 Task: Create a new job position for 'Retail Operations Manager' in Salesforce with the specified details.
Action: Mouse pressed left at (189, 102)
Screenshot: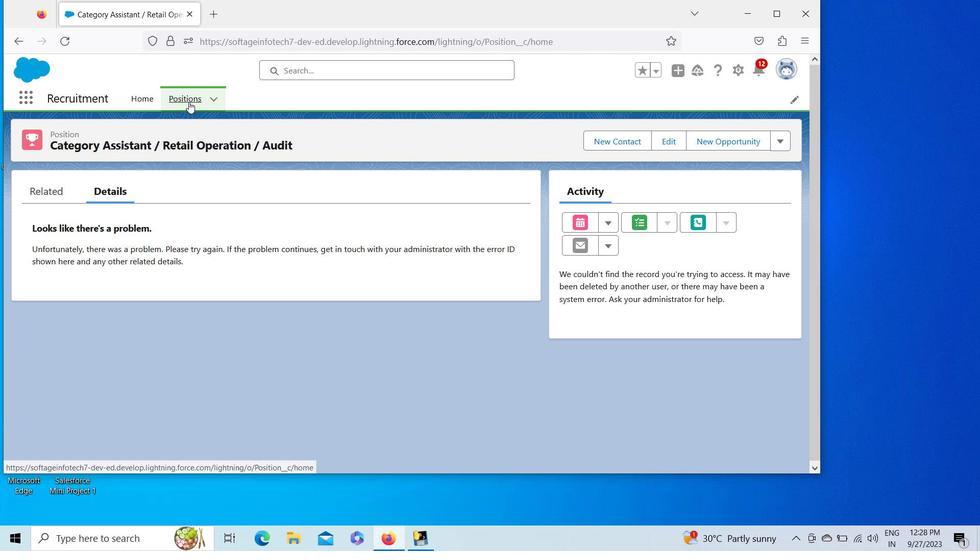
Action: Mouse pressed left at (189, 102)
Screenshot: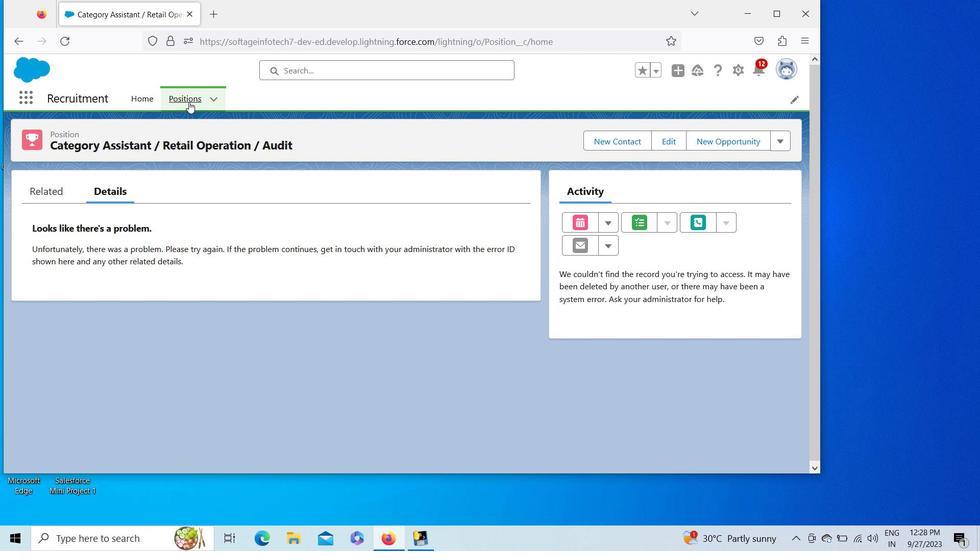 
Action: Mouse moved to (776, 20)
Screenshot: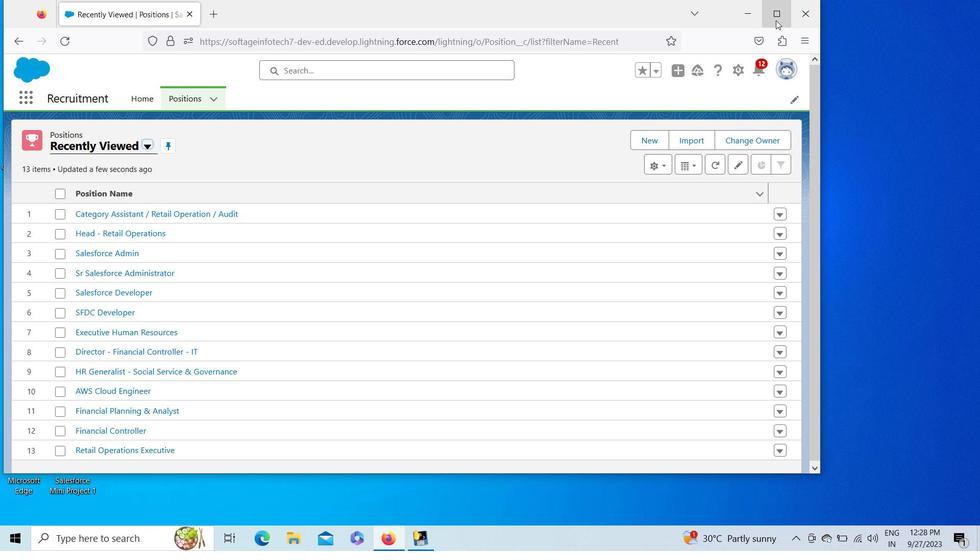 
Action: Mouse pressed left at (776, 20)
Screenshot: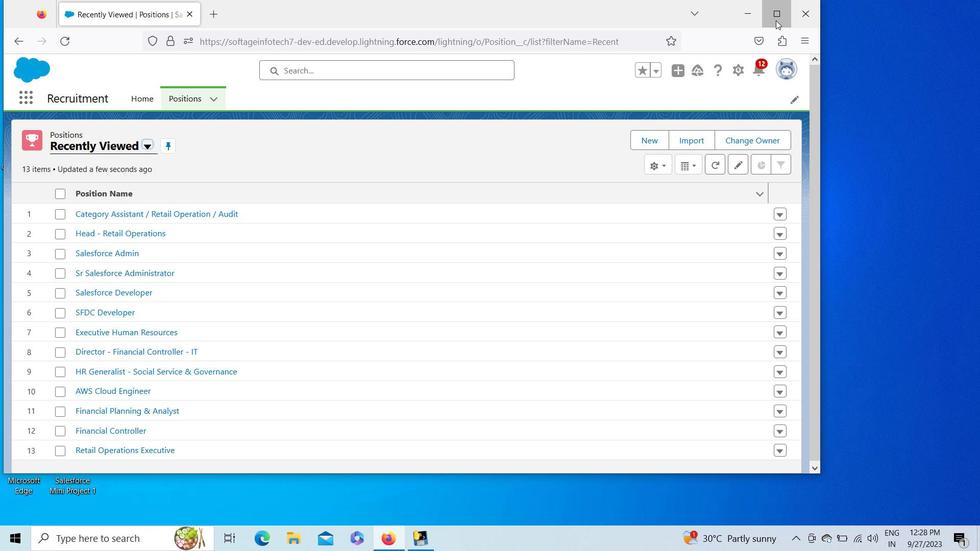 
Action: Mouse moved to (201, 211)
Screenshot: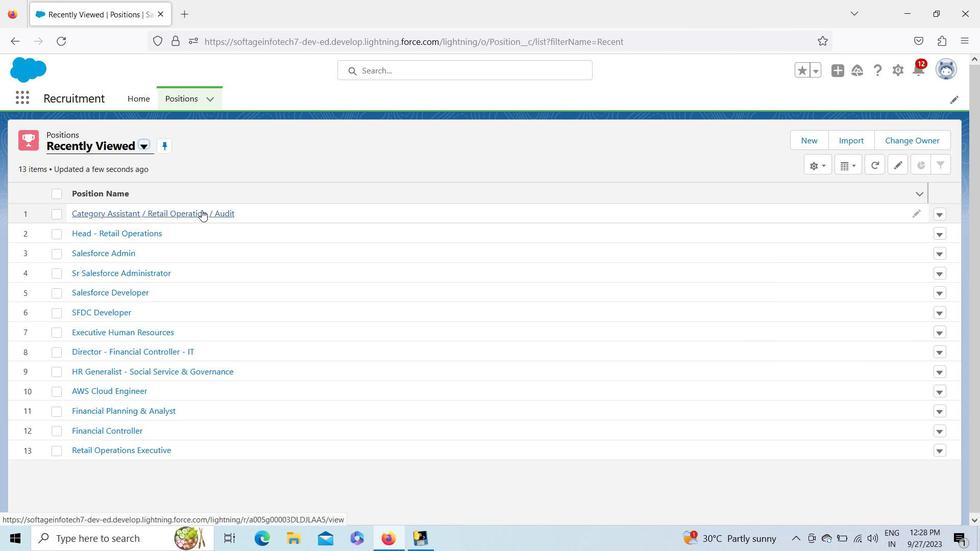 
Action: Mouse pressed left at (201, 211)
Screenshot: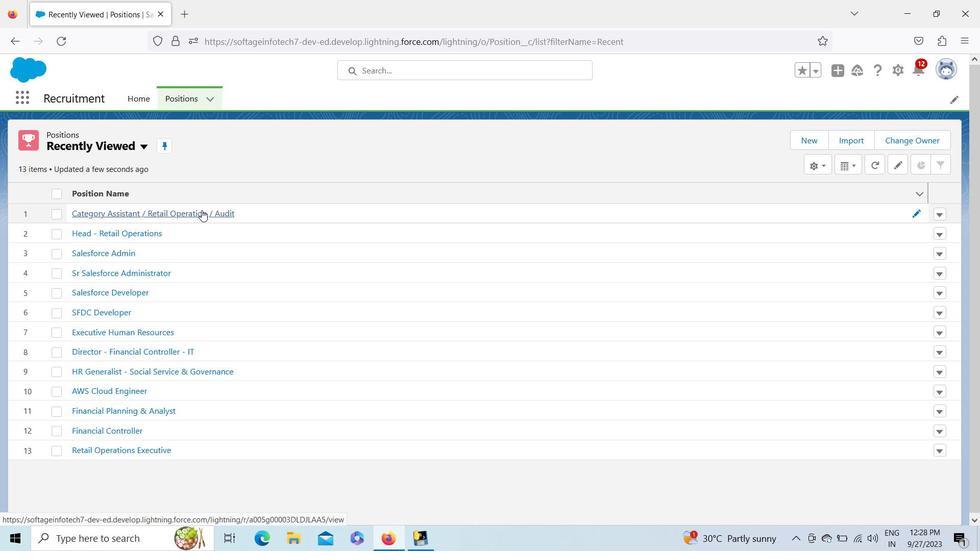 
Action: Mouse moved to (980, 131)
Screenshot: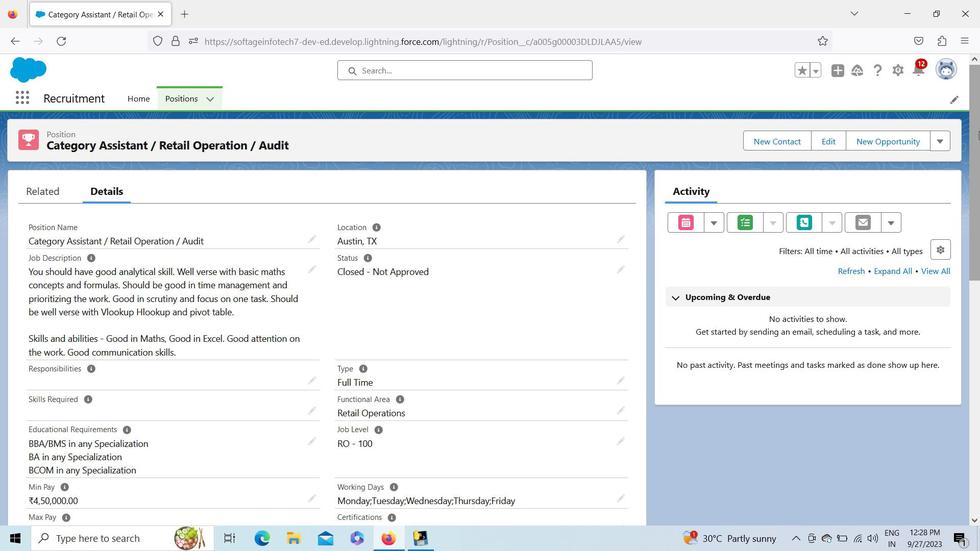 
Action: Mouse pressed left at (980, 131)
Screenshot: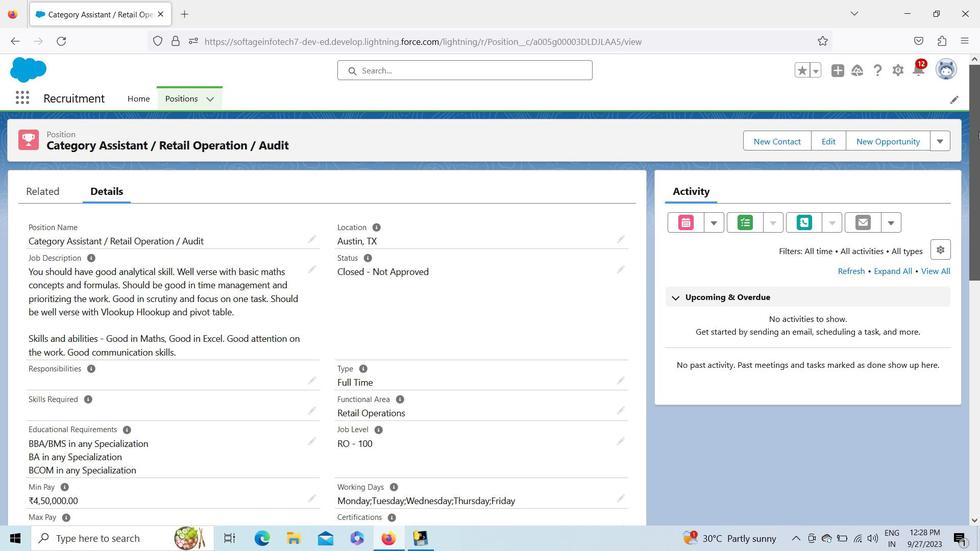 
Action: Mouse moved to (830, 127)
Screenshot: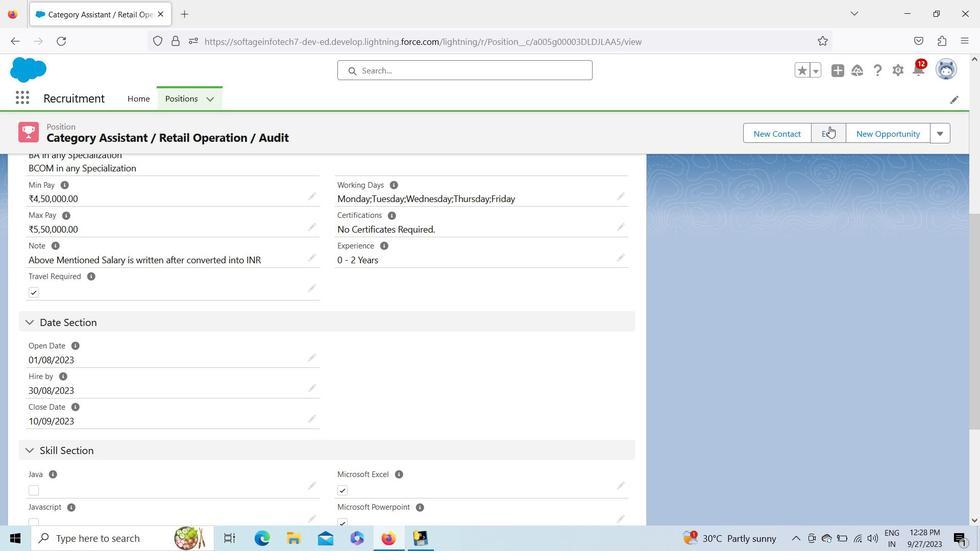
Action: Mouse pressed left at (830, 127)
Screenshot: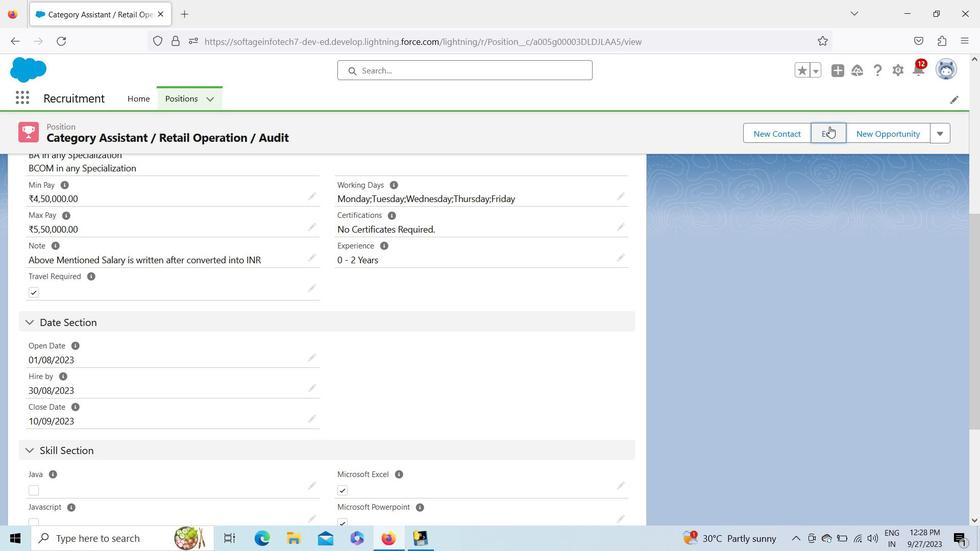 
Action: Mouse moved to (752, 168)
Screenshot: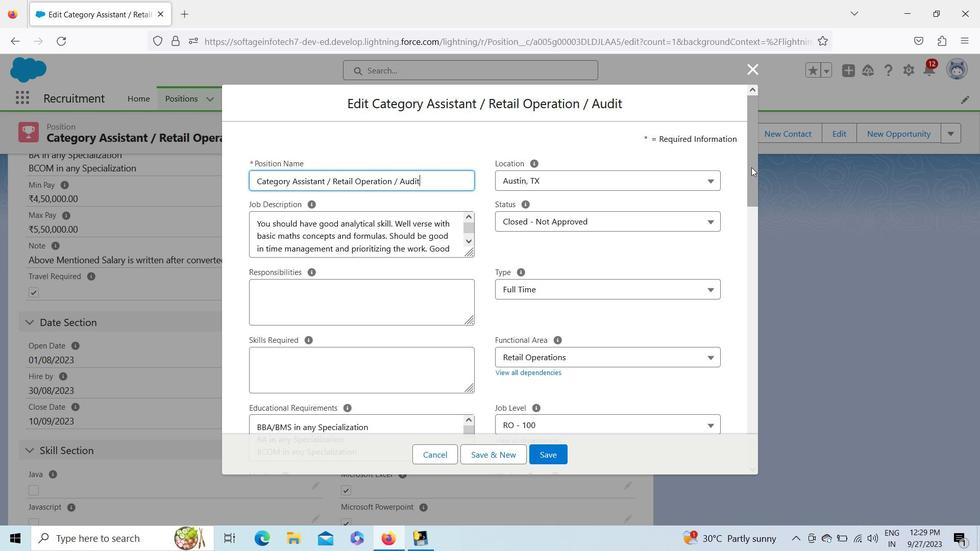
Action: Mouse pressed left at (752, 168)
Screenshot: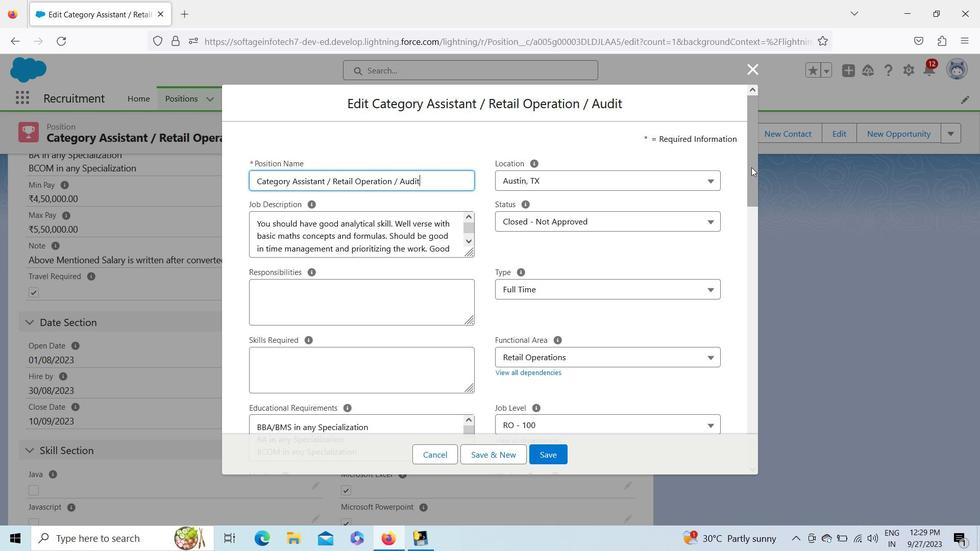 
Action: Mouse moved to (345, 218)
Screenshot: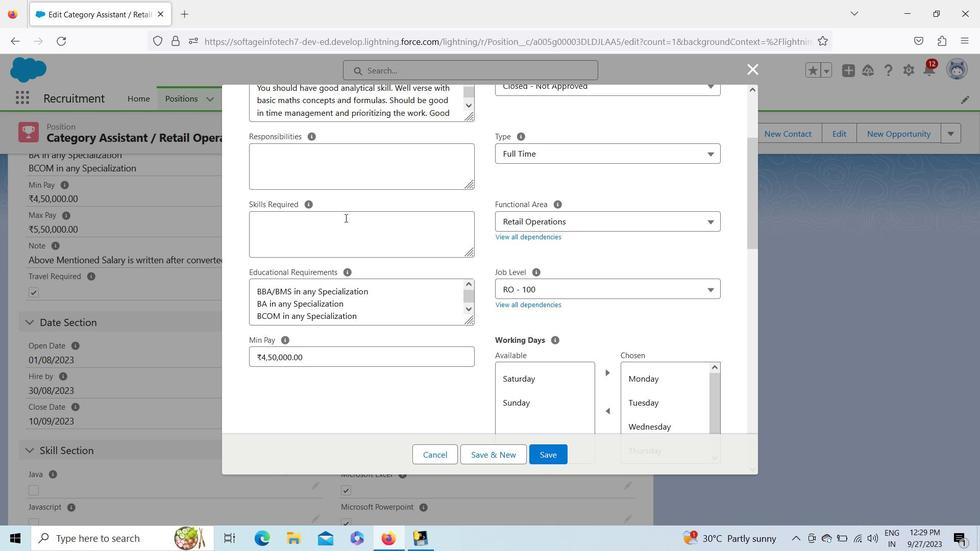 
Action: Mouse pressed left at (345, 218)
Screenshot: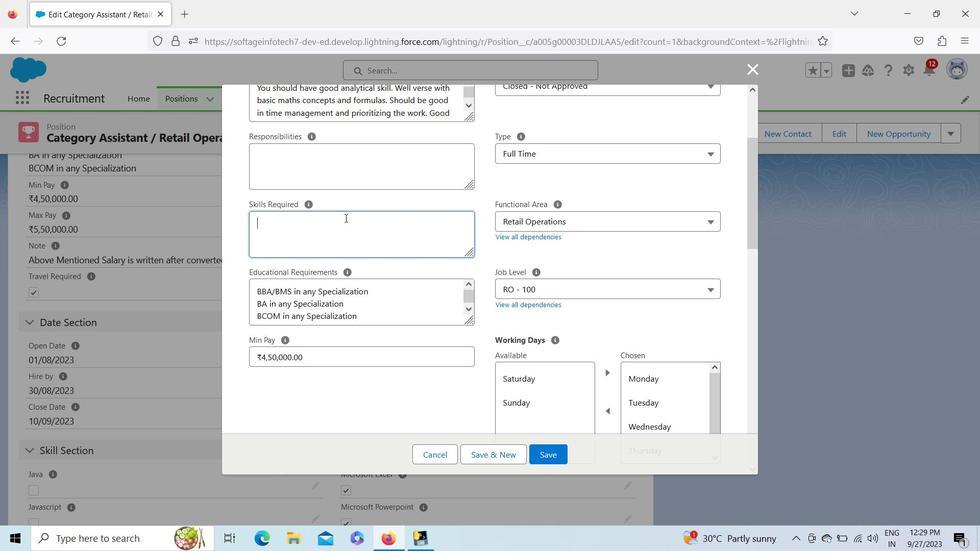 
Action: Key pressed <Key.shift><Key.shift><Key.shift>Pivot<Key.space><Key.shift><Key.shift><Key.shift><Key.shift><Key.shift>Tav<Key.backspace>ble<Key.enter><Key.shift>Excel<Key.enter><Key.shift><Key.shift><Key.shift><Key.shift><Key.shift><Key.shift><Key.shift><Key.shift><Key.shift>V<Key.shift>LOOKU<Key.shift>P
Screenshot: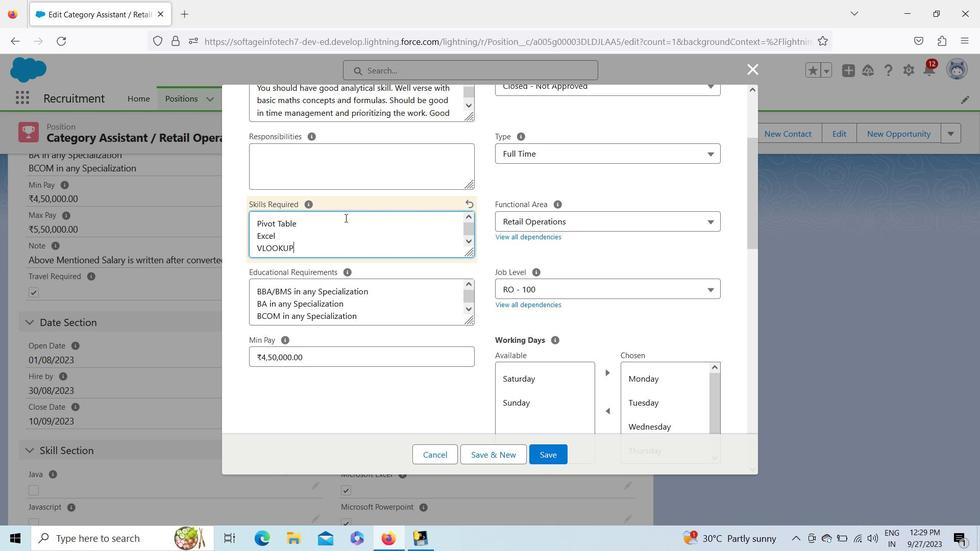 
Action: Mouse moved to (385, 227)
Screenshot: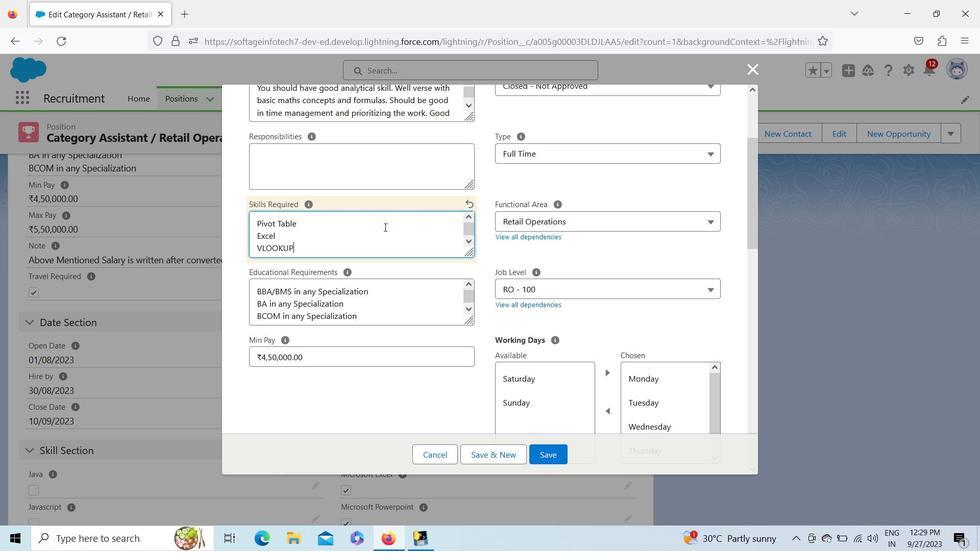 
Action: Key pressed <Key.enter>
Screenshot: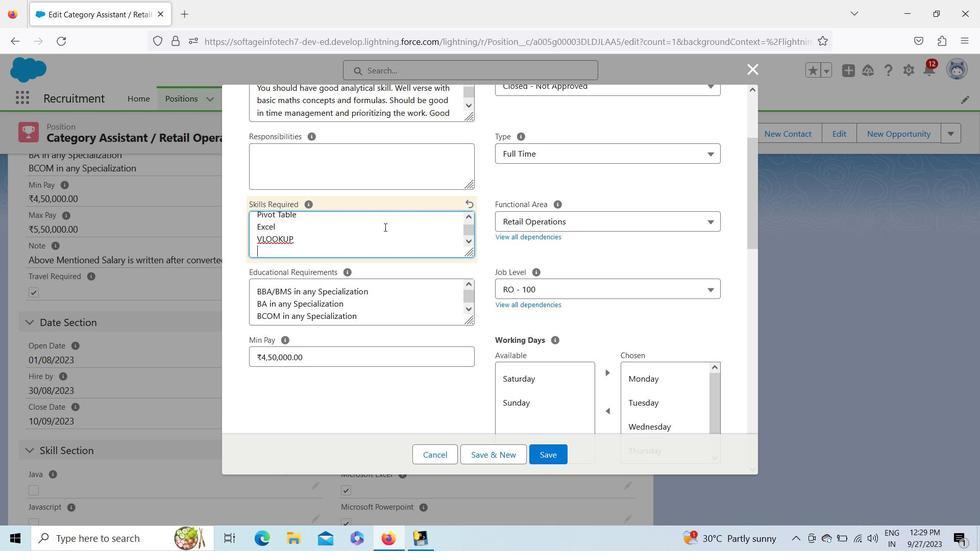 
Action: Mouse moved to (410, 238)
Screenshot: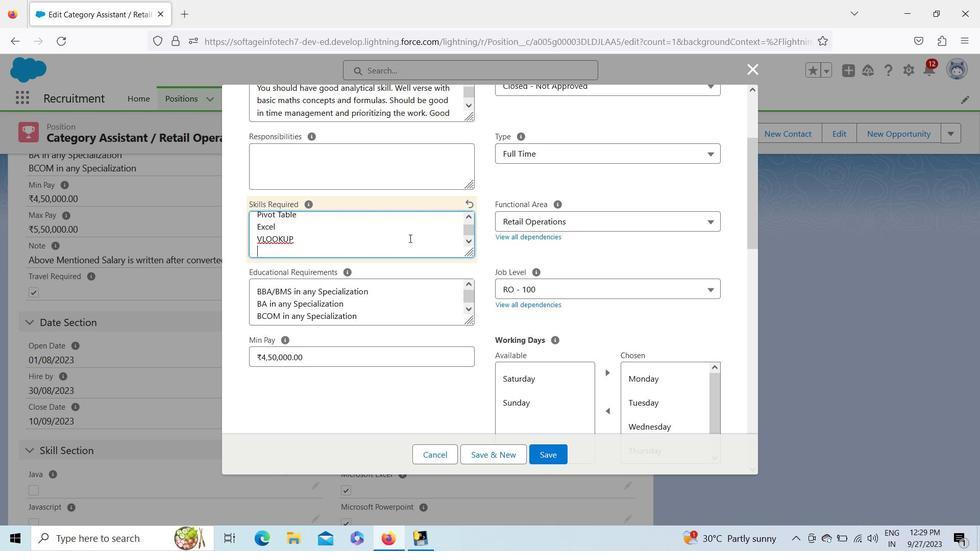 
Action: Key pressed <Key.shift>Mathematics
Screenshot: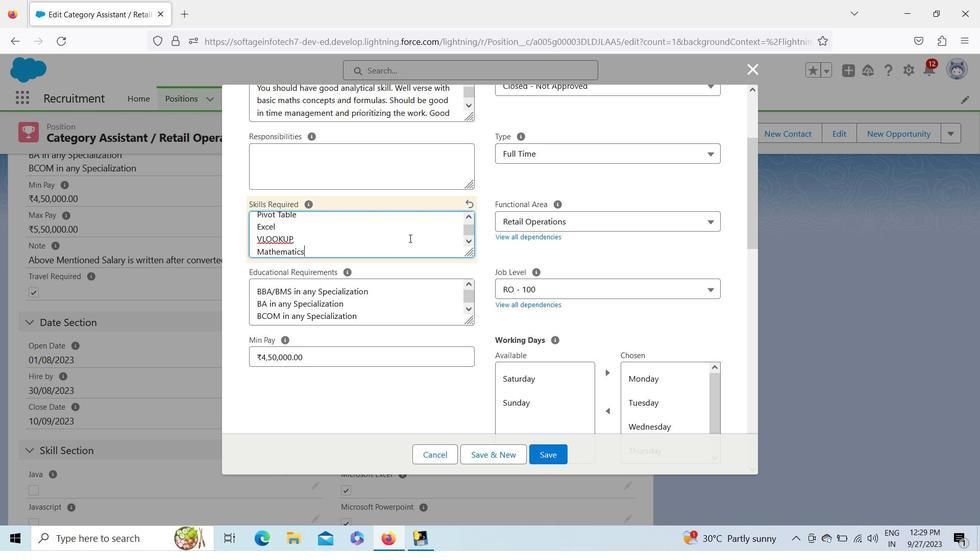 
Action: Mouse moved to (470, 242)
Screenshot: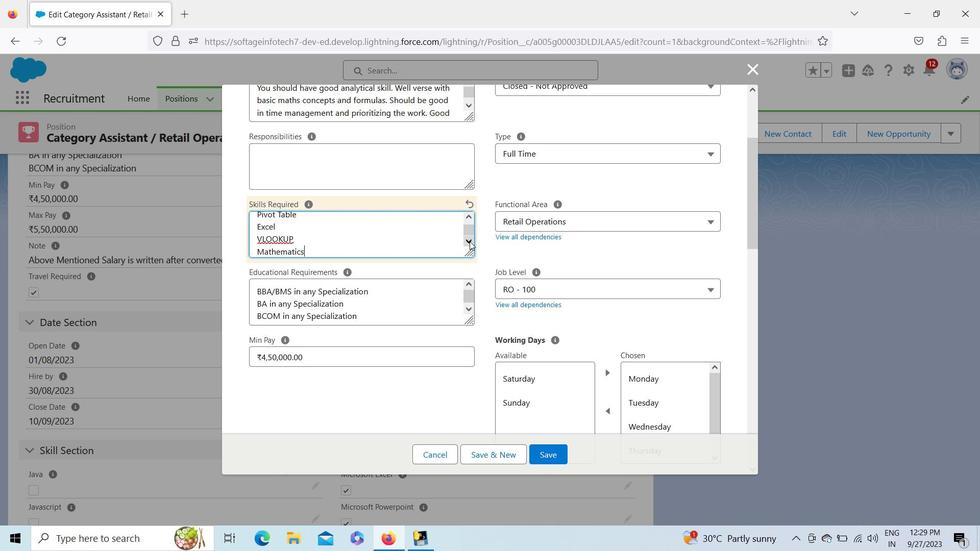 
Action: Mouse pressed left at (470, 242)
Screenshot: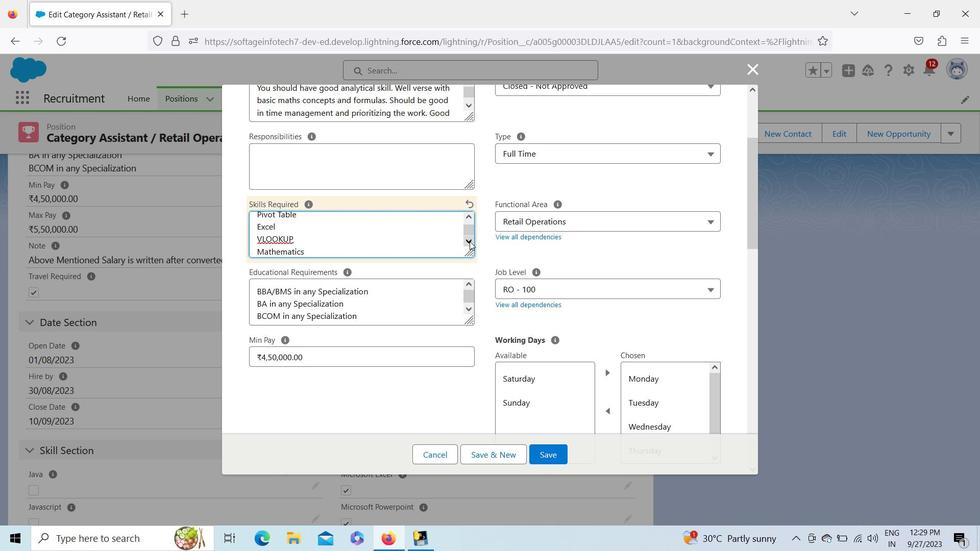 
Action: Mouse pressed left at (470, 242)
Screenshot: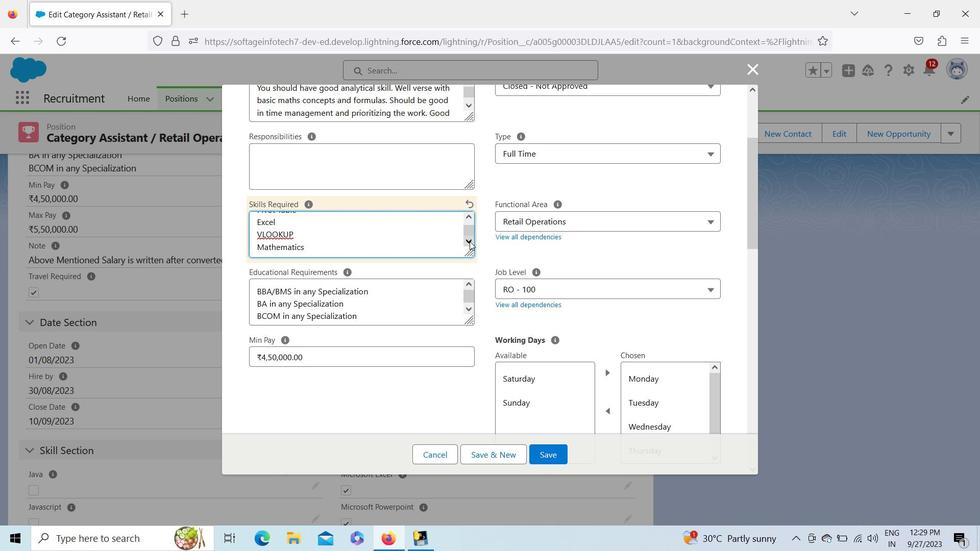 
Action: Mouse pressed left at (470, 242)
Screenshot: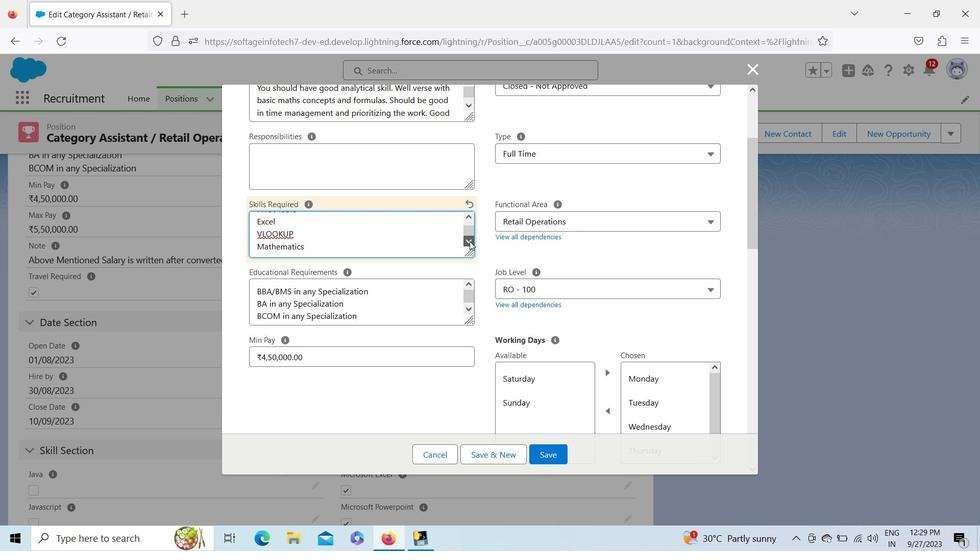 
Action: Mouse pressed left at (470, 242)
Screenshot: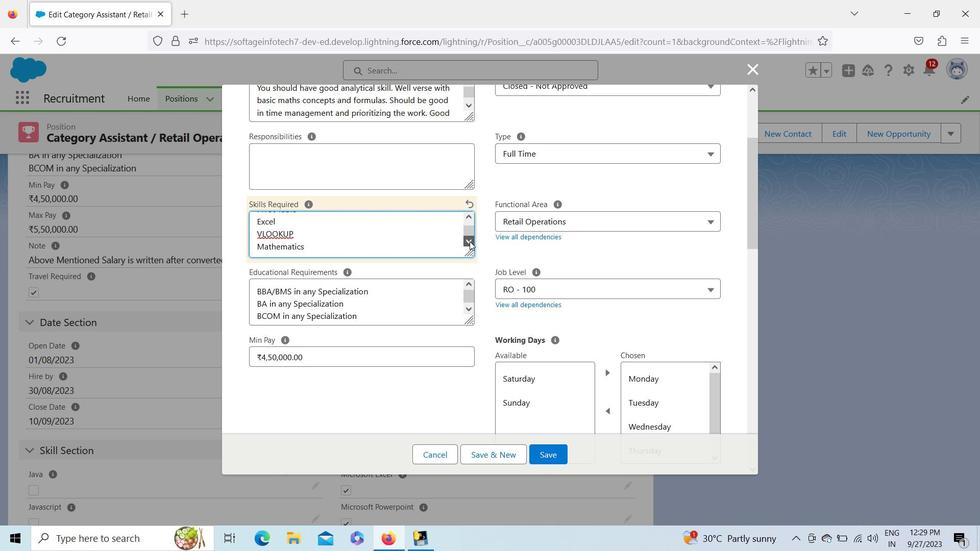 
Action: Mouse pressed left at (470, 242)
Screenshot: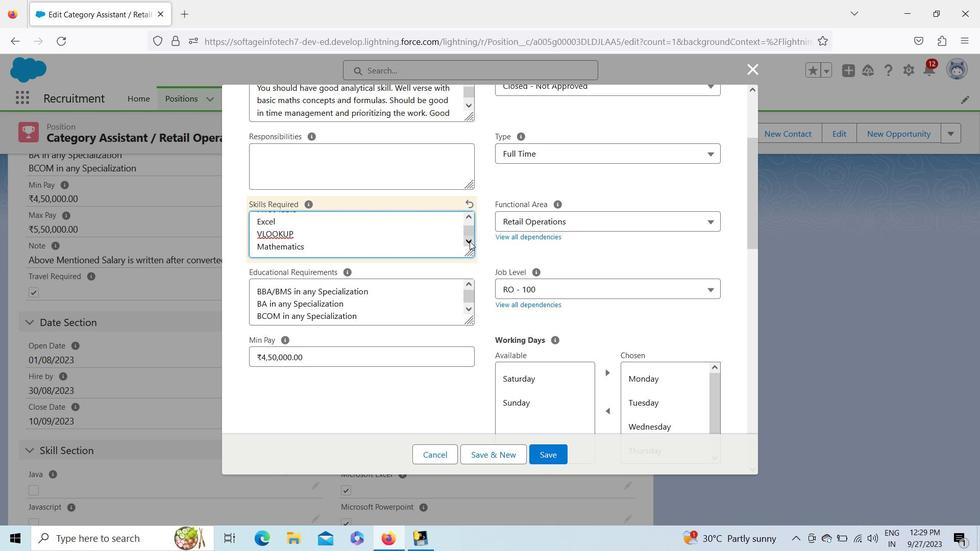 
Action: Mouse moved to (449, 167)
Screenshot: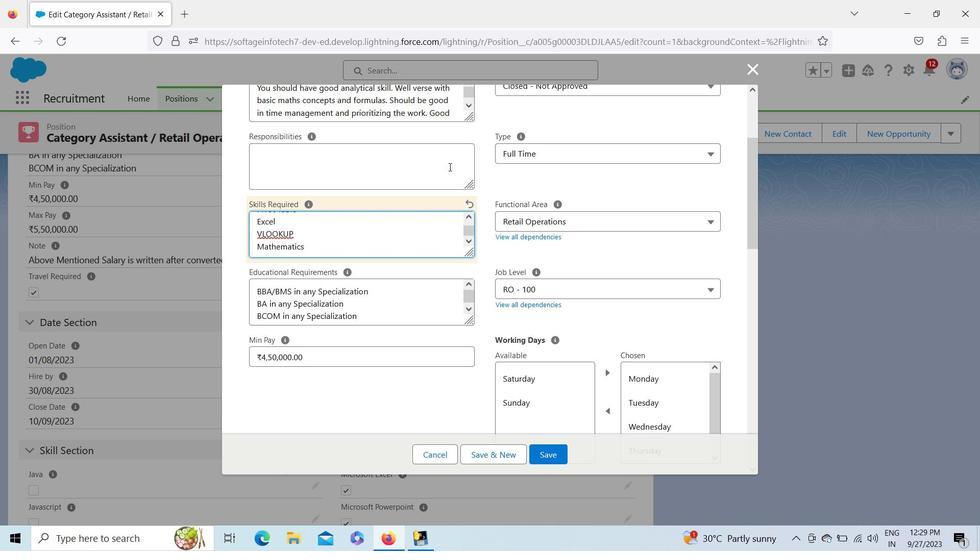 
Action: Mouse pressed left at (449, 167)
Screenshot: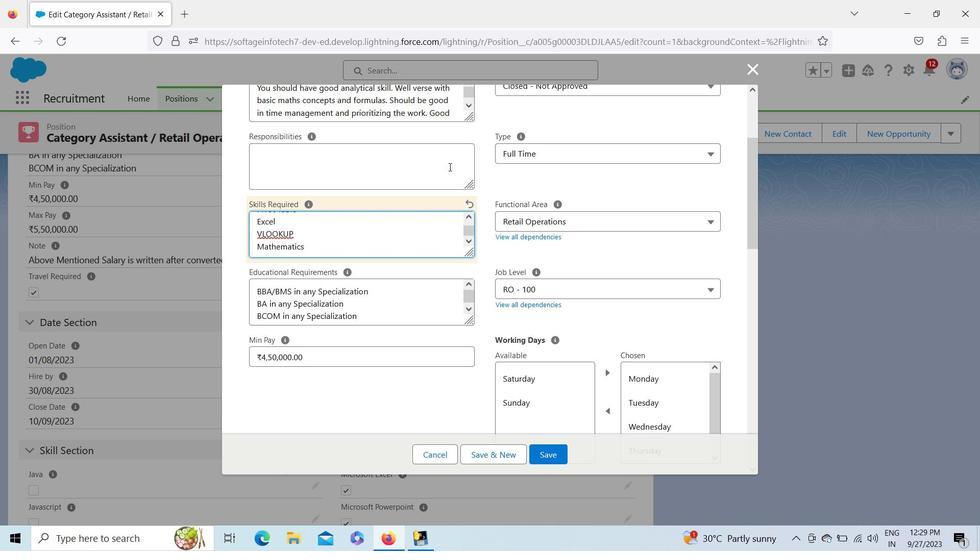 
Action: Mouse moved to (358, 167)
Screenshot: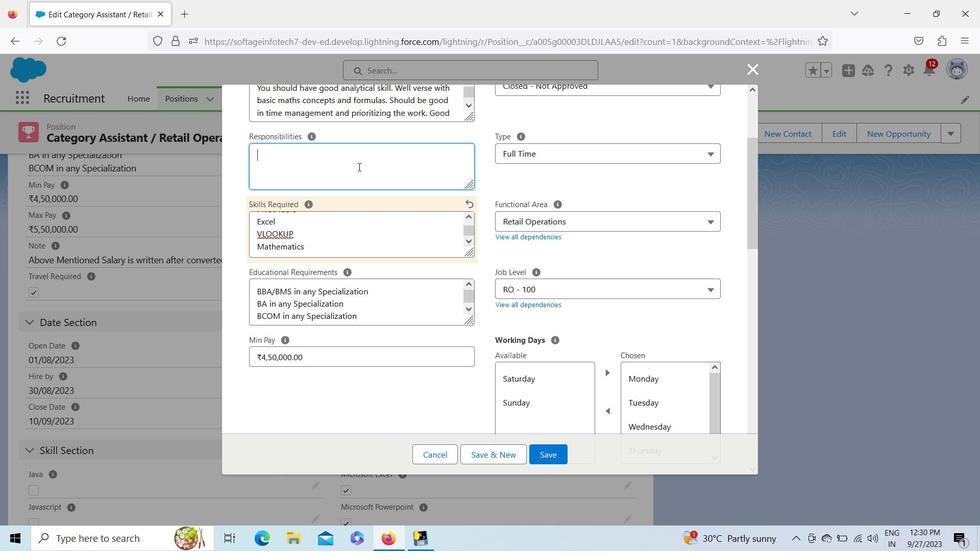 
Action: Key pressed <Key.shift>You<Key.space>are<Key.space>an<Key.space>innovative<Key.space>problen<Key.backspace>m<Key.space>solver
Screenshot: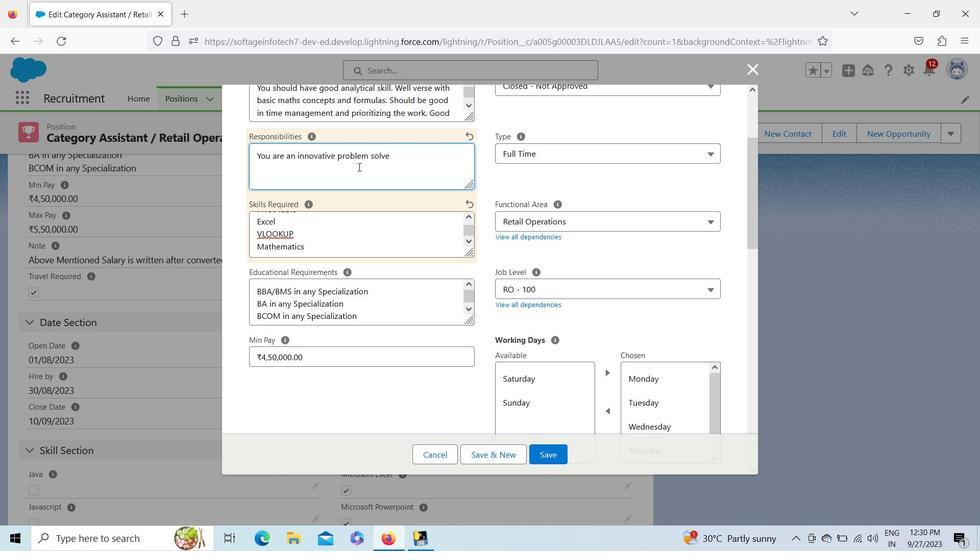 
Action: Mouse moved to (436, 181)
Screenshot: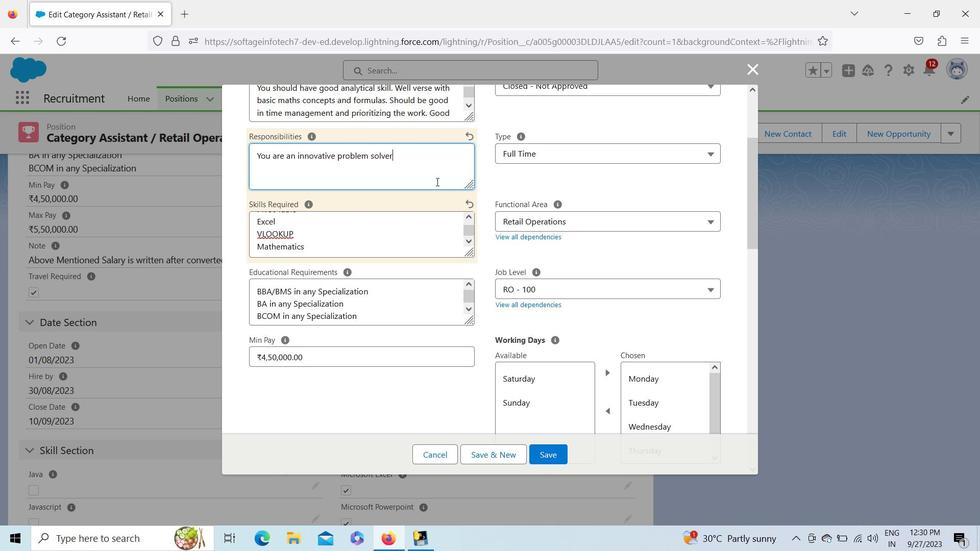 
Action: Key pressed <Key.enter><Key.enter><Key.shift><Key.shift><Key.shift><Key.shift><Key.shift><Key.shift><Key.shift><Key.shift><Key.shift><Key.shift><Key.shift><Key.shift><Key.shift><Key.shift><Key.shift><Key.shift><Key.shift><Key.shift><Key.shift><Key.shift><Key.shift><Key.shift><Key.shift><Key.shift><Key.shift><Key.shift><Key.shift><Key.shift><Key.shift><Key.shift><Key.shift><Key.shift><Key.shift><Key.shift><Key.shift><Key.shift><Key.shift><Key.shift><Key.shift>You<Key.space>should<Key.space>have<Key.space>good<Key.space>analyr<Key.backspace>tical<Key.space>skill
Screenshot: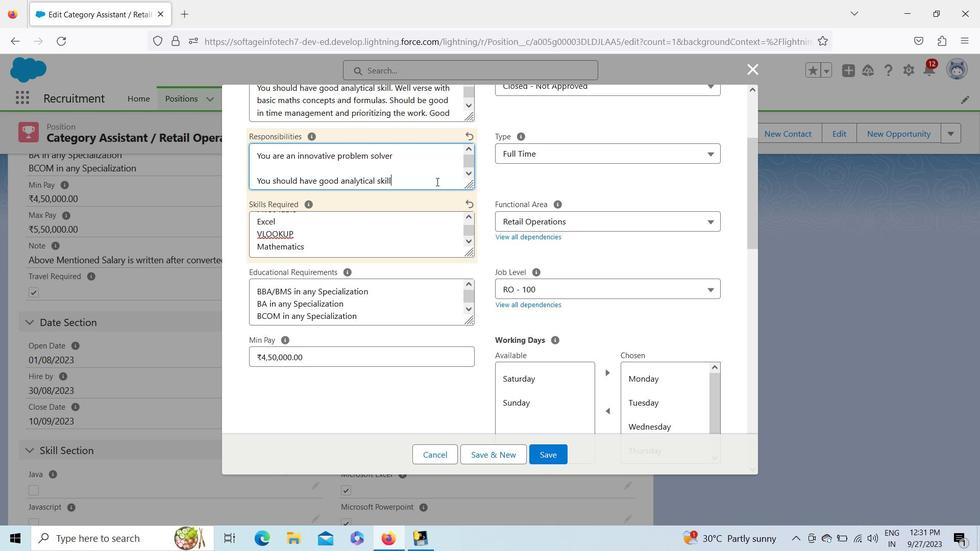 
Action: Mouse moved to (465, 234)
Screenshot: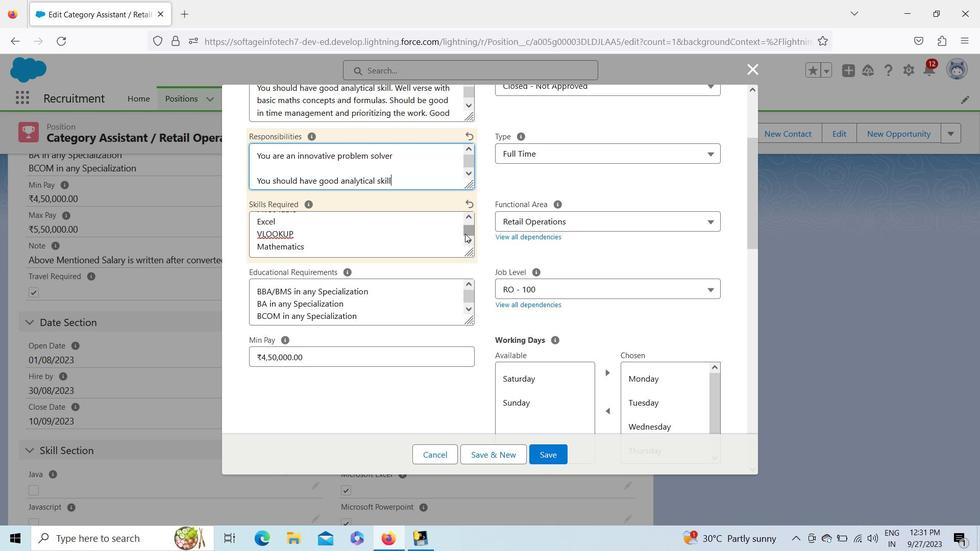 
Action: Key pressed <Key.enter><Key.enter><Key.shift>Wee<Key.backspace>ll<Key.space>verse<Key.space>with<Key.space>basic<Key.space>math;s<Key.backspace><Key.backspace>'s<Key.space>concepts<Key.space>and<Key.space>formulas
Screenshot: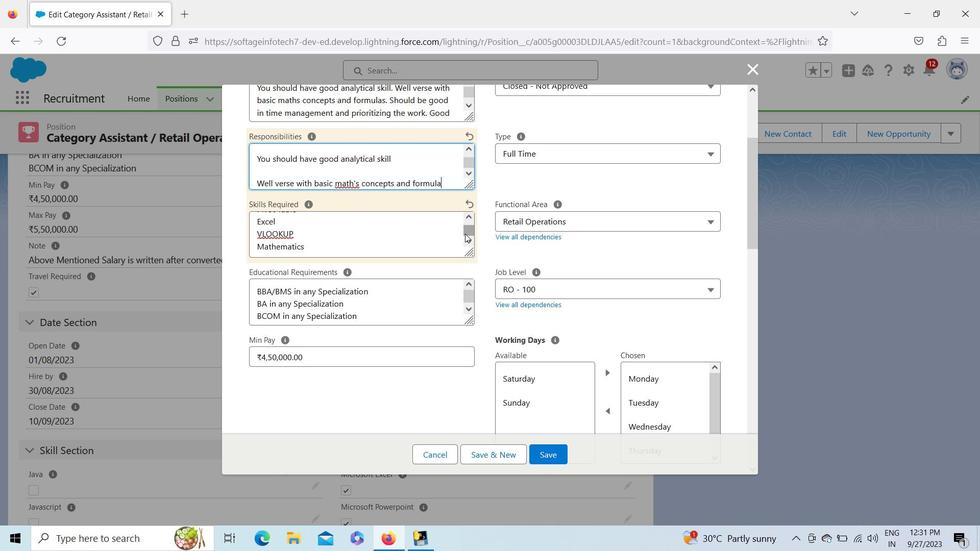 
Action: Mouse moved to (491, 284)
Screenshot: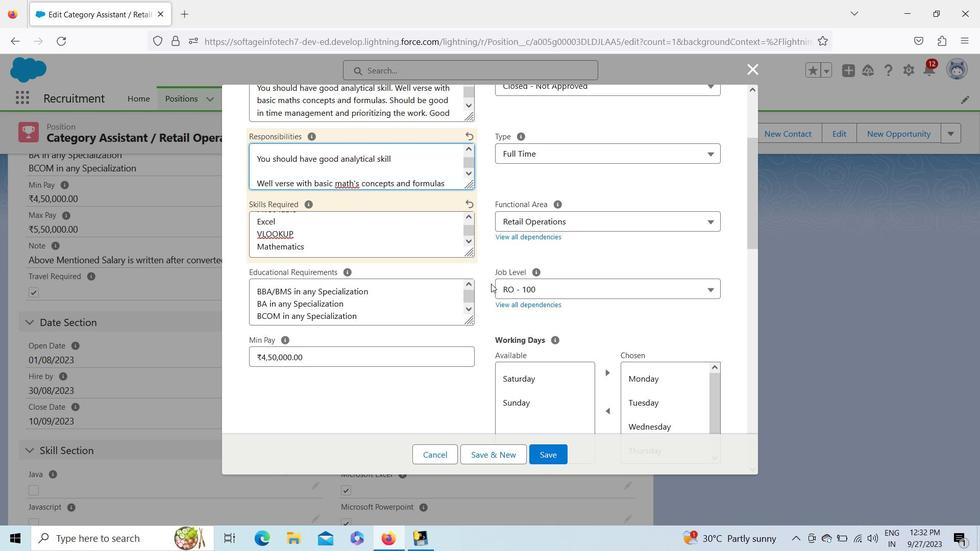 
Action: Key pressed <Key.enter>
Screenshot: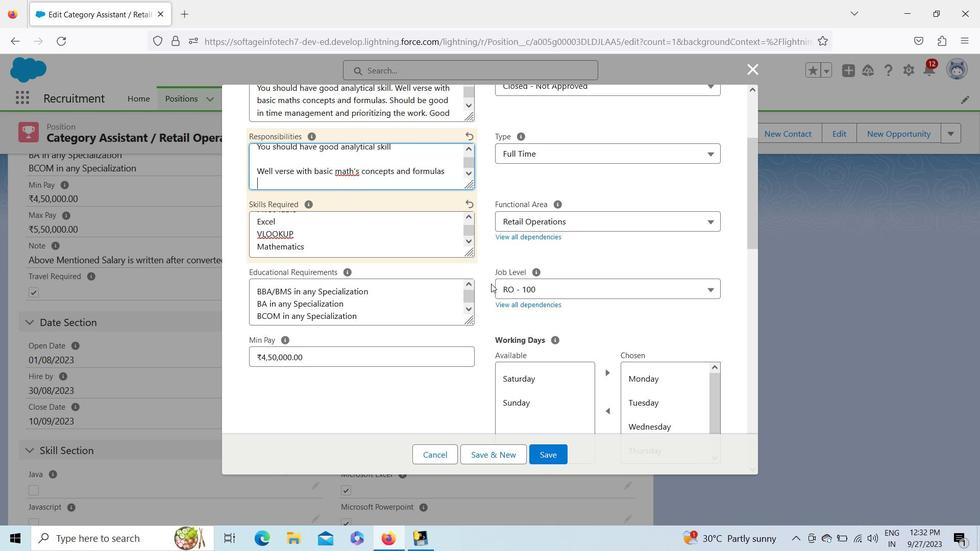 
Action: Mouse moved to (354, 171)
Screenshot: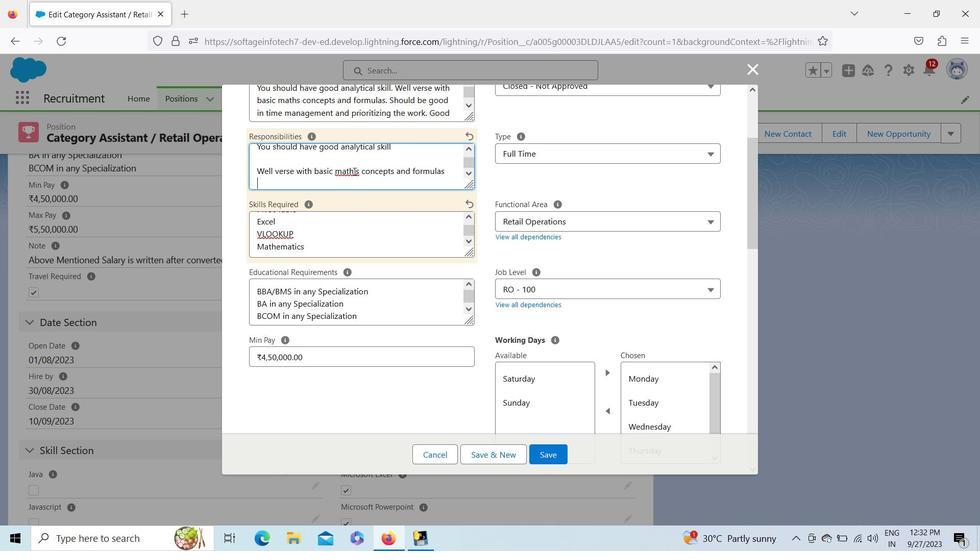 
Action: Mouse pressed left at (354, 171)
Screenshot: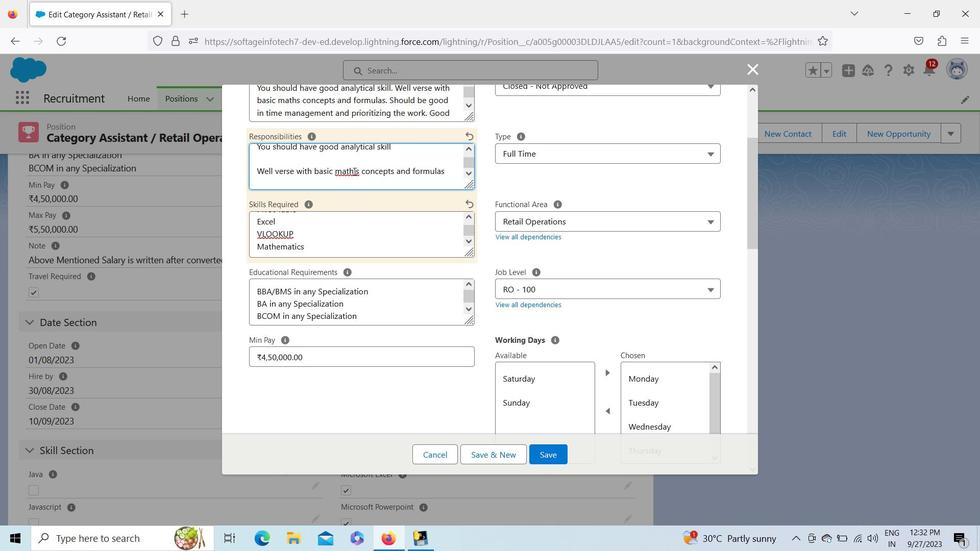 
Action: Mouse pressed left at (354, 171)
Screenshot: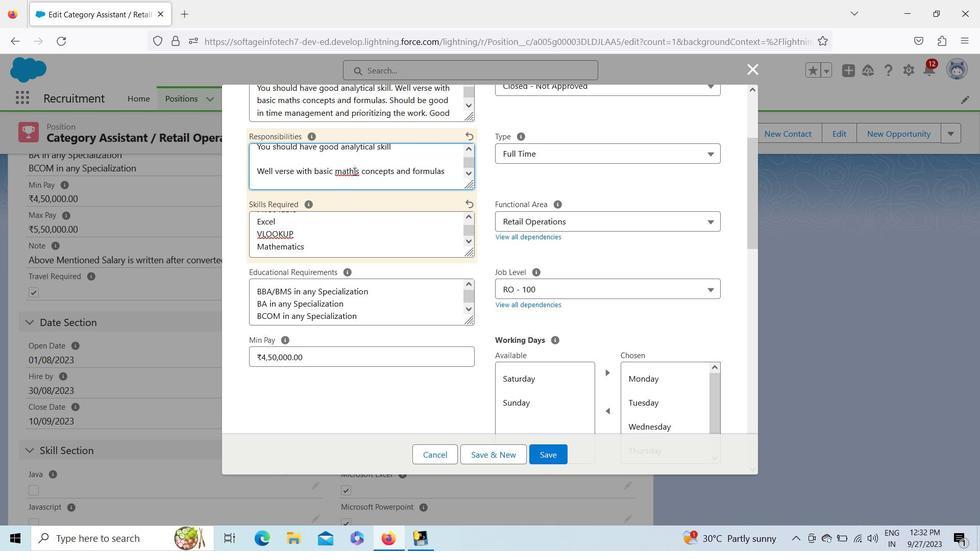 
Action: Mouse moved to (375, 176)
Screenshot: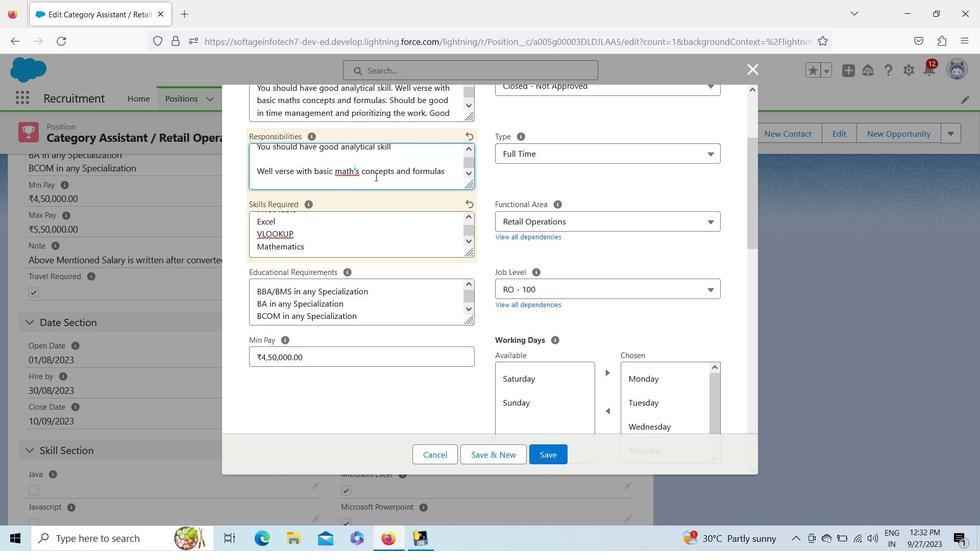 
Action: Key pressed <Key.right><Key.right><Key.right><Key.backspace><Key.backspace><Key.backspace>ematics<Key.space>
Screenshot: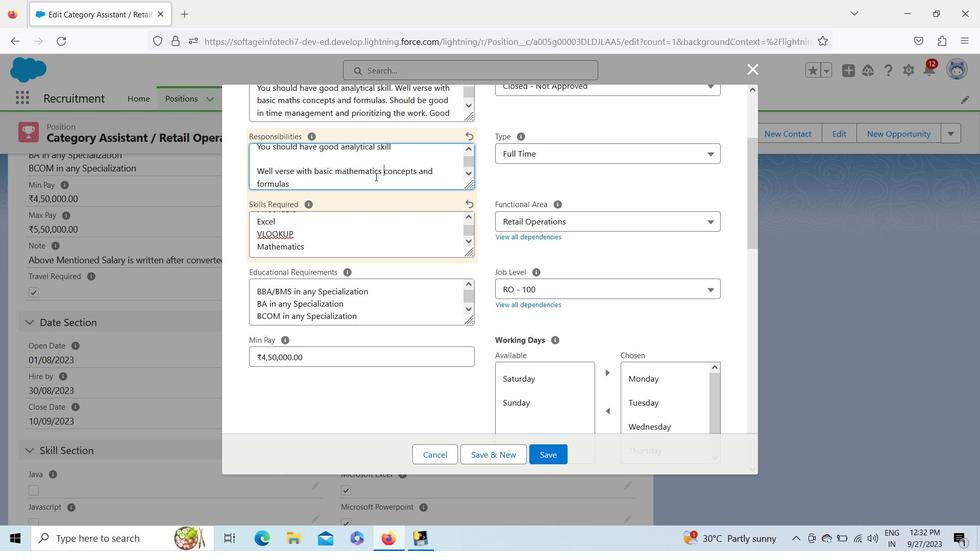 
Action: Mouse moved to (326, 183)
Screenshot: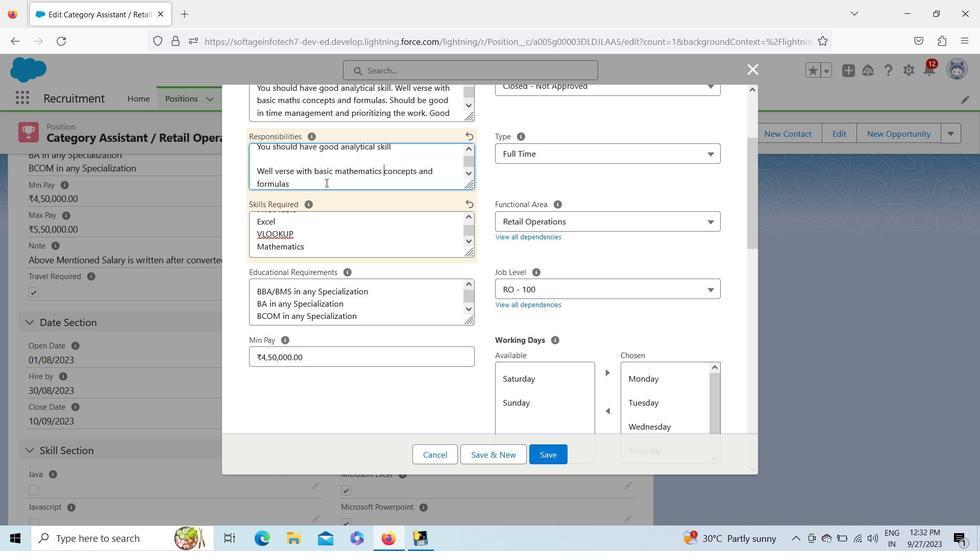 
Action: Mouse pressed left at (326, 183)
Screenshot: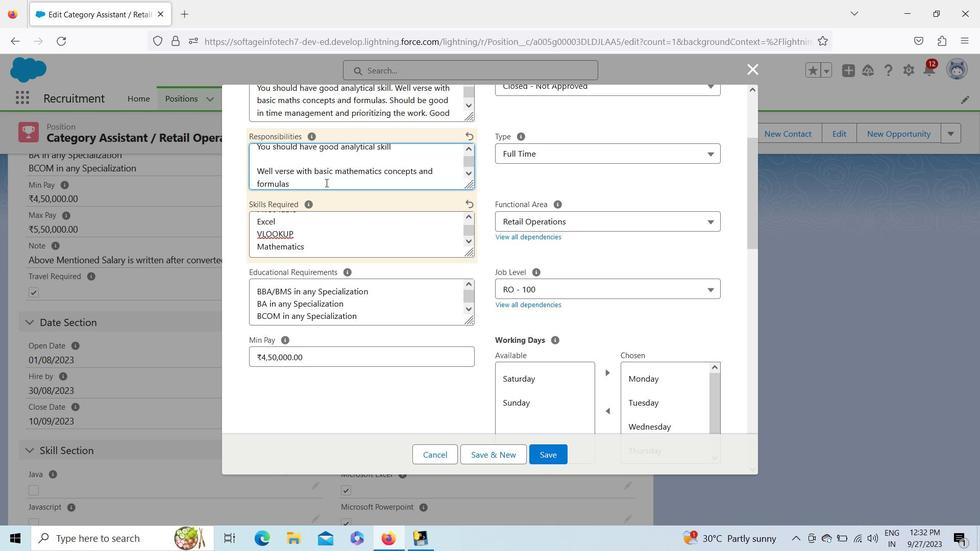 
Action: Key pressed <Key.enter><Key.enter>
Screenshot: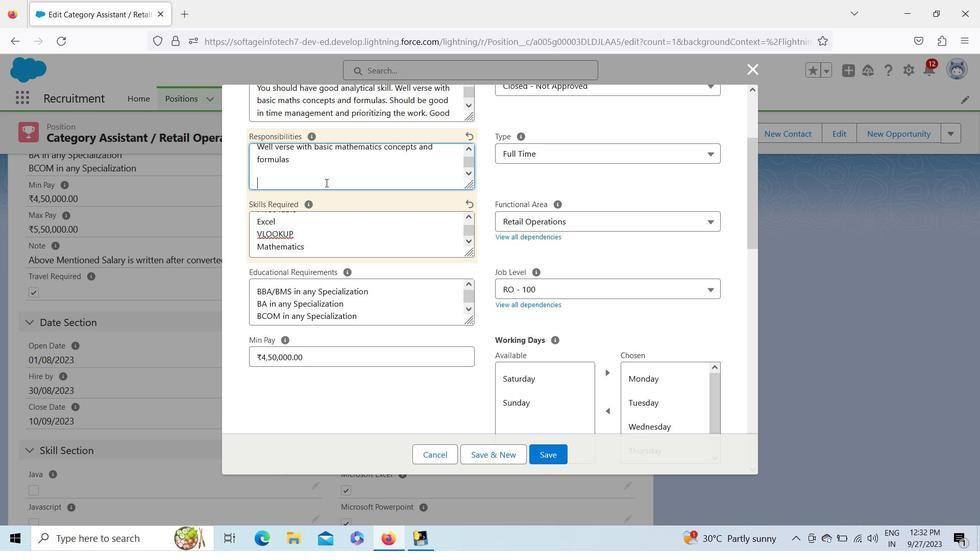 
Action: Mouse moved to (347, 190)
Screenshot: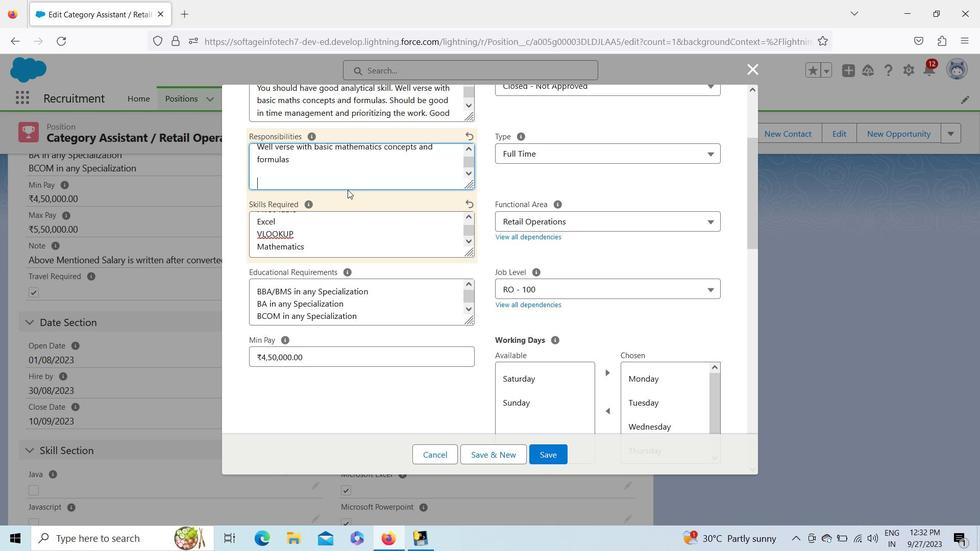 
Action: Key pressed should<Key.space>be<Key.space>good<Key.space>in<Key.space>time<Key.space>management<Key.space>and<Key.space>prioritizing
Screenshot: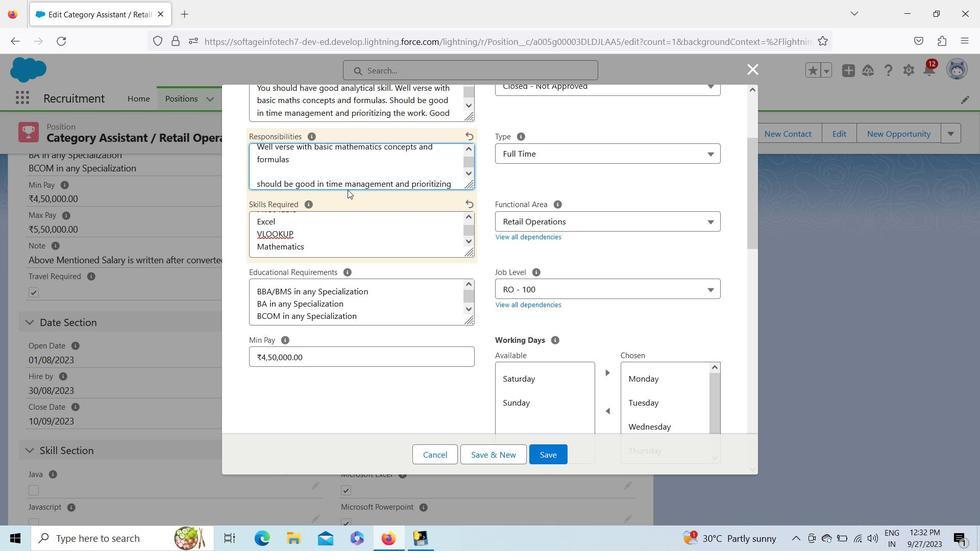 
Action: Mouse moved to (368, 200)
Screenshot: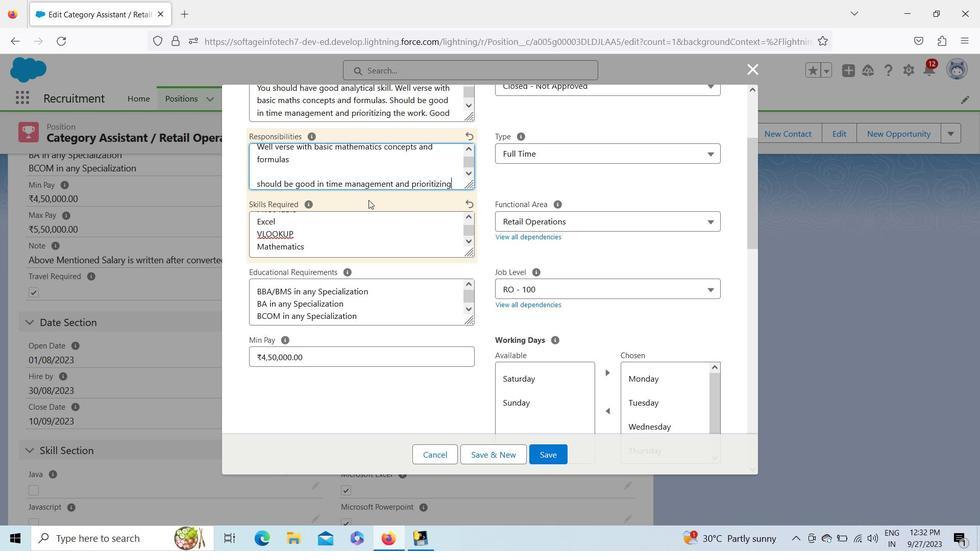 
Action: Key pressed <Key.space>the<Key.space>work<Key.enter><Key.enter><Key.shift><Key.shift><Key.shift><Key.shift>Good<Key.space>in<Key.space>scrutiny<Key.space>and<Key.space>focus<Key.space>on<Key.space>the<Key.space>one<Key.space>task<Key.enter><Key.enter>should<Key.space>be<Key.space>well<Key.space>verse<Key.space>with<Key.space><Key.shift><Key.shift><Key.shift><Key.shift><Key.shift><Key.shift><Key.shift><Key.shift><Key.shift><Key.shift><Key.shift><Key.shift><Key.shift><Key.shift><Key.shift><Key.shift><Key.shift><Key.shift><Key.shift><Key.shift><Key.shift><Key.shift><Key.shift>V<Key.shift><Key.shift><Key.shift><Key.shift><Key.shift><Key.shift><Key.shift><Key.shift><Key.shift><Key.shift><Key.shift><Key.shift><Key.shift><Key.shift><Key.shift><Key.shift>lookup<Key.space><Key.shift><Key.shift><Key.shift><Key.shift><Key.shift><Key.shift><Key.shift><Key.shift><Key.shift><Key.shift><Key.shift><Key.shift><Key.shift><Key.shift><Key.shift><Key.shift><Key.shift><Key.shift><Key.shift><Key.shift><Key.shift><Key.shift><Key.shift><Key.shift><Key.shift><Key.shift><Key.shift><Key.shift><Key.shift><Key.shift><Key.shift><Key.shift>Hlookup<Key.space>and
Screenshot: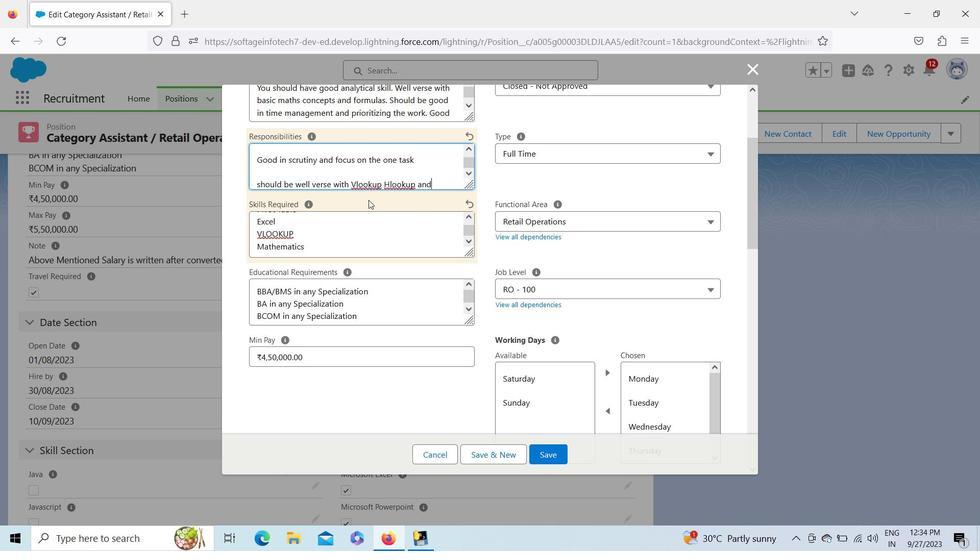 
Action: Mouse moved to (450, 197)
Screenshot: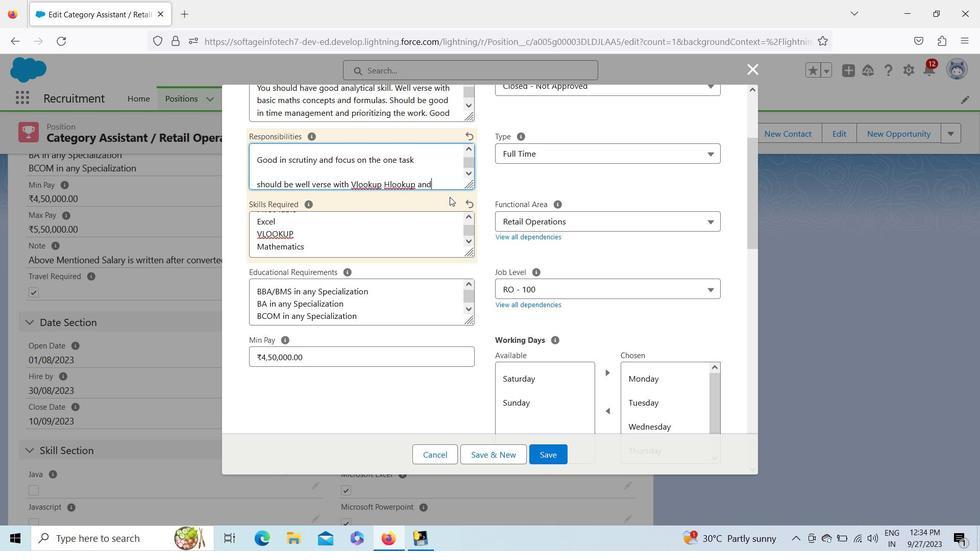 
Action: Key pressed <Key.space>pivot<Key.space>table
Screenshot: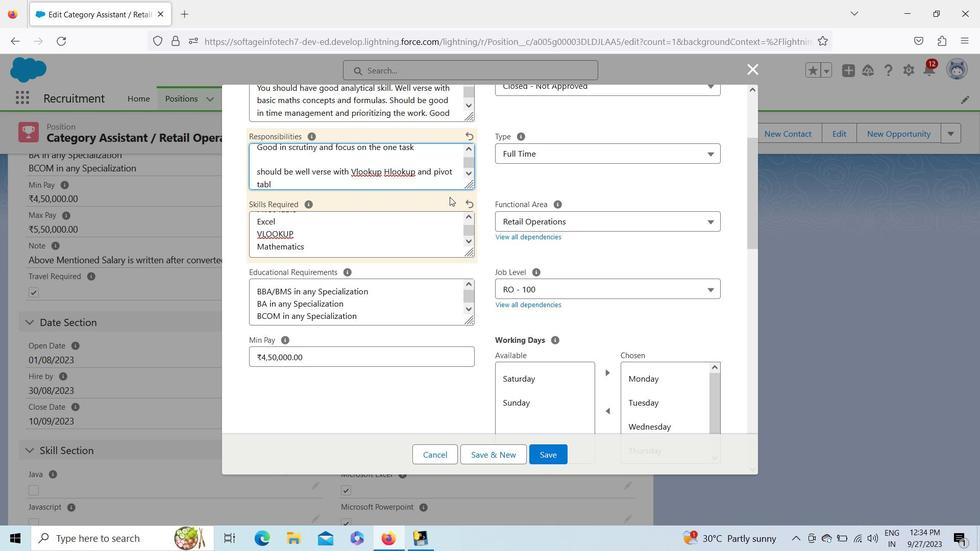 
Action: Mouse moved to (456, 206)
Screenshot: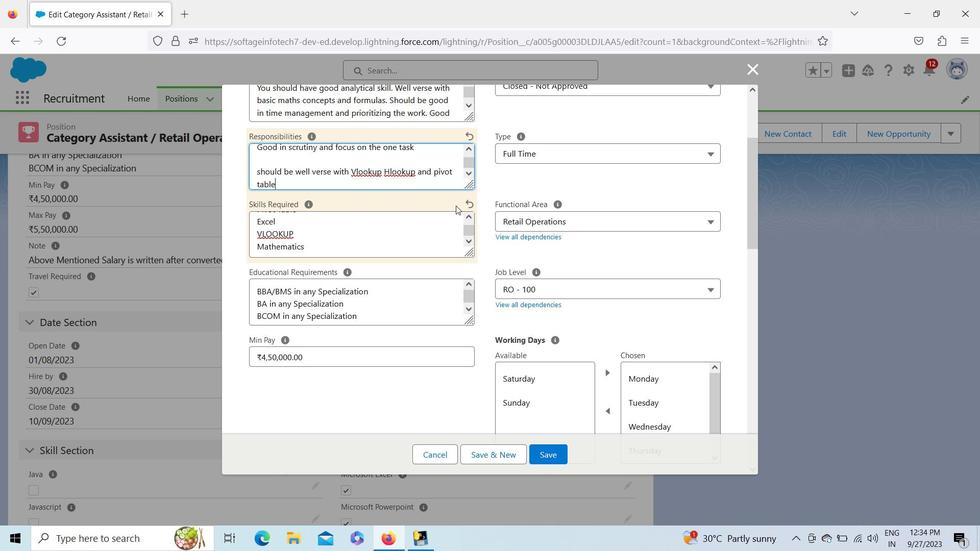 
Action: Key pressed .<Key.enter><Key.enter><Key.shift><Key.shift><Key.shift><Key.shift><Key.shift>Vendor<Key.space>management<Key.space>and<Key.space>vendor<Key.space>coordination
Screenshot: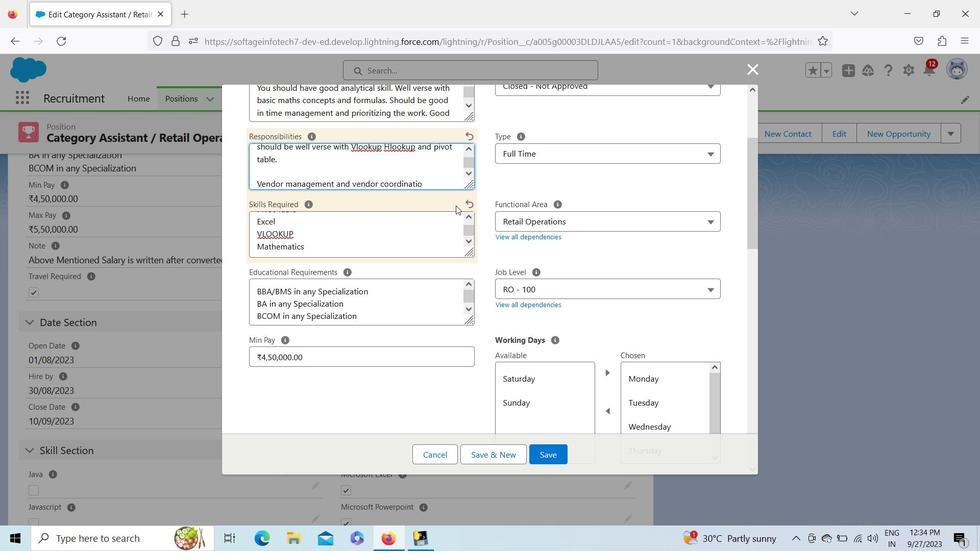 
Action: Mouse moved to (403, 247)
Screenshot: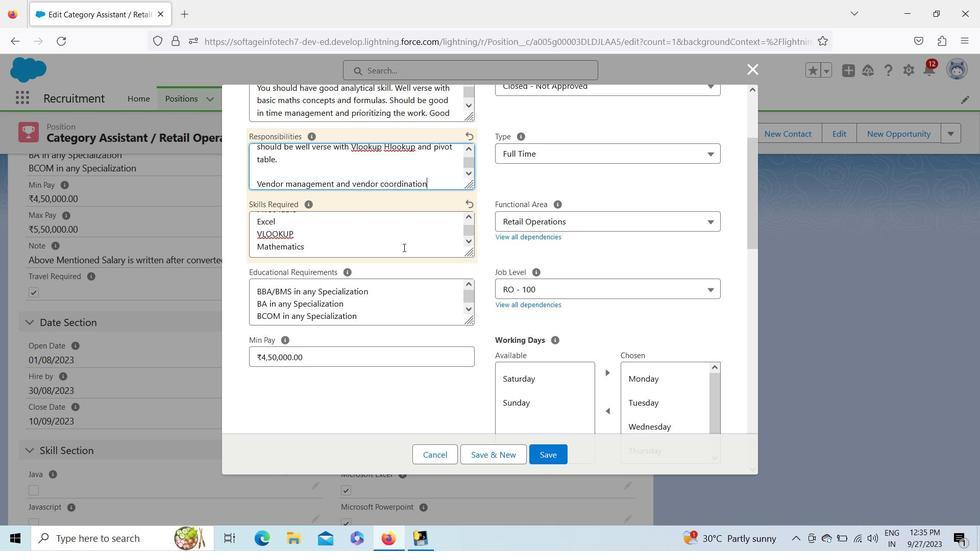 
Action: Mouse pressed left at (403, 247)
Screenshot: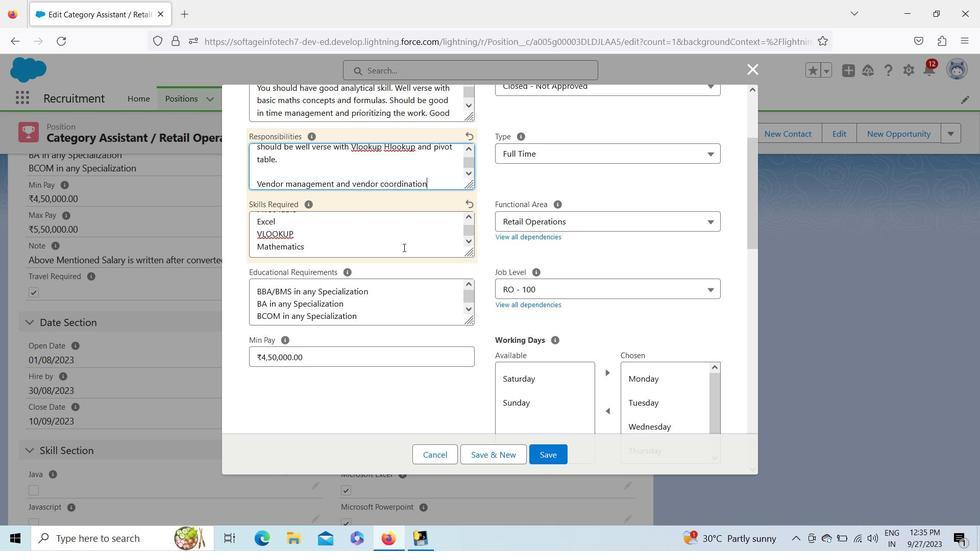 
Action: Key pressed <Key.down><Key.enter><Key.shift>Good<Key.space>attention<Key.space>on<Key.space>the<Key.space>work<Key.enter><Key.shift>Gi<Key.backspace>ood<Key.space><Key.shift><Key.shift><Key.shift><Key.shift><Key.shift>Communication
Screenshot: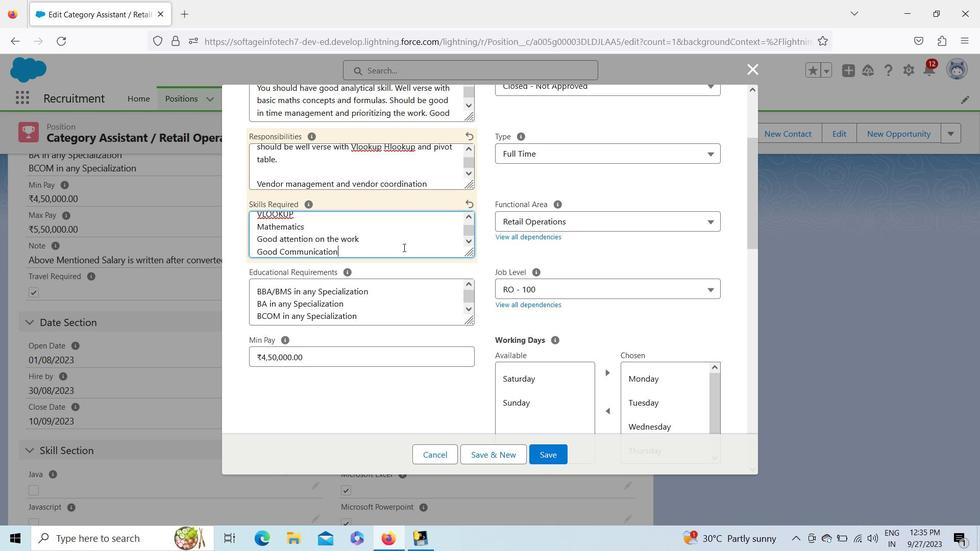 
Action: Mouse moved to (465, 242)
Screenshot: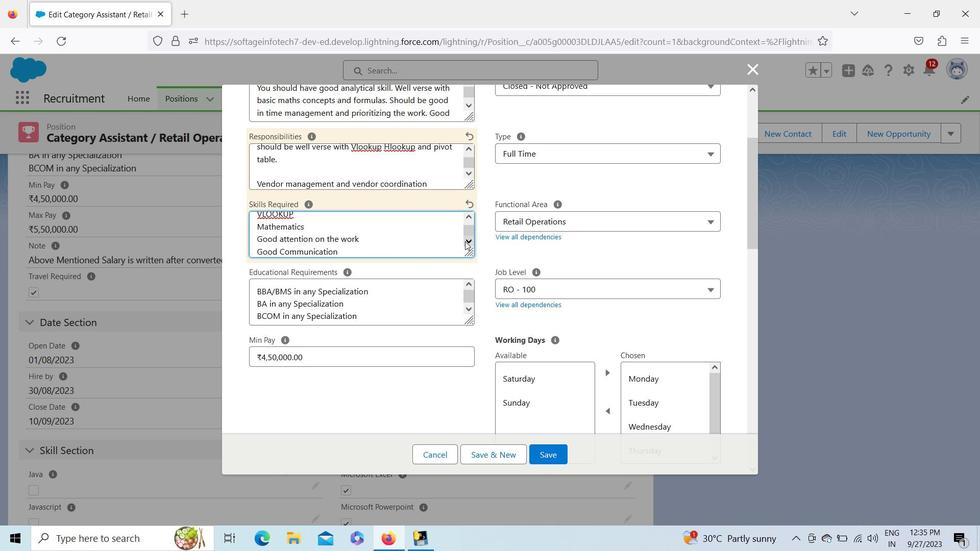
Action: Mouse pressed left at (465, 242)
Screenshot: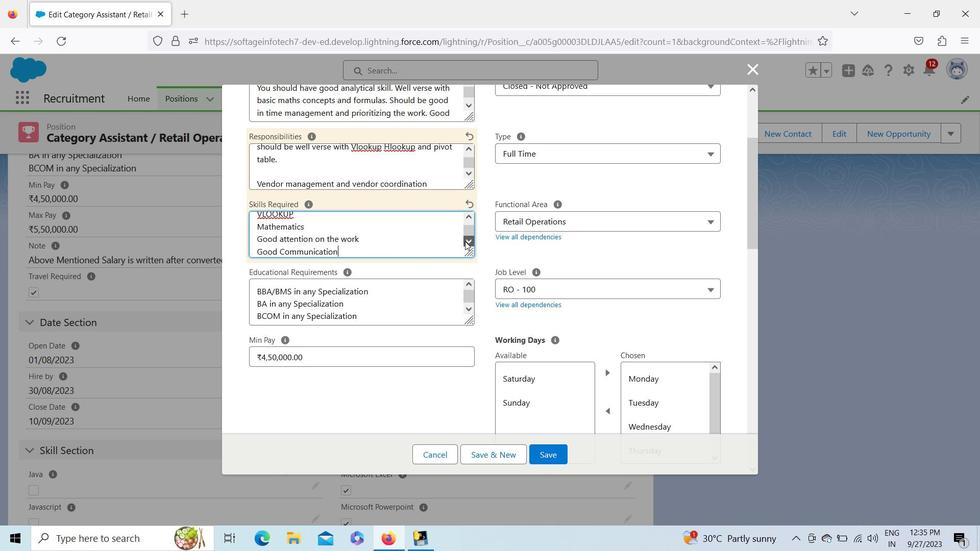 
Action: Mouse pressed left at (465, 242)
Screenshot: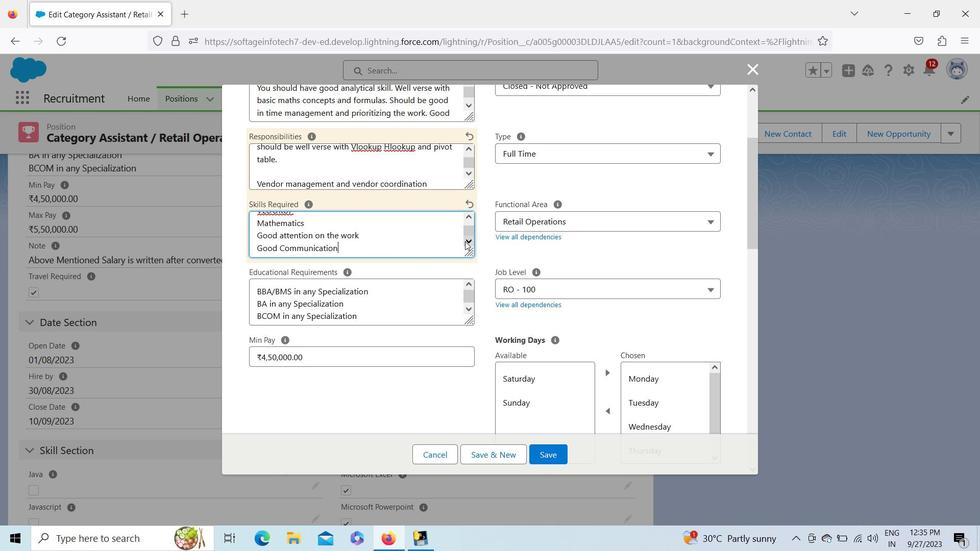
Action: Mouse pressed left at (465, 242)
Screenshot: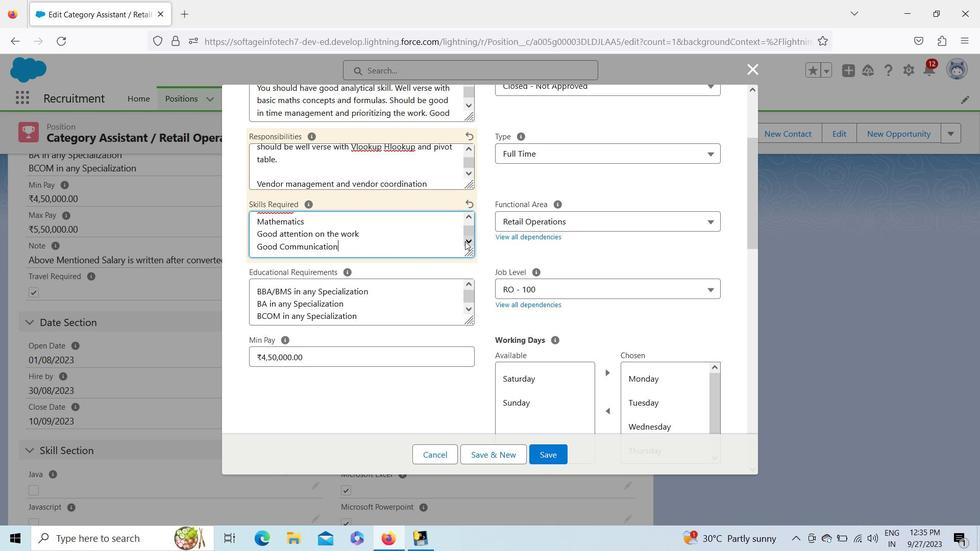 
Action: Mouse pressed left at (465, 242)
Screenshot: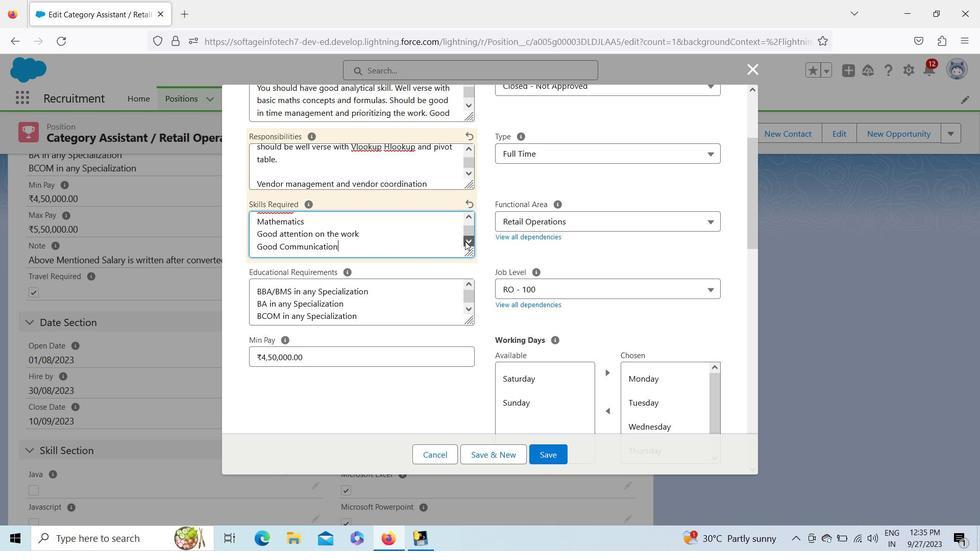 
Action: Mouse moved to (754, 194)
Screenshot: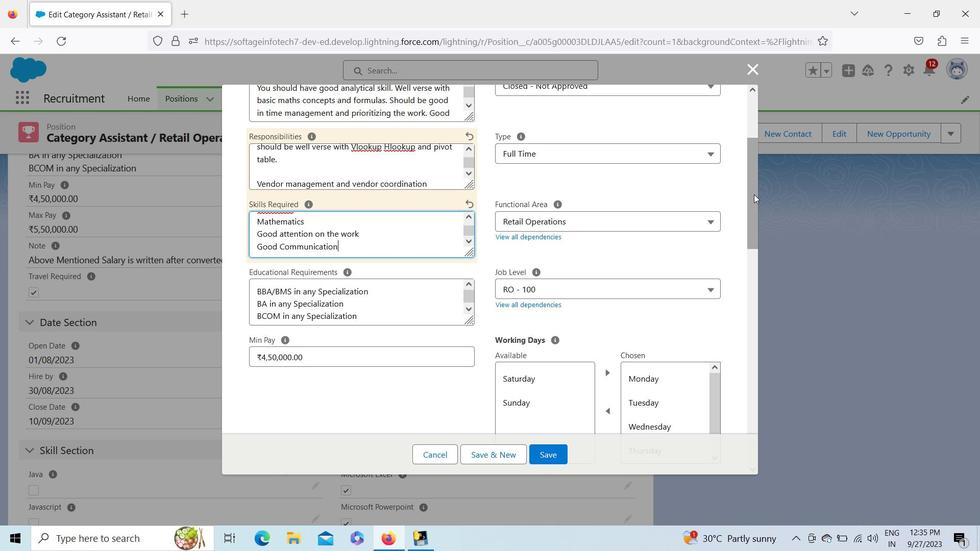 
Action: Mouse pressed left at (754, 194)
Screenshot: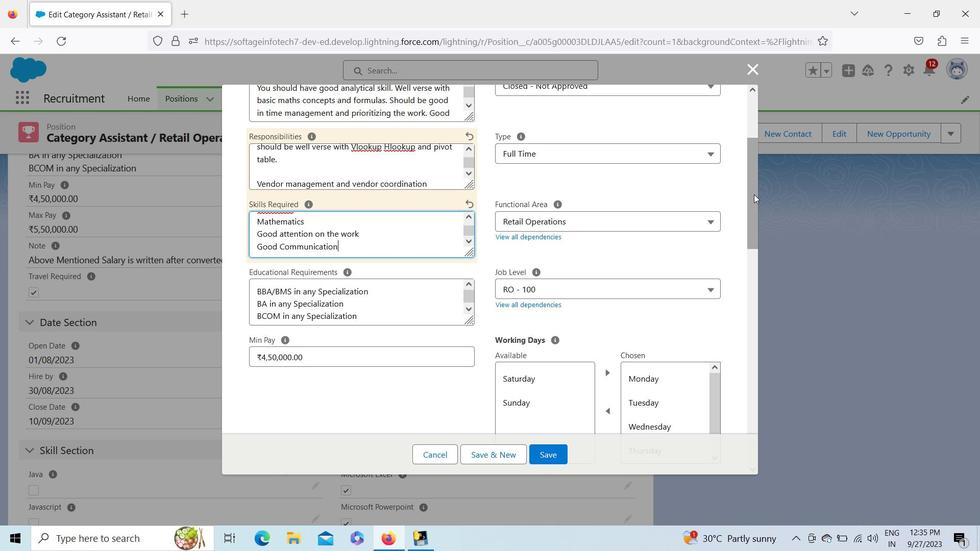 
Action: Mouse moved to (382, 286)
Screenshot: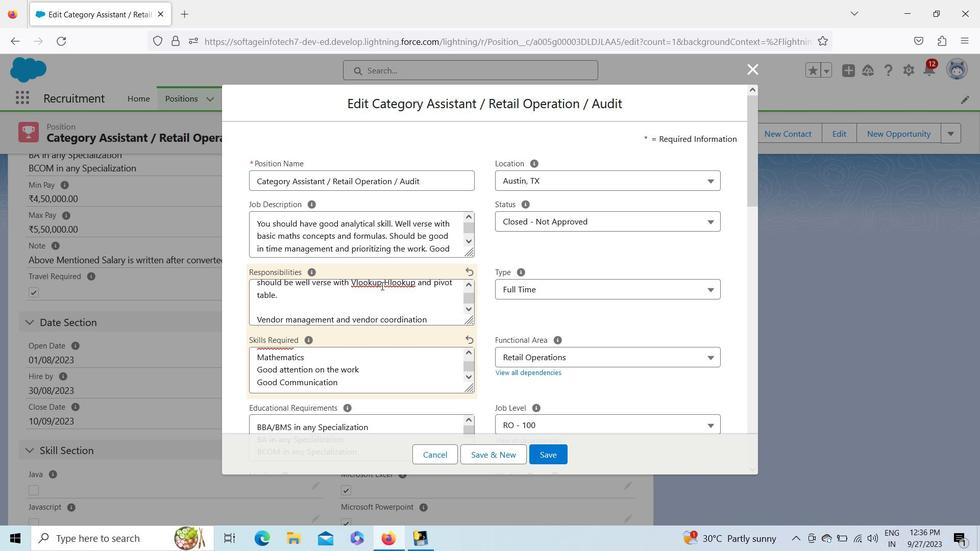 
Action: Mouse pressed left at (382, 286)
Screenshot: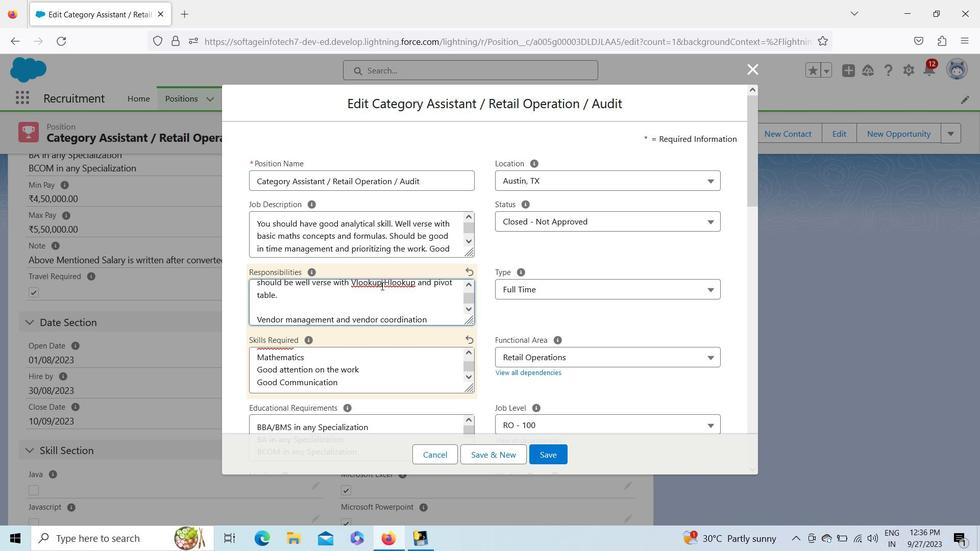 
Action: Key pressed ,
Screenshot: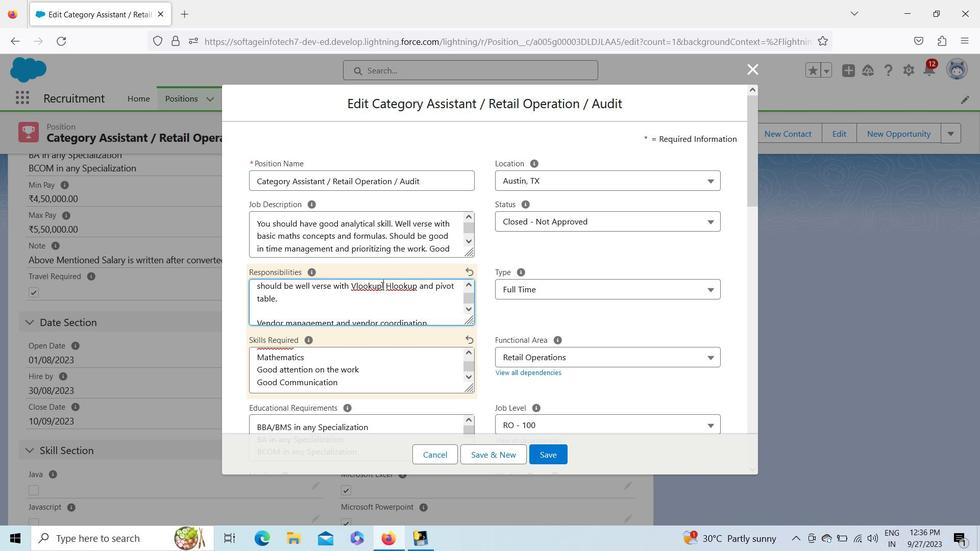 
Action: Mouse moved to (552, 451)
Screenshot: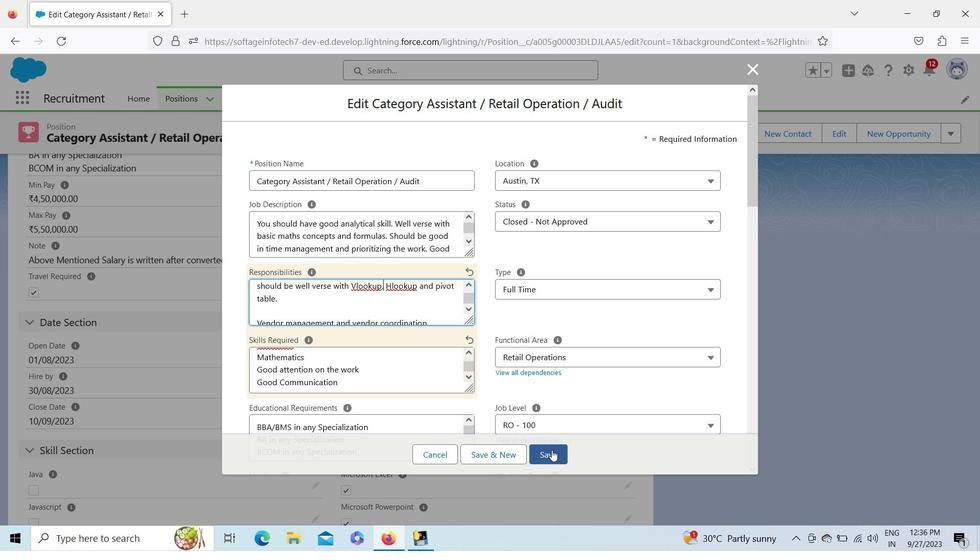 
Action: Mouse pressed left at (552, 451)
Screenshot: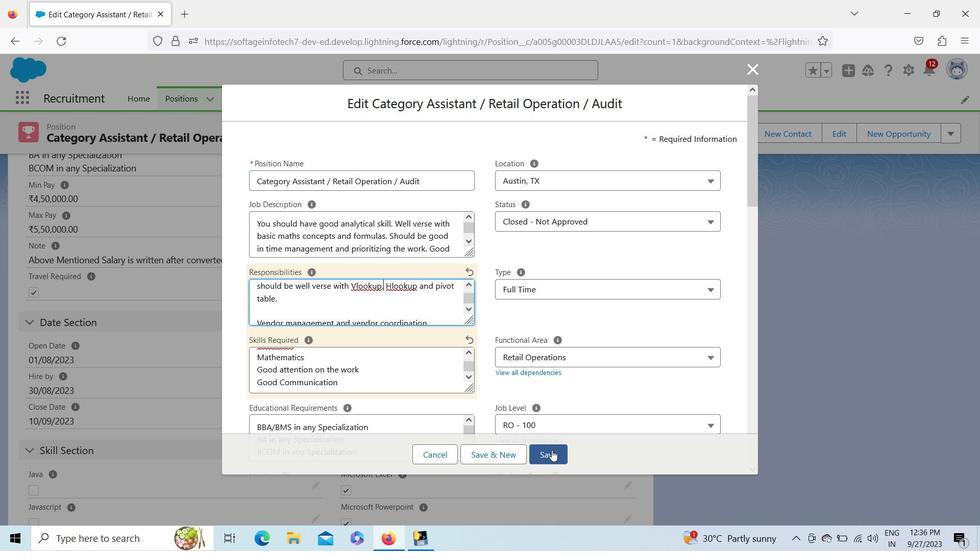 
Action: Mouse moved to (976, 59)
Screenshot: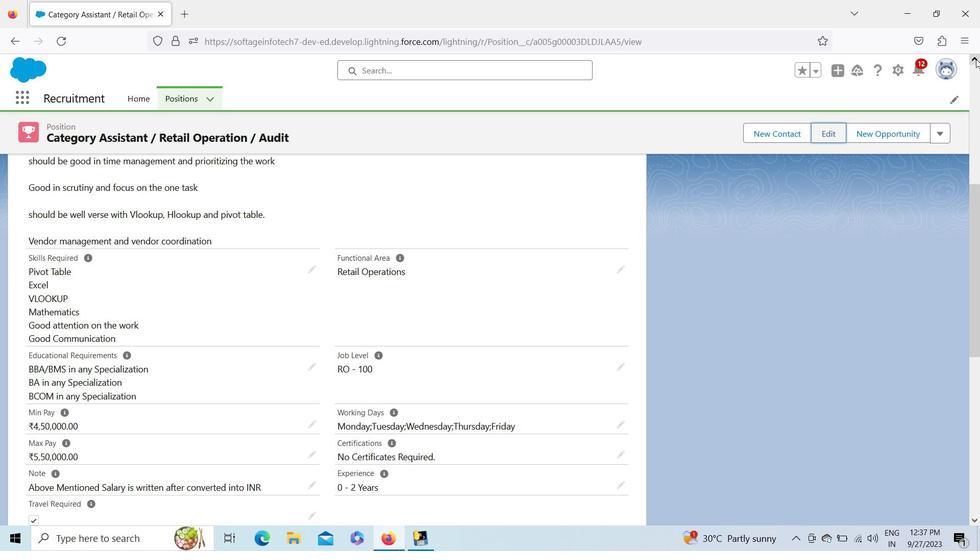 
Action: Mouse pressed left at (976, 59)
Screenshot: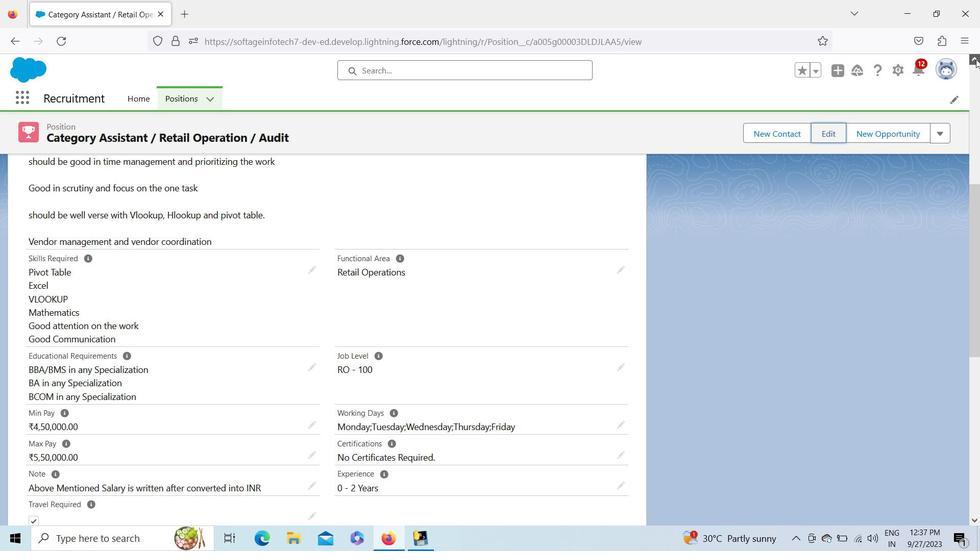 
Action: Mouse pressed left at (976, 59)
Screenshot: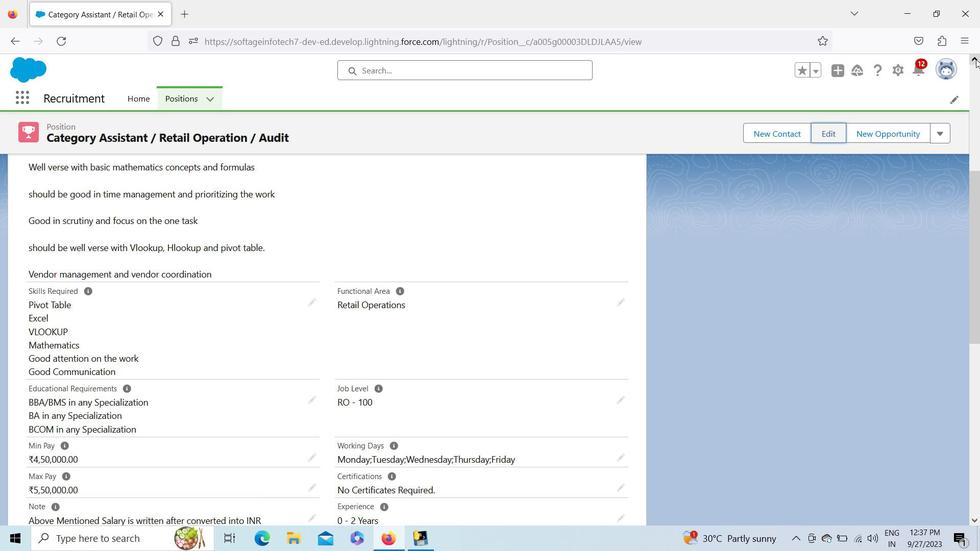 
Action: Mouse pressed left at (976, 59)
Screenshot: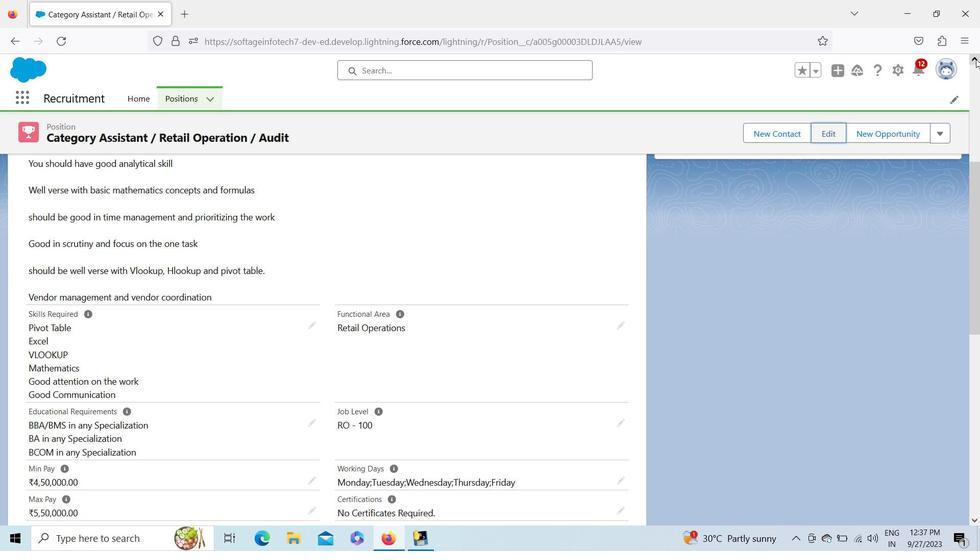 
Action: Mouse pressed left at (976, 59)
Screenshot: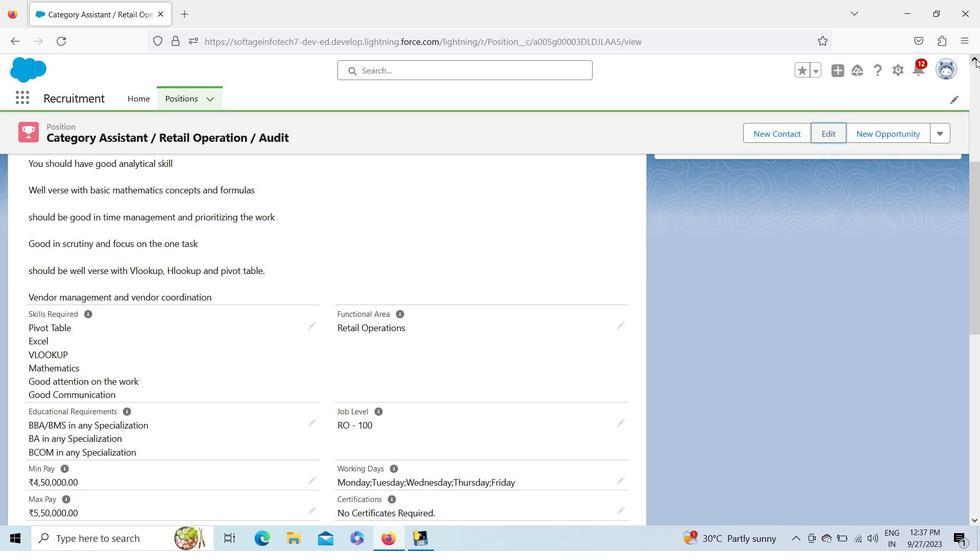
Action: Mouse pressed left at (976, 59)
Screenshot: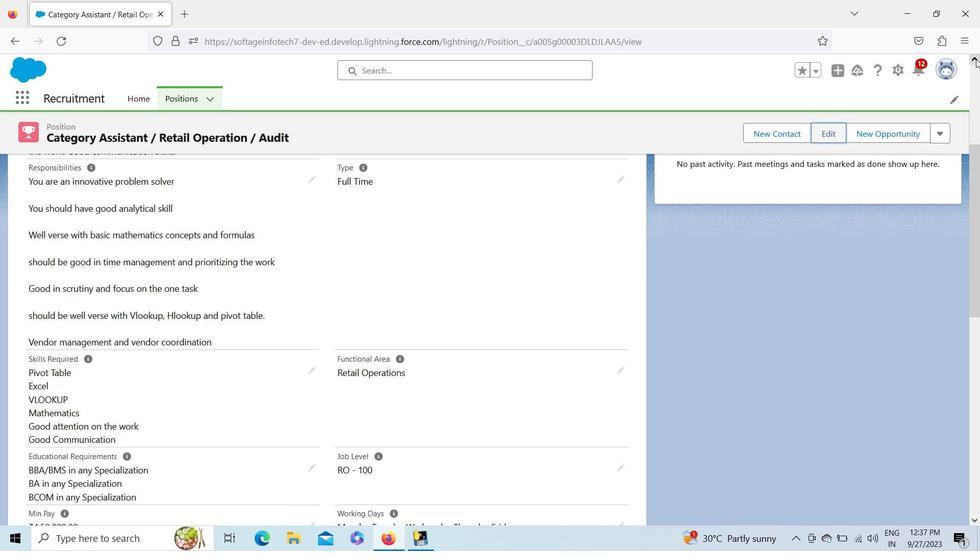 
Action: Mouse pressed left at (976, 59)
Screenshot: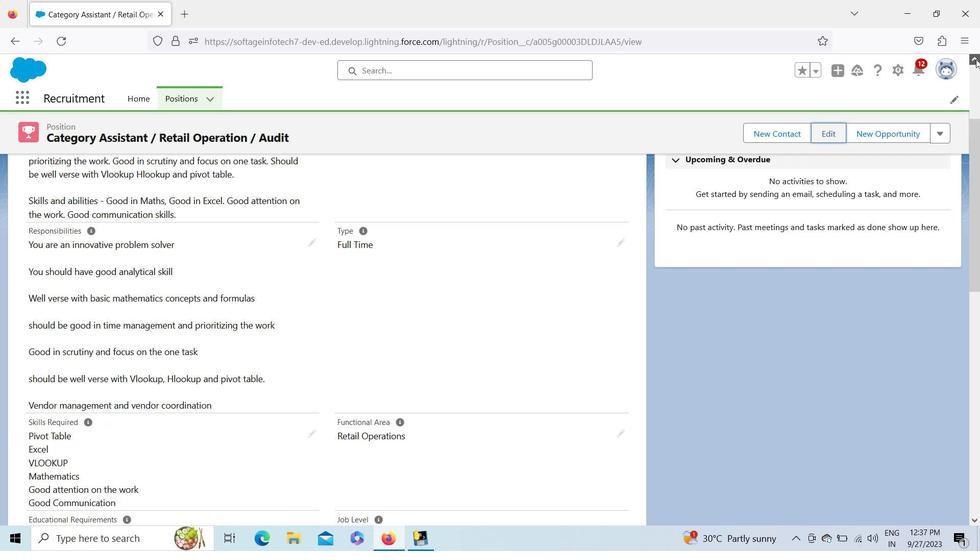 
Action: Mouse pressed left at (976, 59)
Screenshot: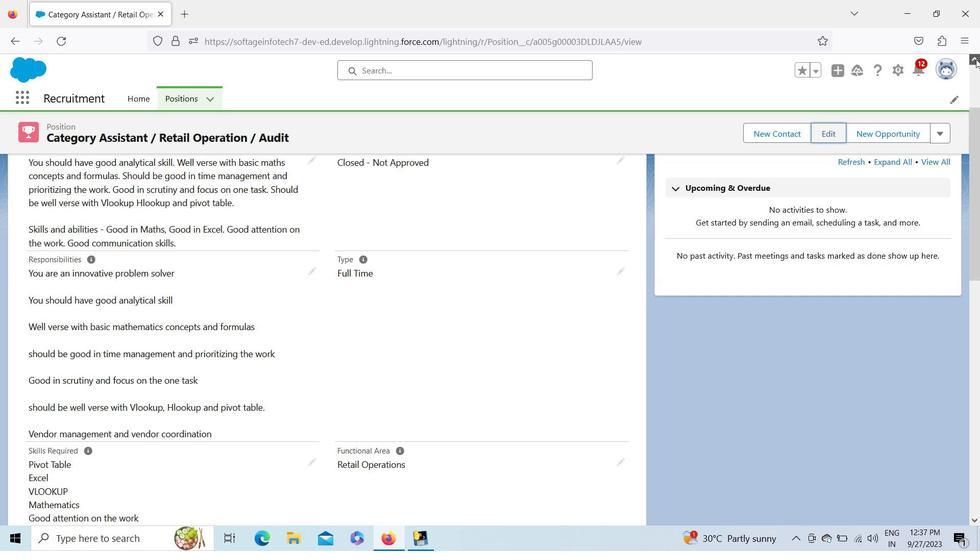 
Action: Mouse pressed left at (976, 59)
Screenshot: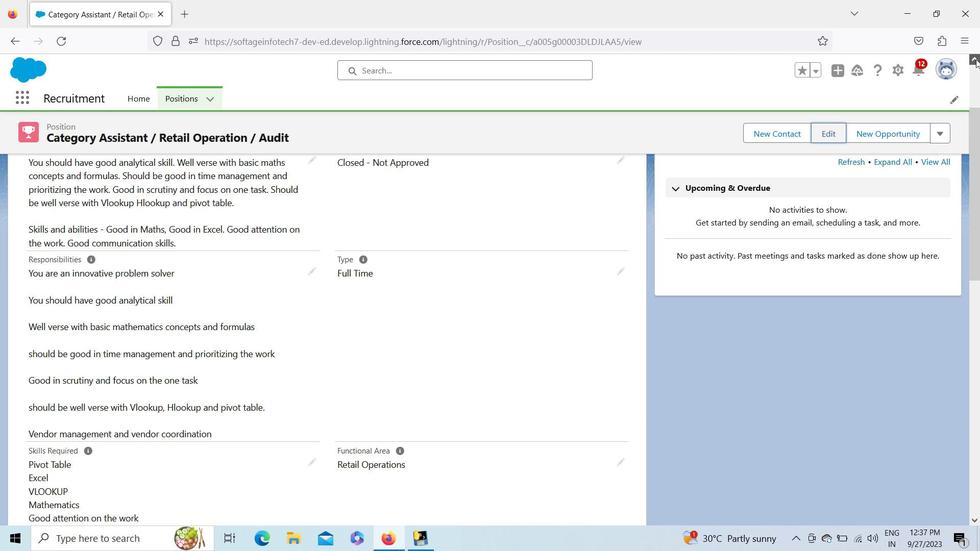
Action: Mouse moved to (193, 93)
Screenshot: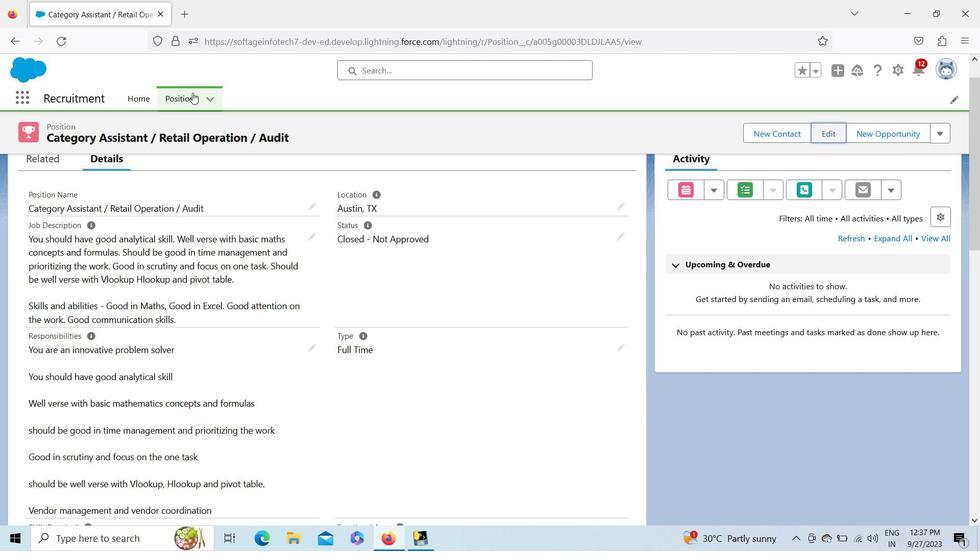 
Action: Mouse pressed left at (193, 93)
Screenshot: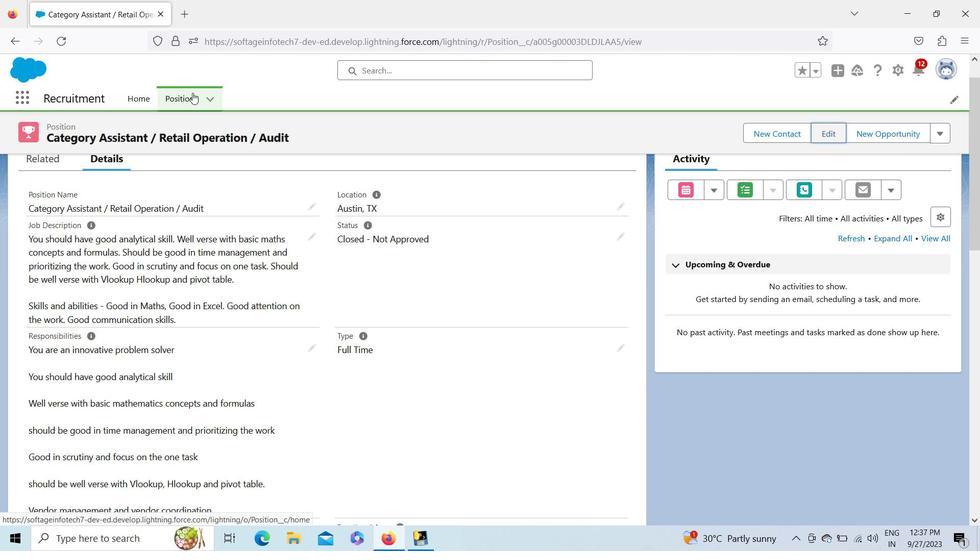 
Action: Mouse moved to (802, 137)
Screenshot: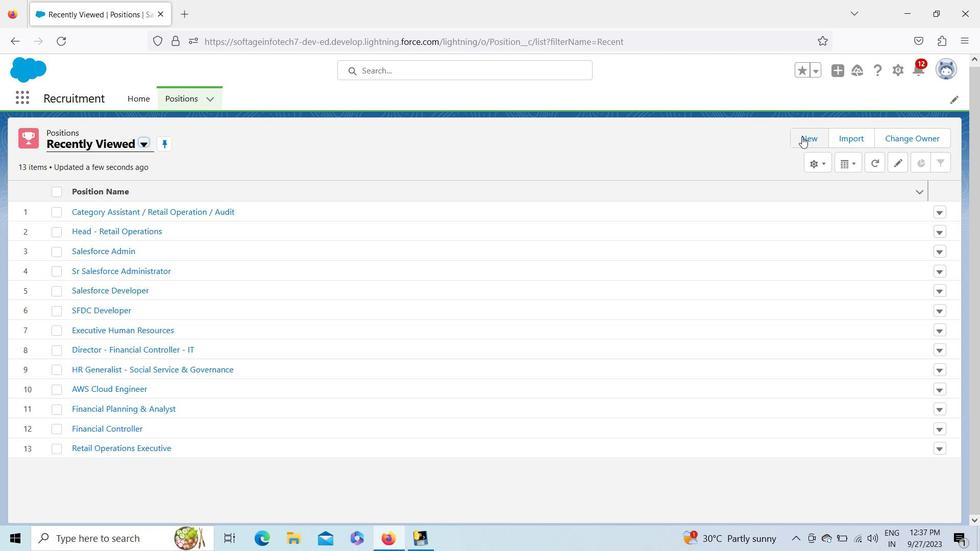 
Action: Mouse pressed left at (802, 137)
Screenshot: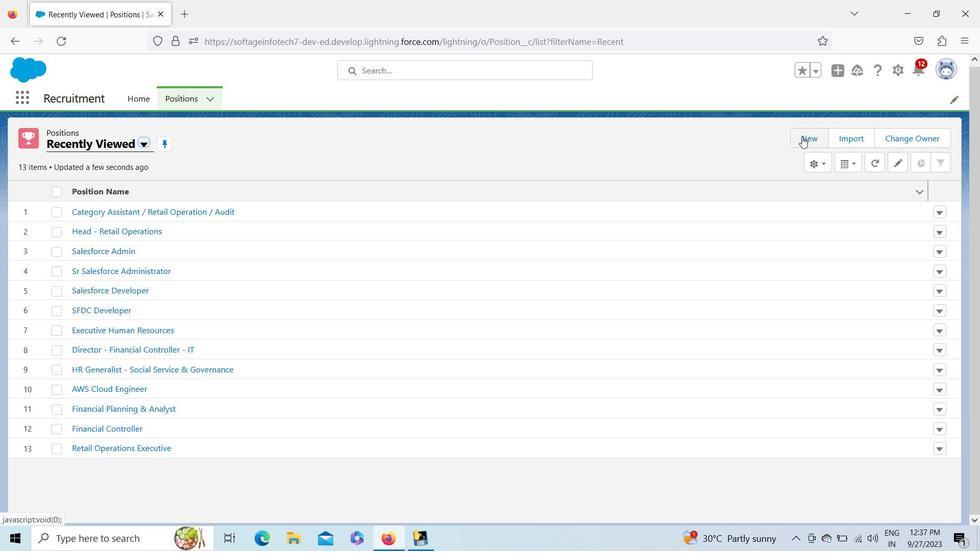 
Action: Mouse moved to (402, 198)
Screenshot: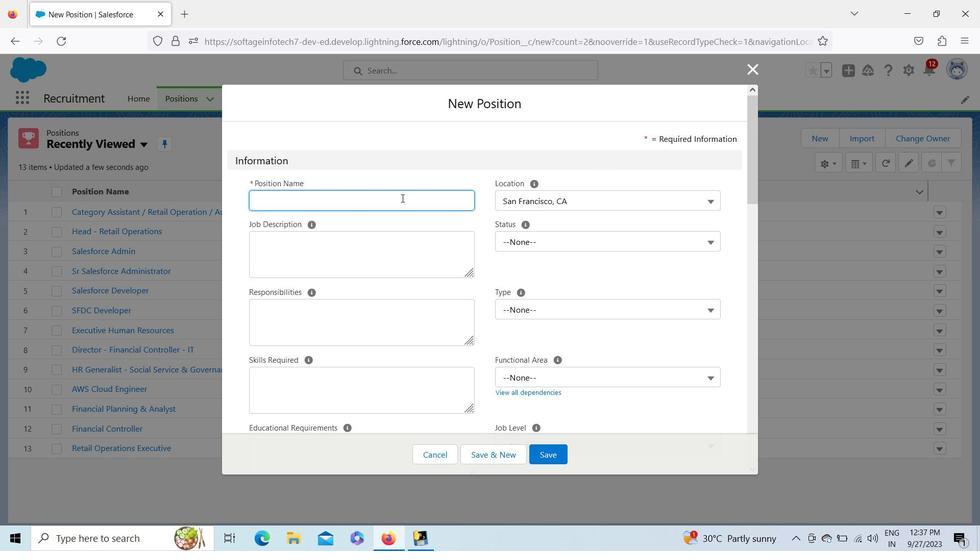 
Action: Key pressed <Key.shift>Retail<Key.space><Key.shift>Operations<Key.space><Key.shift>Manager
Screenshot: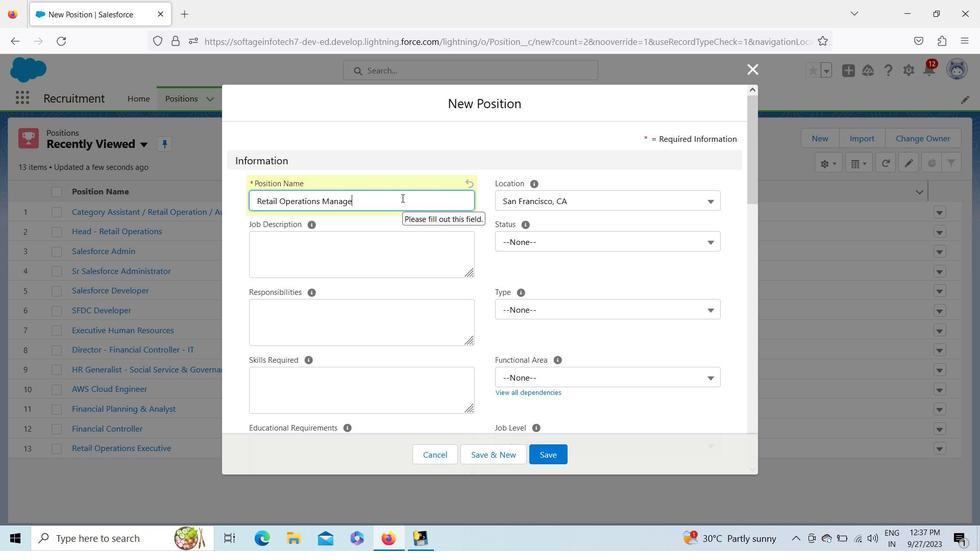 
Action: Mouse moved to (536, 200)
Screenshot: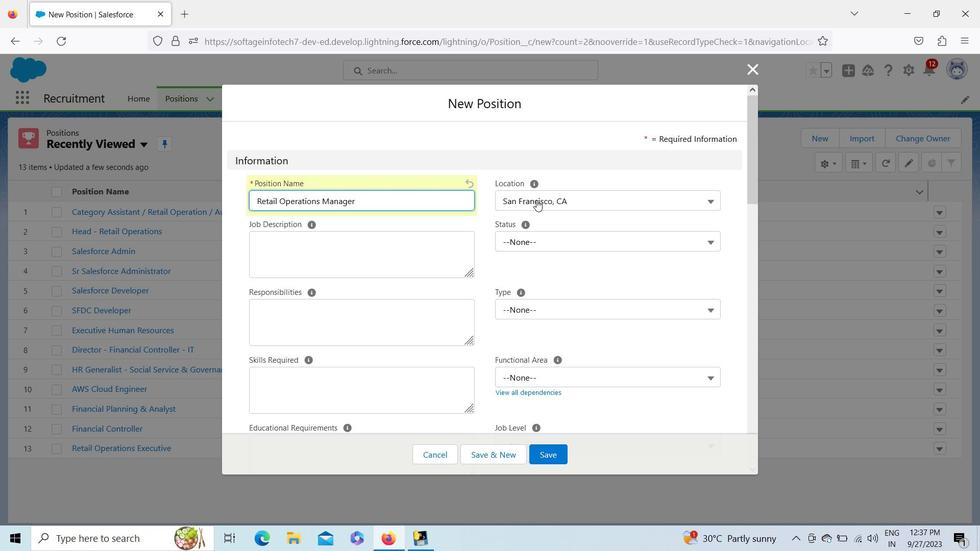 
Action: Mouse pressed left at (536, 200)
Screenshot: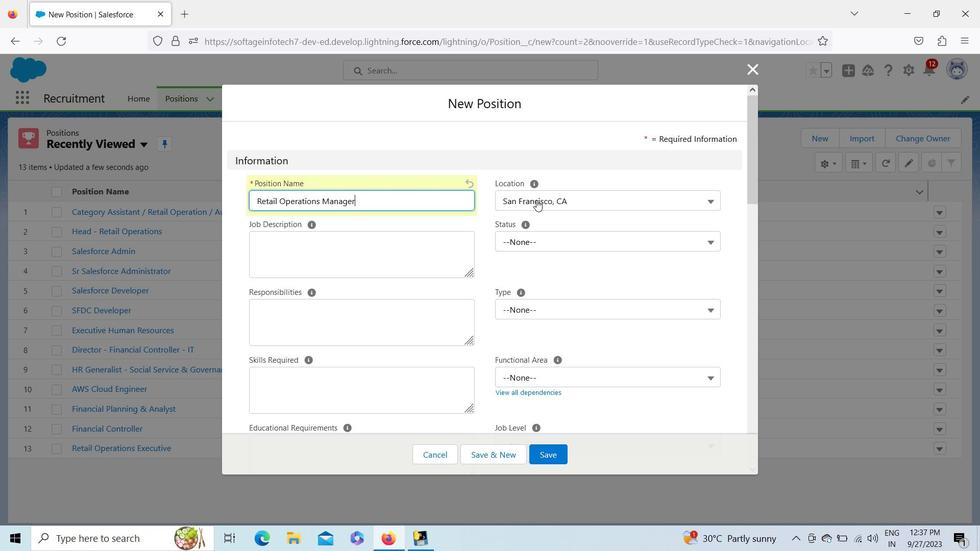 
Action: Mouse moved to (712, 316)
Screenshot: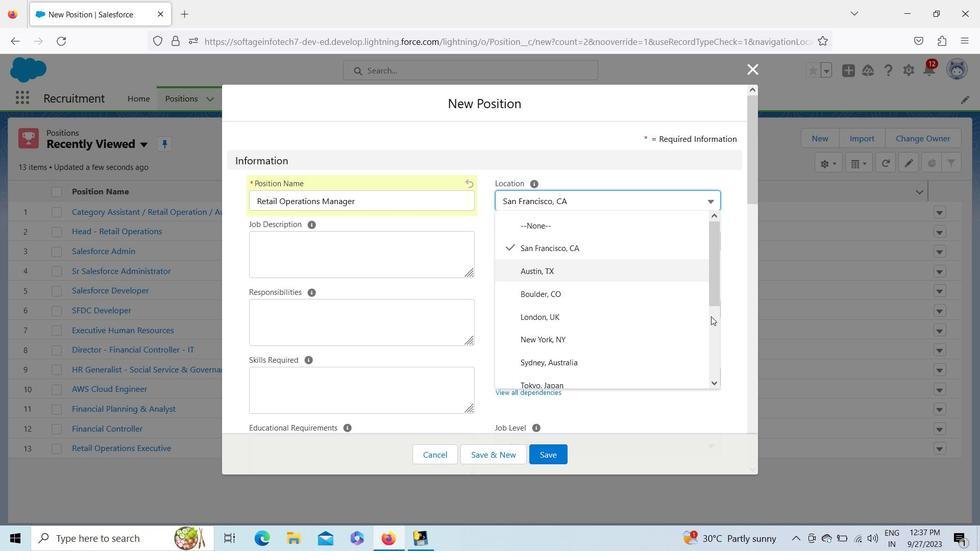 
Action: Mouse pressed left at (712, 316)
Screenshot: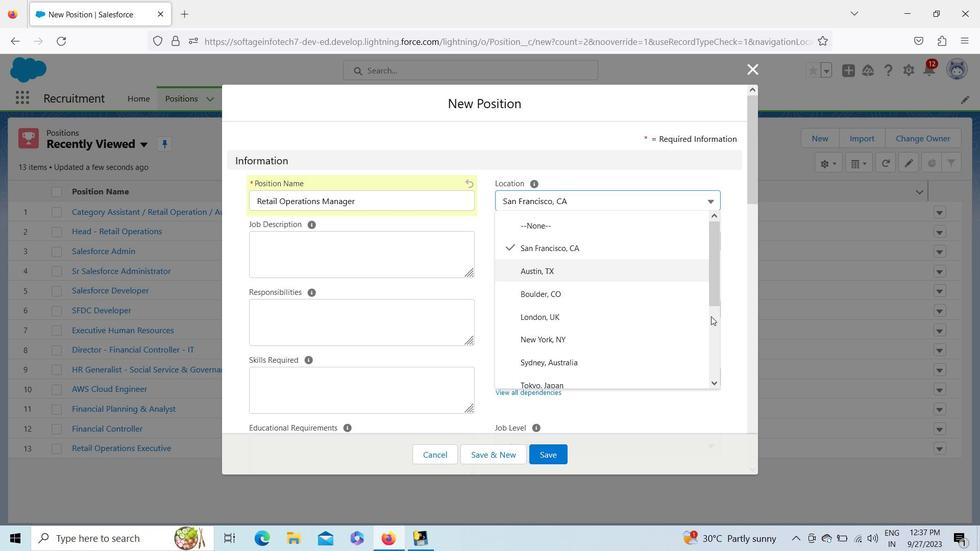 
Action: Mouse moved to (647, 199)
Screenshot: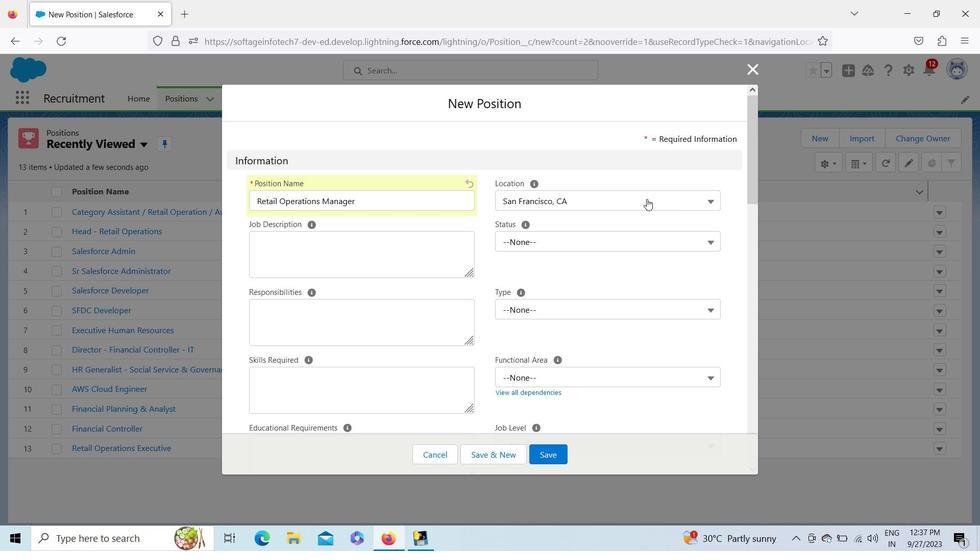 
Action: Mouse pressed left at (647, 199)
Screenshot: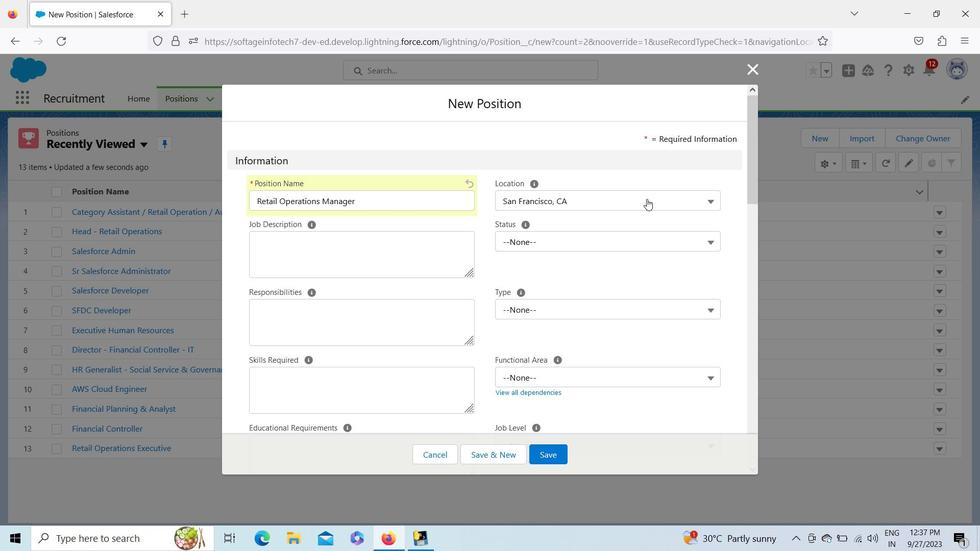 
Action: Mouse moved to (718, 212)
Screenshot: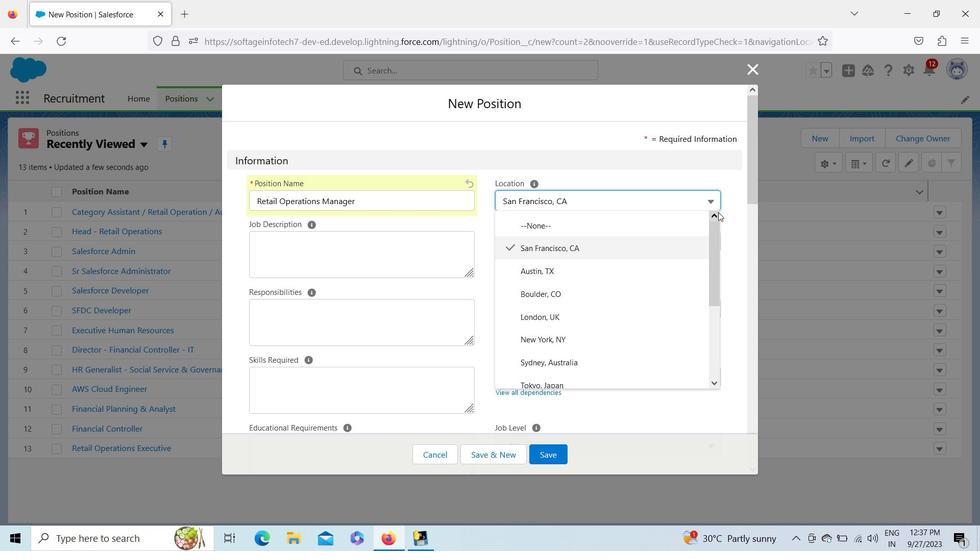
Action: Mouse pressed left at (718, 212)
Screenshot: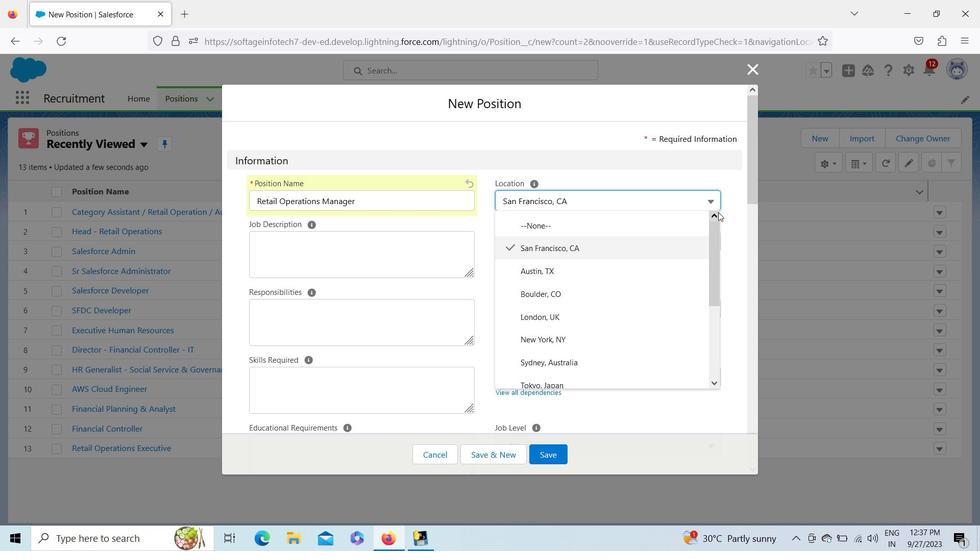 
Action: Mouse pressed left at (718, 212)
Screenshot: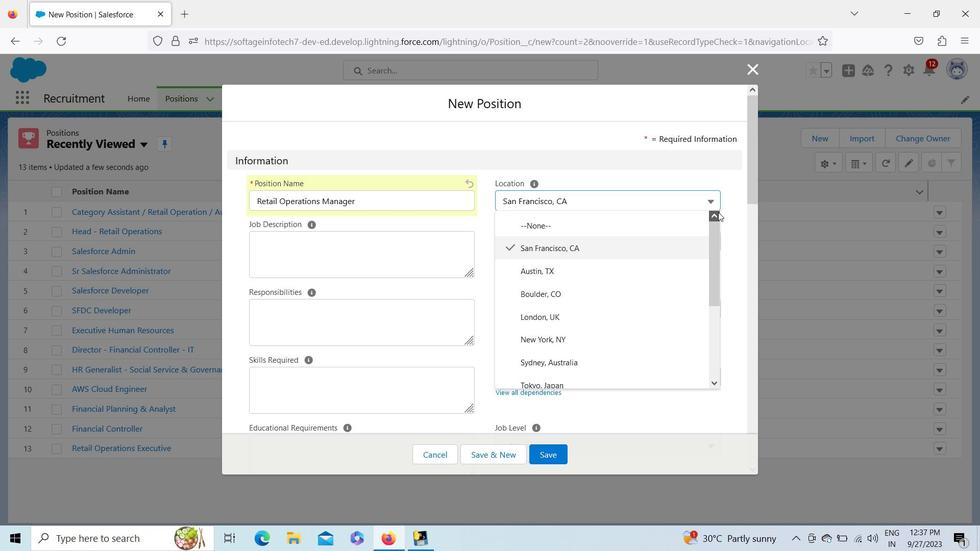 
Action: Mouse pressed left at (718, 212)
Screenshot: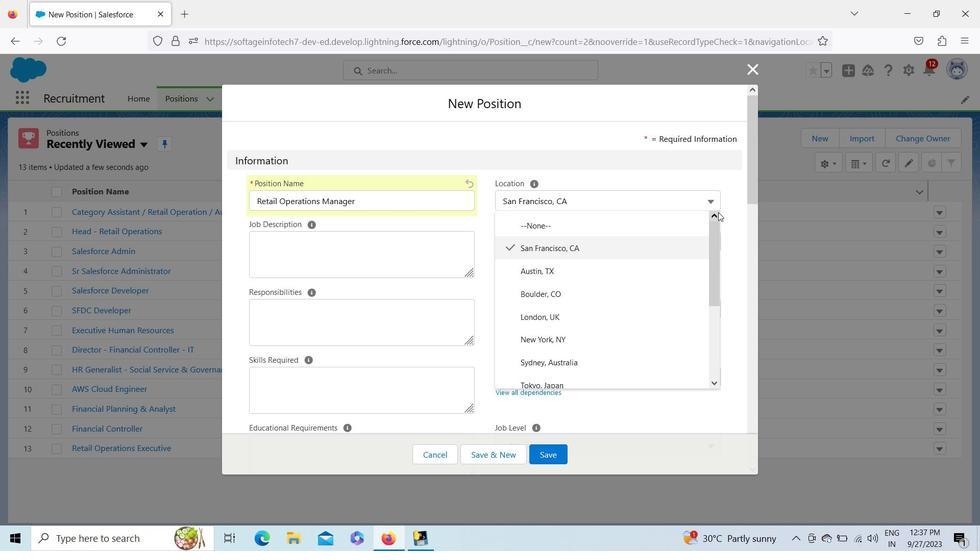 
Action: Mouse moved to (661, 306)
Screenshot: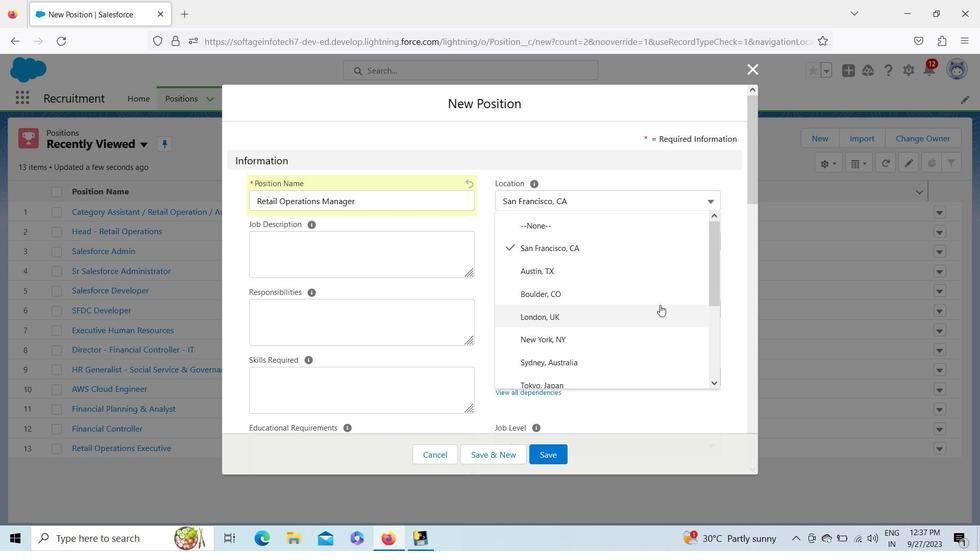 
Action: Mouse pressed left at (661, 306)
Screenshot: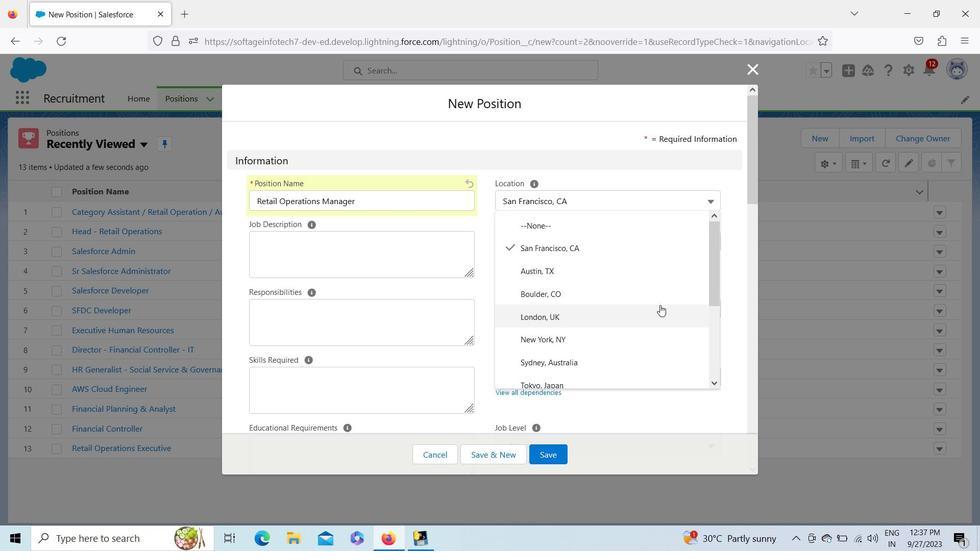 
Action: Mouse moved to (590, 236)
Screenshot: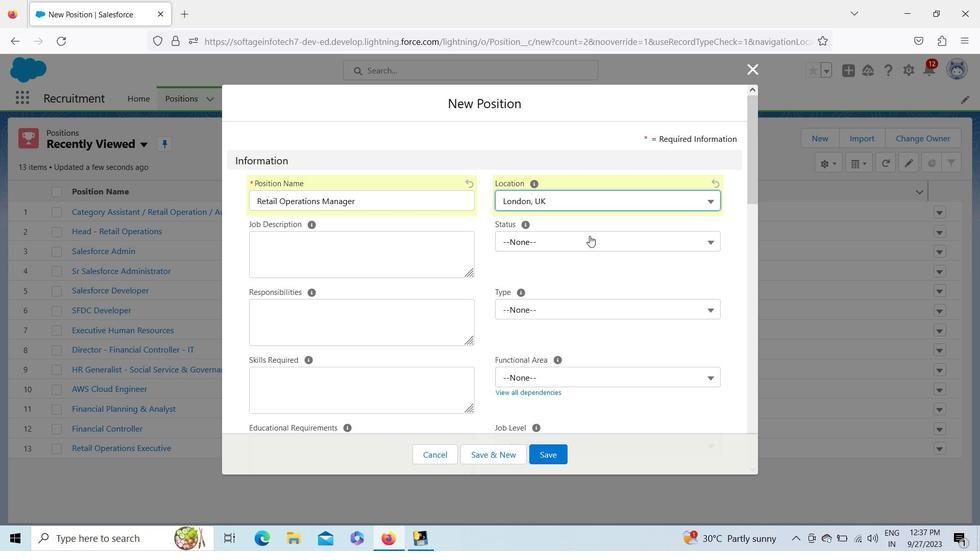 
Action: Mouse pressed left at (590, 236)
Screenshot: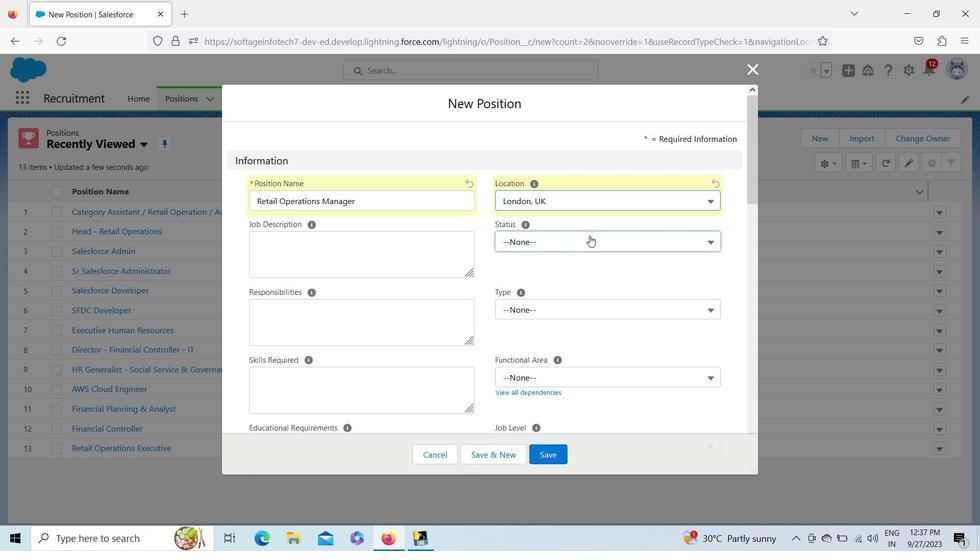 
Action: Mouse moved to (581, 361)
Screenshot: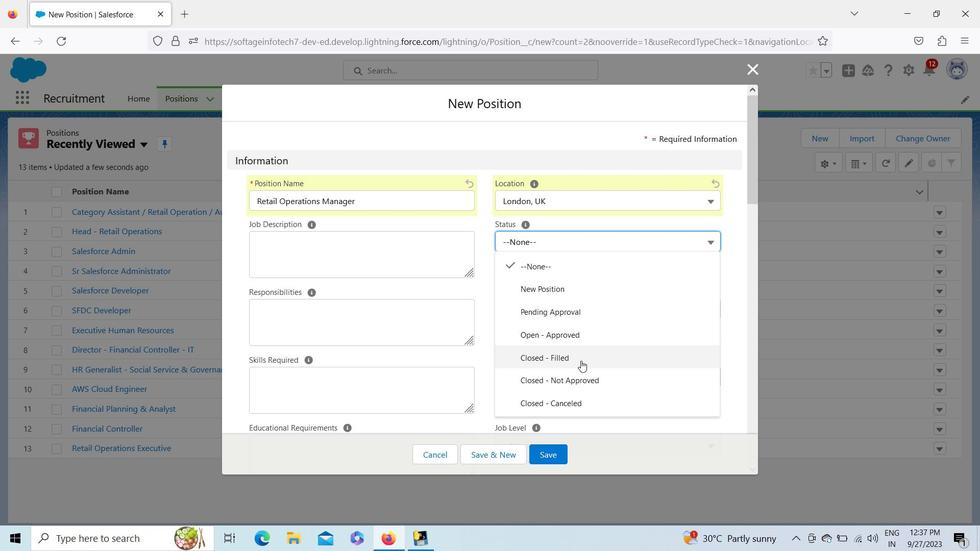 
Action: Mouse pressed left at (581, 361)
Screenshot: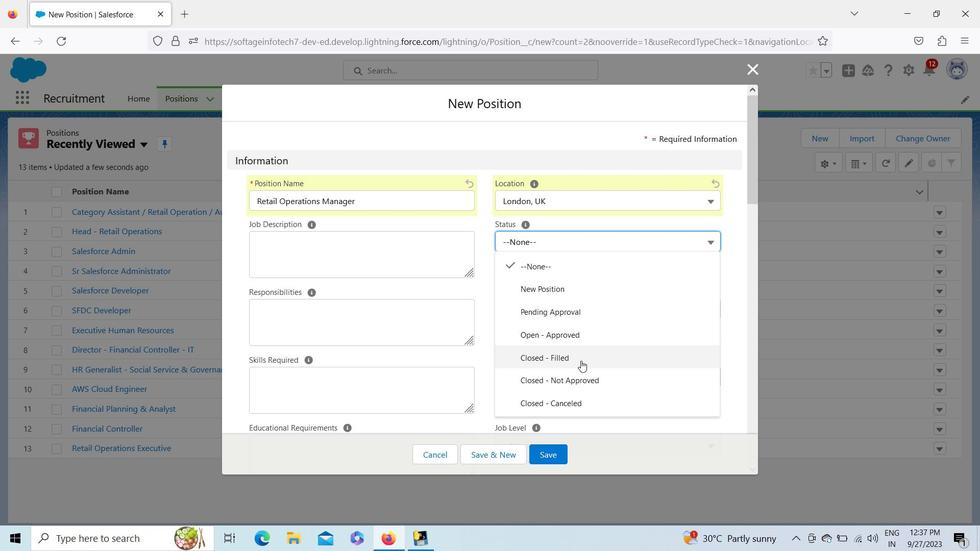 
Action: Mouse moved to (580, 312)
Screenshot: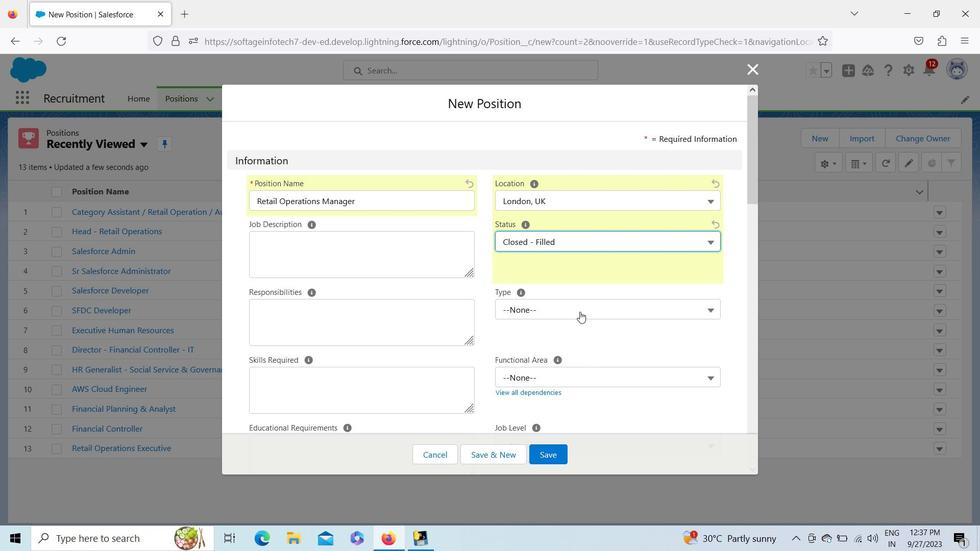
Action: Mouse pressed left at (580, 312)
Screenshot: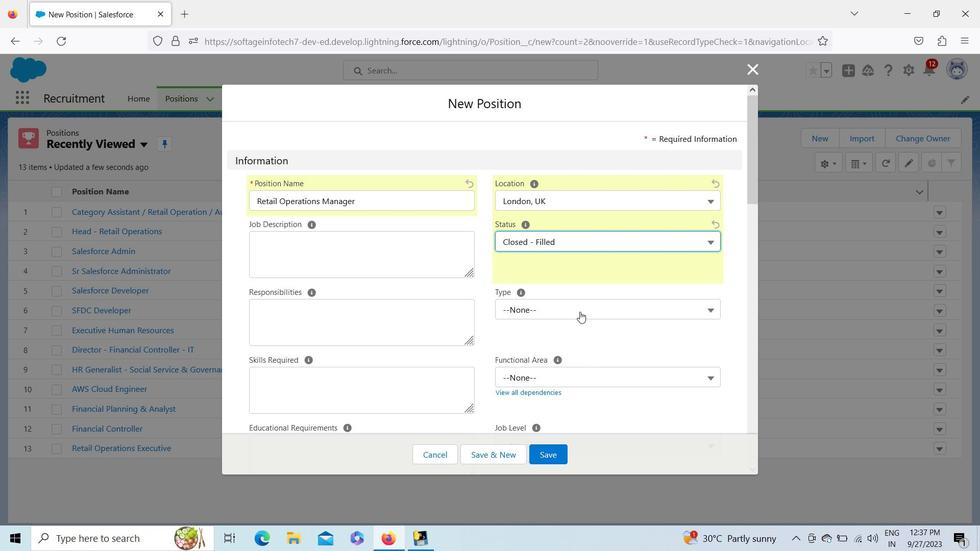
Action: Mouse moved to (550, 399)
Screenshot: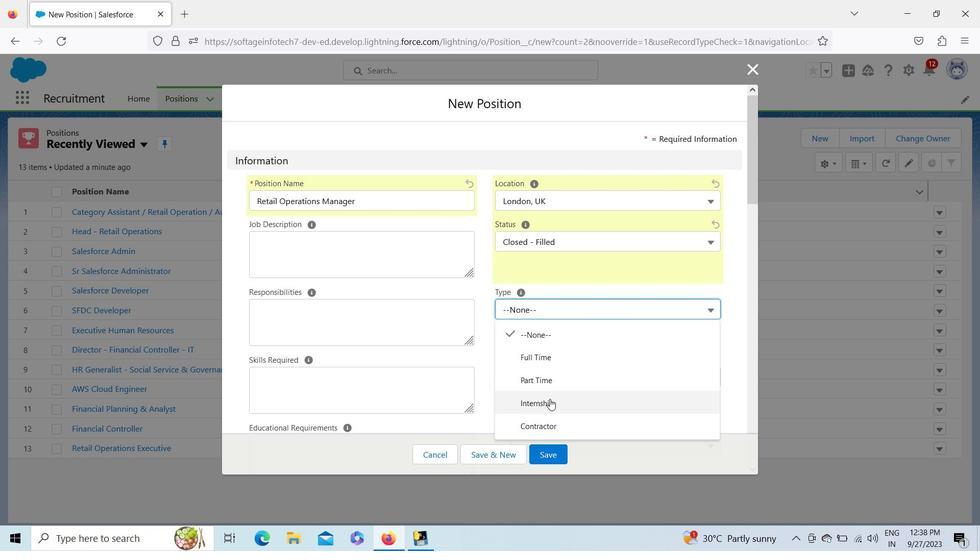 
Action: Mouse pressed left at (550, 399)
Screenshot: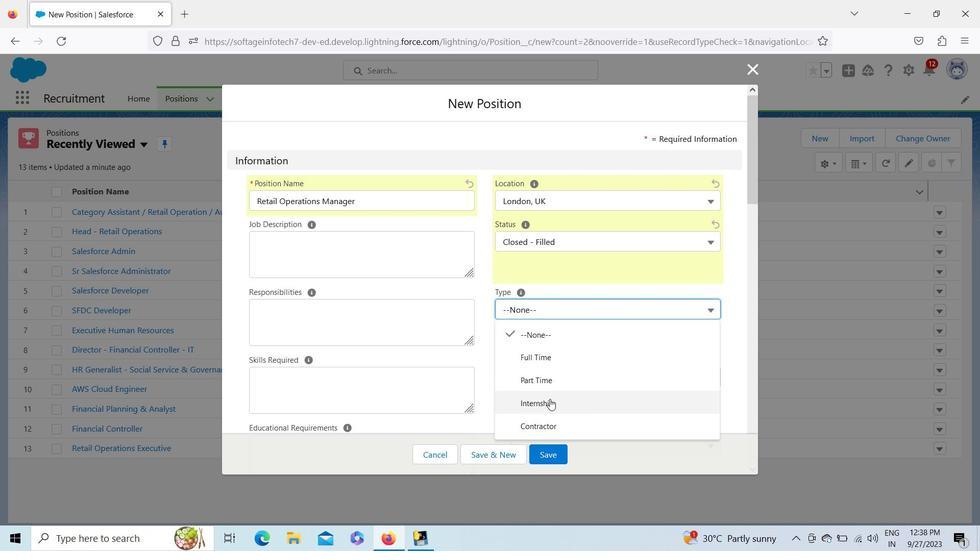 
Action: Mouse moved to (749, 159)
Screenshot: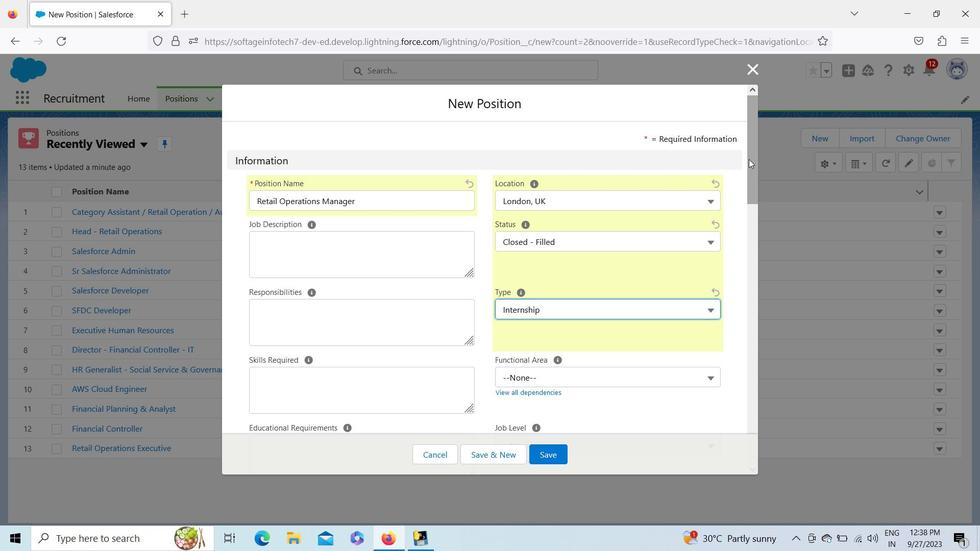 
Action: Mouse pressed left at (749, 159)
Screenshot: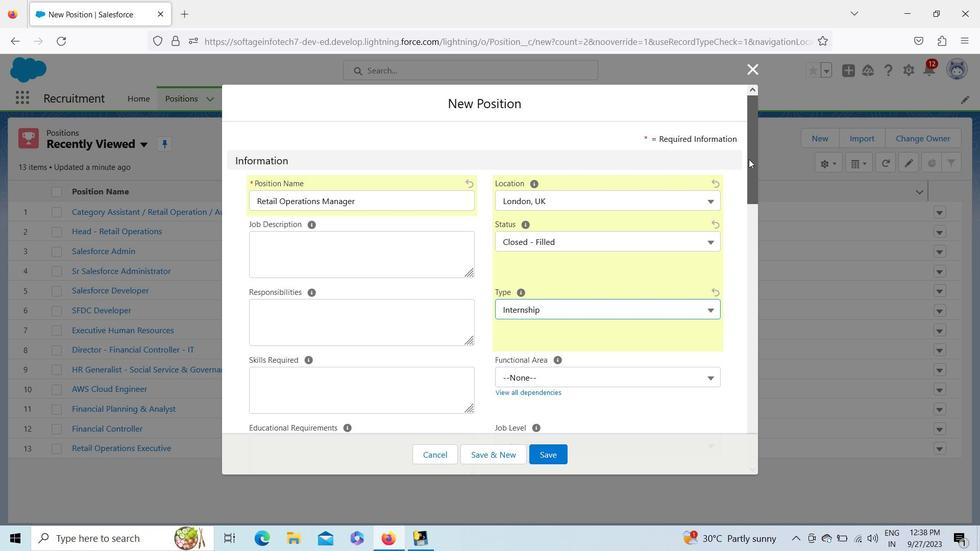 
Action: Mouse moved to (625, 221)
Screenshot: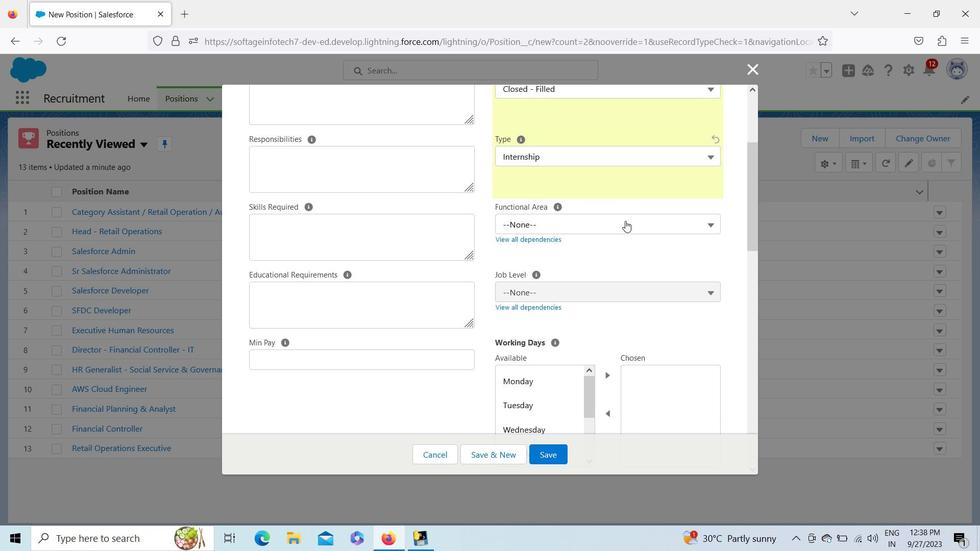 
Action: Mouse pressed left at (625, 221)
Screenshot: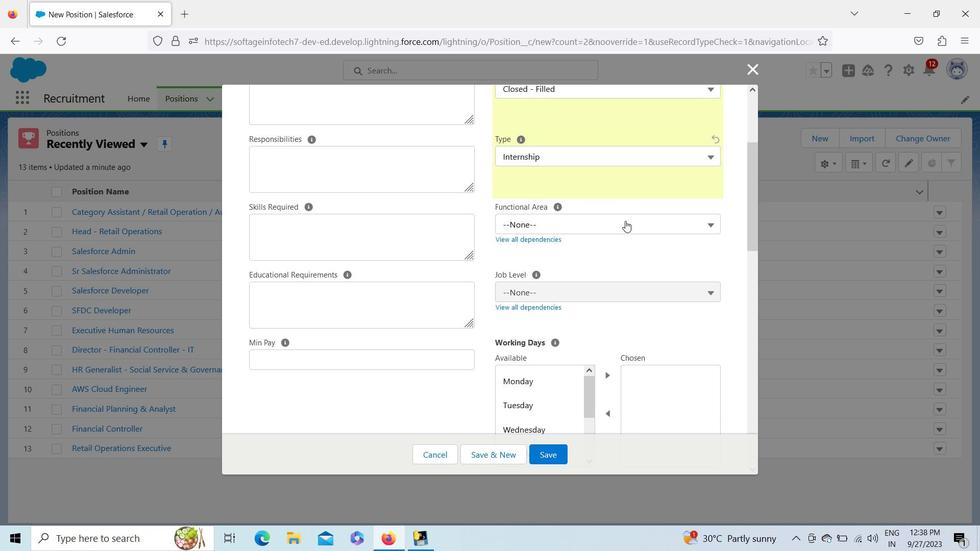 
Action: Mouse moved to (569, 367)
Screenshot: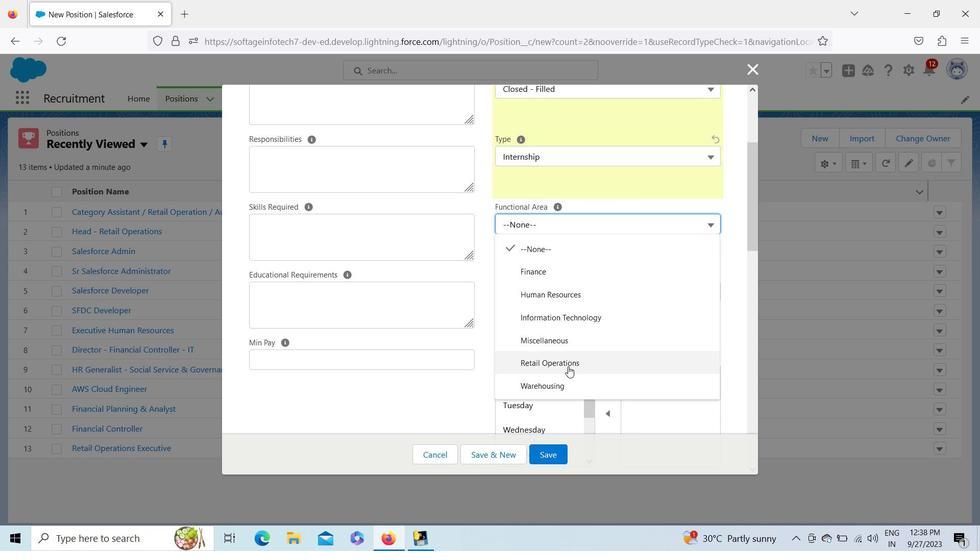 
Action: Mouse pressed left at (569, 367)
Screenshot: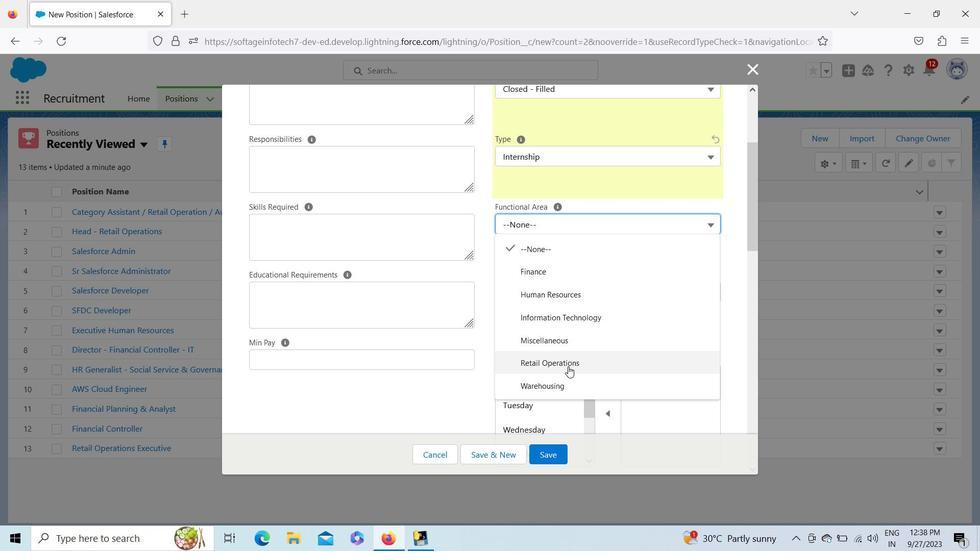 
Action: Mouse moved to (560, 284)
Screenshot: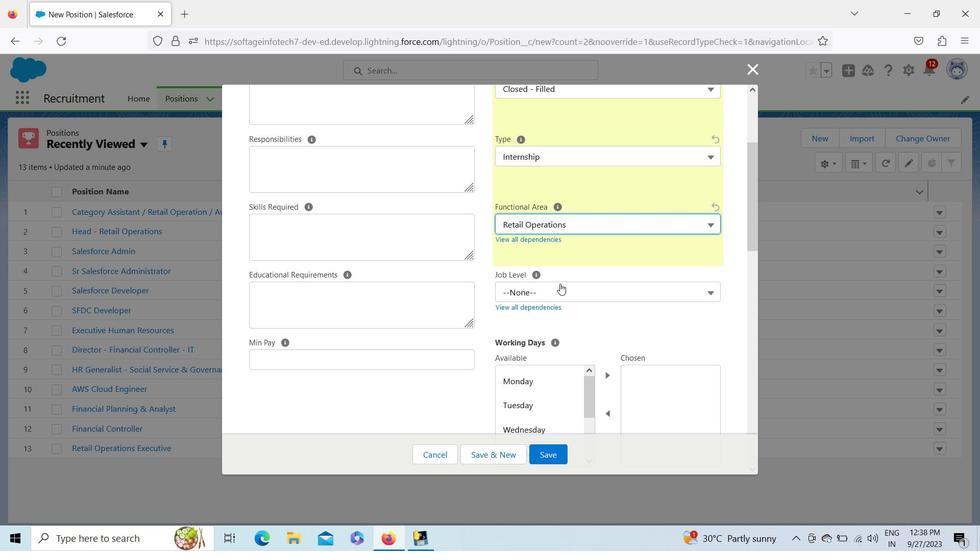
Action: Mouse pressed left at (560, 284)
Screenshot: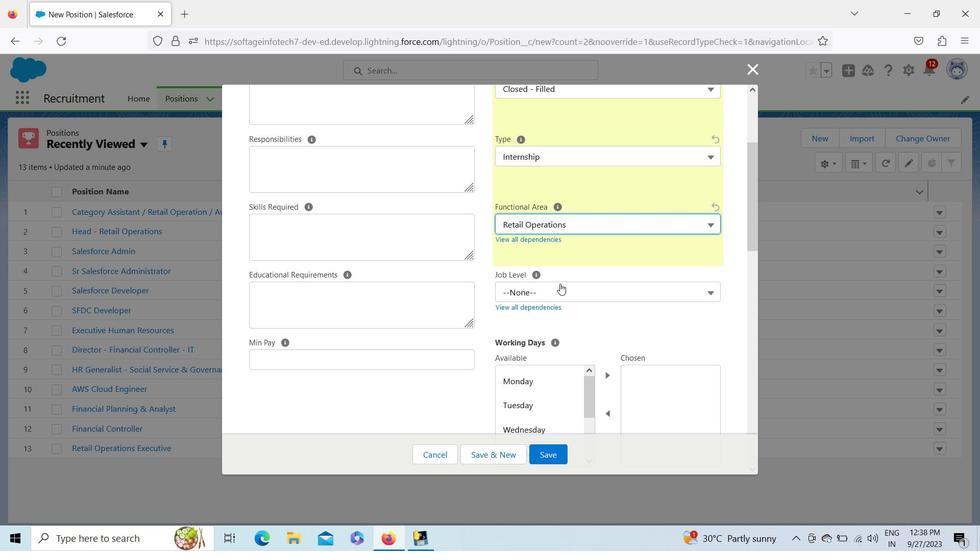
Action: Mouse moved to (561, 340)
Screenshot: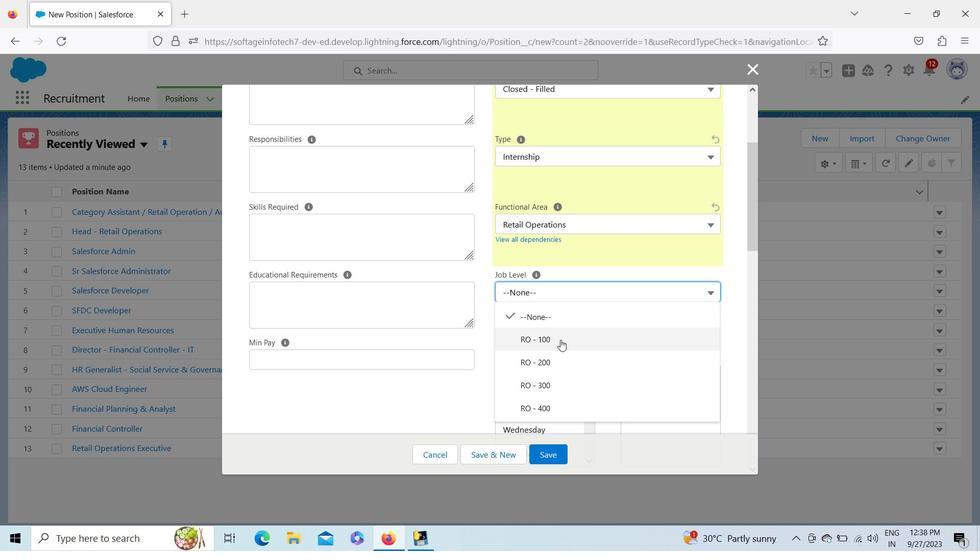 
Action: Mouse pressed left at (561, 340)
Screenshot: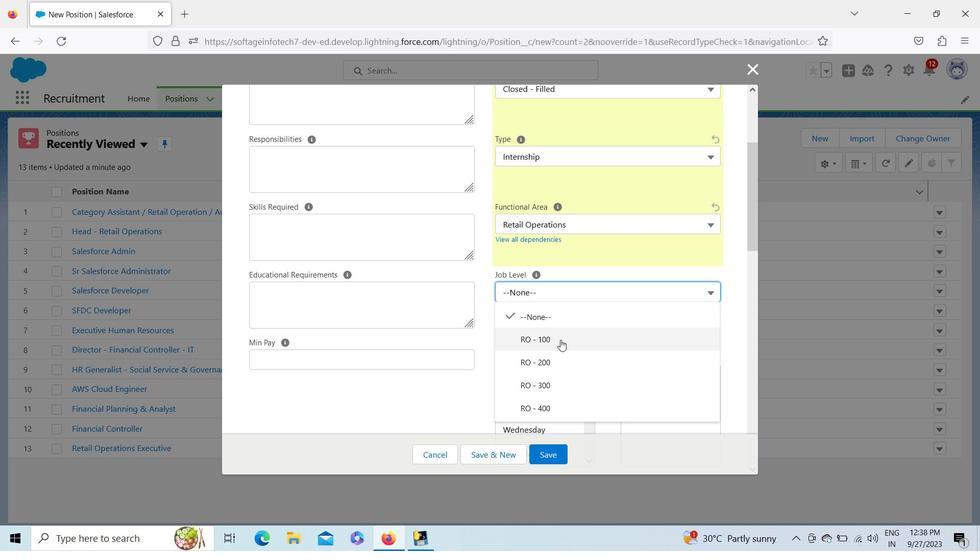 
Action: Mouse moved to (753, 167)
Screenshot: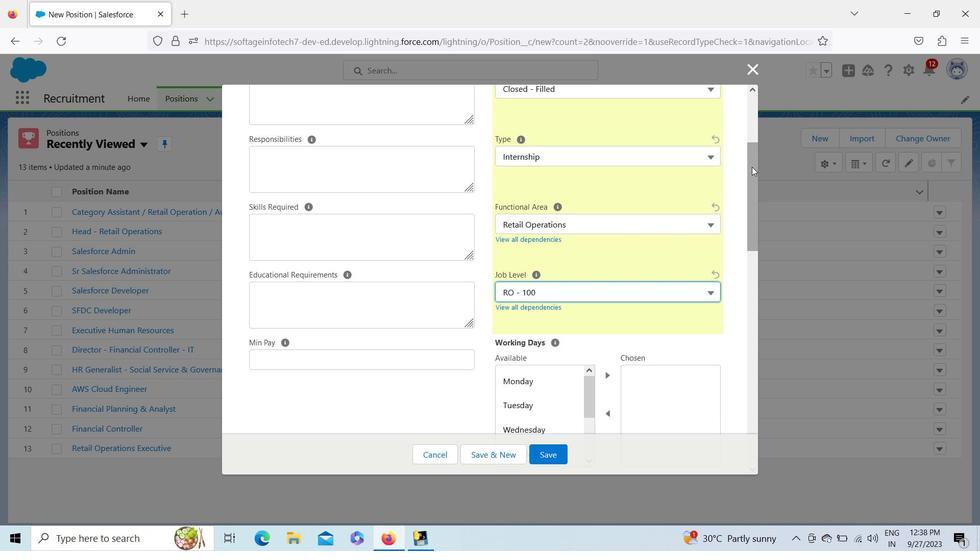 
Action: Mouse pressed left at (753, 167)
Screenshot: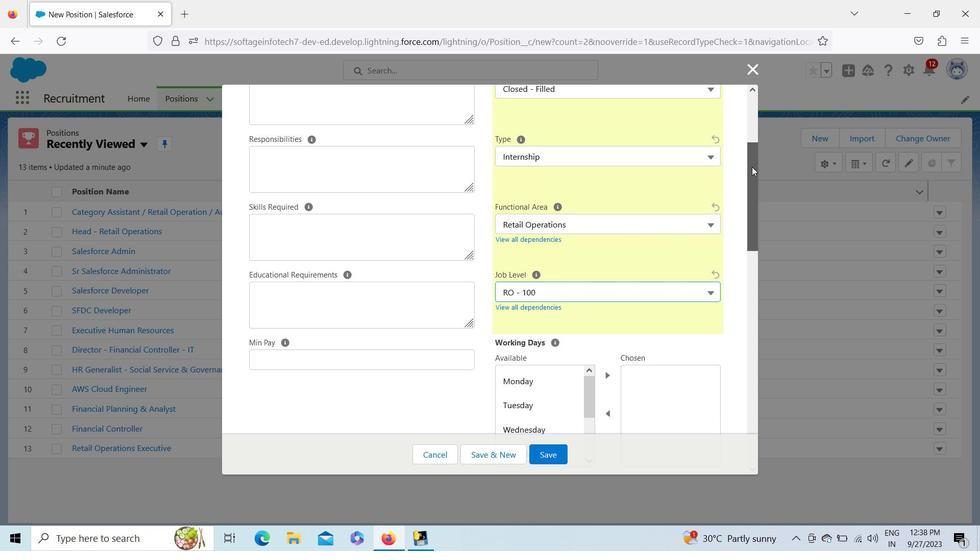 
Action: Mouse moved to (527, 249)
Screenshot: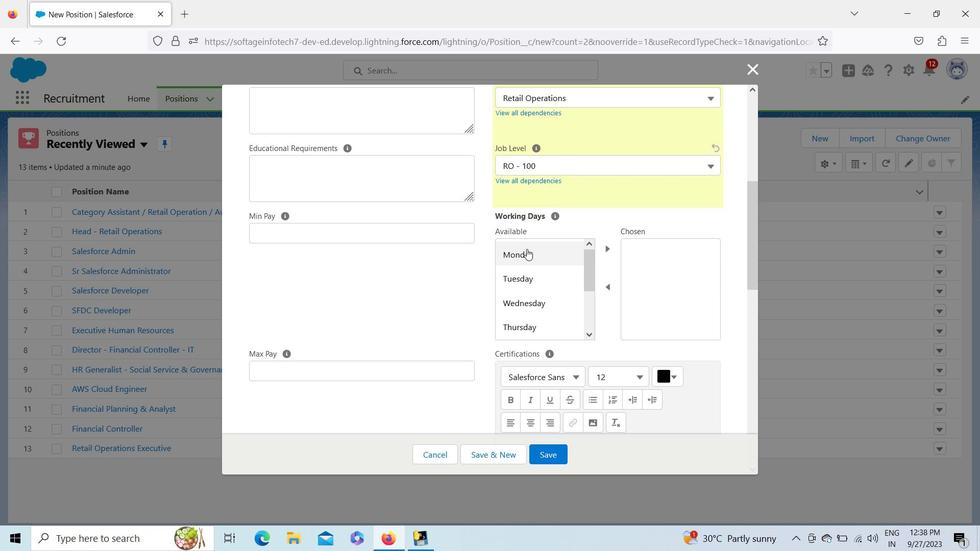 
Action: Mouse pressed left at (527, 249)
Screenshot: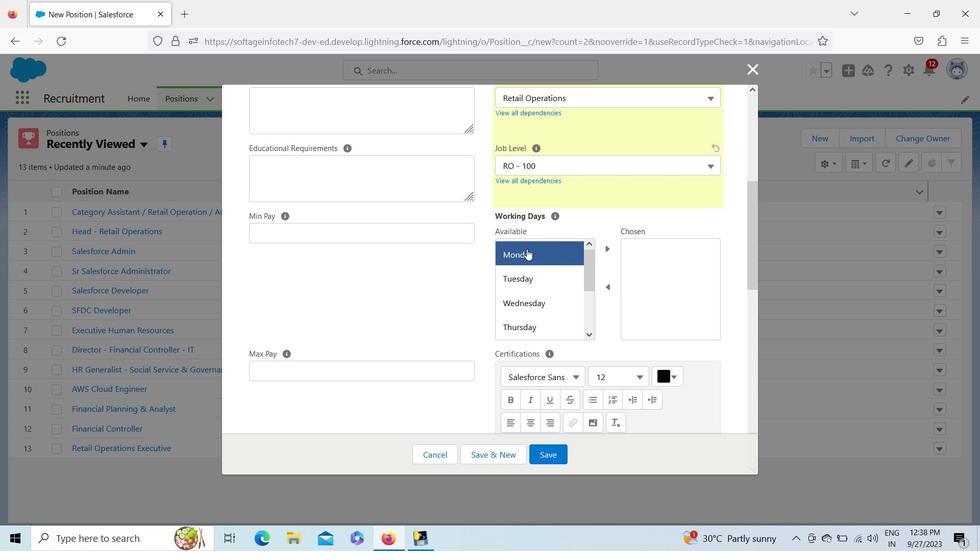 
Action: Key pressed <Key.shift_r><Key.shift_r><Key.shift_r><Key.shift_r><Key.down><Key.down>
Screenshot: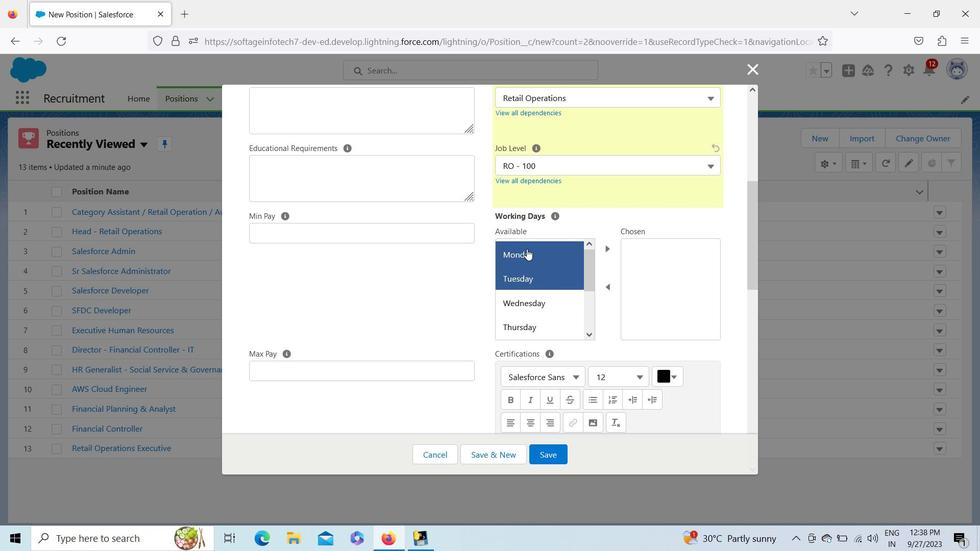 
Action: Mouse moved to (606, 251)
Screenshot: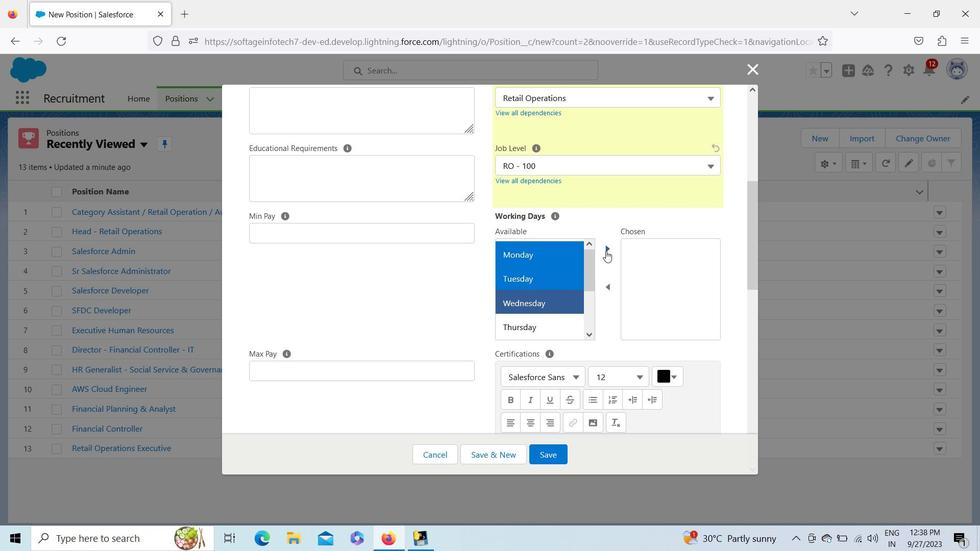
Action: Mouse pressed left at (606, 251)
Screenshot: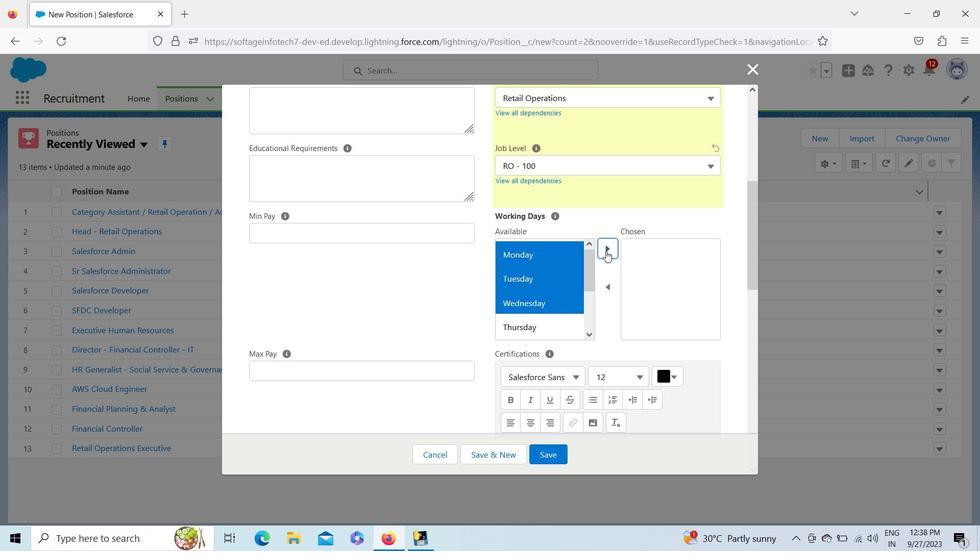 
Action: Mouse moved to (750, 232)
Screenshot: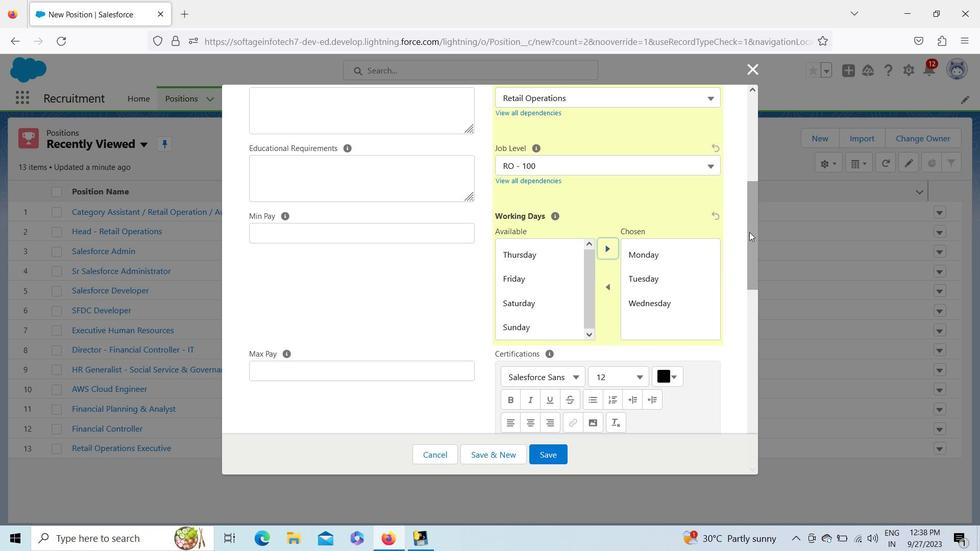 
Action: Mouse pressed left at (750, 232)
Screenshot: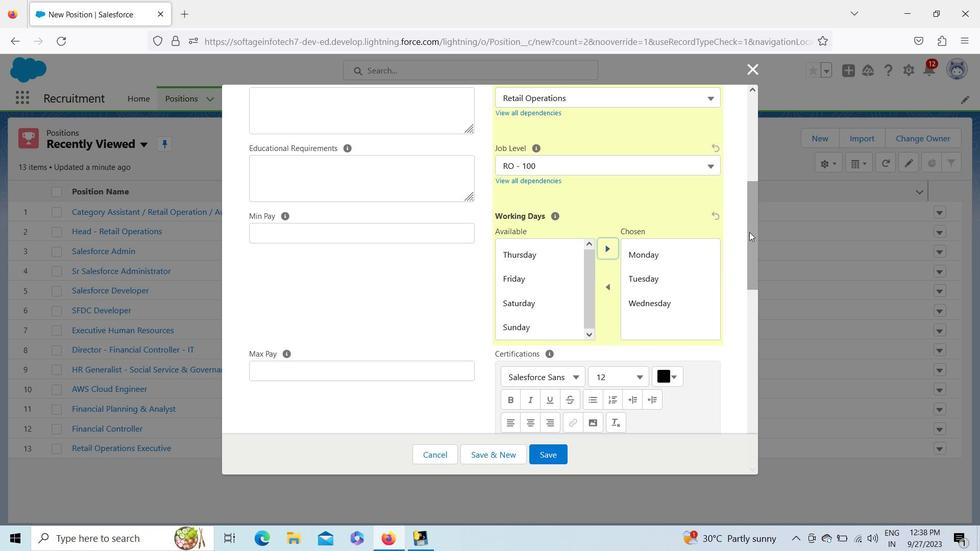 
Action: Mouse moved to (706, 215)
Screenshot: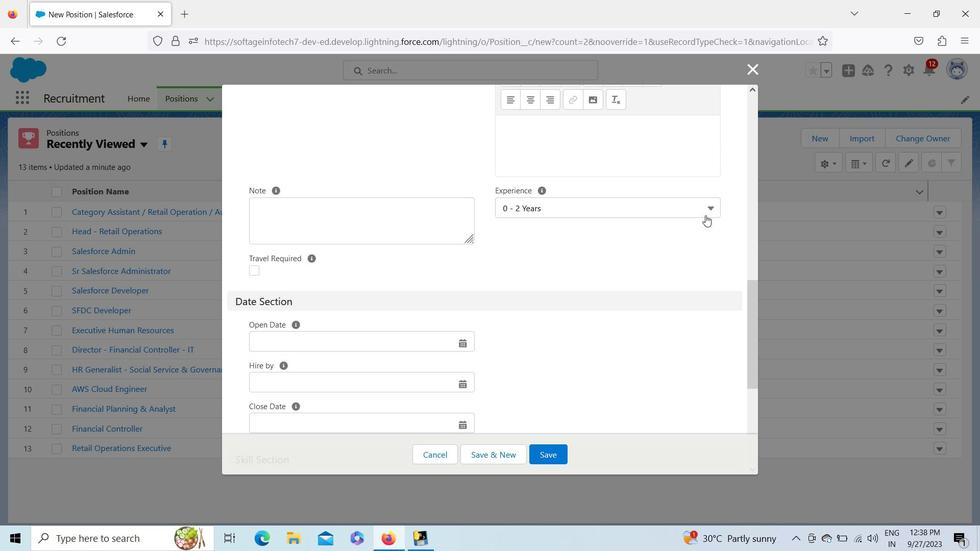 
Action: Mouse pressed left at (706, 215)
Screenshot: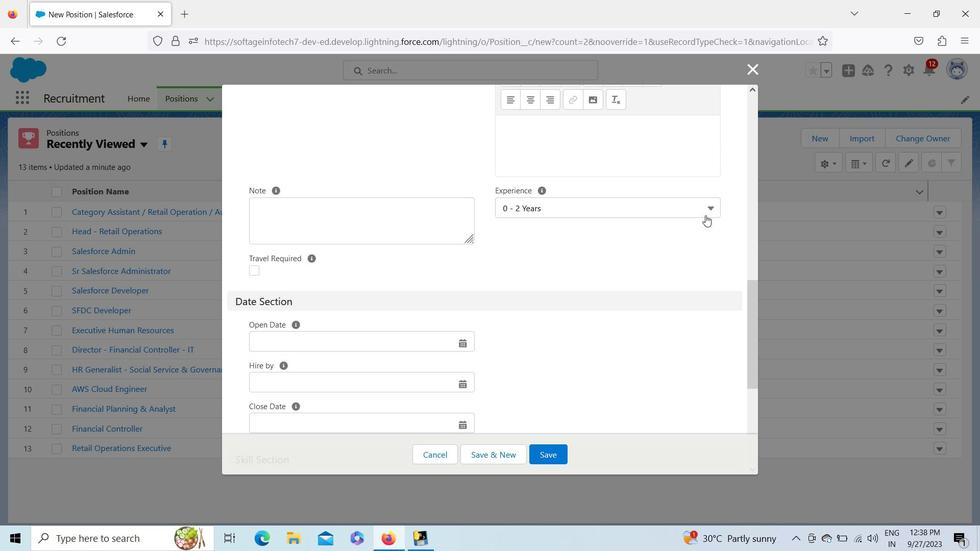 
Action: Mouse moved to (652, 225)
Screenshot: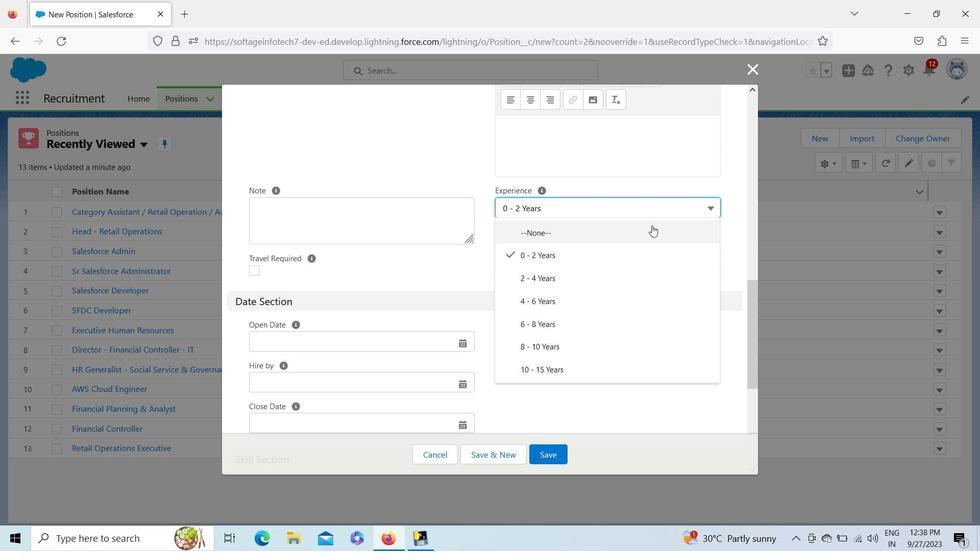 
Action: Mouse pressed left at (652, 225)
Screenshot: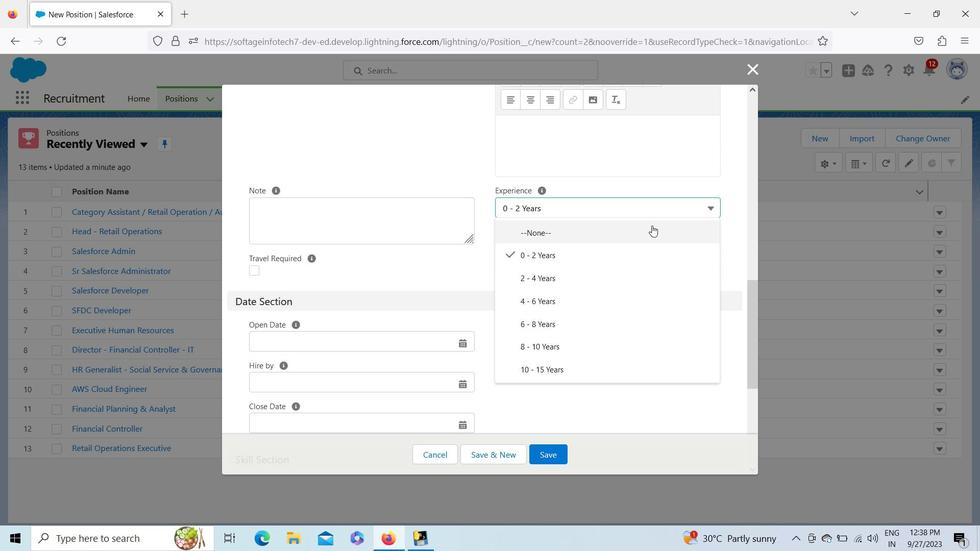 
Action: Mouse moved to (754, 304)
Screenshot: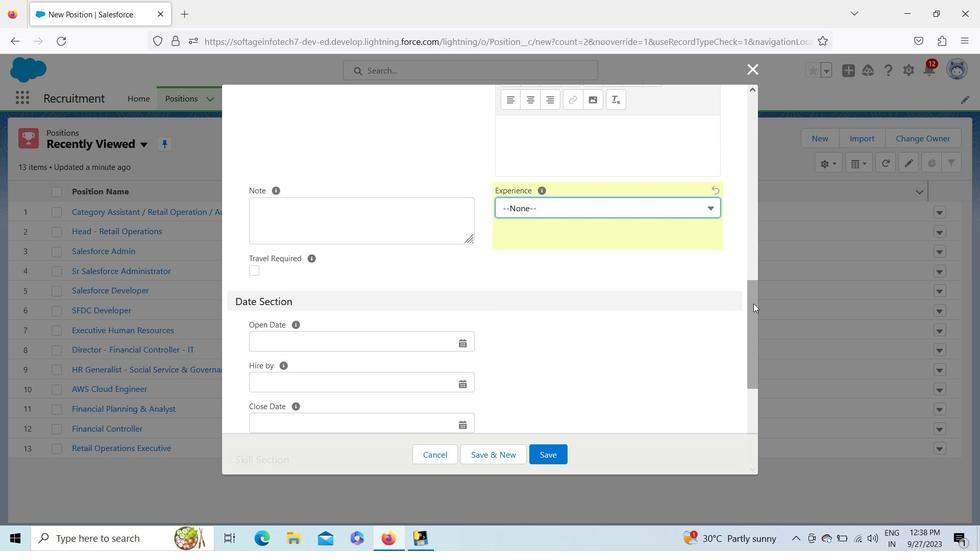 
Action: Mouse pressed left at (754, 304)
Screenshot: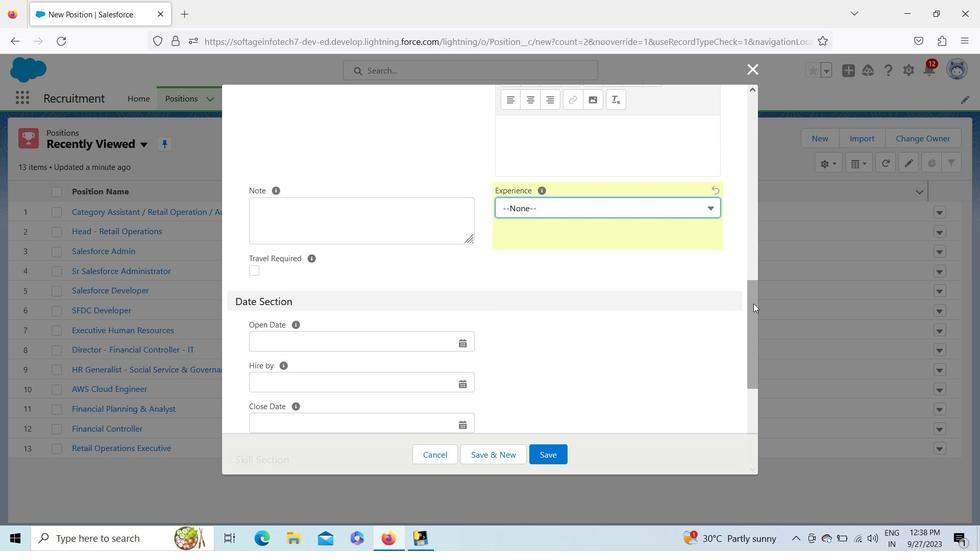 
Action: Mouse moved to (252, 154)
Screenshot: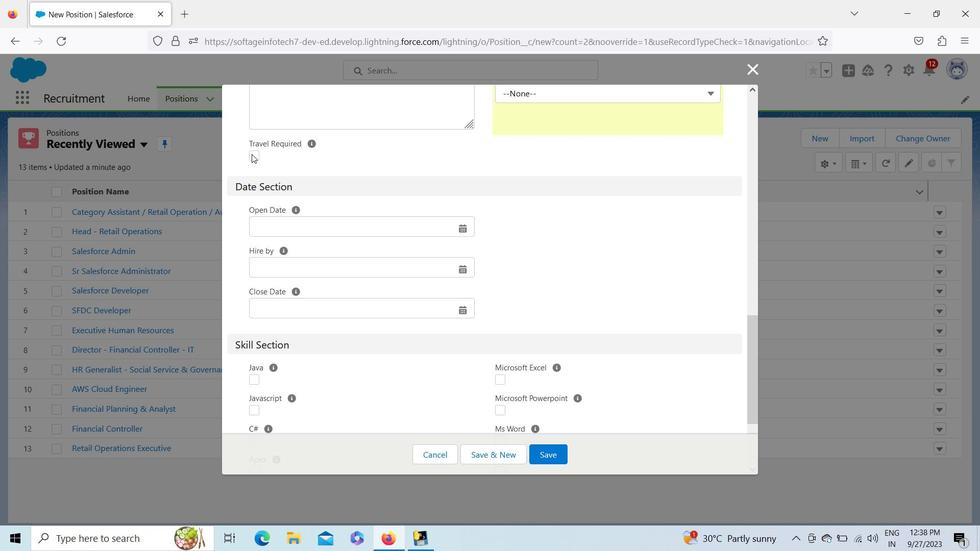 
Action: Mouse pressed left at (252, 154)
Screenshot: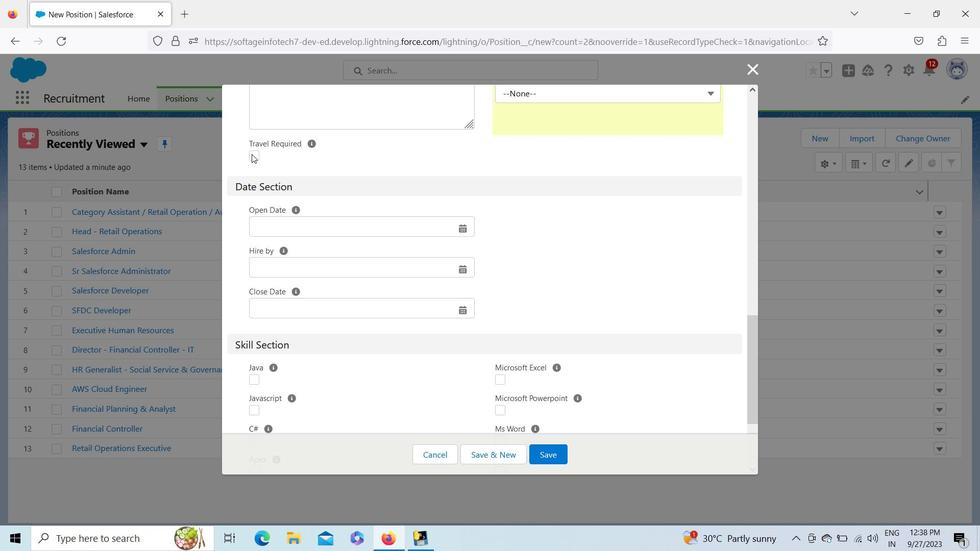 
Action: Mouse moved to (272, 234)
Screenshot: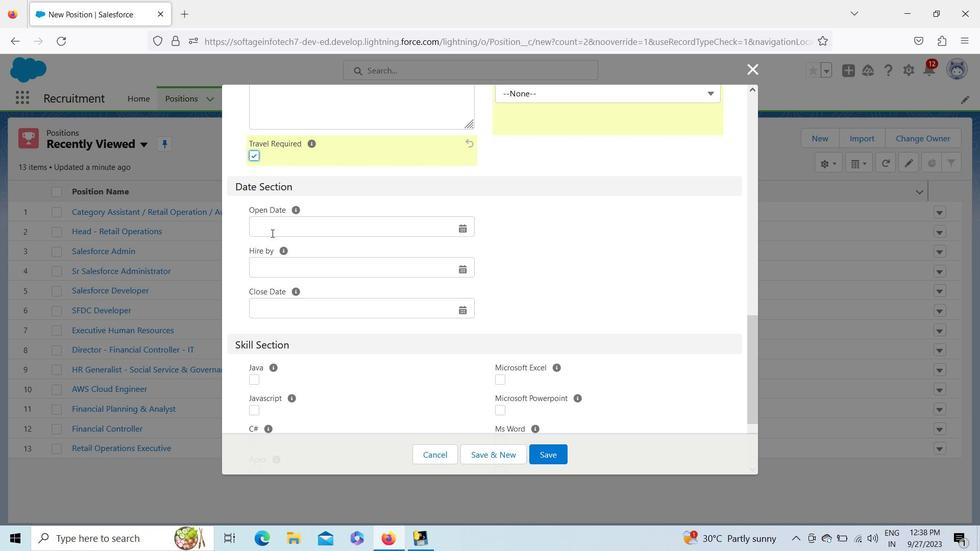 
Action: Mouse pressed left at (272, 234)
Screenshot: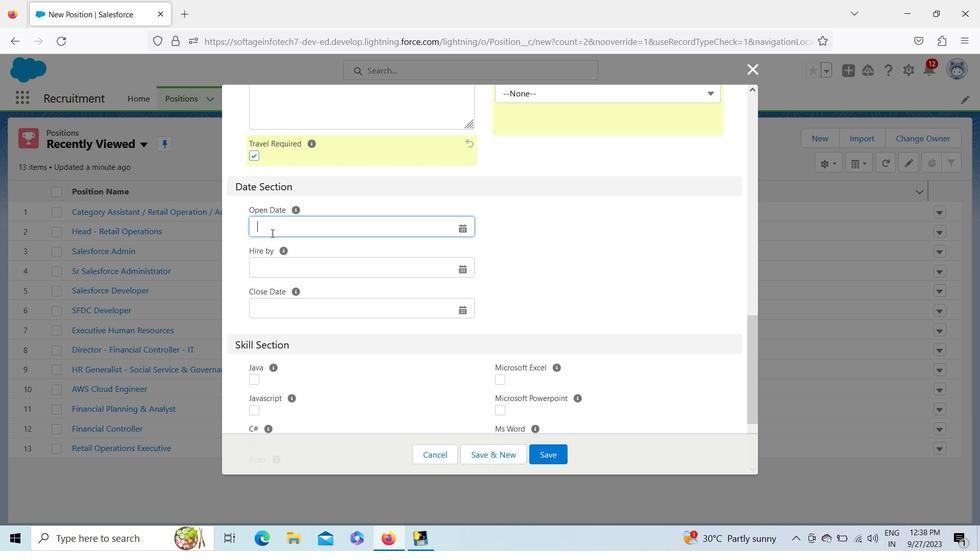
Action: Mouse pressed left at (272, 234)
Screenshot: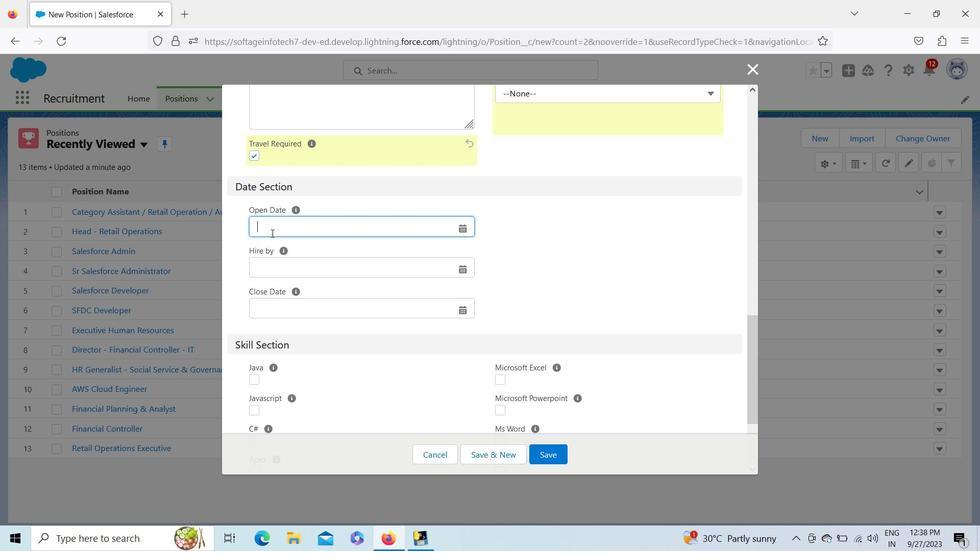
Action: Mouse moved to (307, 249)
Screenshot: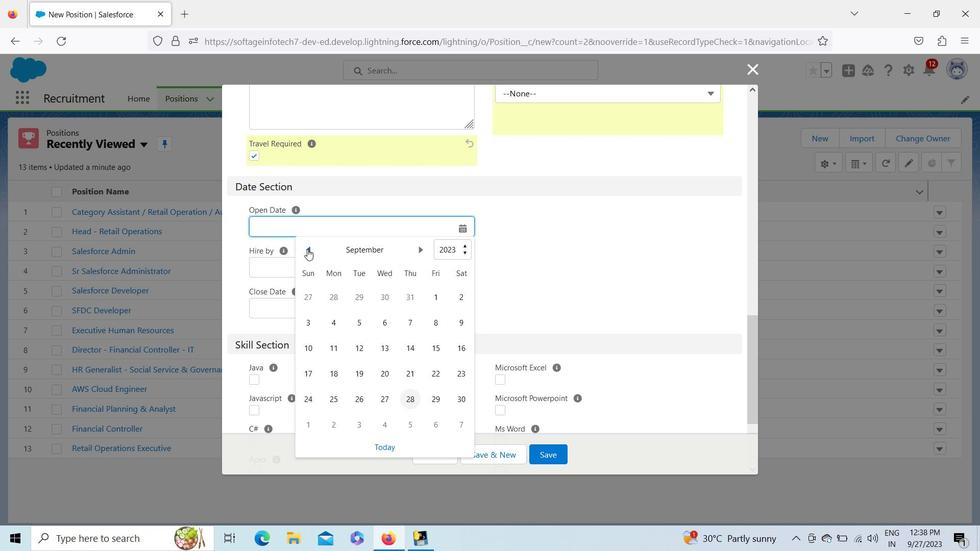 
Action: Mouse pressed left at (307, 249)
Screenshot: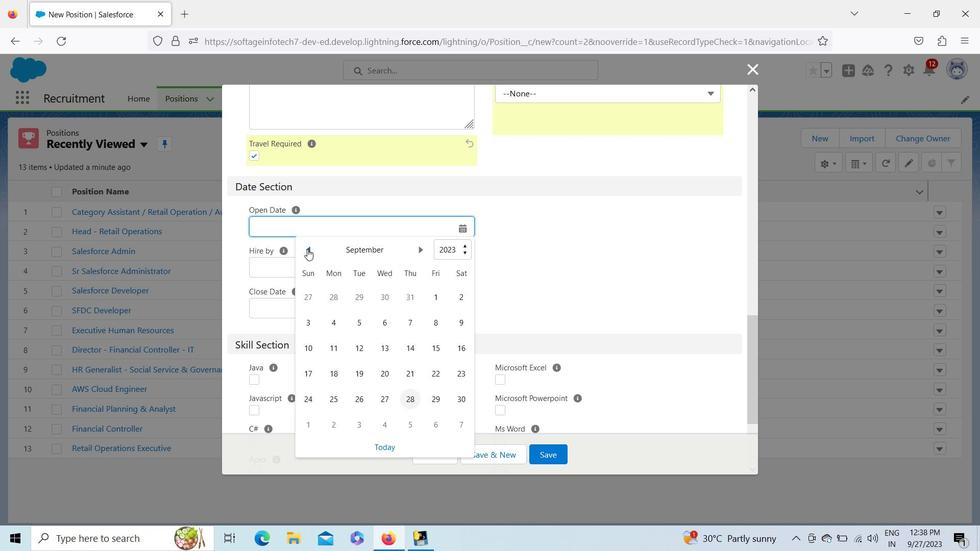 
Action: Mouse moved to (355, 302)
Screenshot: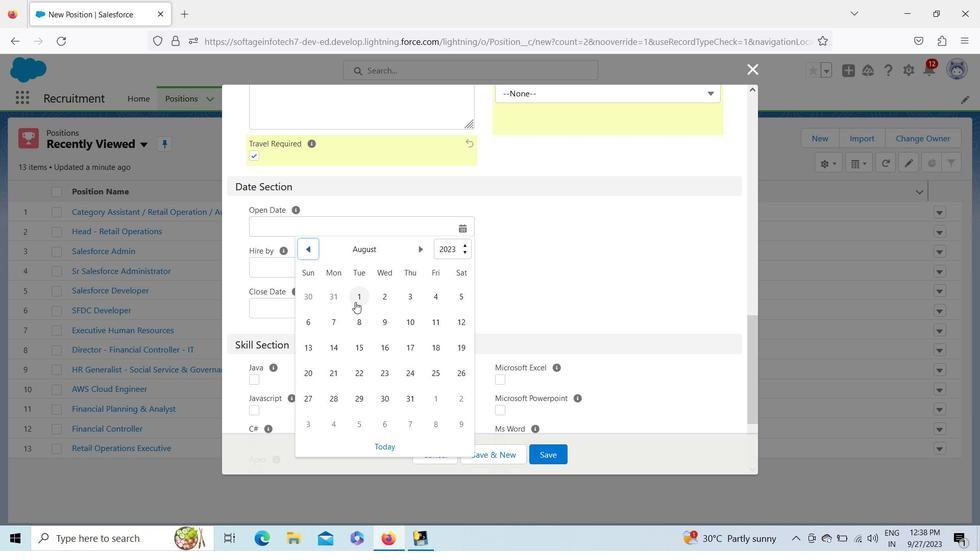 
Action: Mouse pressed left at (355, 302)
Screenshot: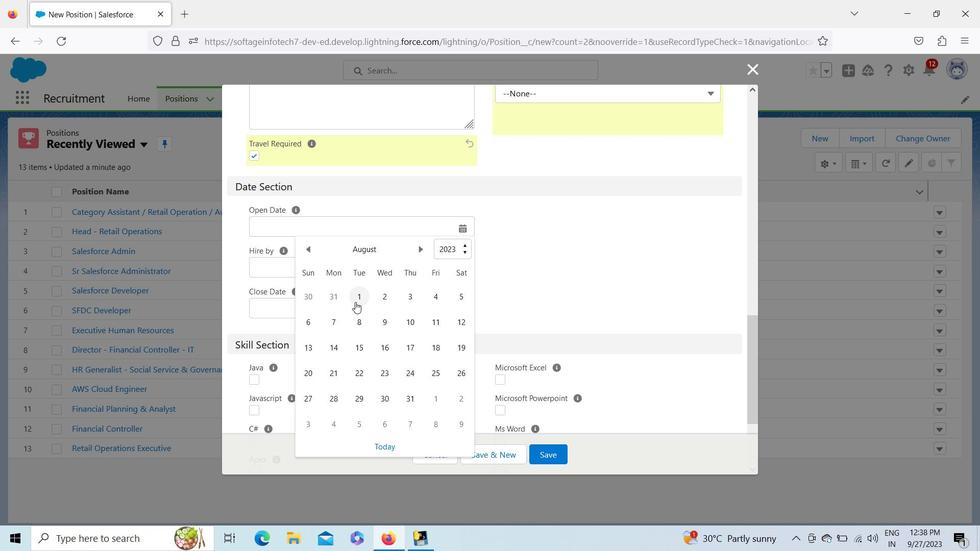 
Action: Mouse moved to (359, 308)
Screenshot: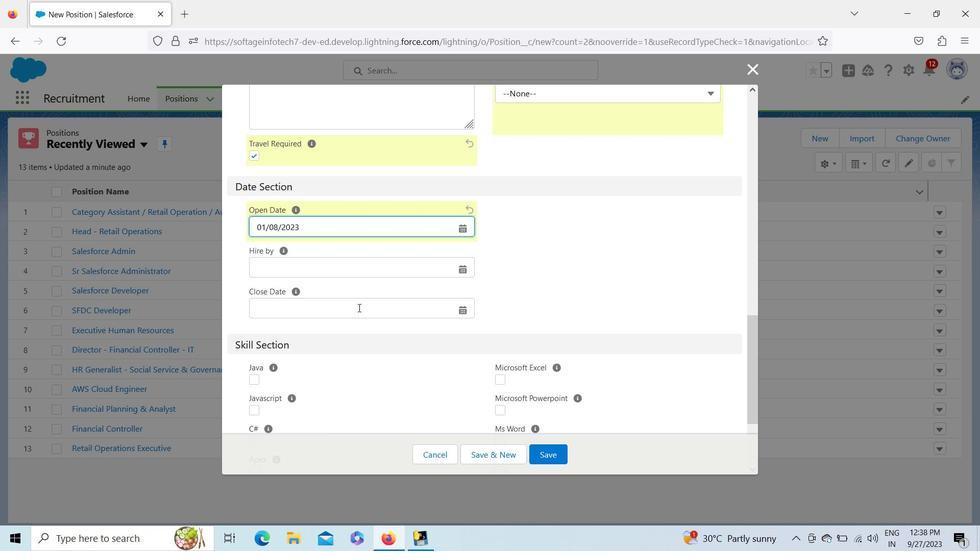 
Action: Mouse pressed left at (359, 308)
Screenshot: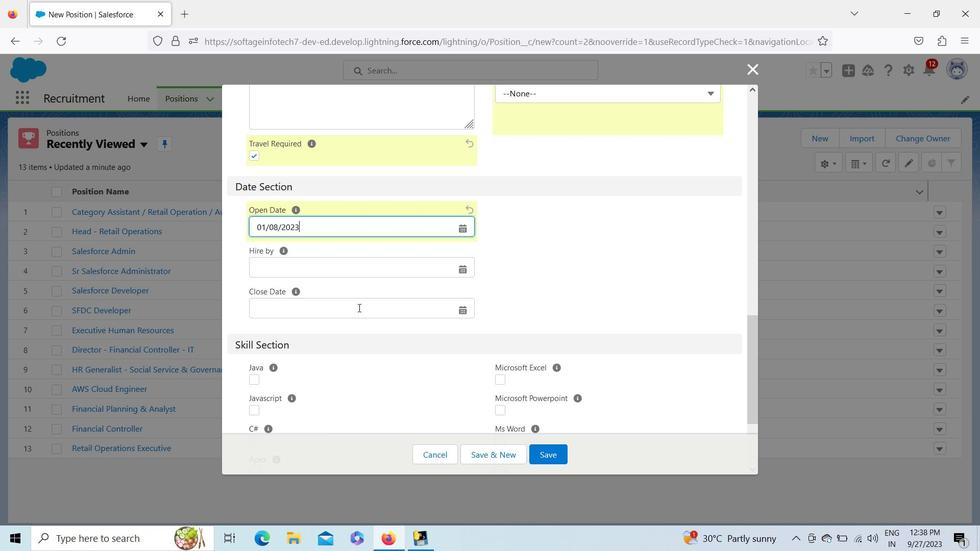 
Action: Mouse moved to (459, 242)
Screenshot: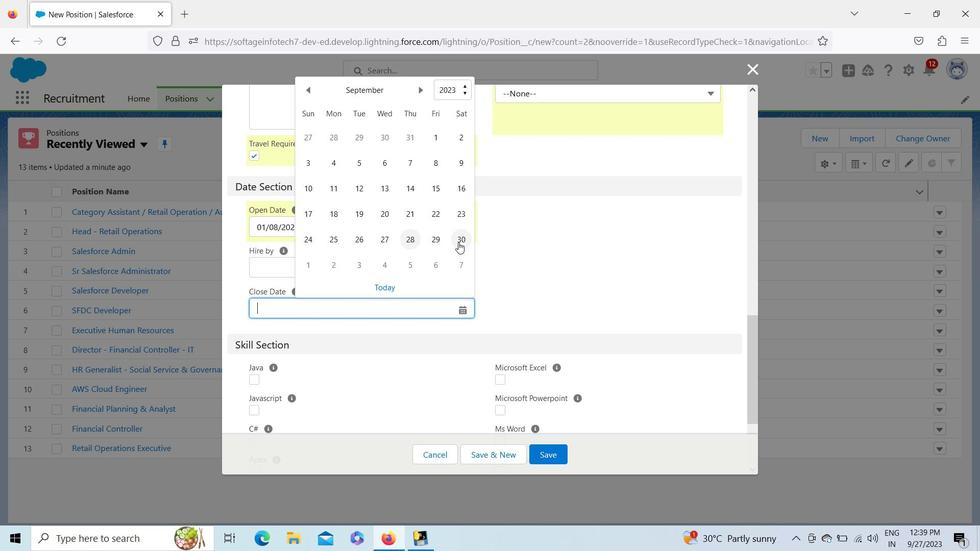
Action: Mouse pressed left at (459, 242)
Screenshot: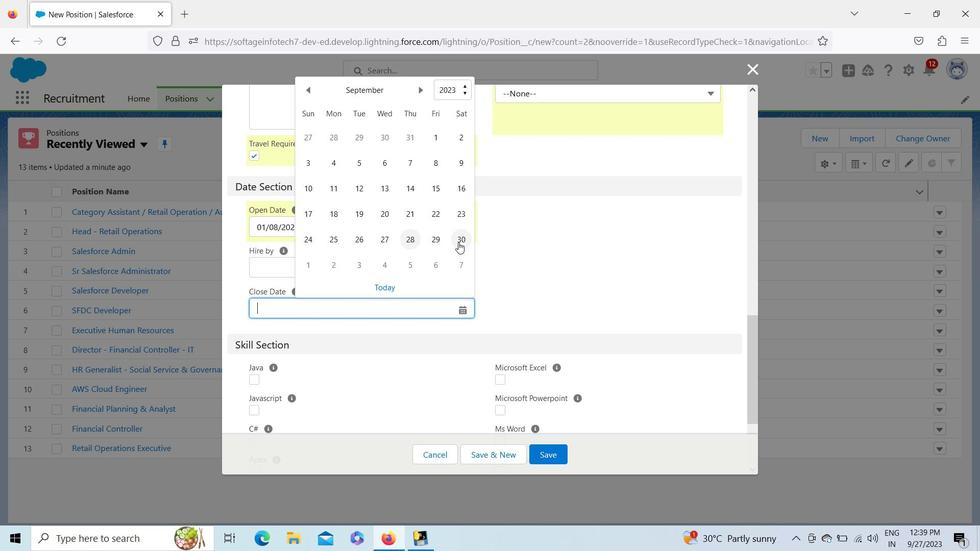
Action: Mouse moved to (453, 262)
Screenshot: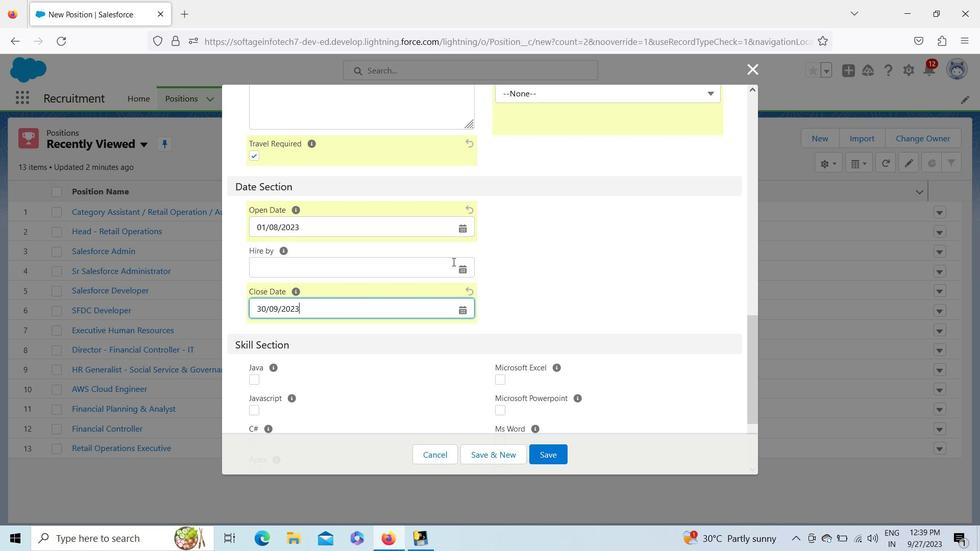 
Action: Mouse pressed left at (453, 262)
Screenshot: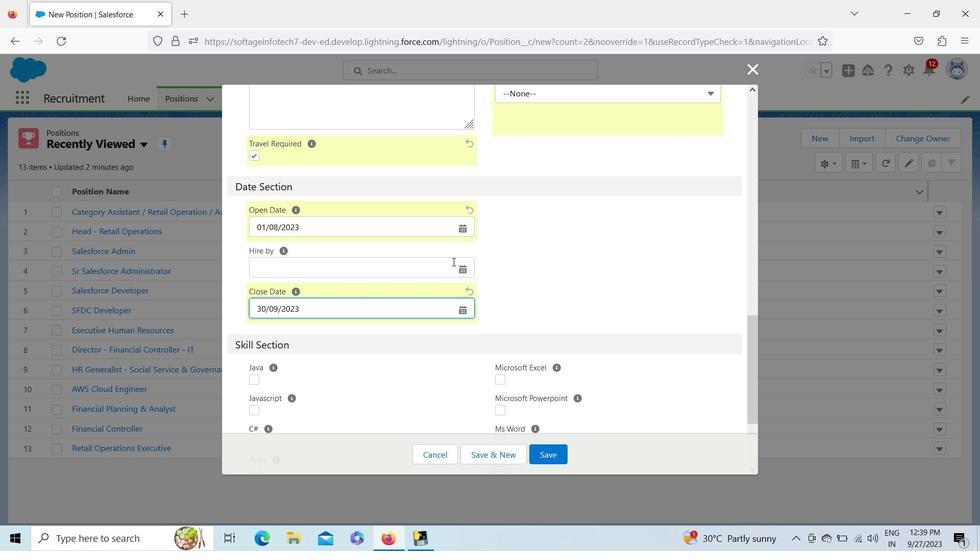 
Action: Mouse moved to (385, 413)
Screenshot: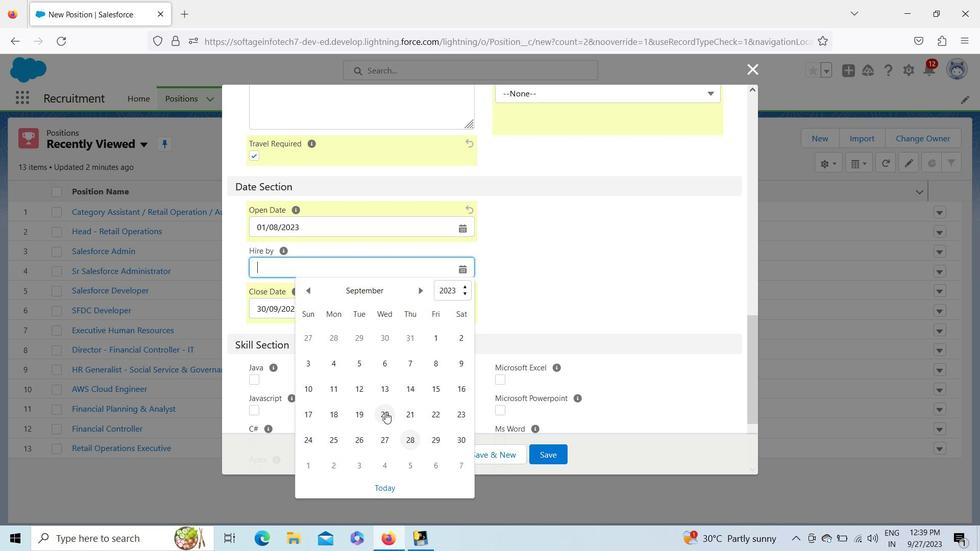 
Action: Mouse pressed left at (385, 413)
Screenshot: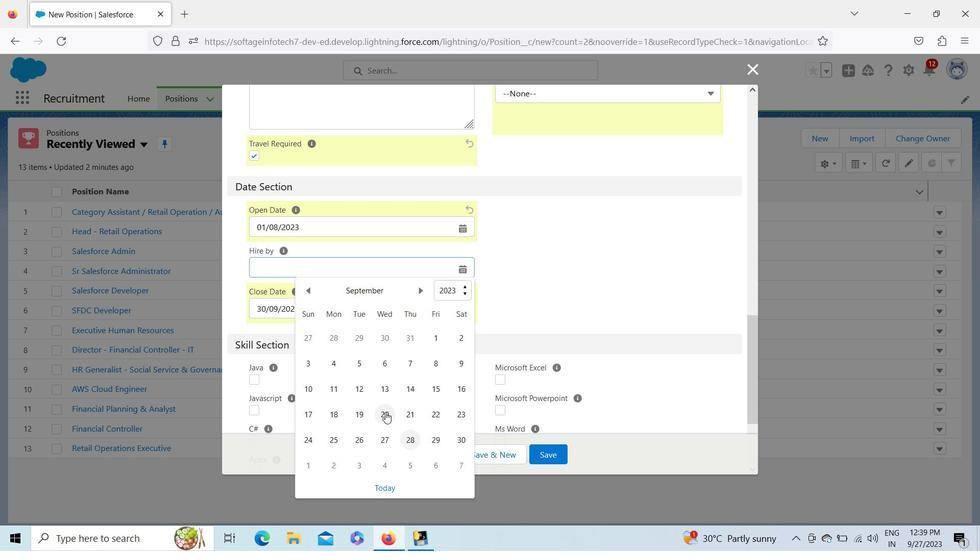 
Action: Mouse moved to (755, 141)
Screenshot: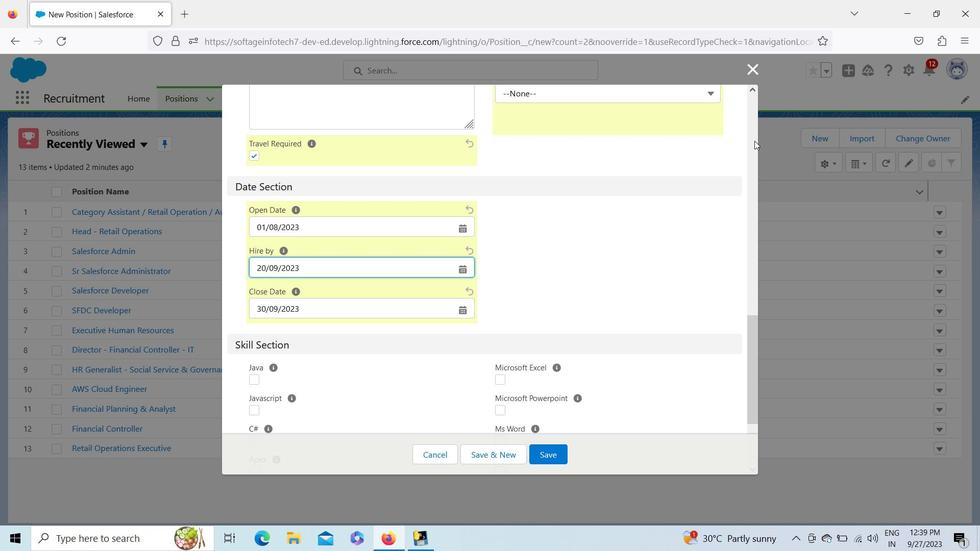 
Action: Mouse pressed left at (755, 141)
Screenshot: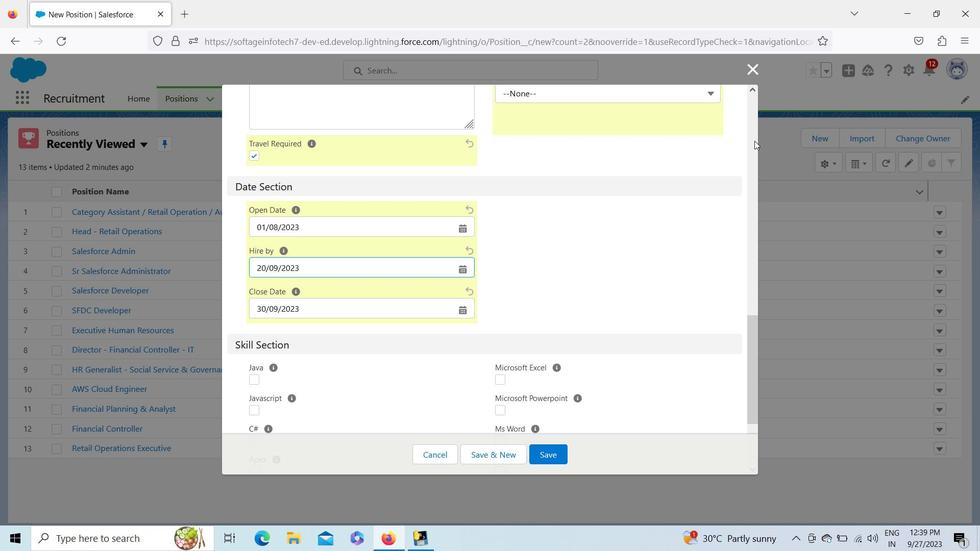 
Action: Mouse pressed left at (755, 141)
Screenshot: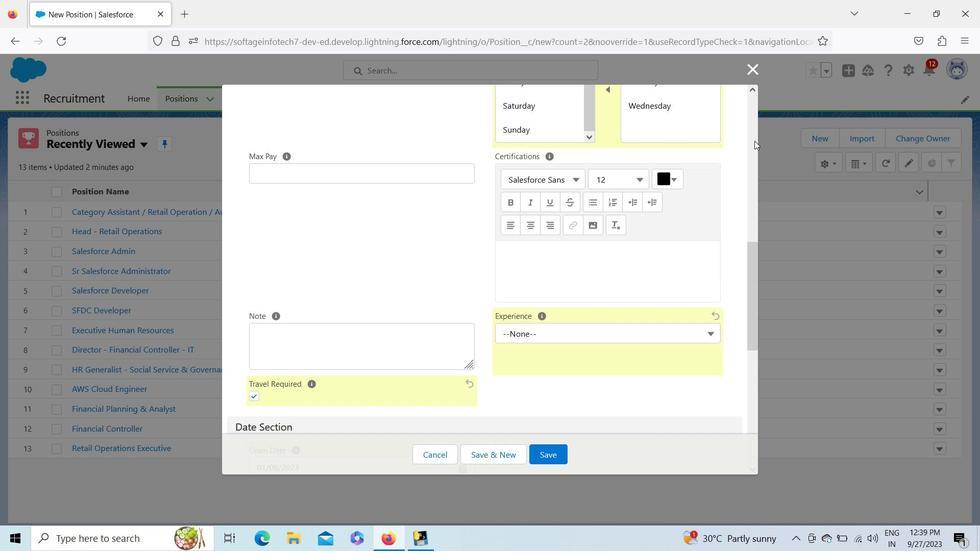 
Action: Mouse pressed left at (755, 141)
Screenshot: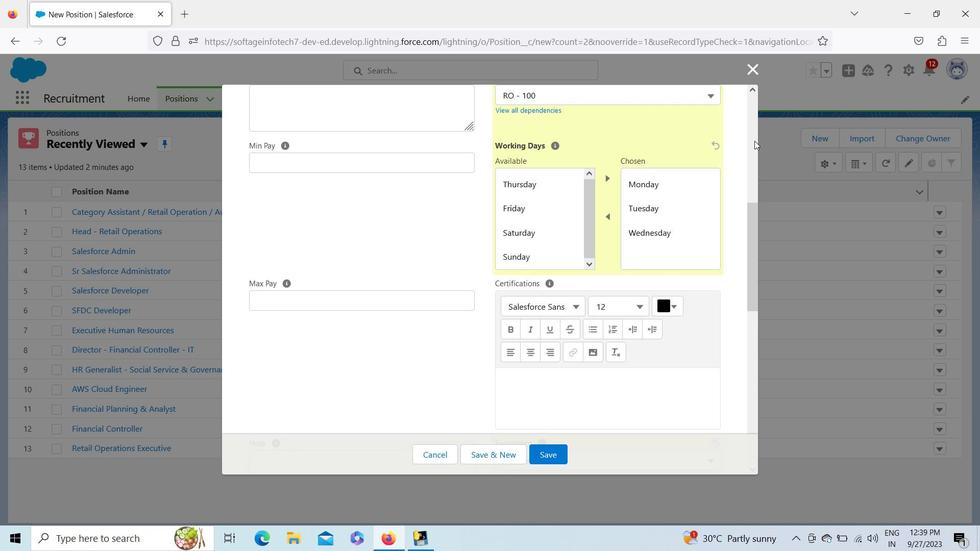
Action: Mouse pressed left at (755, 141)
Screenshot: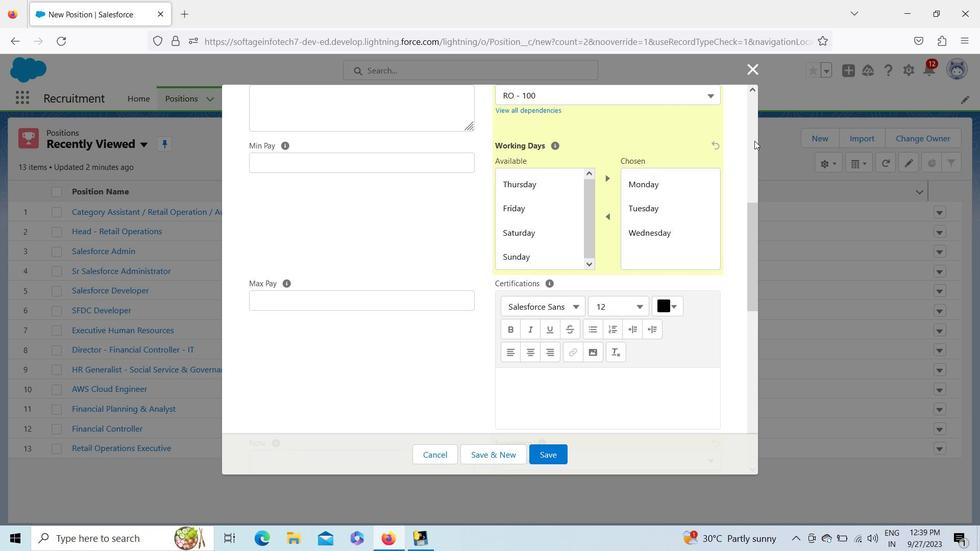
Action: Mouse moved to (755, 408)
Screenshot: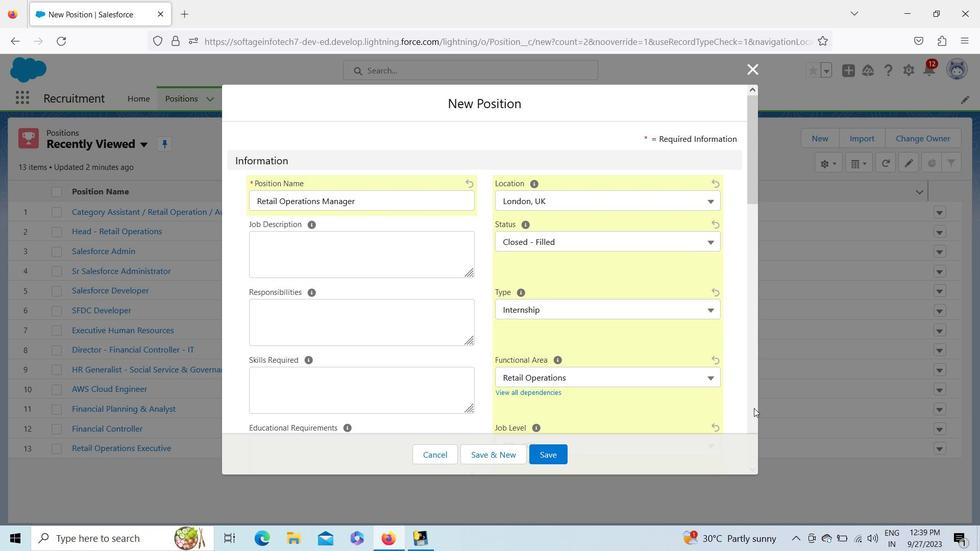 
Action: Mouse pressed left at (755, 408)
Screenshot: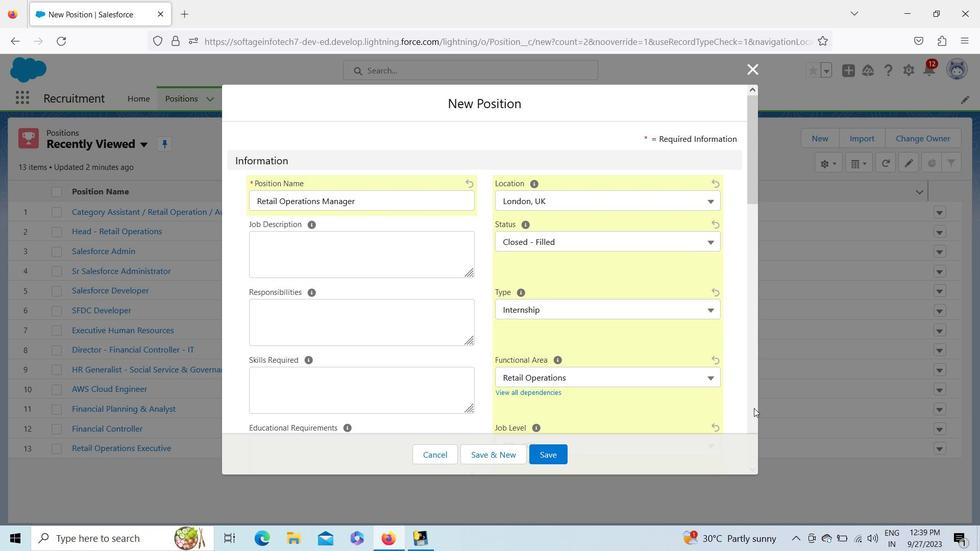 
Action: Mouse pressed left at (755, 408)
Screenshot: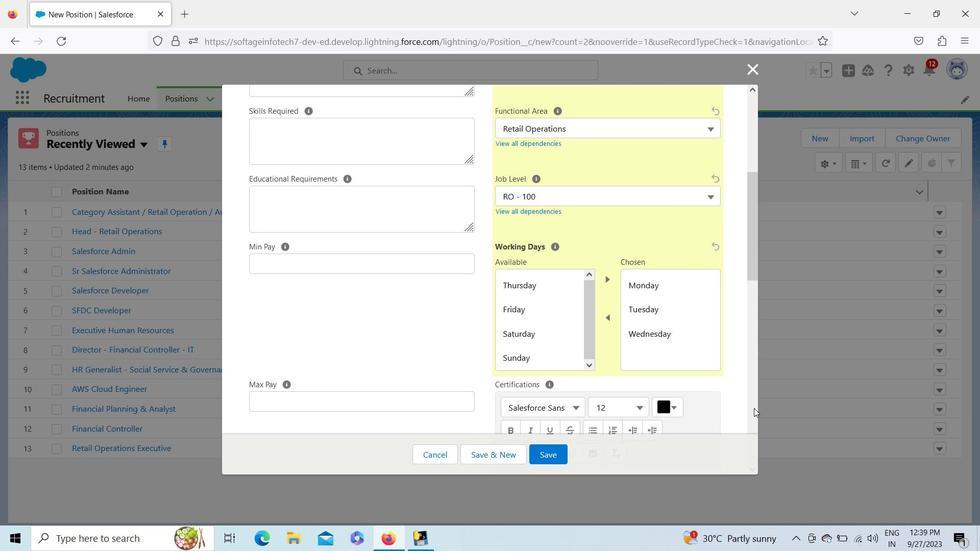 
Action: Mouse pressed left at (755, 408)
Screenshot: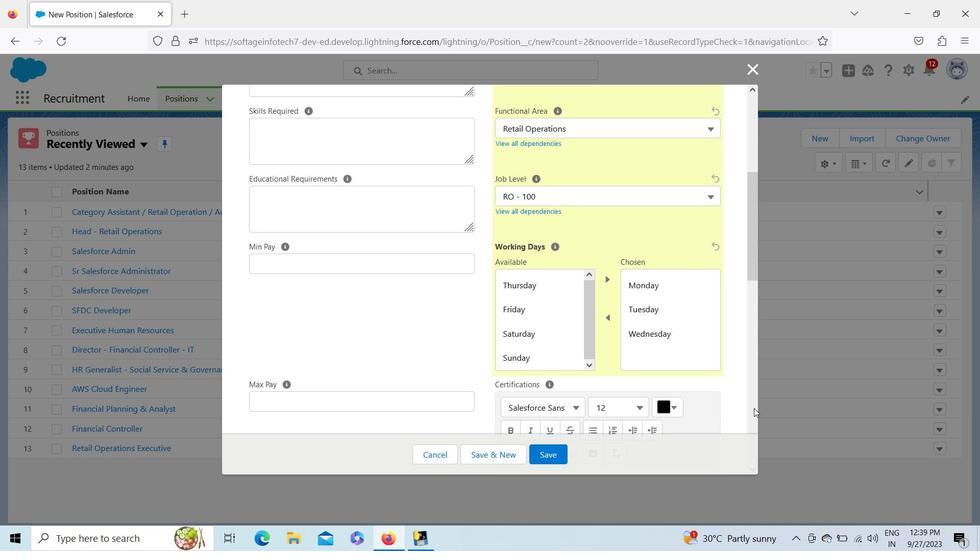 
Action: Mouse pressed left at (755, 408)
Screenshot: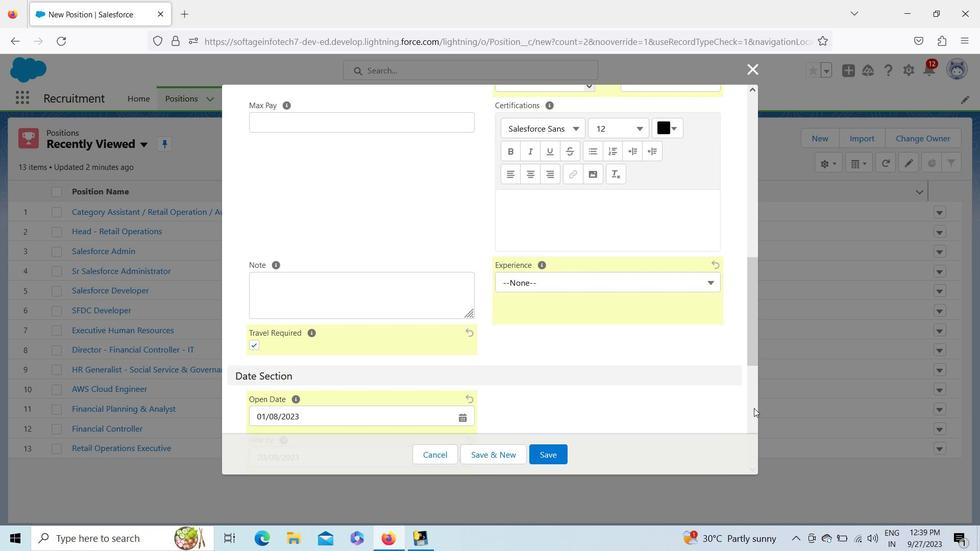 
Action: Mouse moved to (756, 92)
Screenshot: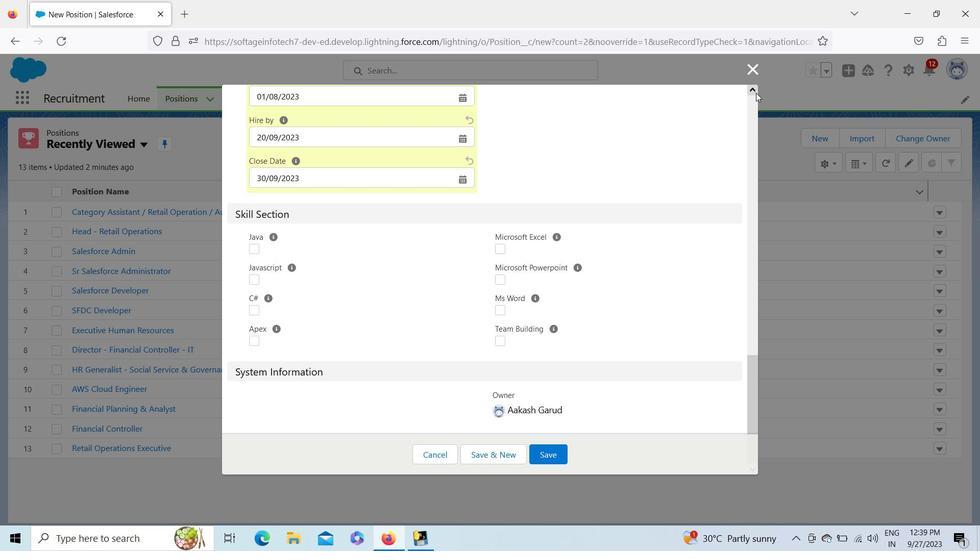 
Action: Mouse pressed left at (756, 92)
Screenshot: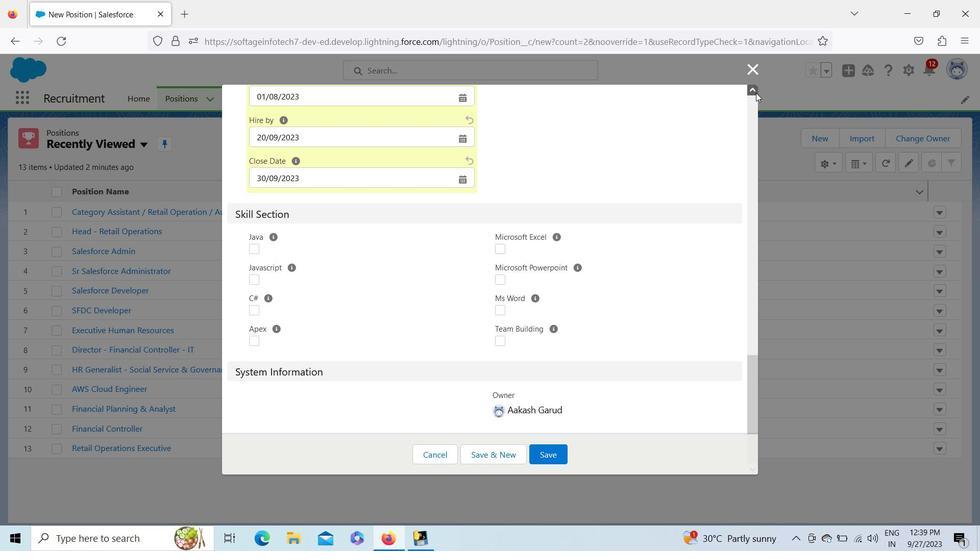 
Action: Mouse pressed left at (756, 92)
Screenshot: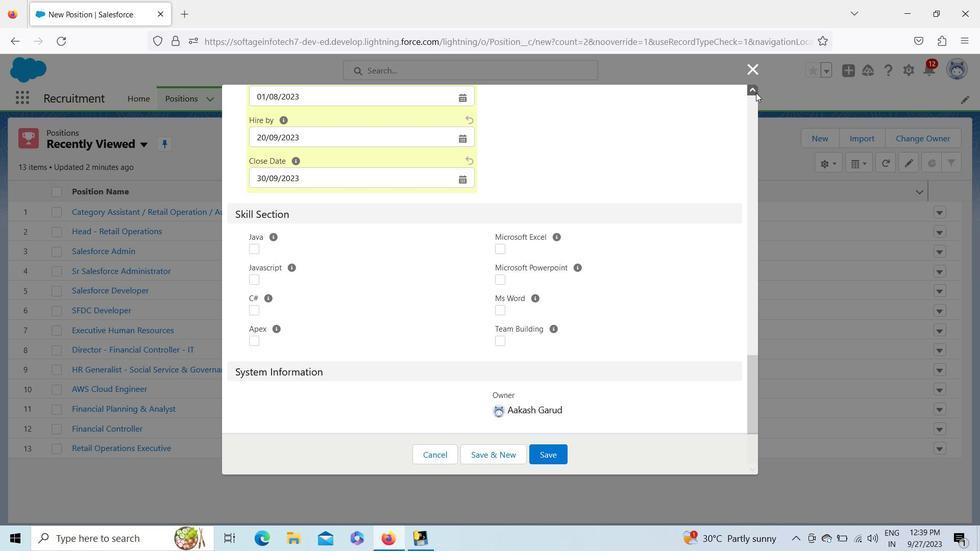 
Action: Mouse pressed left at (756, 92)
Screenshot: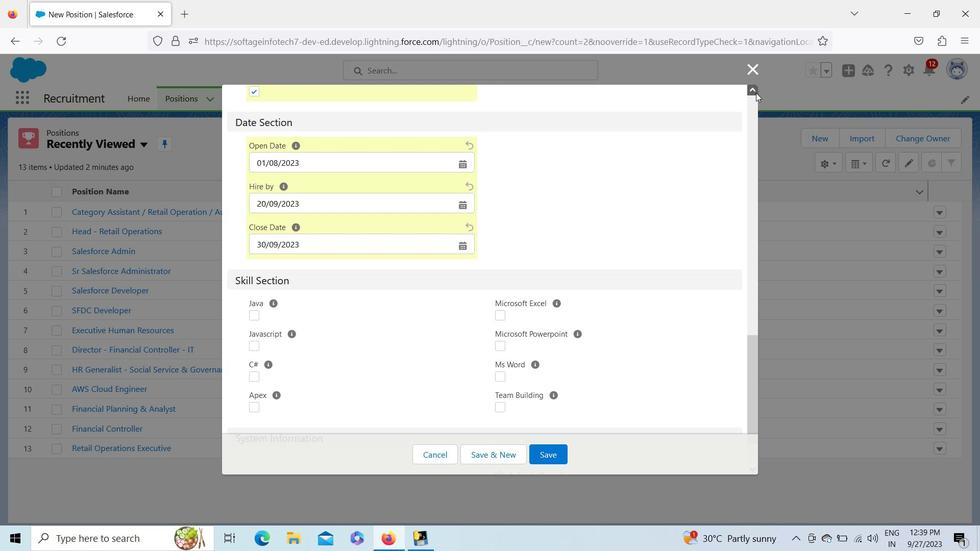 
Action: Mouse pressed left at (756, 92)
Screenshot: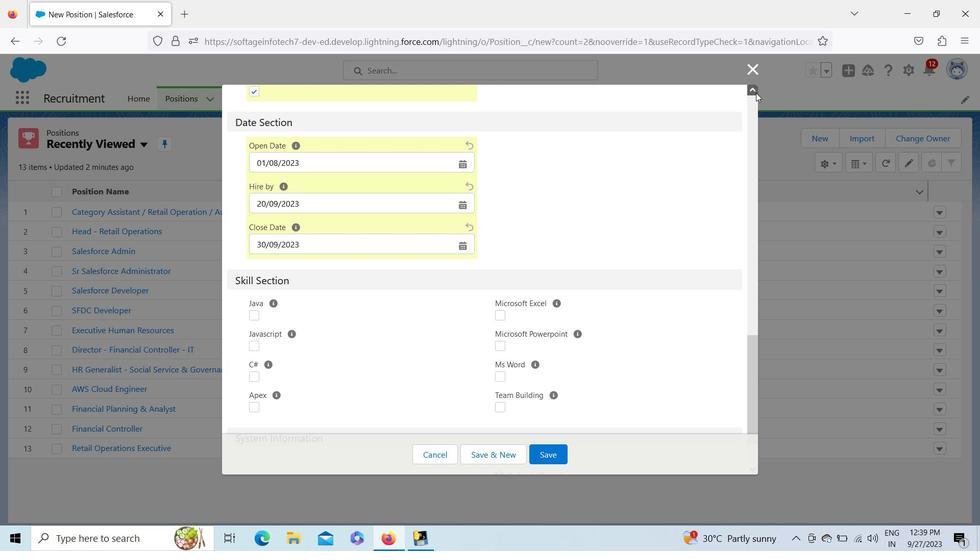 
Action: Mouse moved to (754, 374)
Screenshot: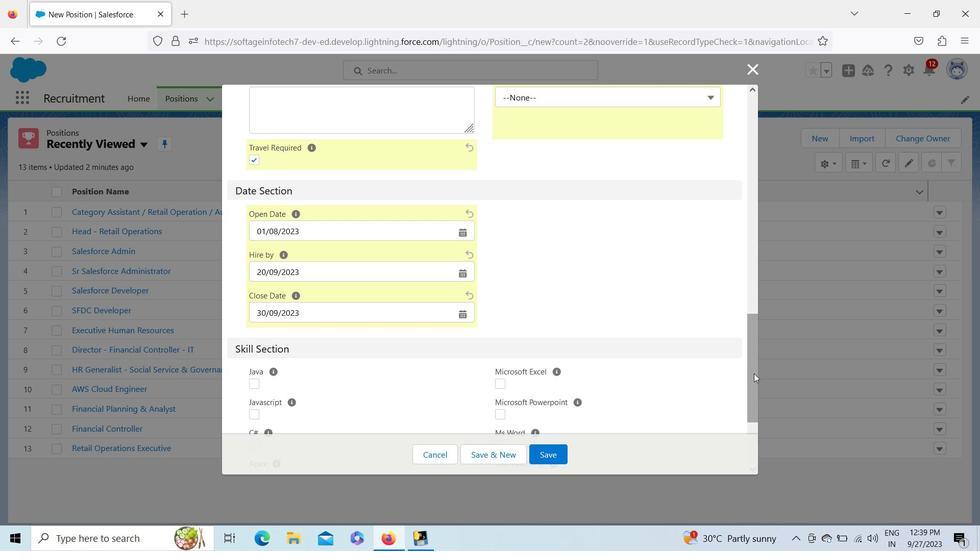 
Action: Mouse pressed left at (754, 374)
Screenshot: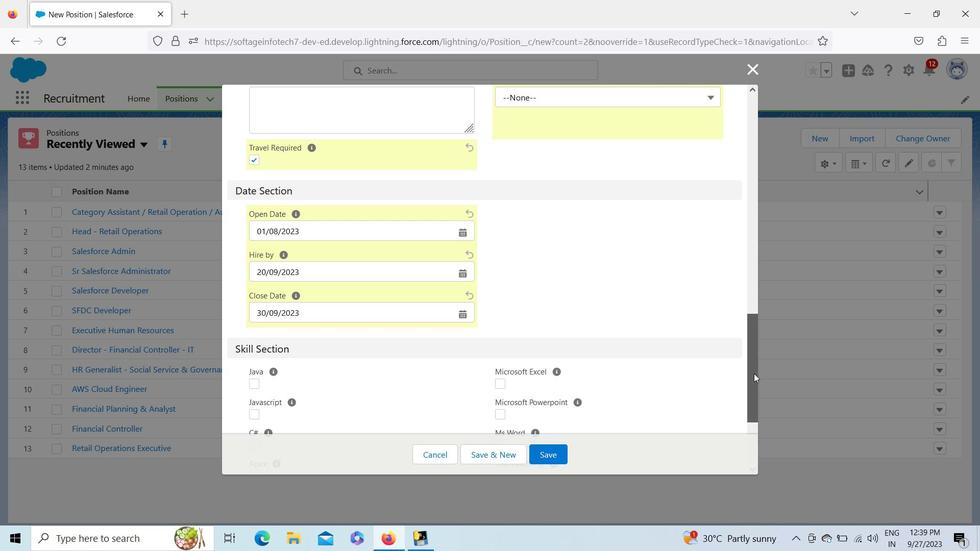 
Action: Mouse moved to (505, 338)
Screenshot: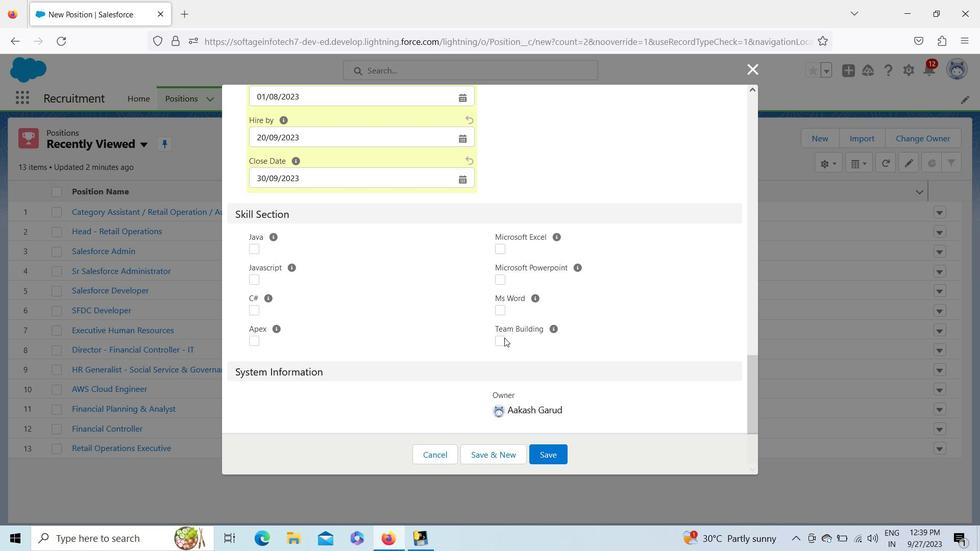 
Action: Mouse pressed left at (505, 338)
Screenshot: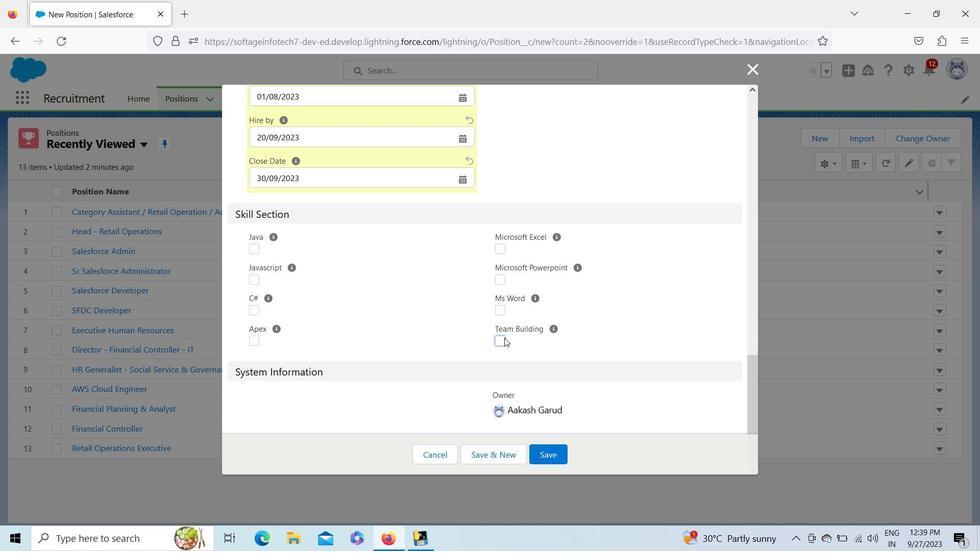 
Action: Mouse moved to (753, 89)
Screenshot: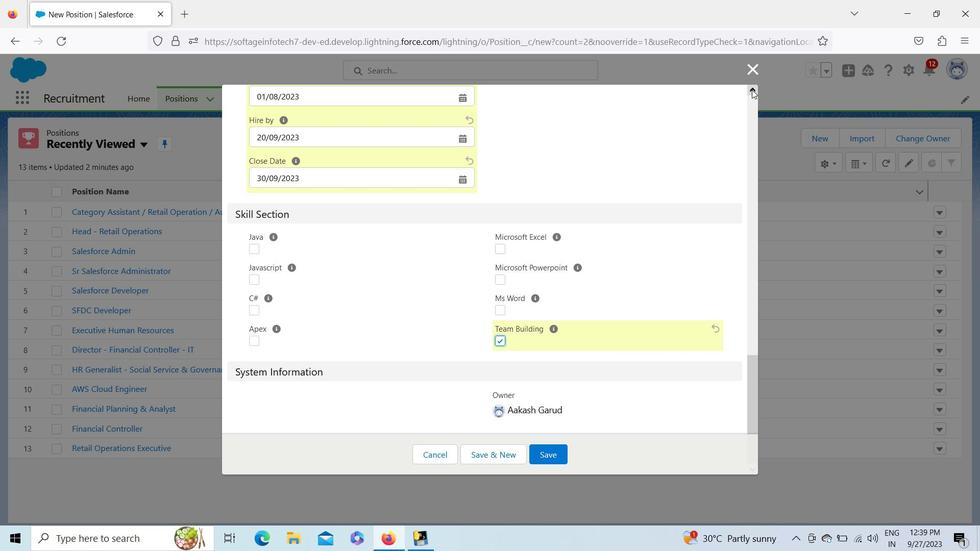 
Action: Mouse pressed left at (753, 89)
Screenshot: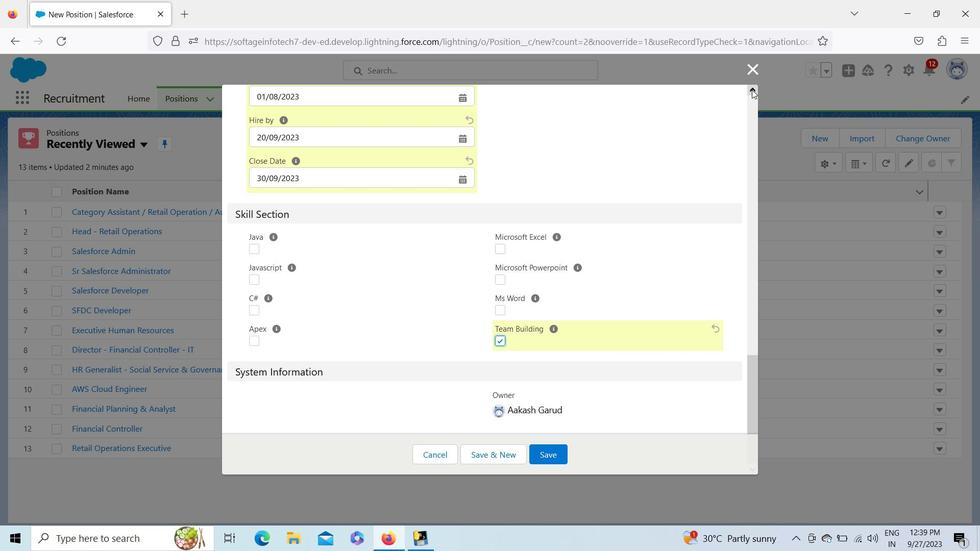 
Action: Mouse pressed left at (753, 89)
Screenshot: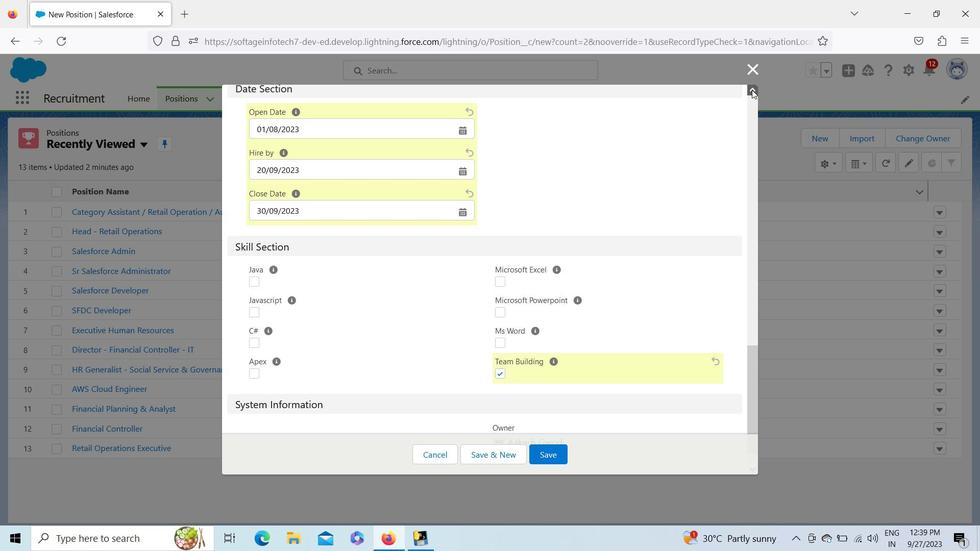 
Action: Mouse pressed left at (753, 89)
Screenshot: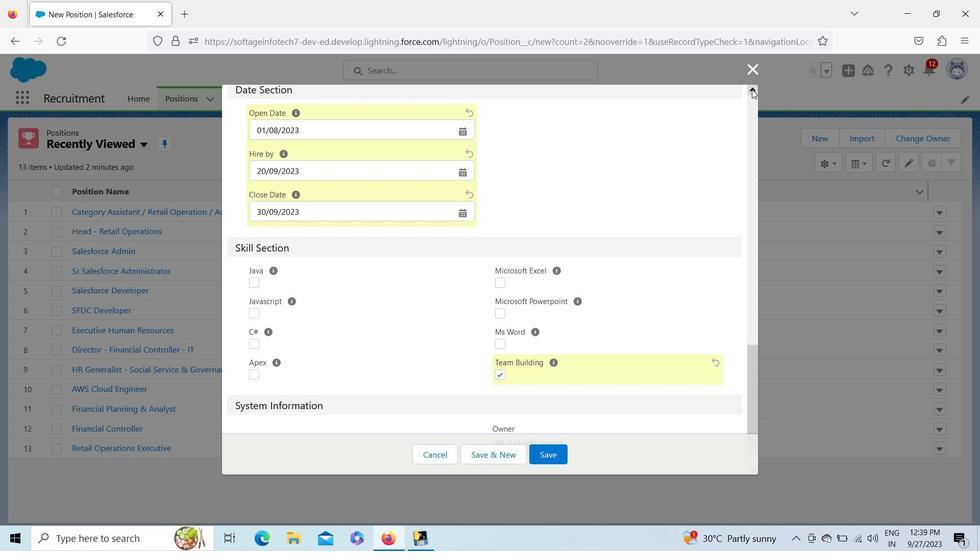 
Action: Mouse pressed left at (753, 89)
Screenshot: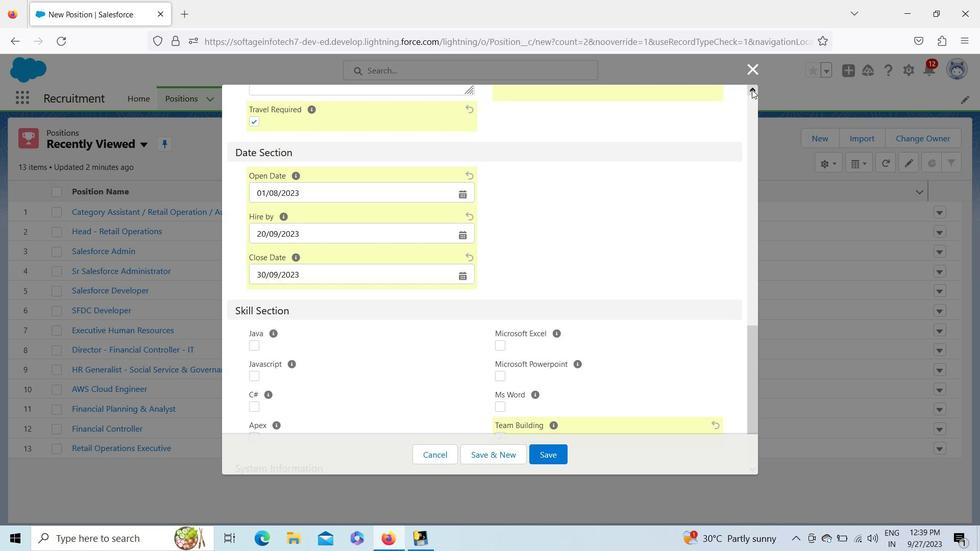 
Action: Mouse pressed left at (753, 89)
Screenshot: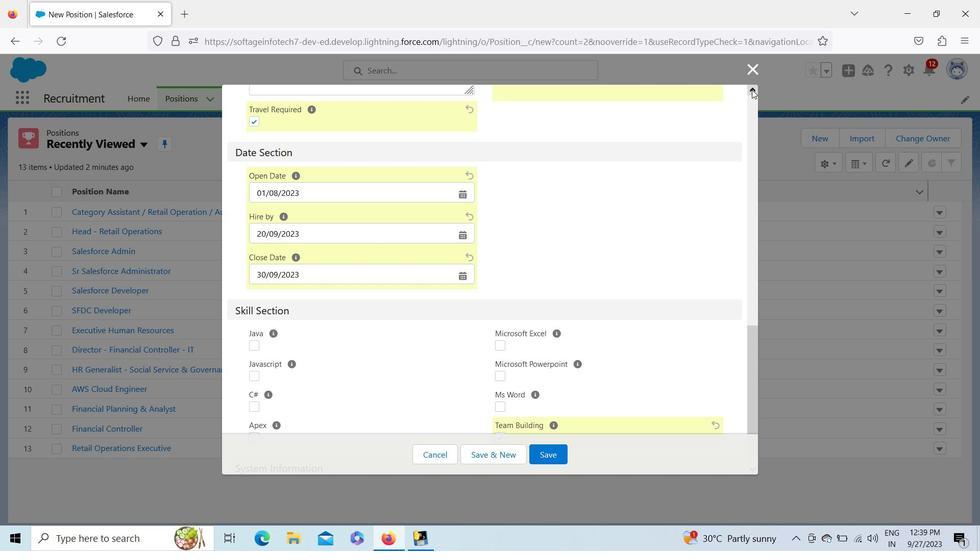 
Action: Mouse pressed left at (753, 89)
Screenshot: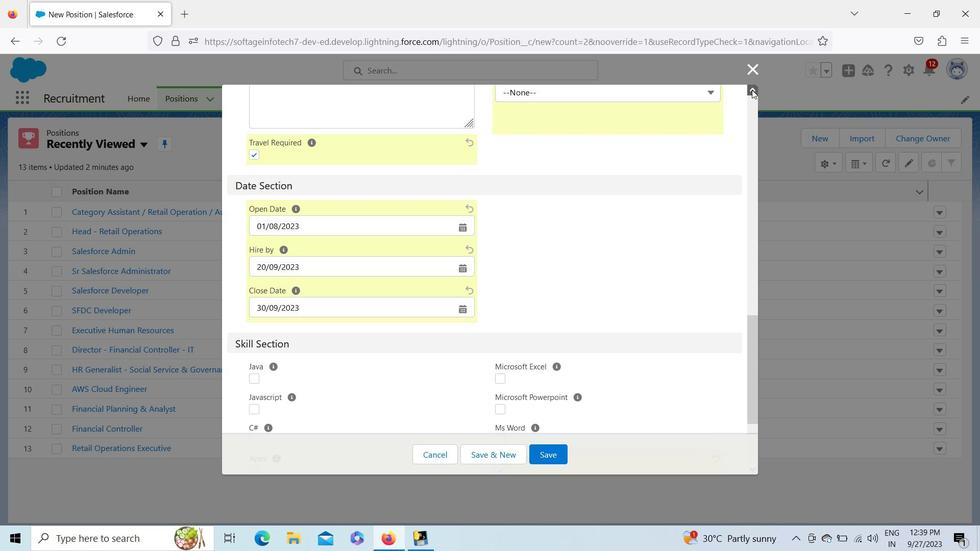 
Action: Mouse pressed left at (753, 89)
Screenshot: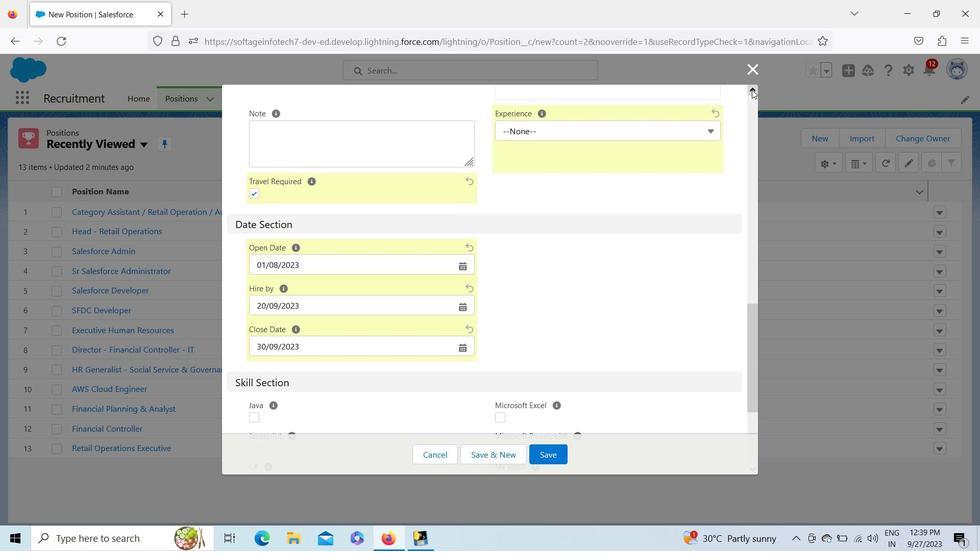 
Action: Mouse pressed left at (753, 89)
Screenshot: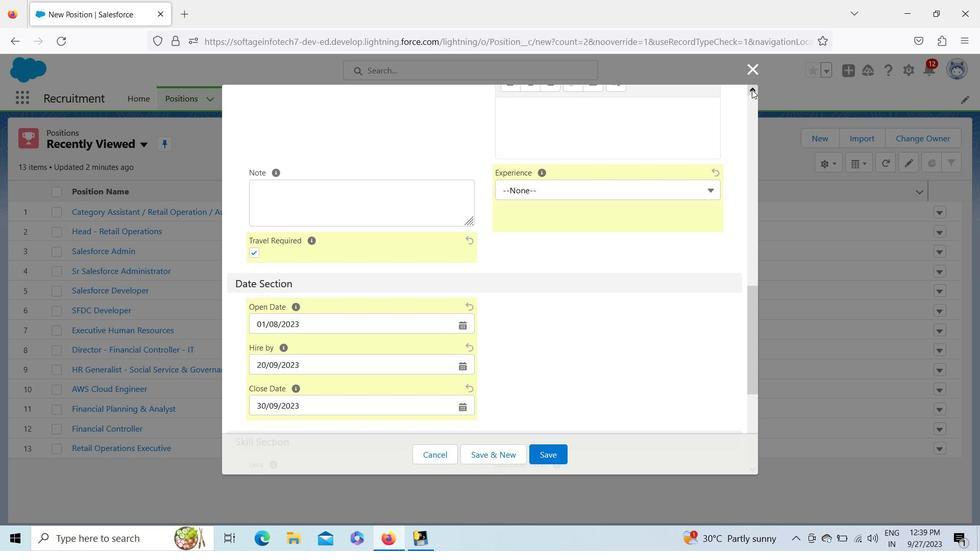 
Action: Mouse pressed left at (753, 89)
Screenshot: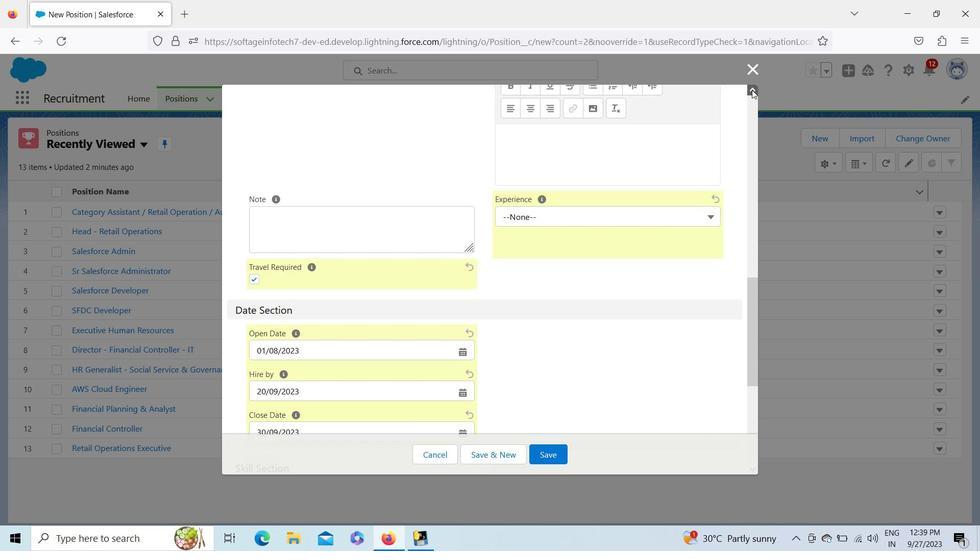 
Action: Mouse moved to (754, 89)
Screenshot: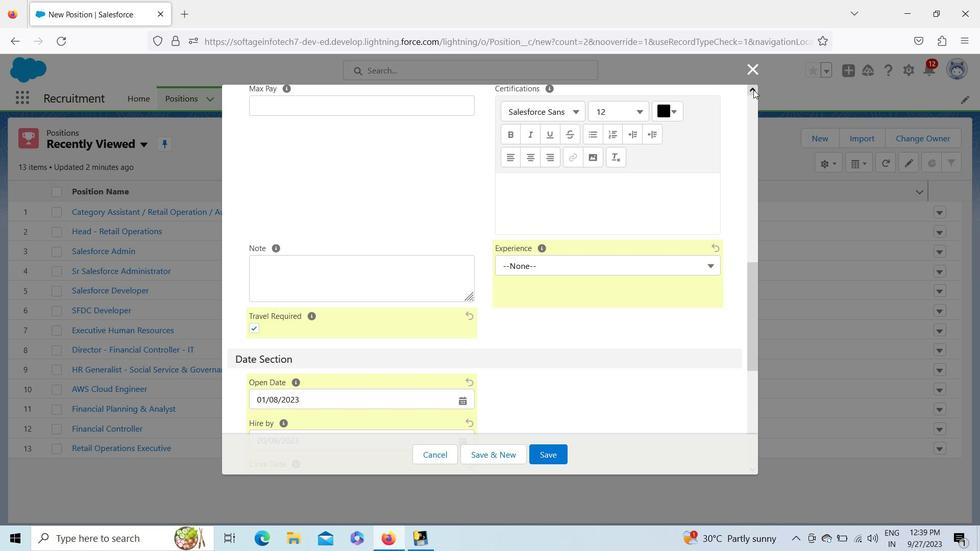 
Action: Mouse pressed left at (754, 89)
Screenshot: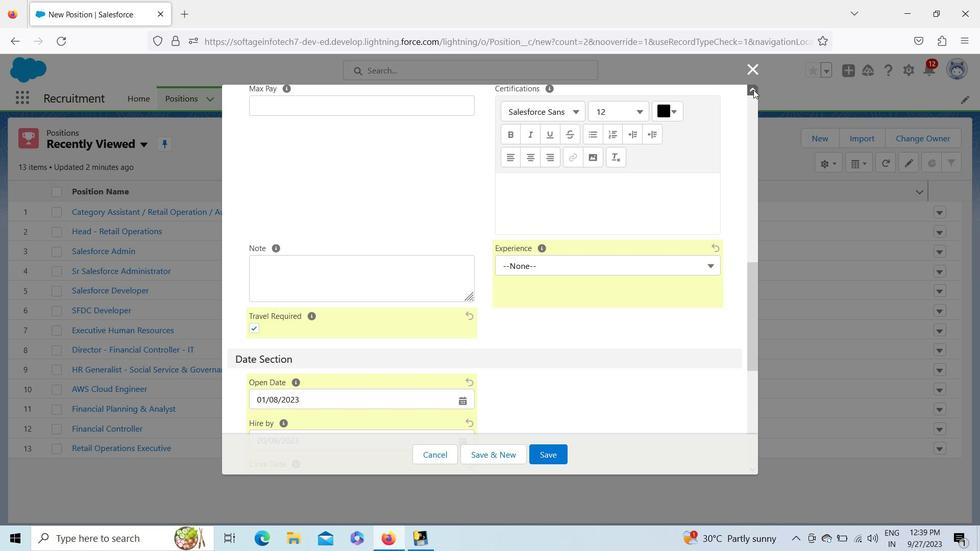 
Action: Mouse pressed left at (754, 89)
Screenshot: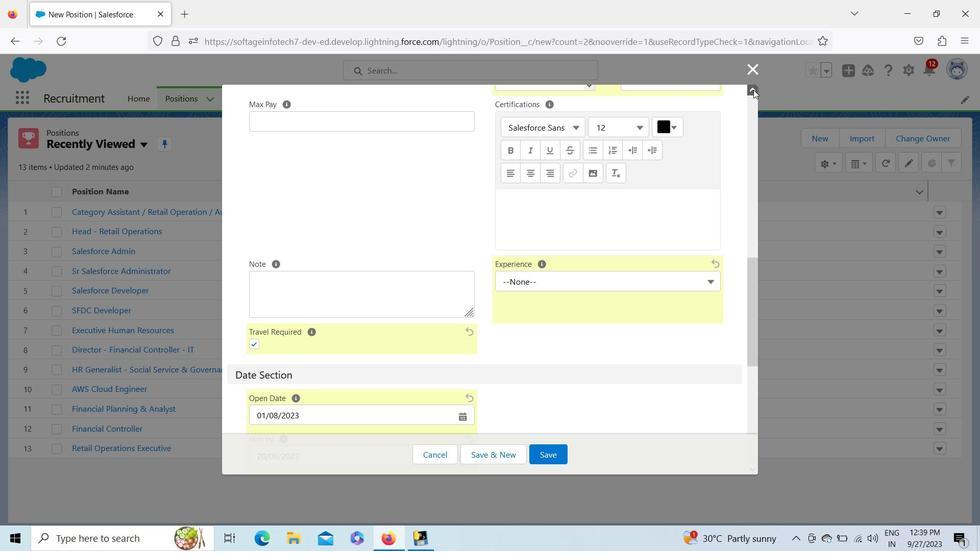 
Action: Mouse pressed left at (754, 89)
Screenshot: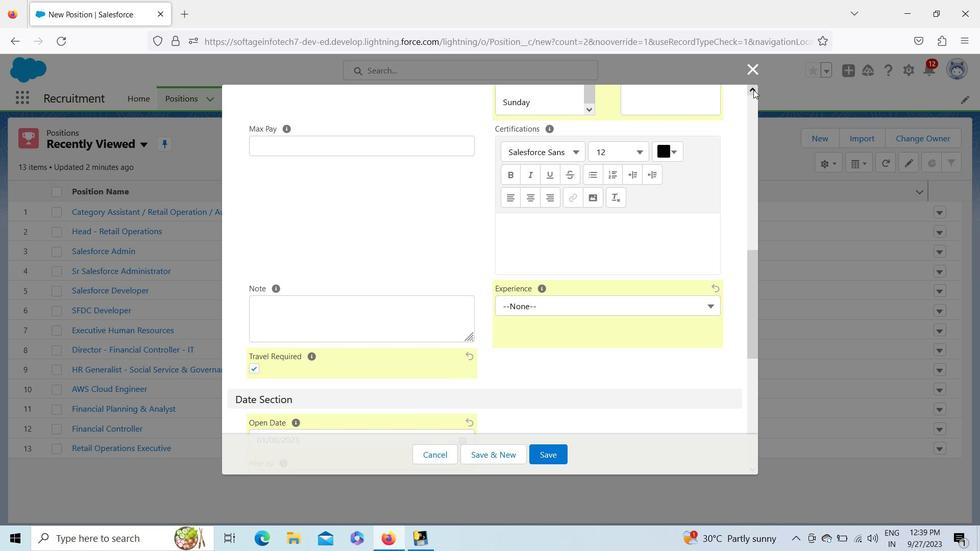 
Action: Mouse pressed left at (754, 89)
Screenshot: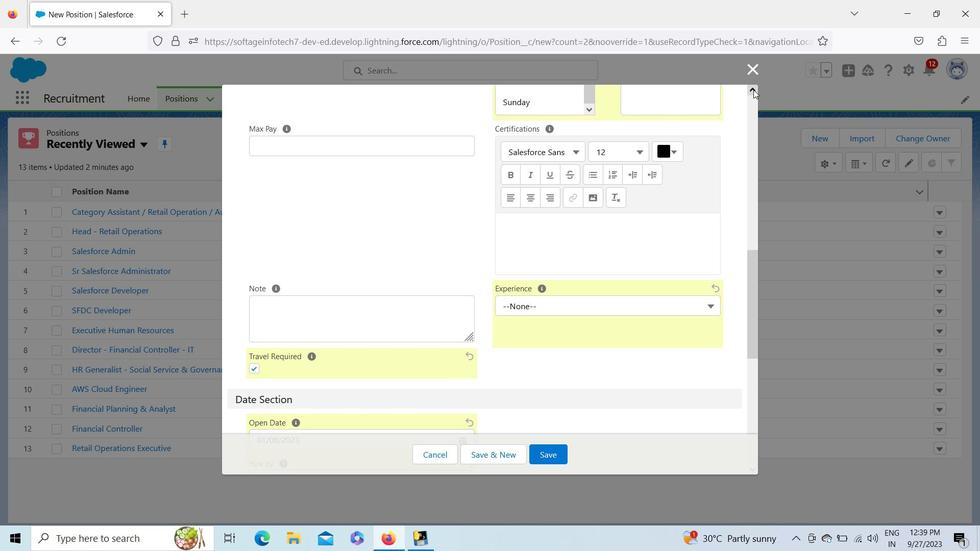 
Action: Mouse pressed left at (754, 89)
Screenshot: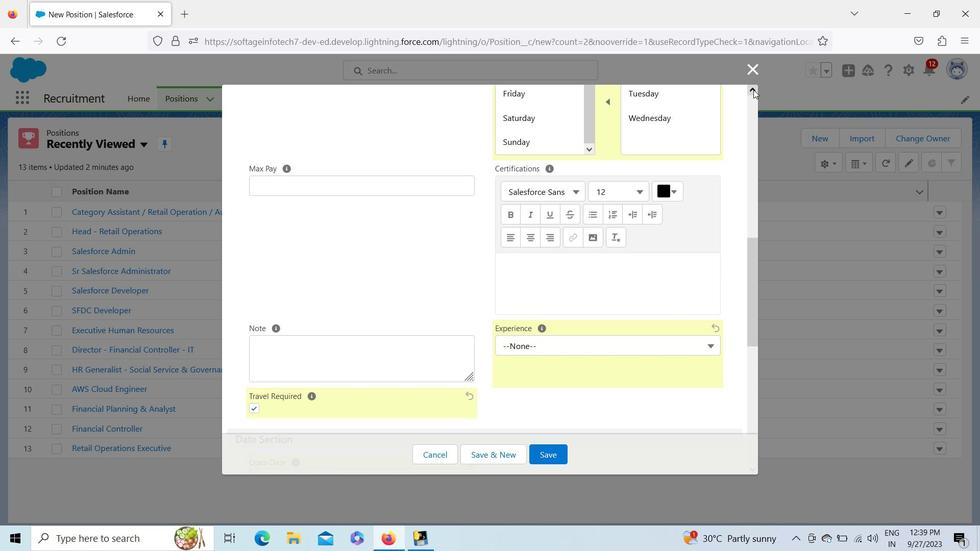 
Action: Mouse pressed left at (754, 89)
Screenshot: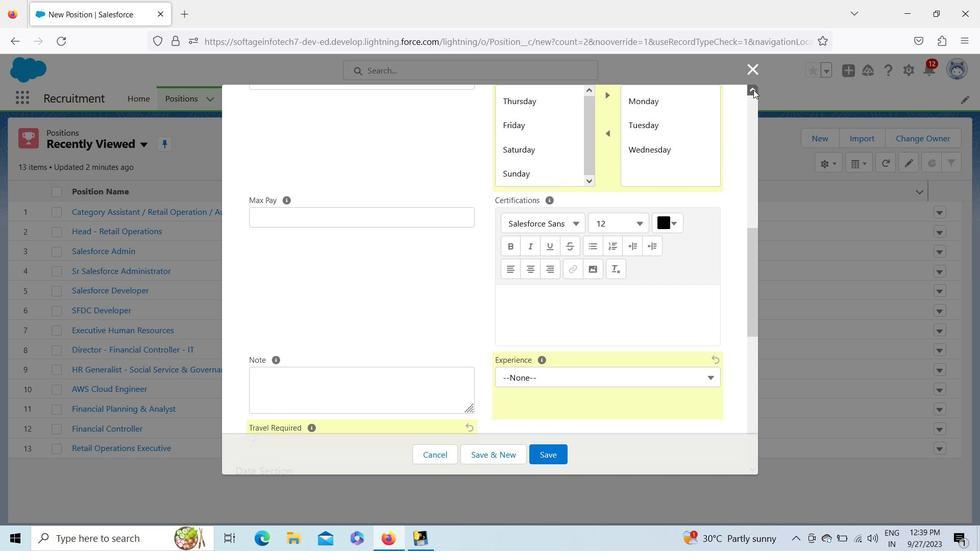 
Action: Mouse pressed left at (754, 89)
Screenshot: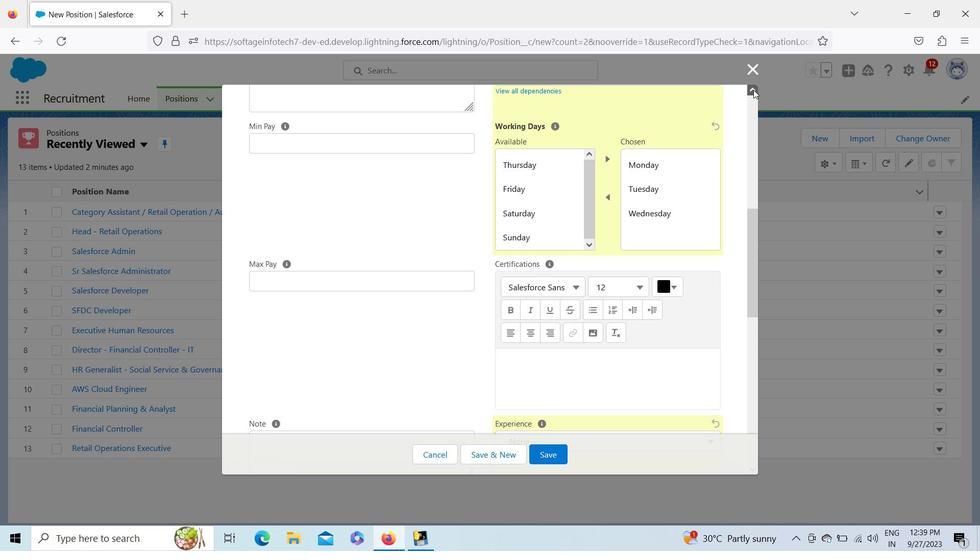 
Action: Mouse pressed left at (754, 89)
Screenshot: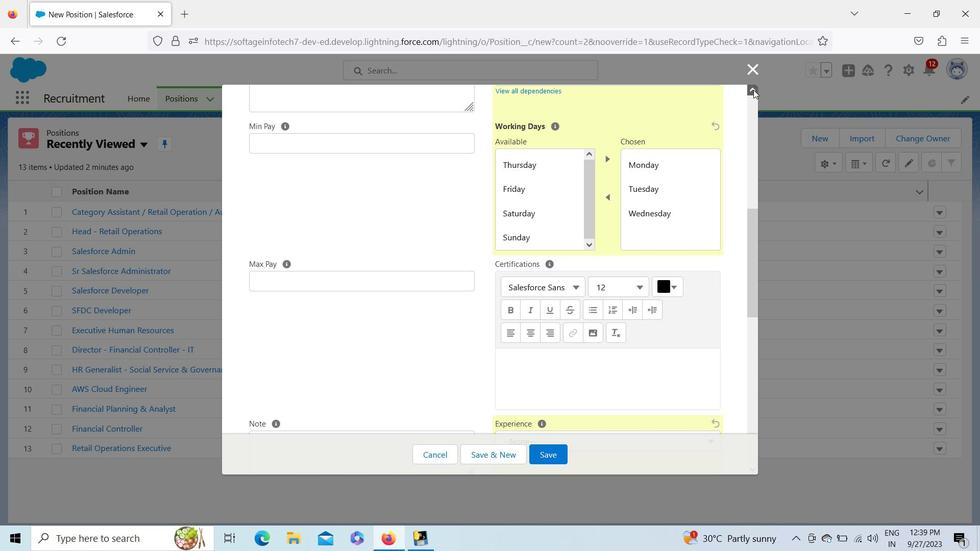
Action: Mouse pressed left at (754, 89)
Screenshot: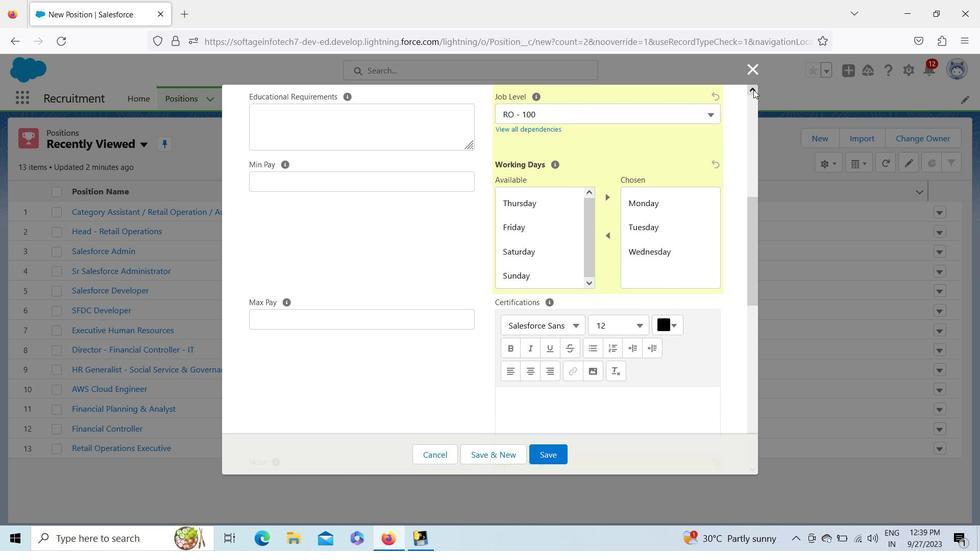 
Action: Mouse pressed left at (754, 89)
Screenshot: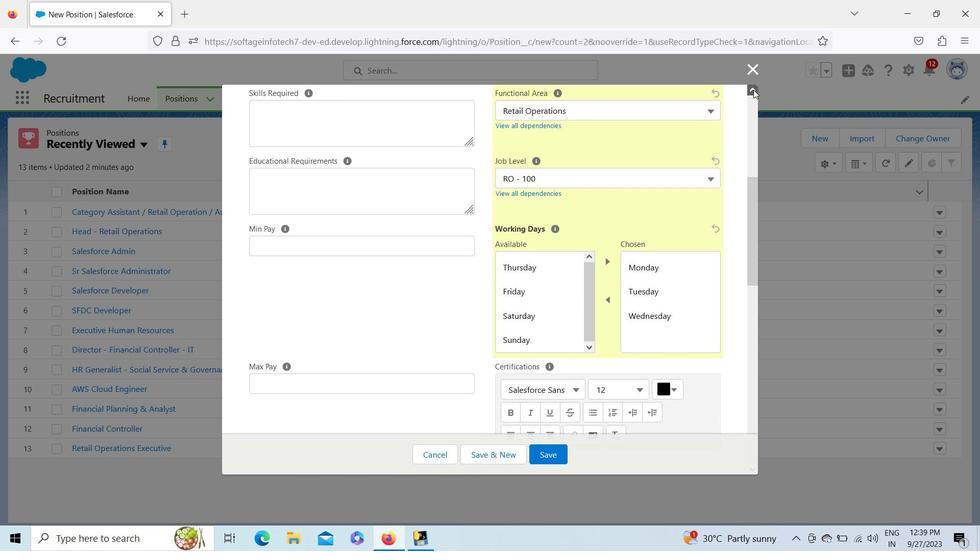 
Action: Mouse moved to (320, 174)
Screenshot: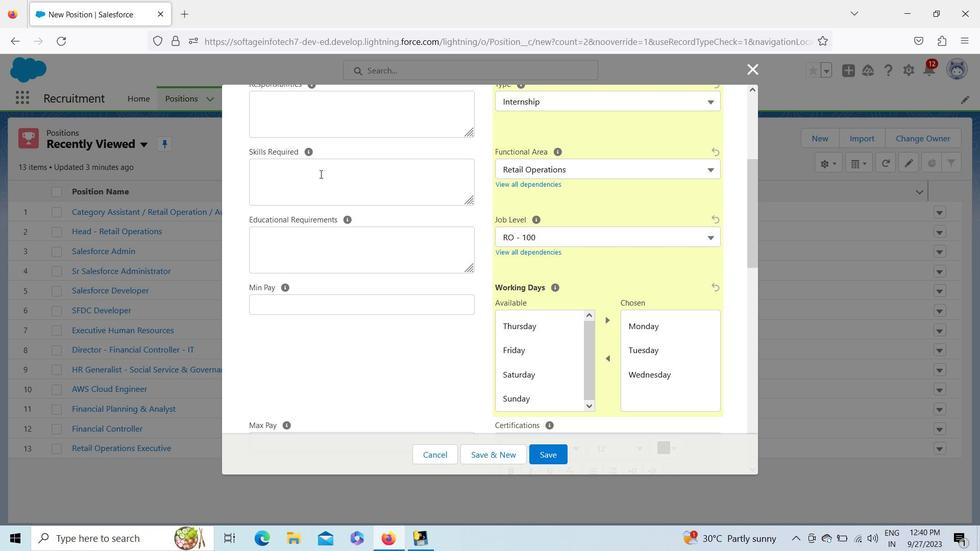 
Action: Mouse pressed left at (320, 174)
Screenshot: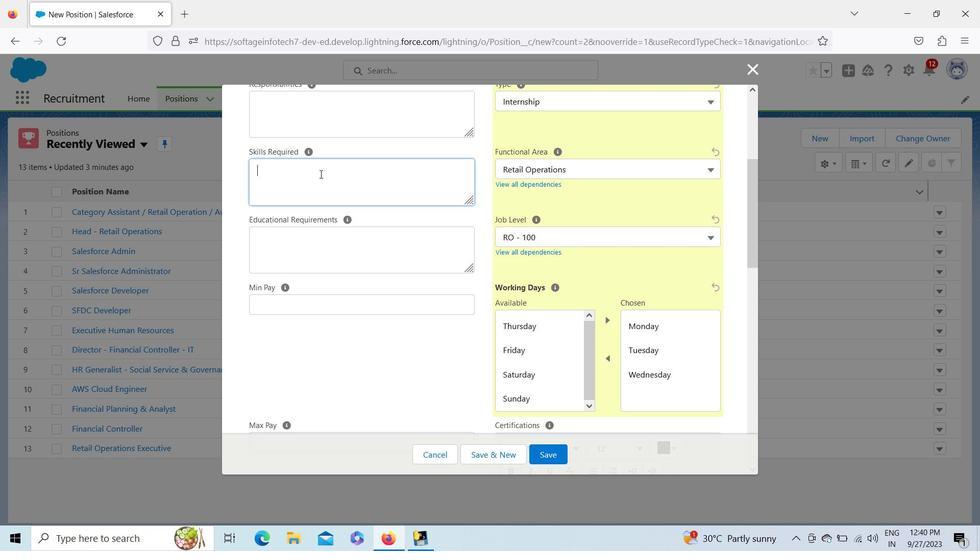 
Action: Key pressed <Key.shift>Retail<Key.space><Key.shift>Operations<Key.enter><Key.shift>Inventory<Key.space><Key.shift>Management<Key.enter><Key.shift>Staff<Key.space><Key.shift>Management<Key.enter><Key.shift><Key.shift><Key.shift><Key.shift><Key.shift><Key.shift><Key.shift><Key.shift><Key.shift><Key.shift>Planning<Key.space>a<Key.backspace><Key.shift><Key.shift><Key.shift><Key.shift><Key.shift><Key.shift><Key.shift><Key.shift><Key.shift><Key.shift><Key.shift><Key.shift><Key.shift><Key.shift><Key.shift><Key.shift><Key.shift>&<Key.space><Key.shift>Coordination
Screenshot: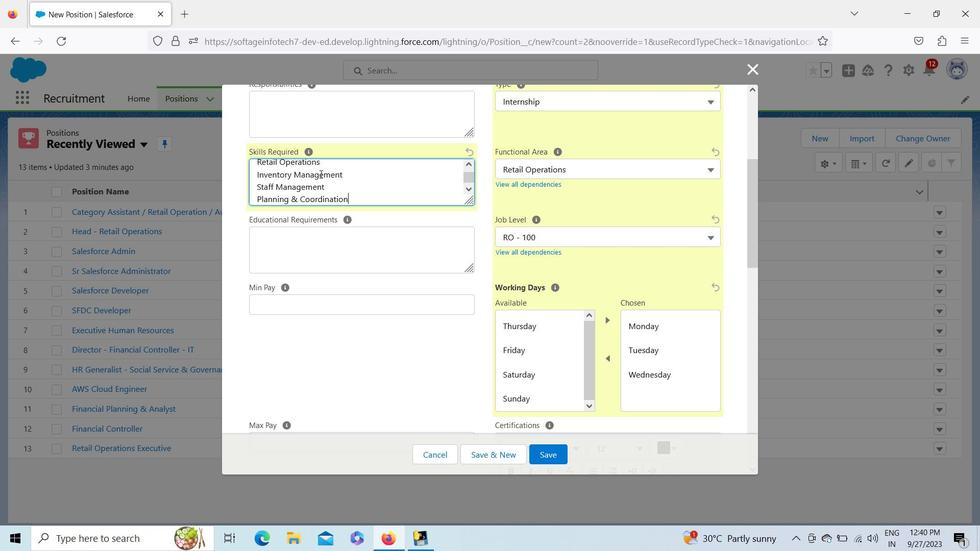 
Action: Mouse moved to (391, 180)
Screenshot: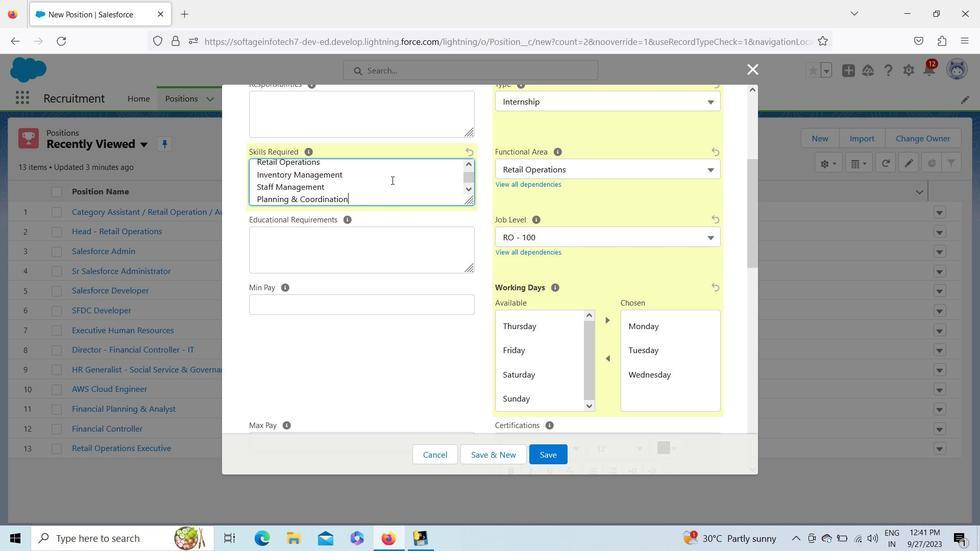
Action: Key pressed <Key.space><Key.shift>Skills<Key.enter><Key.shift>Retail<Key.space><Key.shift><Key.shift><Key.shift><Key.shift><Key.shift><Key.shift><Key.shift><Key.shift><Key.shift><Key.shift><Key.shift><Key.shift><Key.shift><Key.shift><Key.shift><Key.shift><Key.shift><Key.shift><Key.shift><Key.shift><Key.shift><Key.shift><Key.shift>Operations<Key.space>management
Screenshot: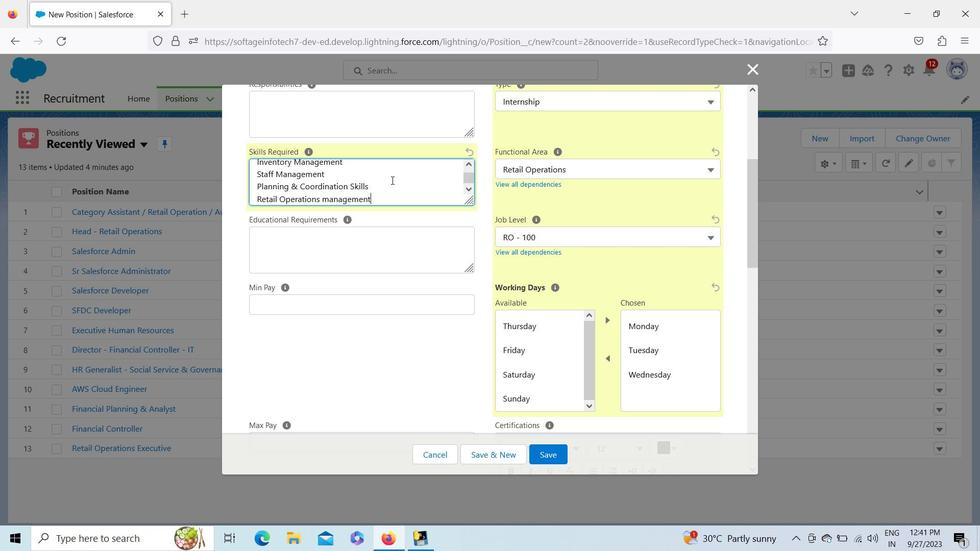
Action: Mouse moved to (413, 190)
Screenshot: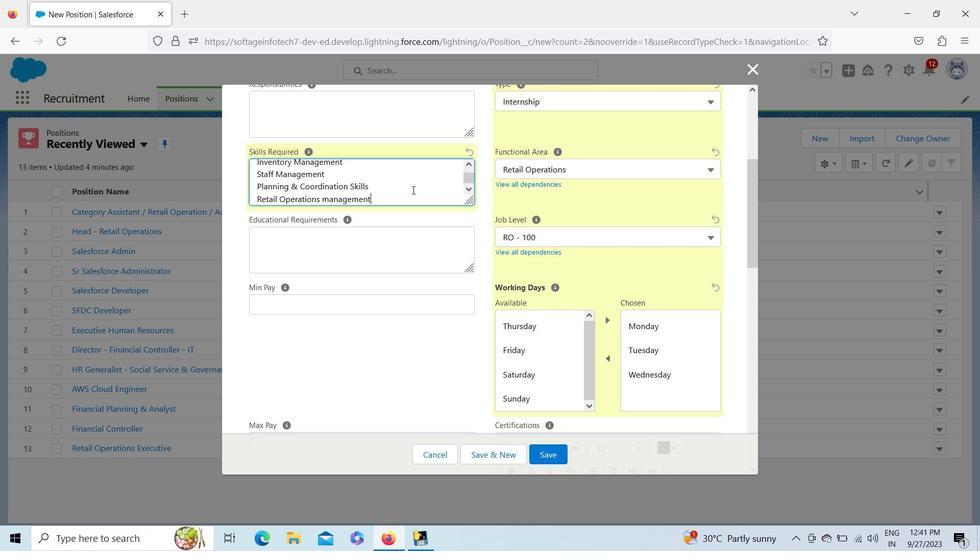 
Action: Key pressed <Key.enter><Key.shift>Stakr<Key.backspace>eholder<Key.space><Key.shift>Management
Screenshot: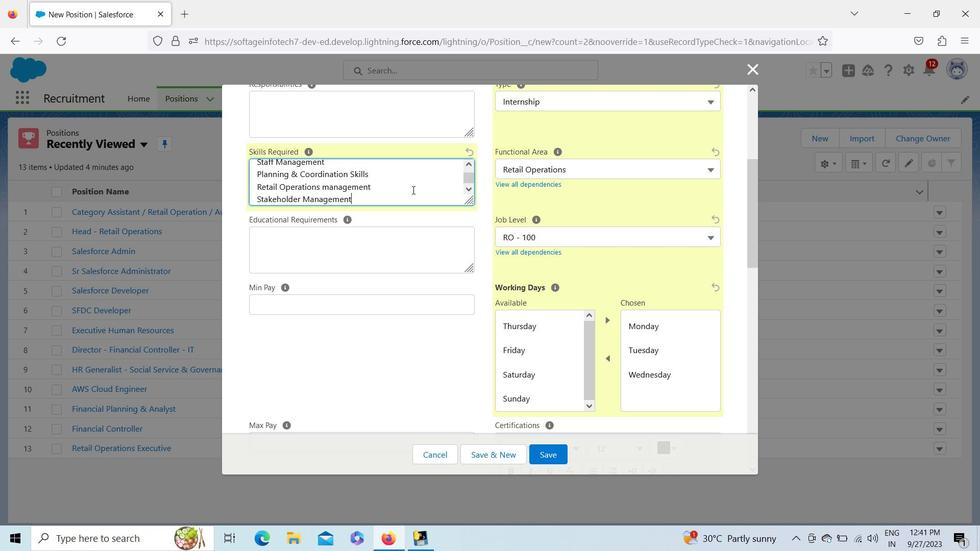 
Action: Mouse moved to (470, 190)
Screenshot: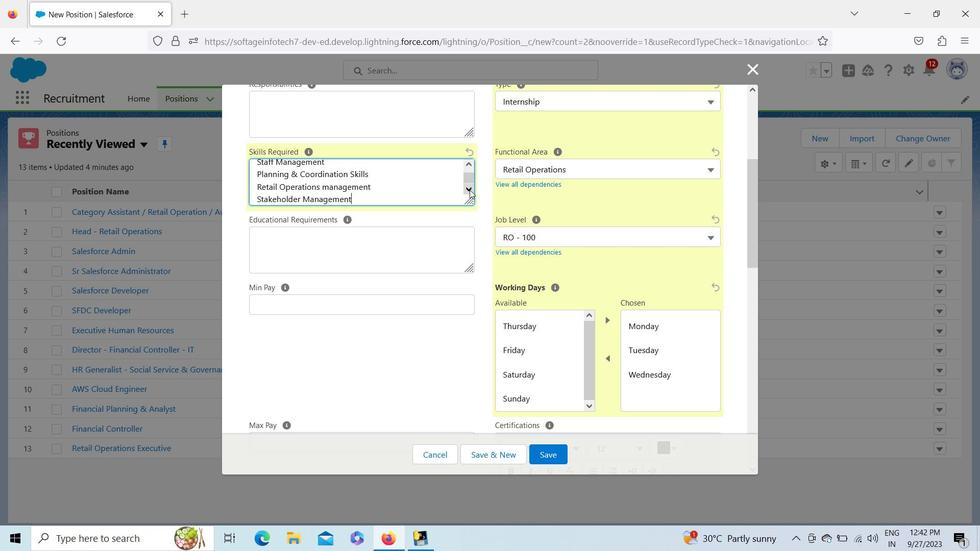 
Action: Mouse pressed left at (470, 190)
Screenshot: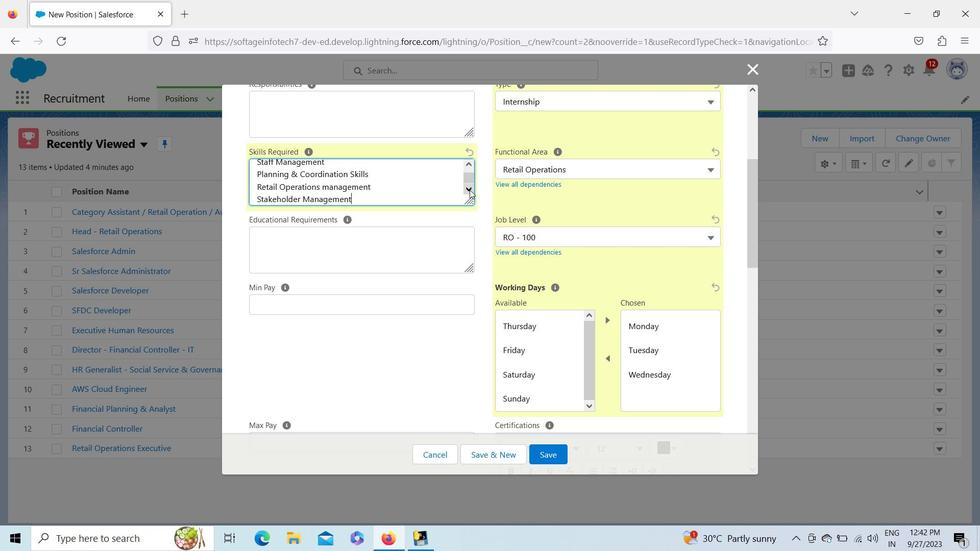 
Action: Mouse pressed left at (470, 190)
Screenshot: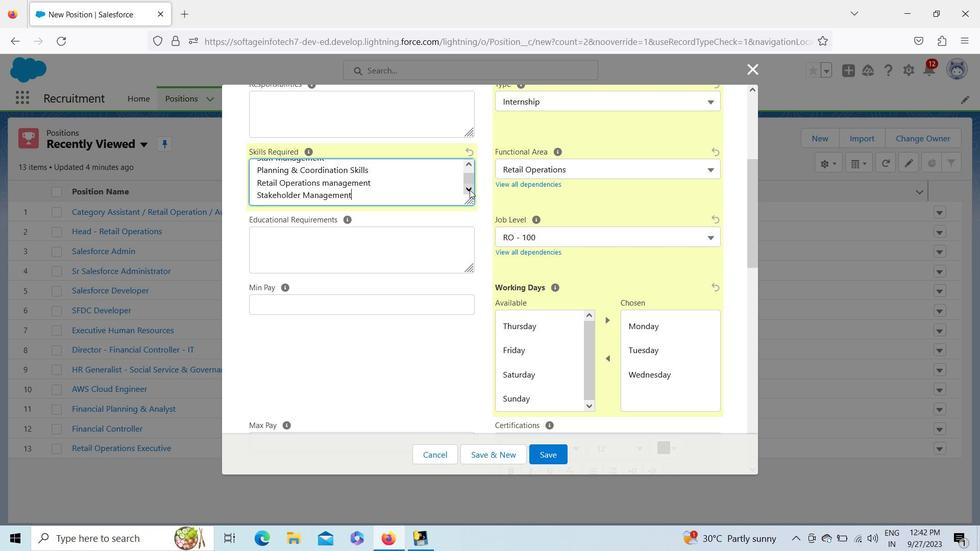
Action: Mouse pressed left at (470, 190)
Screenshot: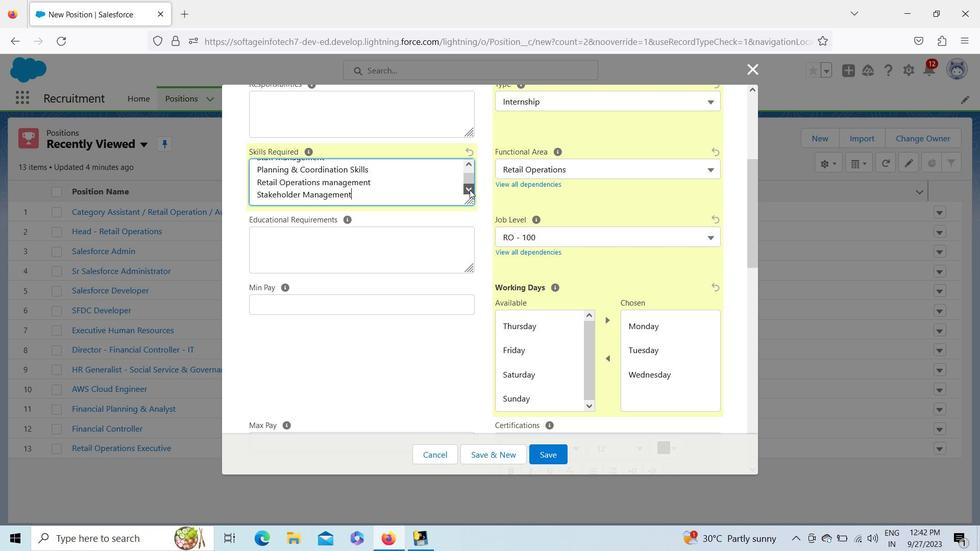 
Action: Mouse pressed left at (470, 190)
Screenshot: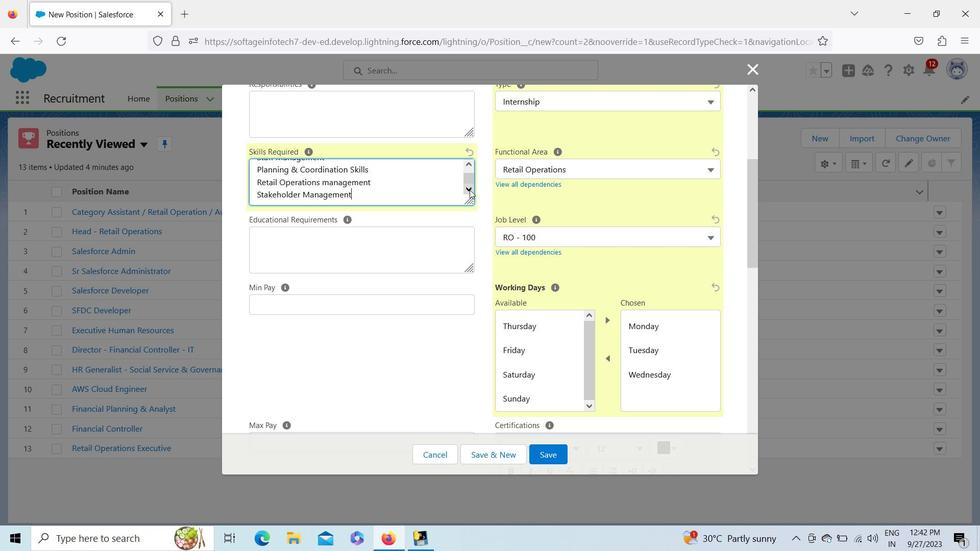 
Action: Mouse moved to (754, 136)
Screenshot: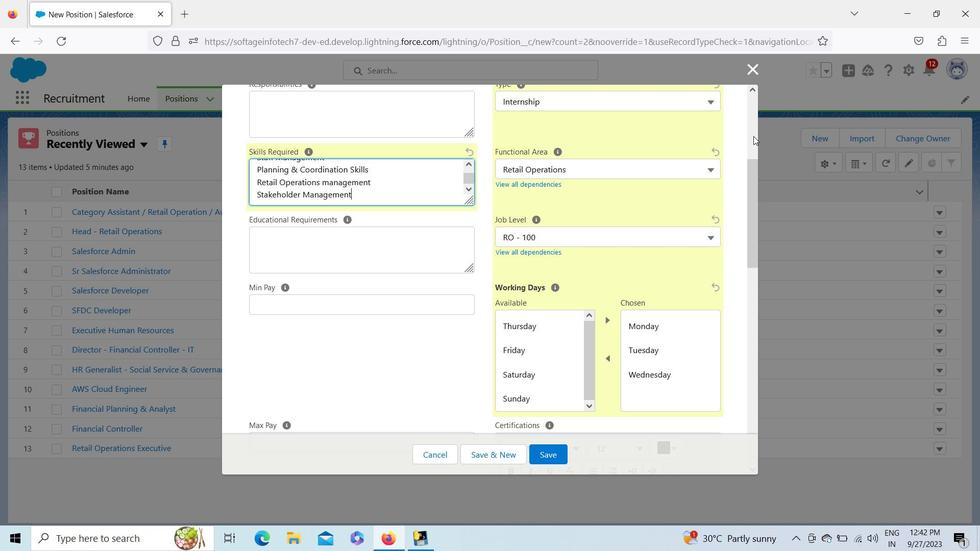 
Action: Mouse pressed left at (754, 136)
Screenshot: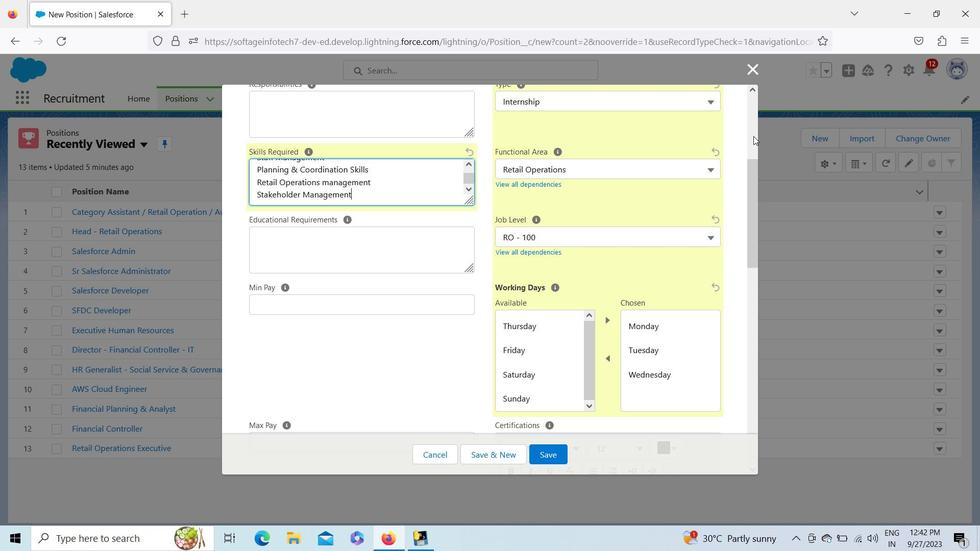 
Action: Mouse moved to (374, 246)
Screenshot: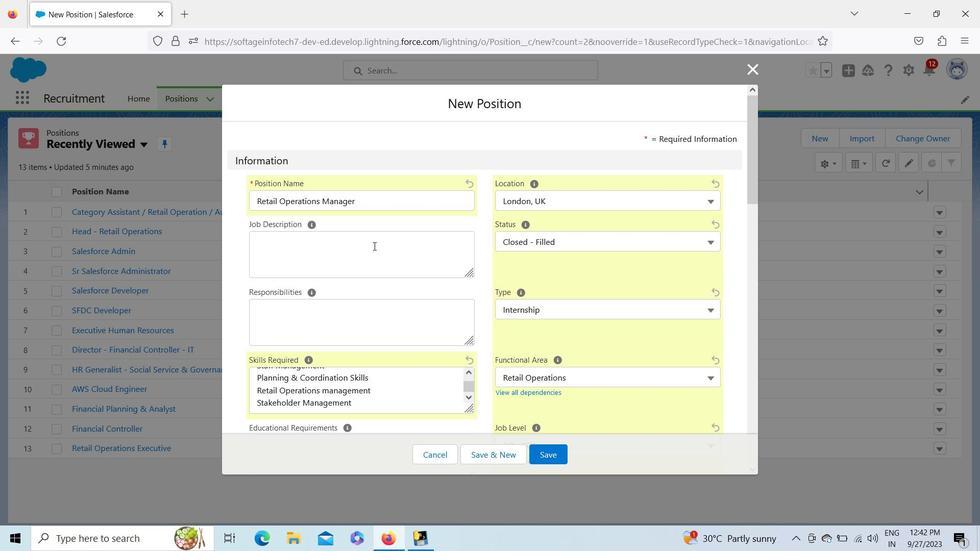
Action: Mouse pressed left at (374, 246)
Screenshot: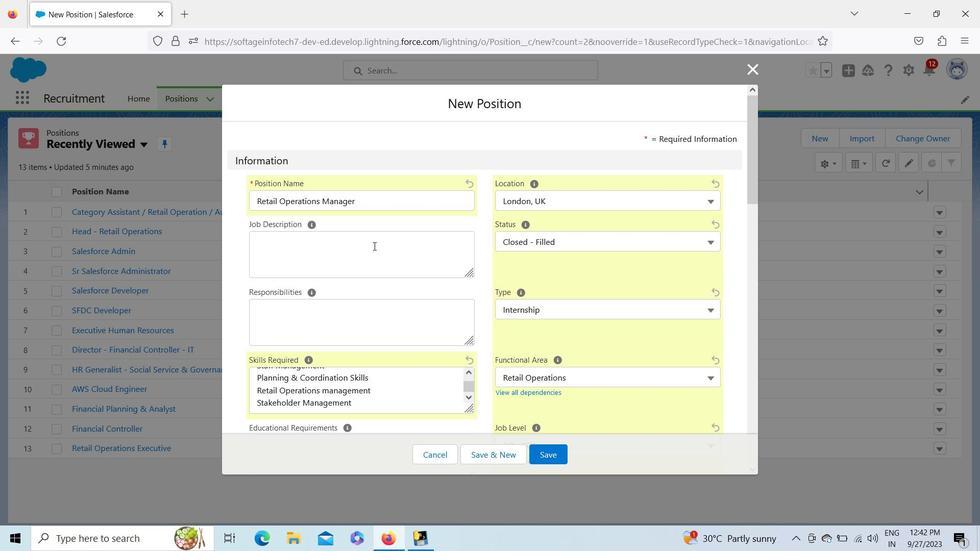 
Action: Key pressed <Key.shift>To<Key.space>contribute<Key.space>to<Key.space>the<Key.space>development,<Key.space>implementation,<Key.space>monitoring<Key.space>and<Key.space>reviewing
Screenshot: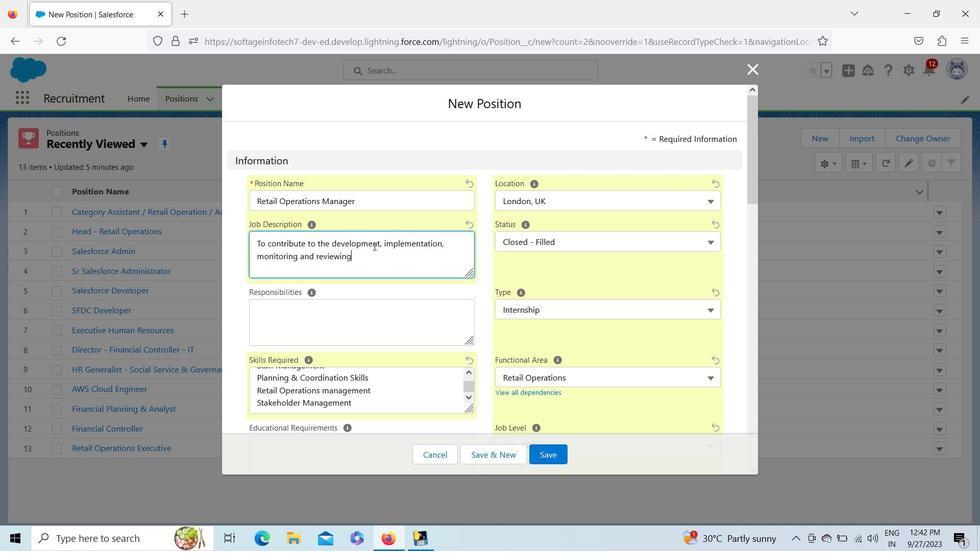 
Action: Mouse moved to (385, 219)
Screenshot: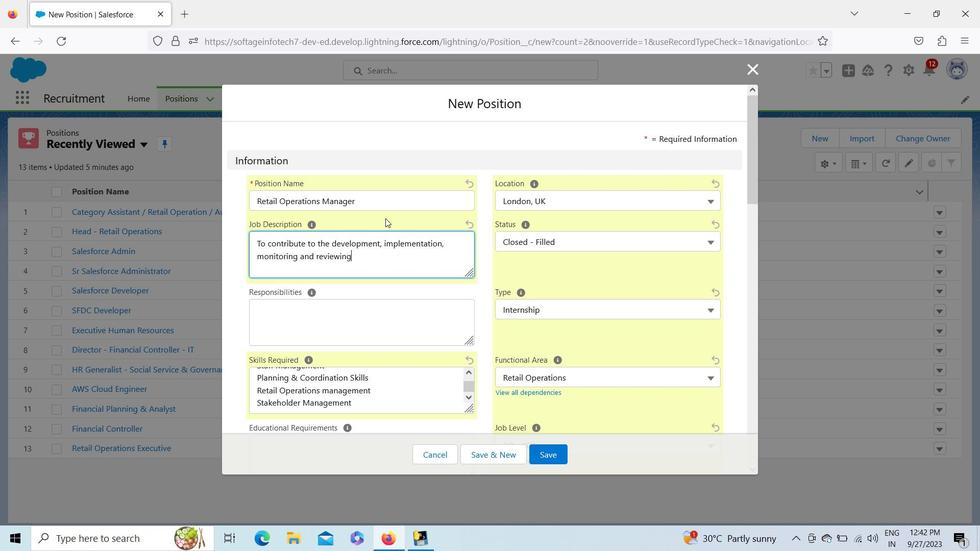 
Action: Key pressed <Key.space>of<Key.space>busimess
Screenshot: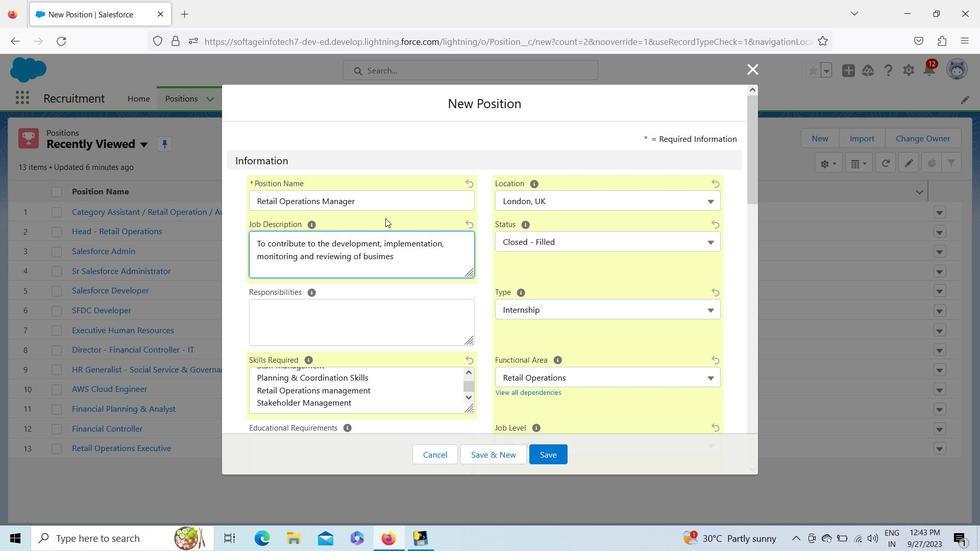 
Action: Mouse moved to (387, 262)
Screenshot: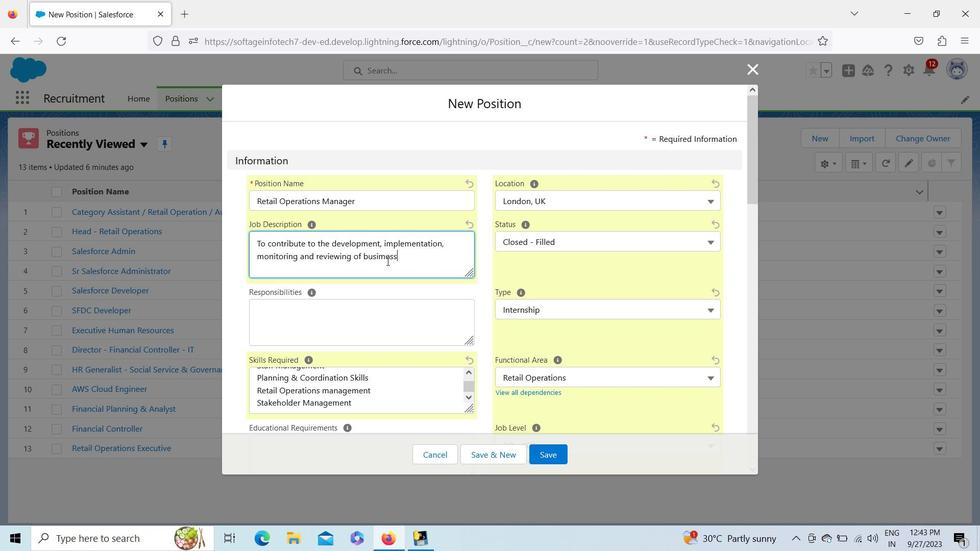 
Action: Mouse pressed left at (387, 262)
Screenshot: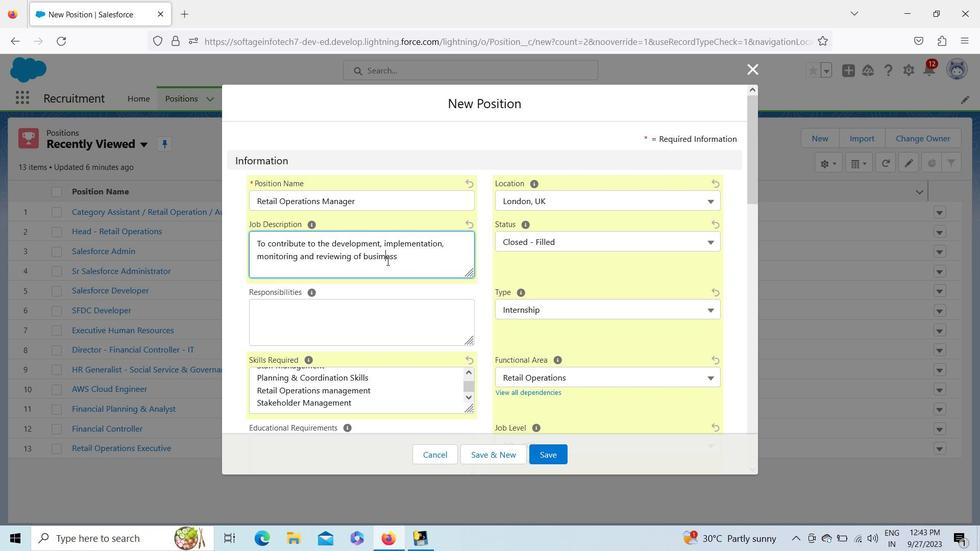 
Action: Key pressed <Key.backspace>n
Screenshot: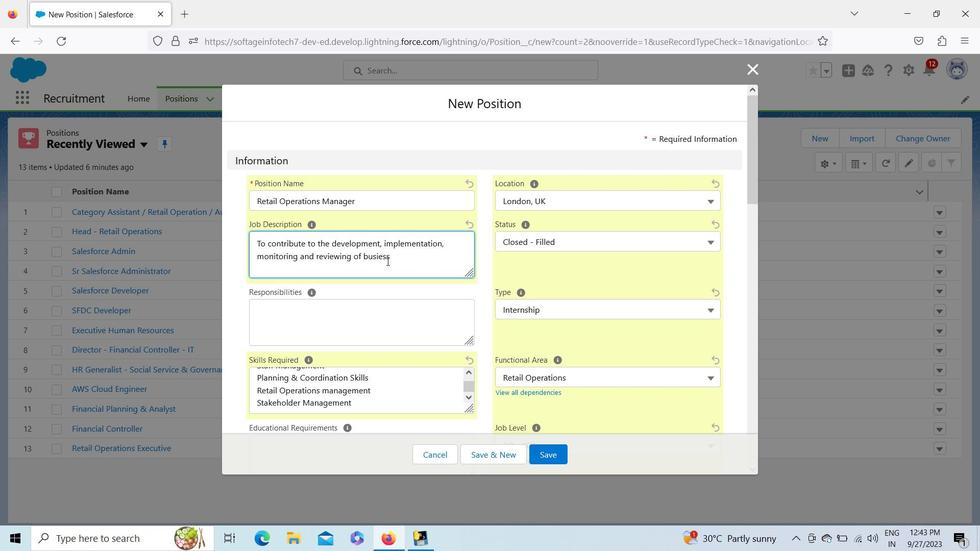 
Action: Mouse moved to (399, 261)
Screenshot: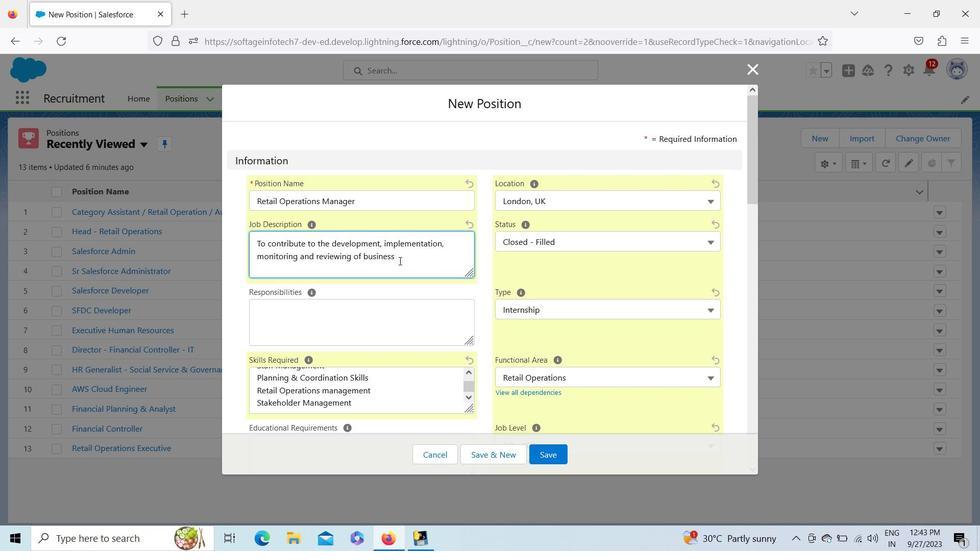 
Action: Mouse pressed left at (399, 261)
Screenshot: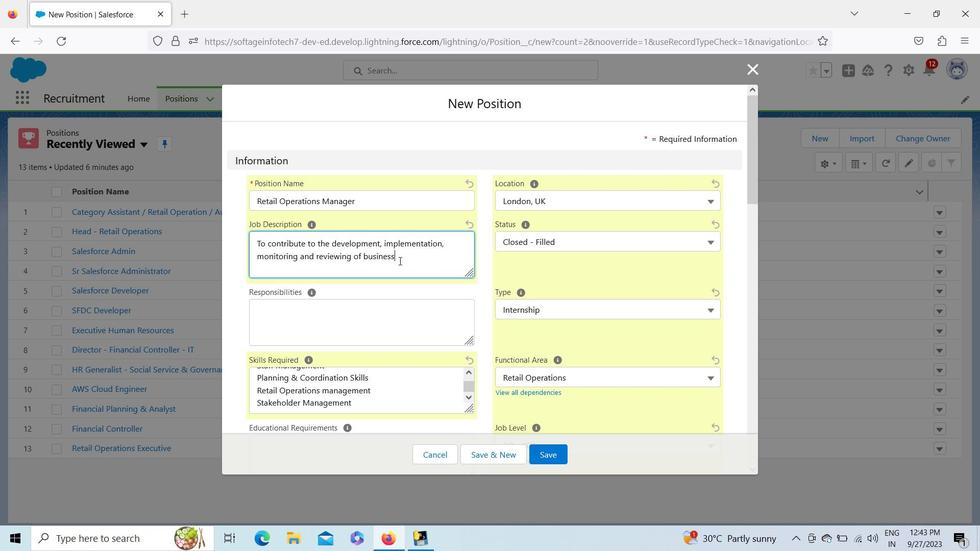 
Action: Key pressed <Key.left><Key.right><Key.left><Key.left><Key.left><Key.left><Key.right><Key.right><Key.right><Key.right><Key.space>
Screenshot: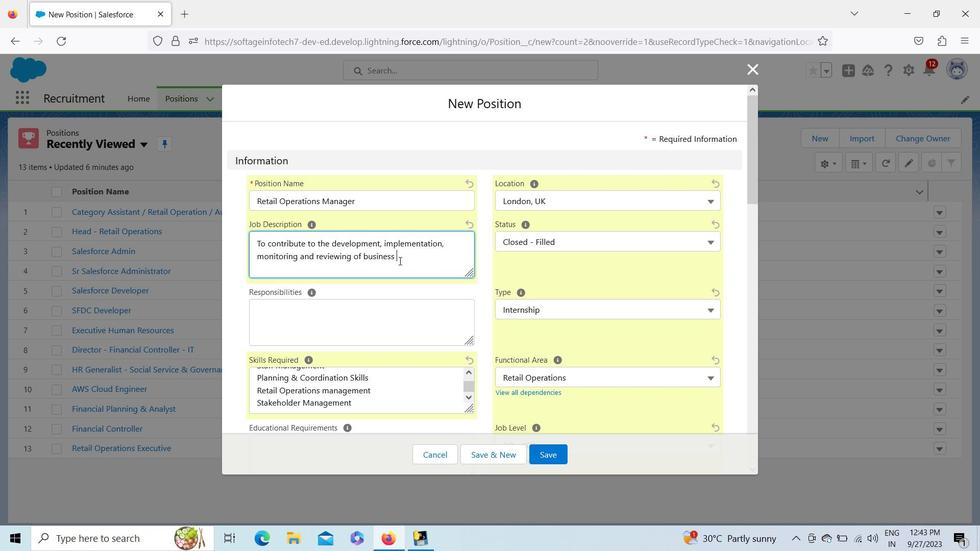 
Action: Mouse moved to (515, 284)
Screenshot: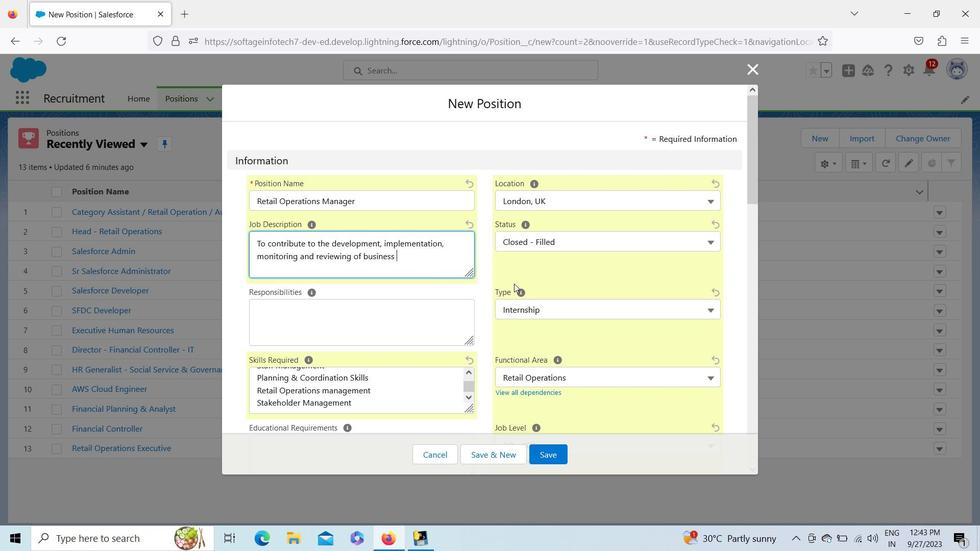 
Action: Key pressed strategies<Key.space>that<Key.space>maximizes<Key.space>the<Key.space>retail<Key.space>net<Key.space>profit
Screenshot: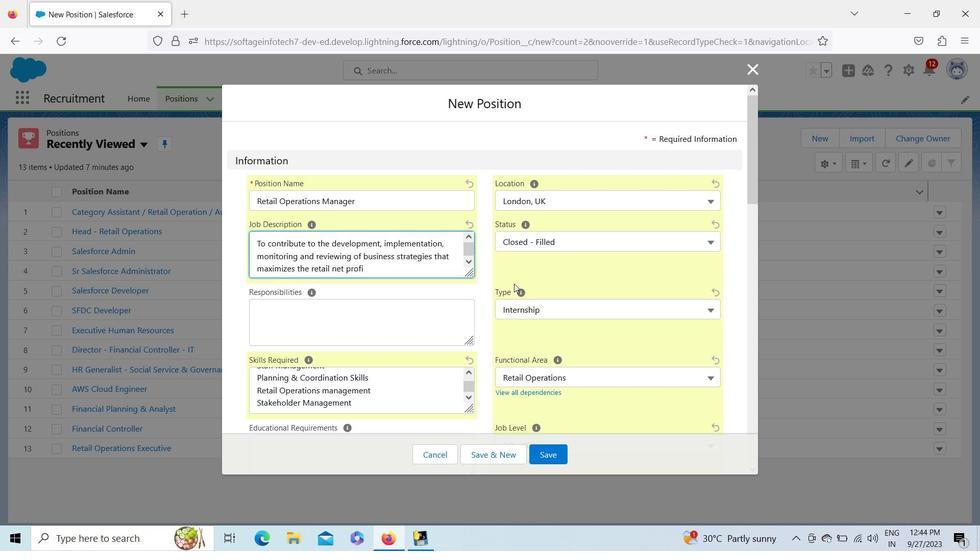 
Action: Mouse moved to (414, 287)
Screenshot: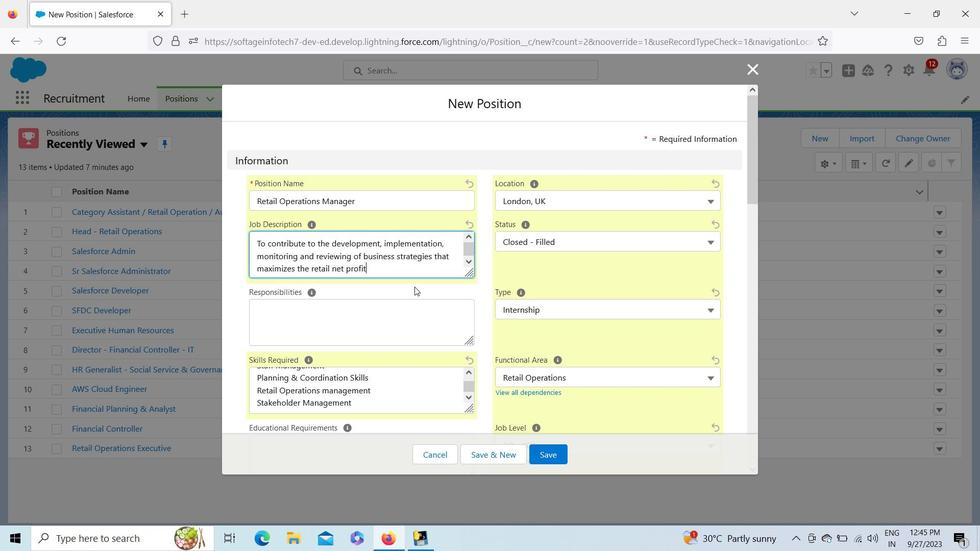 
Action: Key pressed <Key.space>by<Key.space>budgert<Key.backspace><Key.backspace>t
Screenshot: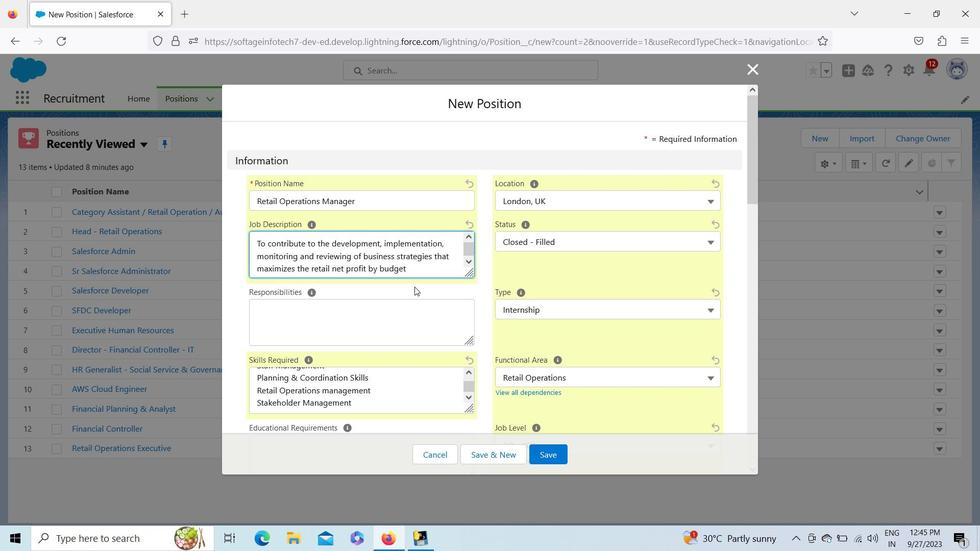 
Action: Mouse moved to (394, 293)
Screenshot: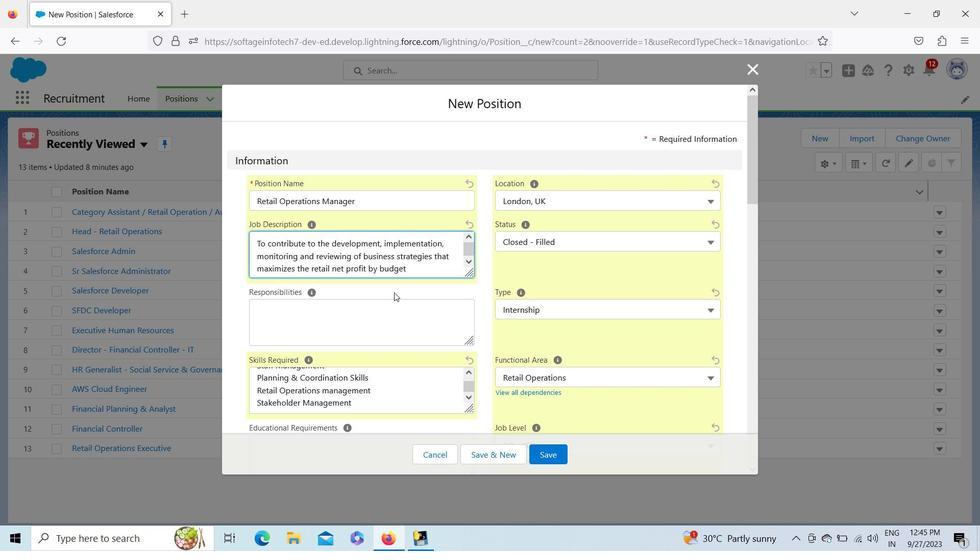 
Action: Key pressed <Key.space>planning<Key.space><Key.shift><Key.shift><Key.shift><Key.shift><Key.shift><Key.shift><Key.shift><Key.shift><Key.shift><Key.shift><Key.shift><Key.shift><Key.shift><Key.shift>&<Key.space>controlling<Key.space>costs.
Screenshot: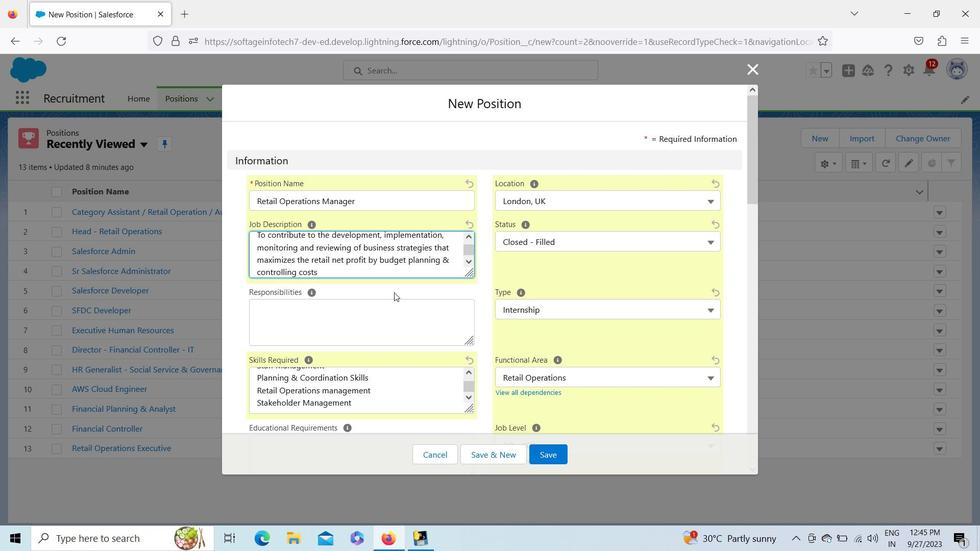 
Action: Mouse moved to (418, 266)
Screenshot: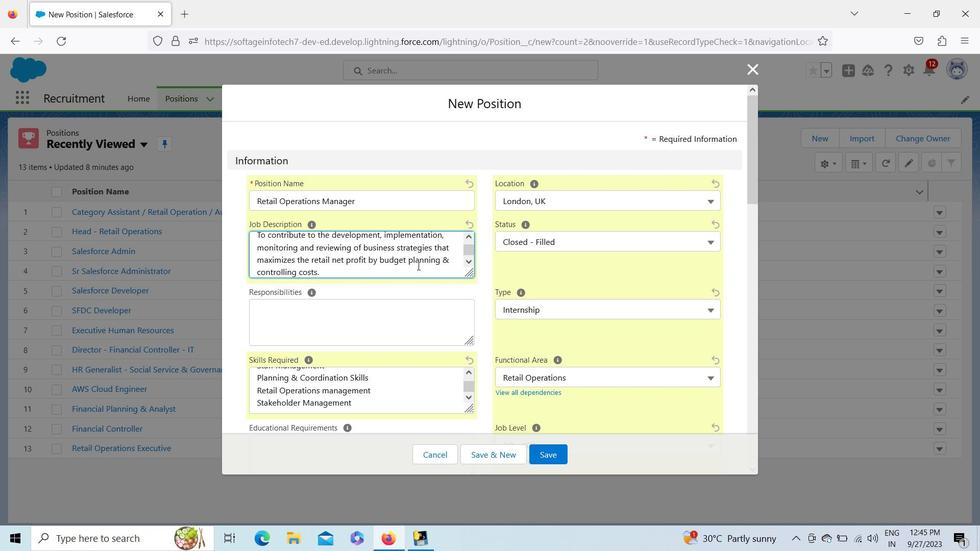 
Action: Key pressed <Key.enter><Key.enter><Key.shift>To<Key.space>lead<Key.space>all<Key.space>retail
Screenshot: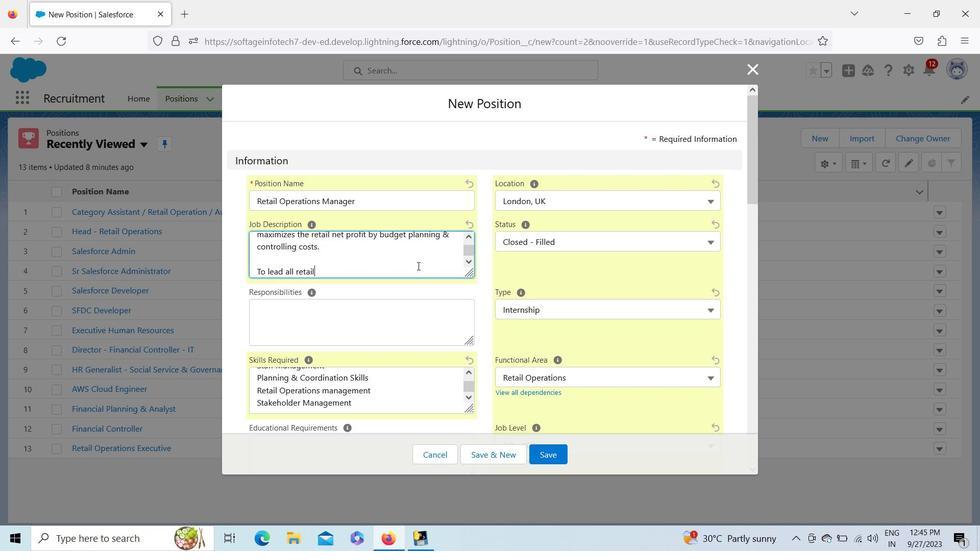 
Action: Mouse moved to (386, 243)
Screenshot: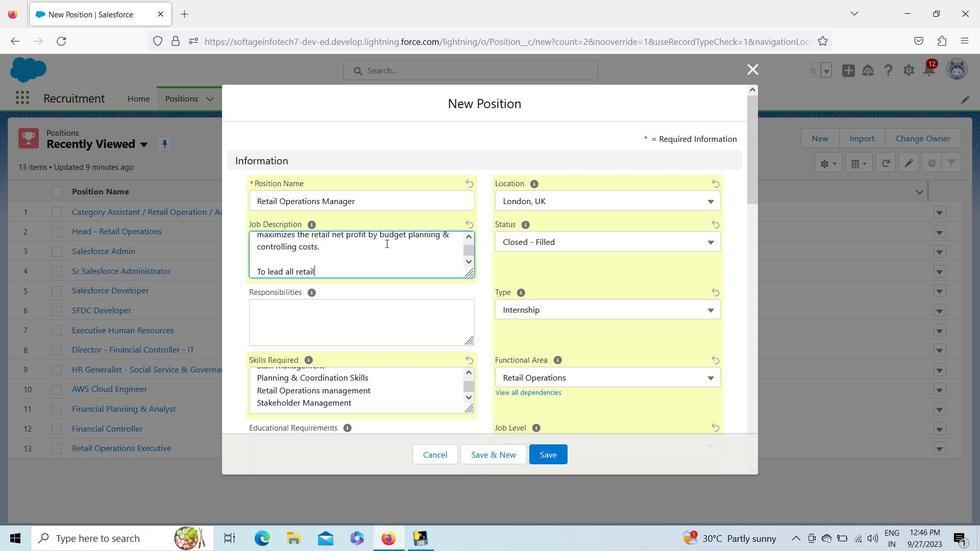 
Action: Key pressed <Key.space>operations<Key.space>tasks<Key.space>of<Key.space><Key.shift>LFS,<Key.space><Key.shift>RLFS<Key.space><Key.shift><Key.shift><Key.shift><Key.shift><Key.shift><Key.shift><Key.shift><Key.shift><Key.shift><Key.shift><Key.shift><Key.shift><Key.shift><Key.shift><Key.shift><Key.shift><Key.shift><Key.shift><Key.shift><Key.shift><Key.shift><Key.shift><Key.shift><Key.shift><Key.shift><Key.shift><Key.shift><Key.shift><Key.shift><Key.shift><Key.shift><Key.shift><Key.shift><Key.shift><Key.shift><Key.shift><Key.shift><Key.shift><Key.shift><Key.shift><Key.shift><Key.shift><Key.shift><Key.shift><Key.shift><Key.shift><Key.shift><Key.shift><Key.shift><Key.shift><Key.shift><Key.shift><Key.shift><Key.shift><Key.shift><Key.shift><Key.shift><Key.shift><Key.shift><Key.shift><Key.shift><Key.shift><Key.shift><Key.shift><Key.shift><Key.shift><Key.shift><Key.shift><Key.shift><Key.shift><Key.shift><Key.shift><Key.shift><Key.shift><Key.shift><Key.shift><Key.shift><Key.shift><Key.shift><Key.shift><Key.shift><Key.shift><Key.shift><Key.shift><Key.shift><Key.shift><Key.shift><Key.shift><Key.shift>&<Key.space><Key.shift><Key.shift><Key.shift><Key.shift><Key.shift><Key.shift><Key.shift><Key.shift><Key.shift><Key.shift><Key.shift><Key.shift><Key.shift><Key.shift><Key.shift><Key.shift><Key.shift><Key.shift><Key.shift><Key.shift><Key.shift><Key.shift><Key.shift><Key.shift><Key.shift><Key.shift><Key.shift><Key.shift><Key.shift><Key.shift><Key.shift><Key.shift><Key.shift><Key.shift><Key.shift><Key.shift><Key.shift><Key.shift><Key.shift><Key.shift><Key.shift><Key.shift>EBO<Key.space><Key.shift><Key.shift><Key.shift><Key.shift><Key.shift><Key.shift><Key.shift><Key.shift><Key.shift><Key.shift><Key.shift><Key.shift><Key.shift><Key.shift><Key.shift><Key.shift><Key.shift><Key.shift><Key.shift><Key.shift><Key.shift><Key.shift><Key.shift><Key.shift><Key.shift><Key.shift><Key.shift><Key.shift><Key.shift><Key.shift><Key.shift><Key.shift><Key.shift><Key.shift><Key.shift><Key.shift><Key.shift><Key.shift><Key.shift><Key.shift><Key.shift><Key.shift><Key.shift><Key.shift><Key.shift><Key.shift><Key.shift><Key.shift><Key.shift><Key.shift><Key.shift><Key.shift><Key.shift><Key.shift><Key.shift><Key.shift><Key.shift><Key.shift><Key.shift><Key.shift><Key.shift><Key.shift><Key.shift><Key.shift><Key.shift><Key.shift><Key.shift><Key.shift><Key.shift><Key.shift><Key.shift><Key.shift><Key.shift><Key.shift><Key.shift><Key.shift><Key.shift>of<Key.space>the<Key.space>company.<Key.space><Key.shift><Key.shift><Key.shift><Key.shift><Key.shift><Key.shift><Key.shift><Key.shift><Key.shift><Key.shift><Key.shift><Key.shift><Key.shift><Key.shift><Key.shift><Key.shift><Key.shift>Accountable<Key.space>for<Key.space>the<Key.space>complete<Key.space><Key.shift>LFS,<Key.space><Key.shift><Key.shift><Key.shift><Key.shift><Key.shift><Key.shift><Key.shift>RLFS,<Key.space><Key.shift><Key.shift><Key.shift><Key.shift><Key.shift><Key.shift><Key.shift><Key.shift><Key.shift><Key.shift><Key.shift><Key.shift><Key.shift><Key.shift><Key.shift><Key.shift><Key.shift><Key.shift><Key.shift><Key.shift><Key.shift><Key.shift><Key.shift><Key.shift><Key.shift><Key.shift><Key.shift><Key.shift><Key.shift><Key.shift><Key.shift><Key.shift><Key.shift><Key.shift><Key.shift><Key.shift><Key.shift><Key.shift><Key.shift><Key.shift><Key.shift><Key.shift><Key.shift><Key.shift><Key.shift><Key.shift><Key.shift><Key.shift><Key.shift><Key.shift><Key.shift><Key.shift><Key.shift><Key.shift><Key.shift><Key.shift><Key.shift><Key.shift><Key.shift><Key.shift><Key.shift><Key.shift><Key.shift><Key.shift><Key.shift><Key.shift><Key.shift><Key.shift><Key.shift><Key.shift><Key.shift><Key.shift><Key.shift><Key.shift><Key.shift><Key.shift>Distribution<Key.space>sales<Key.space>acrossthe<Key.left><Key.left><Key.left><Key.space><Key.right><Key.right><Key.right><Key.right><Key.space>
Screenshot: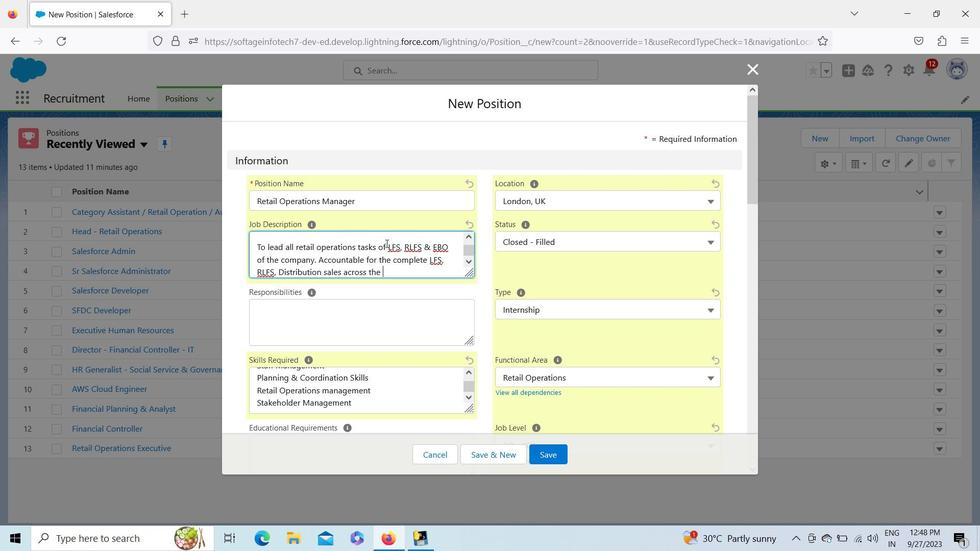
Action: Mouse moved to (430, 340)
Screenshot: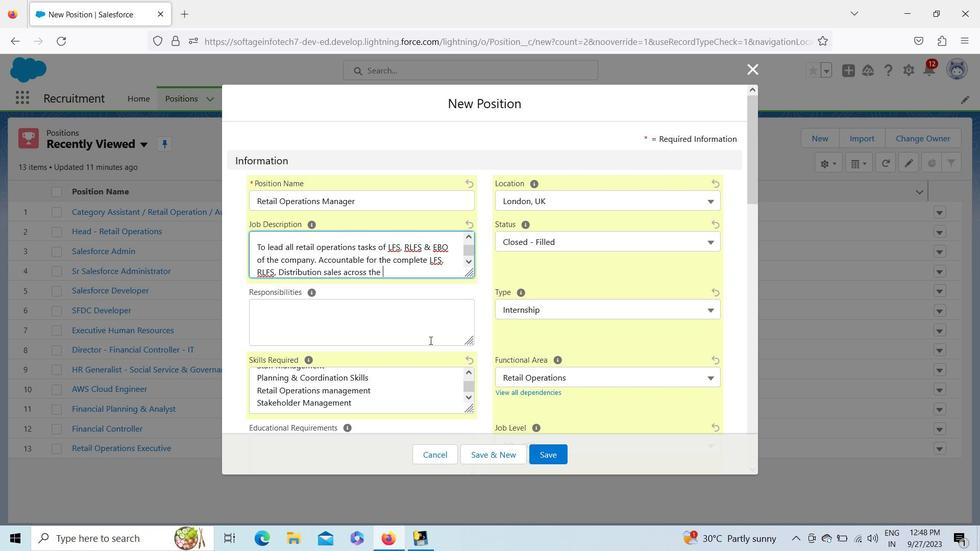 
Action: Key pressed country.
Screenshot: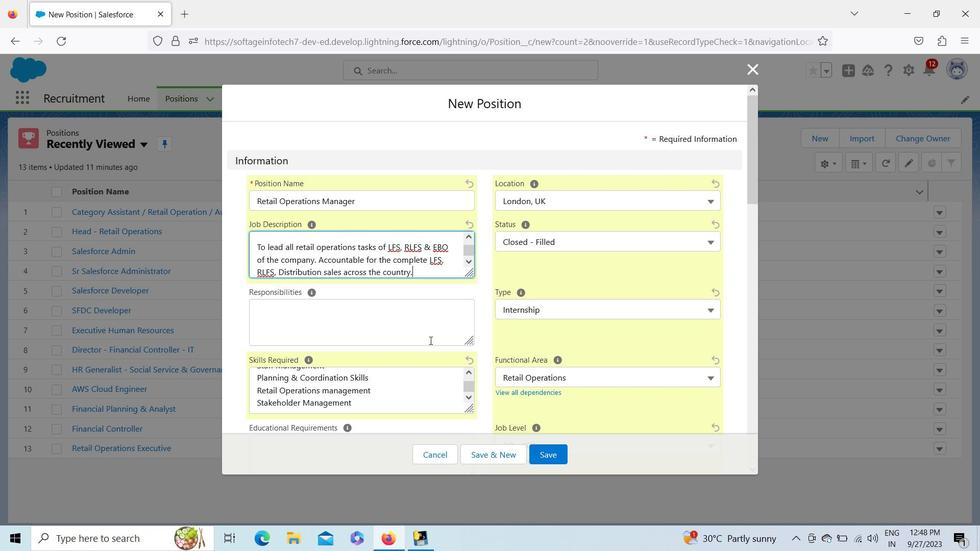 
Action: Mouse moved to (397, 314)
Screenshot: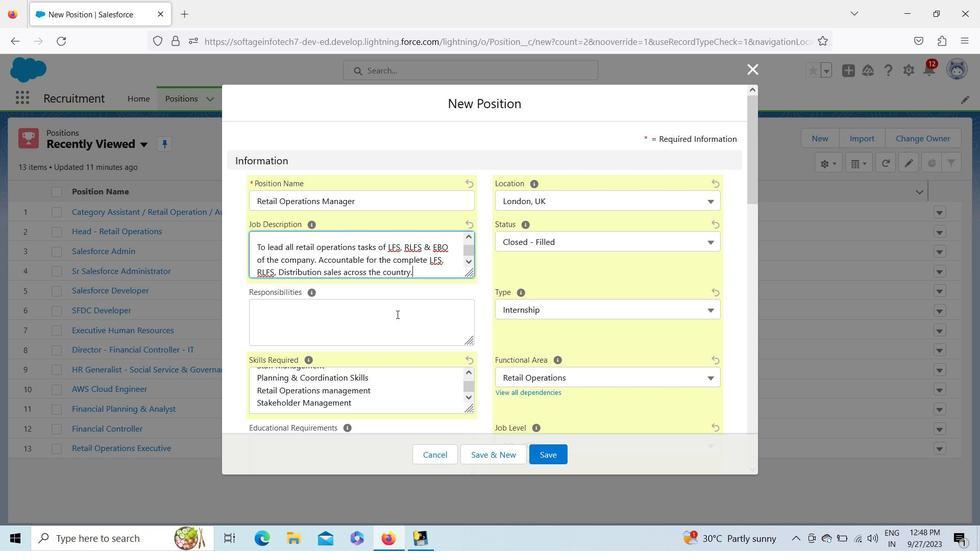 
Action: Mouse pressed left at (397, 314)
Screenshot: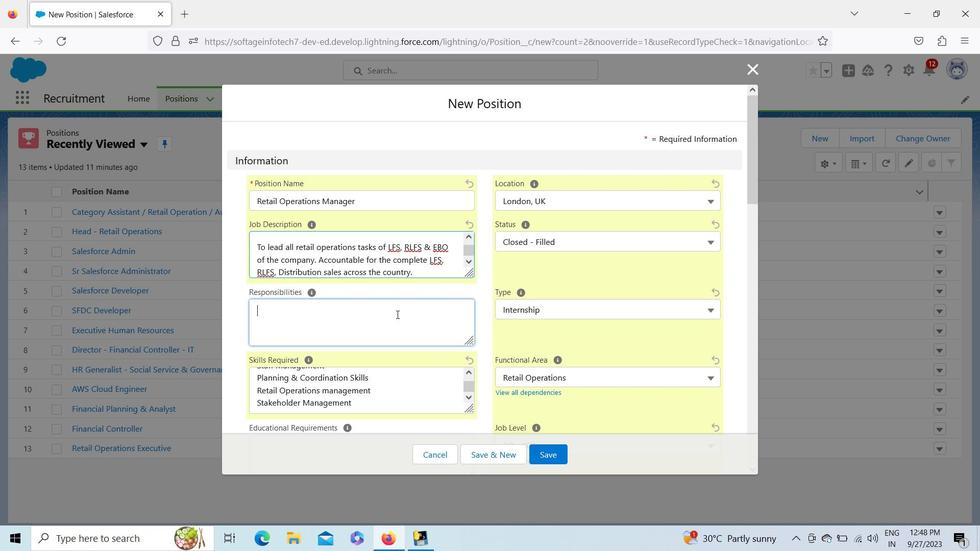 
Action: Key pressed <Key.shift>Driving<Key.space><Key.shift>PAN<Key.space><Key.shift>India<Key.space><Key.shift>LFS,<Key.space><Key.shift><Key.shift><Key.shift><Key.shift><Key.shift><Key.shift><Key.shift><Key.shift><Key.shift>RLFS<Key.space><Key.shift><Key.shift><Key.shift><Key.shift><Key.shift><Key.shift><Key.shift><Key.shift><Key.shift><Key.shift>&<Key.space><Key.shift><Key.shift><Key.shift><Key.shift><Key.shift><Key.shift><Key.shift><Key.shift><Key.shift><Key.shift><Key.shift><Key.shift><Key.shift><Key.shift><Key.shift><Key.shift><Key.shift><Key.shift><Key.shift><Key.shift><Key.shift><Key.shift><Key.shift><Key.shift><Key.shift><Key.shift><Key.shift><Key.shift><Key.shift><Key.shift><Key.shift><Key.shift><Key.shift><Key.shift><Key.shift><Key.shift><Key.shift><Key.shift><Key.shift><Key.shift><Key.shift><Key.shift><Key.shift><Key.shift><Key.shift><Key.shift><Key.shift><Key.shift><Key.shift><Key.shift>EBO<Key.space><Key.shift><Key.shift>Business<Key.space>plan<Key.enter><Key.enter><Key.shift>Evaluating
Screenshot: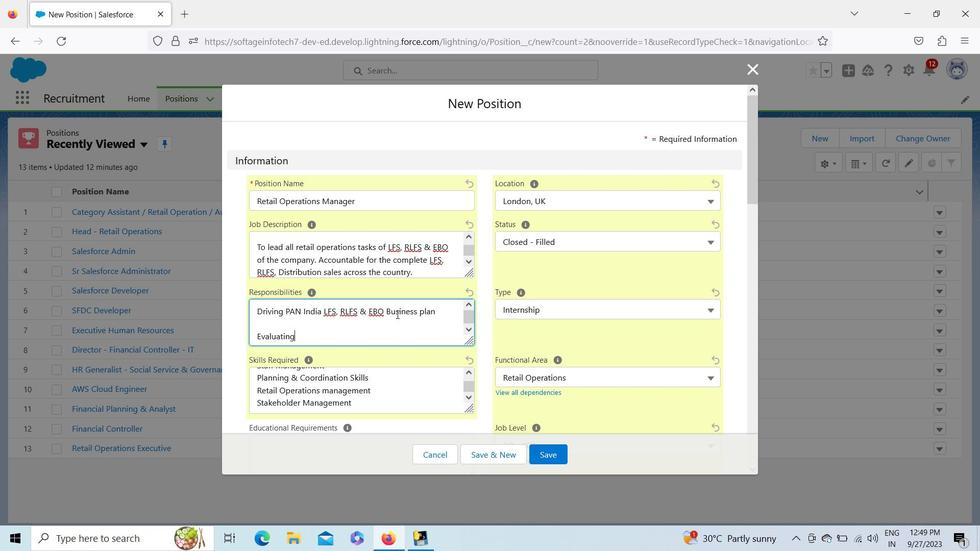 
Action: Mouse moved to (405, 318)
Screenshot: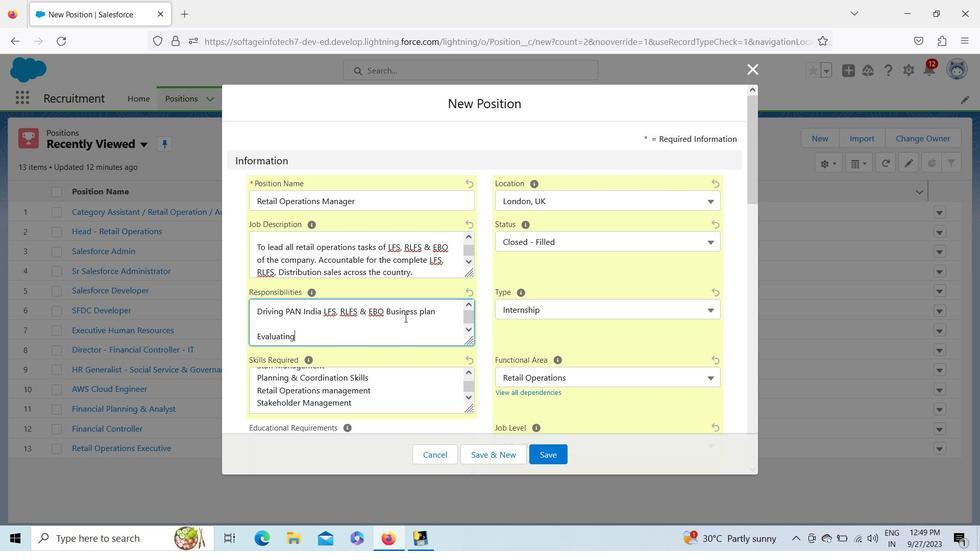 
Action: Key pressed <Key.space>existing<Key.space>markets,<Key.space>market<Key.space>sizes,<Key.space>trends<Key.space>and<Key.space>prices,<Key.space>new<Key.space>business<Key.space>opportunities,<Key.space>and<Key.space>colla<Key.backspace>ecting<Key.space>information<Key.space>to<Key.space>create<Key.space>the<Key.space><Key.shift_r>LF<Key.shift>S,<Key.space><Key.shift>Rl<Key.backspace><Key.caps_lock>LFS<Key.space>7<Key.backspace><Key.shift><Key.shift><Key.shift><Key.shift><Key.shift><Key.shift><Key.shift><Key.shift><Key.shift>&<Key.space>EBO<Key.space>S<Key.caps_lock>ales<Key.space>business<Key.space>plan.
Screenshot: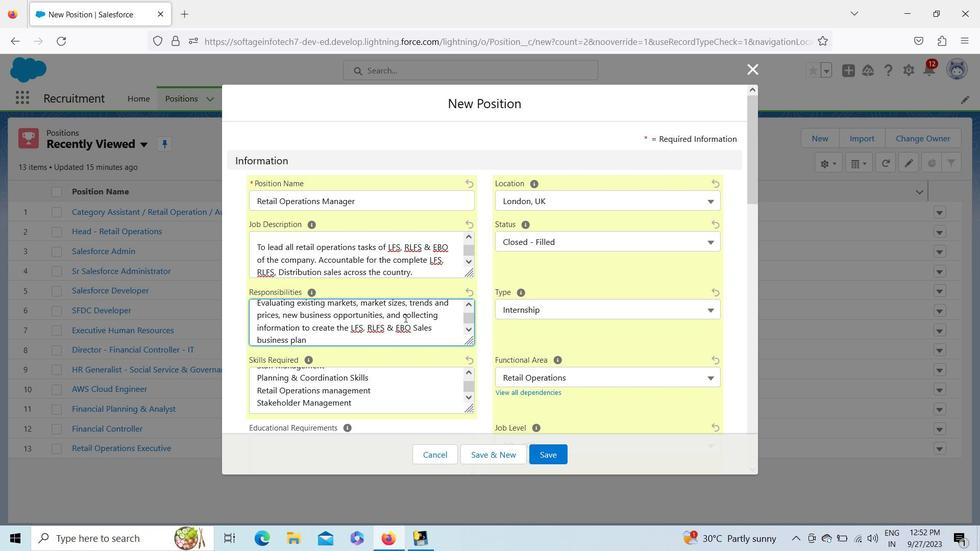 
Action: Mouse moved to (475, 325)
Screenshot: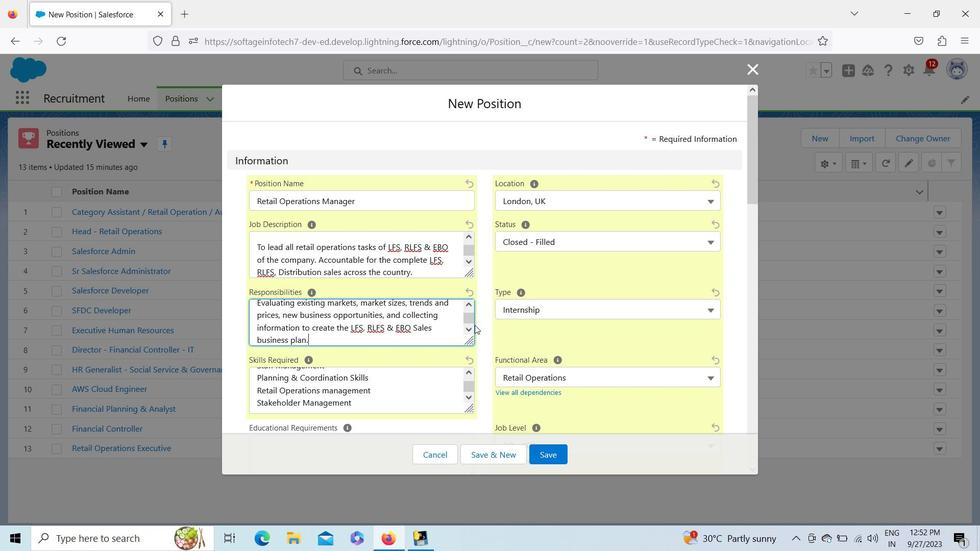 
Action: Key pressed <Key.enter><Key.enter><Key.shift_r>Planning<Key.space>the<Key.space>
Screenshot: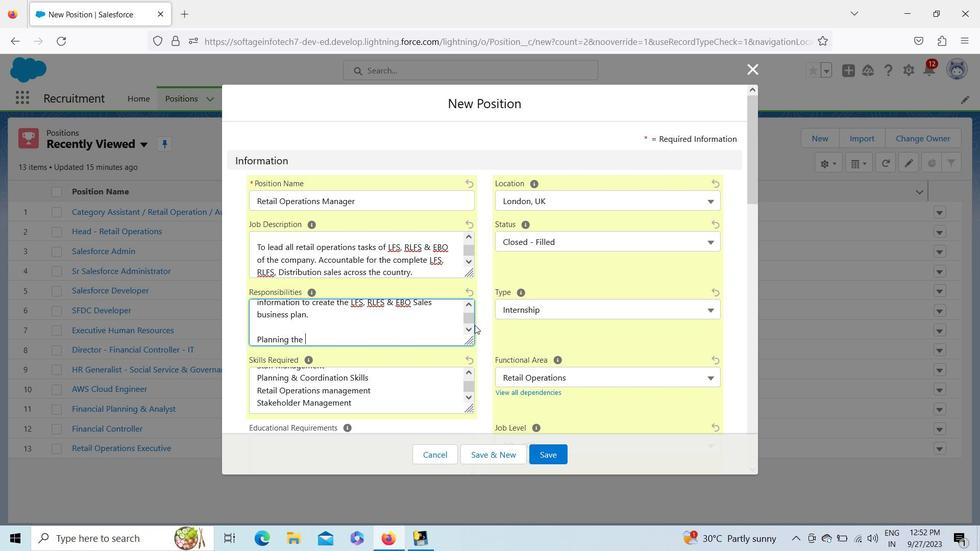 
Action: Mouse moved to (322, 358)
Screenshot: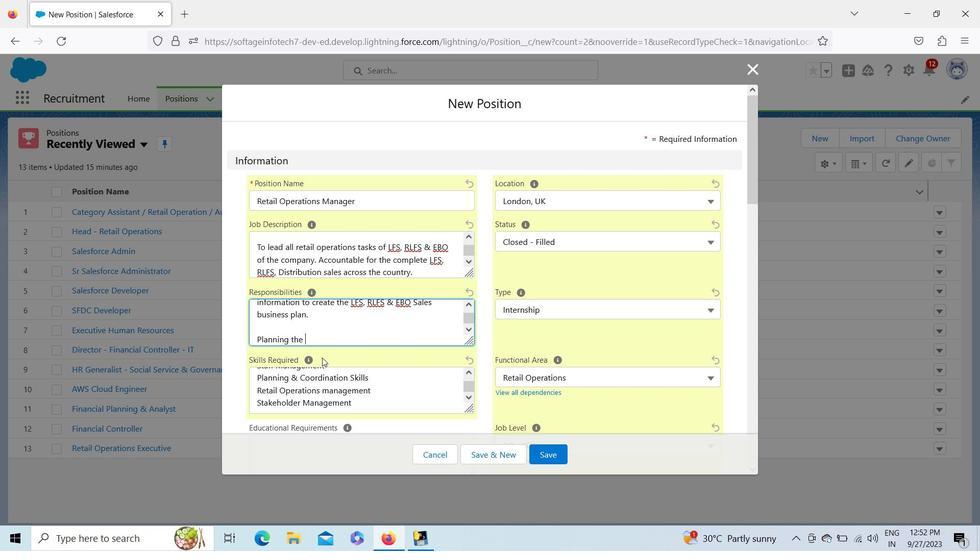 
Action: Key pressed required
Screenshot: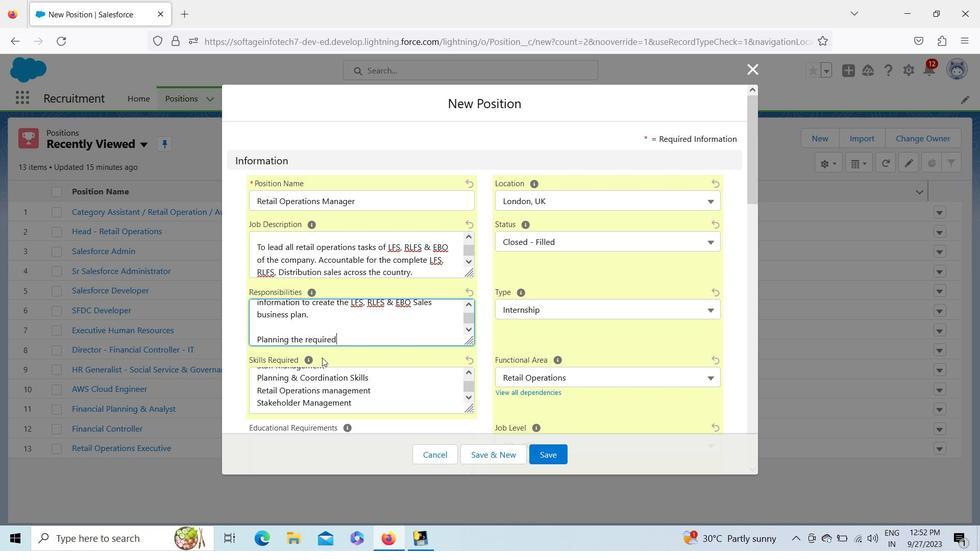 
Action: Mouse moved to (751, 169)
Screenshot: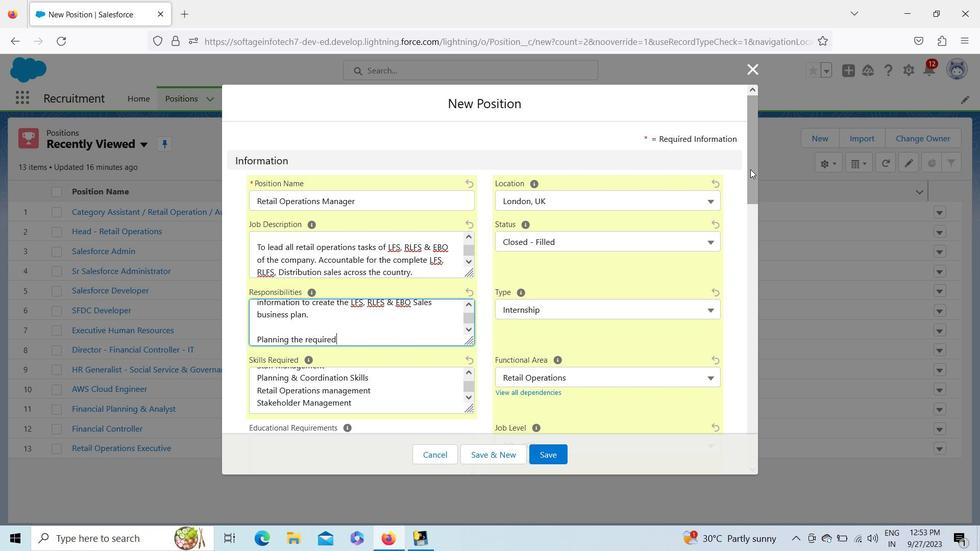 
Action: Mouse pressed left at (751, 169)
Screenshot: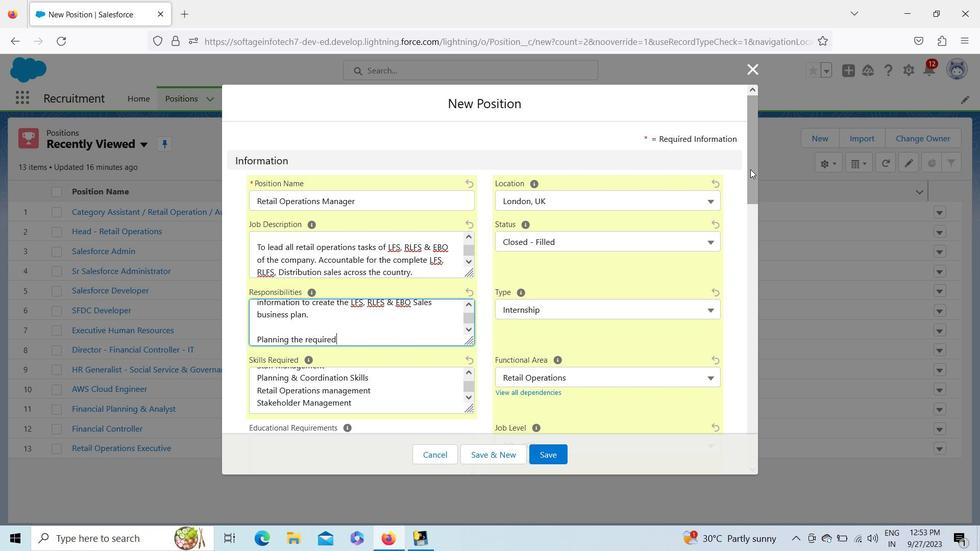 
Action: Mouse moved to (747, 353)
Screenshot: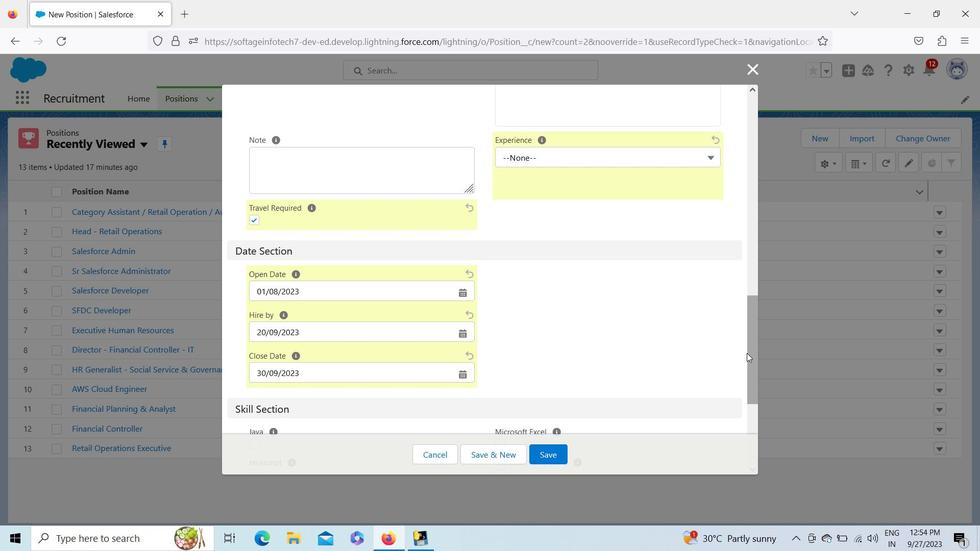 
Action: Mouse pressed left at (747, 353)
Screenshot: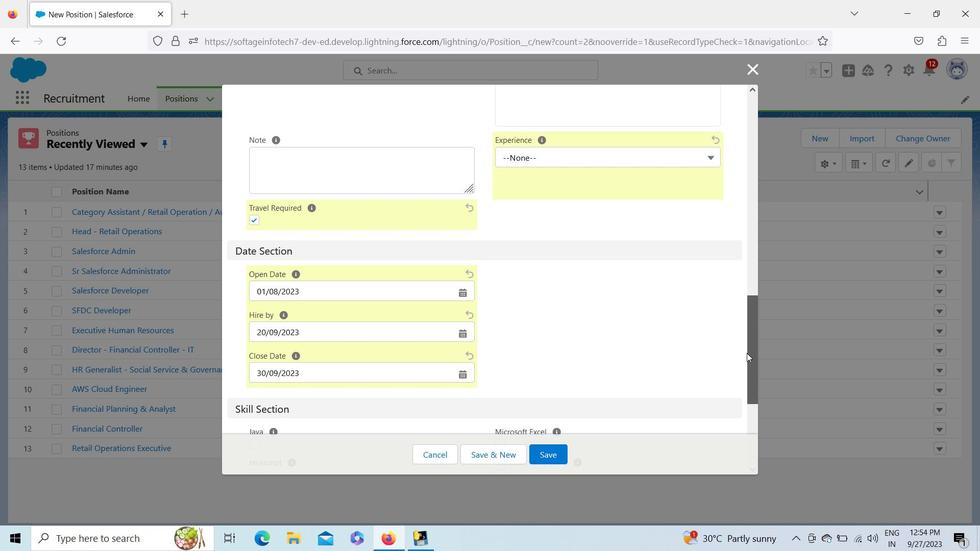 
Action: Mouse moved to (751, 284)
Screenshot: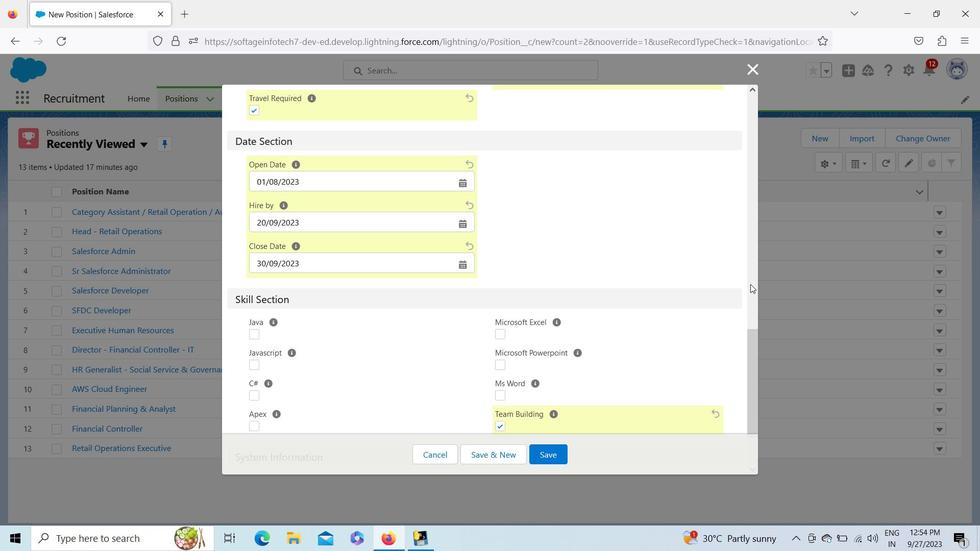 
Action: Mouse pressed left at (751, 284)
Screenshot: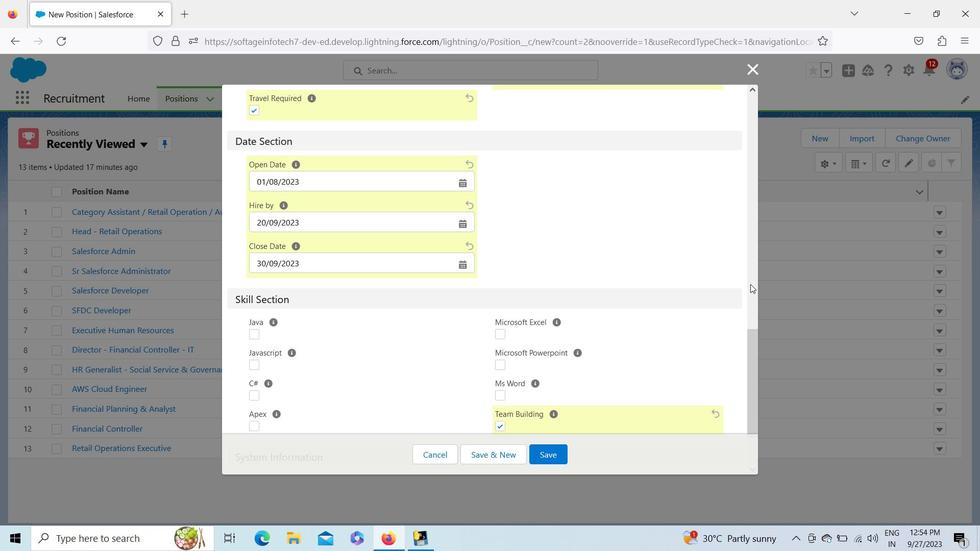 
Action: Mouse moved to (752, 186)
Screenshot: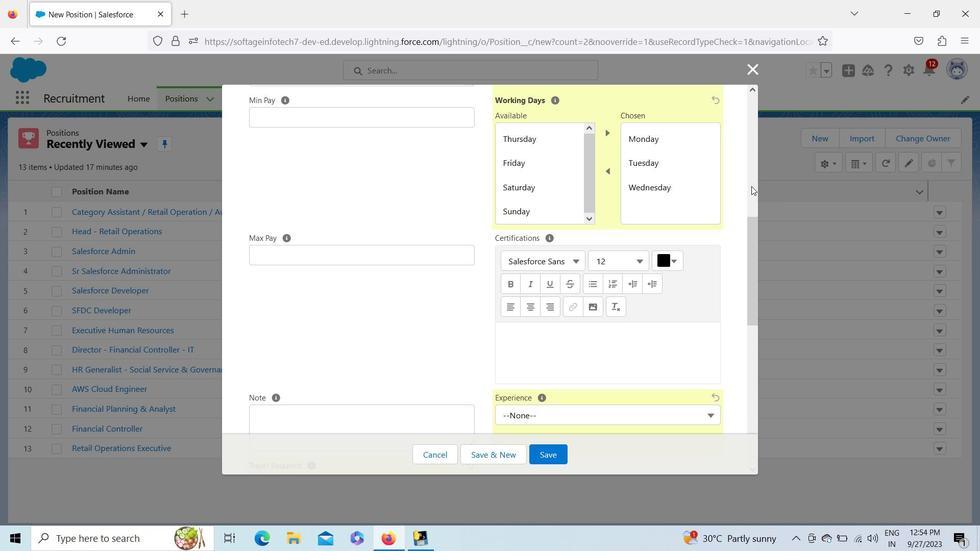 
Action: Mouse pressed left at (752, 186)
Screenshot: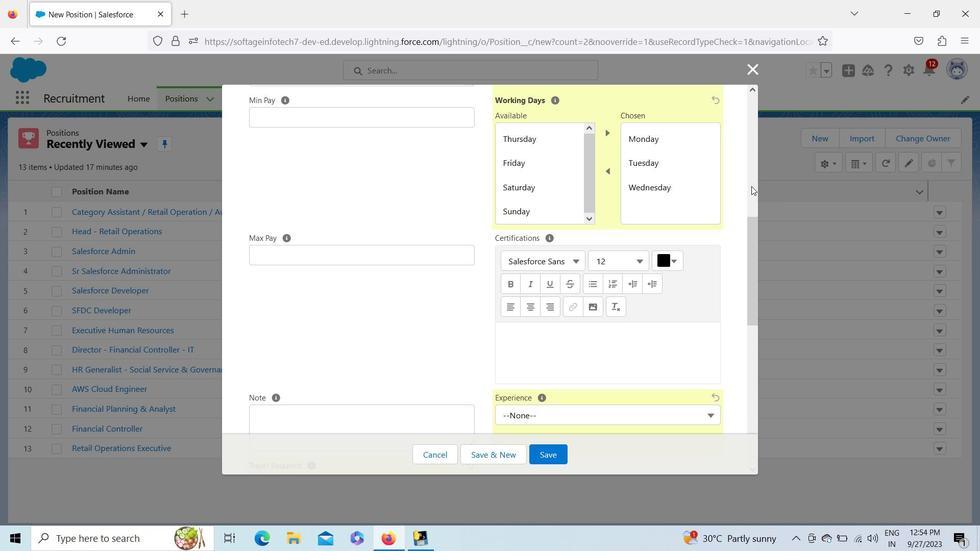 
Action: Mouse moved to (360, 318)
Screenshot: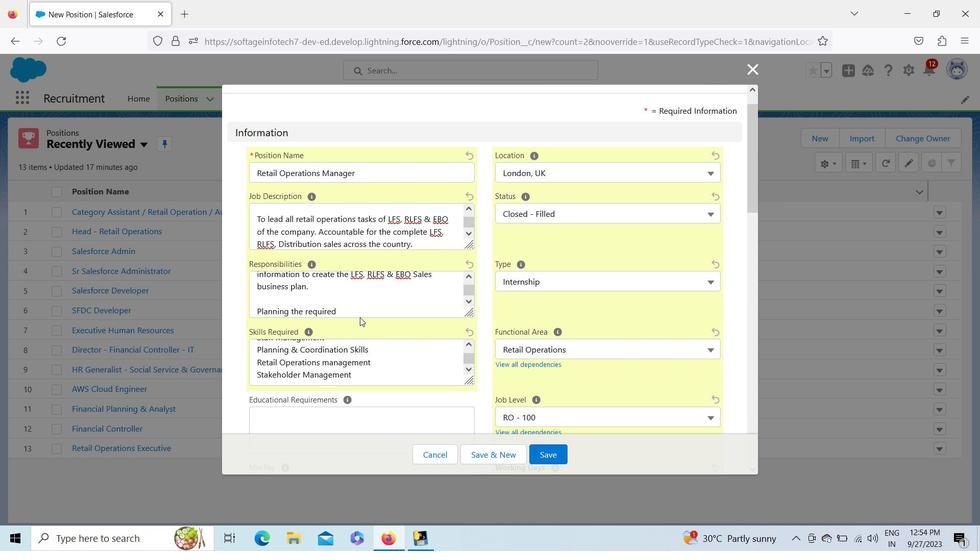 
Action: Mouse pressed left at (360, 318)
Screenshot: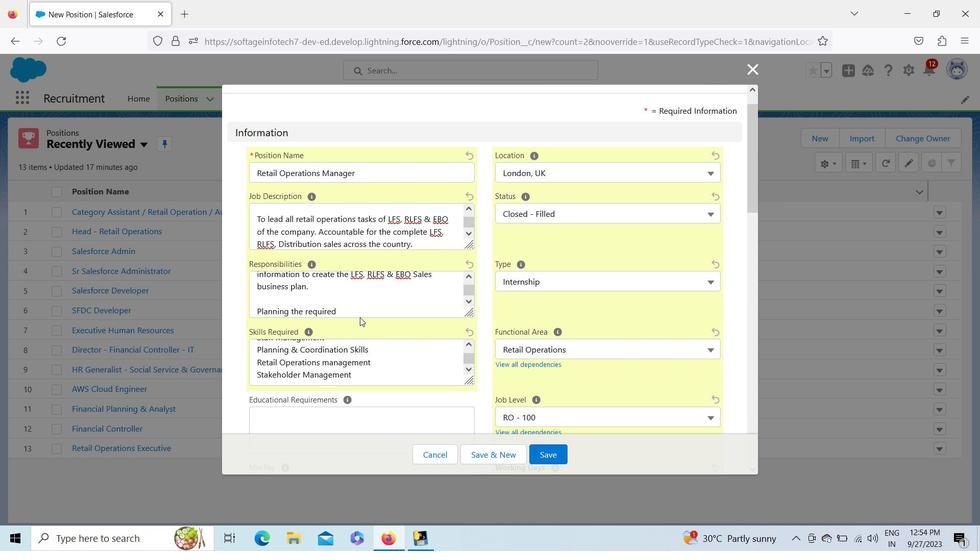 
Action: Mouse moved to (359, 308)
Screenshot: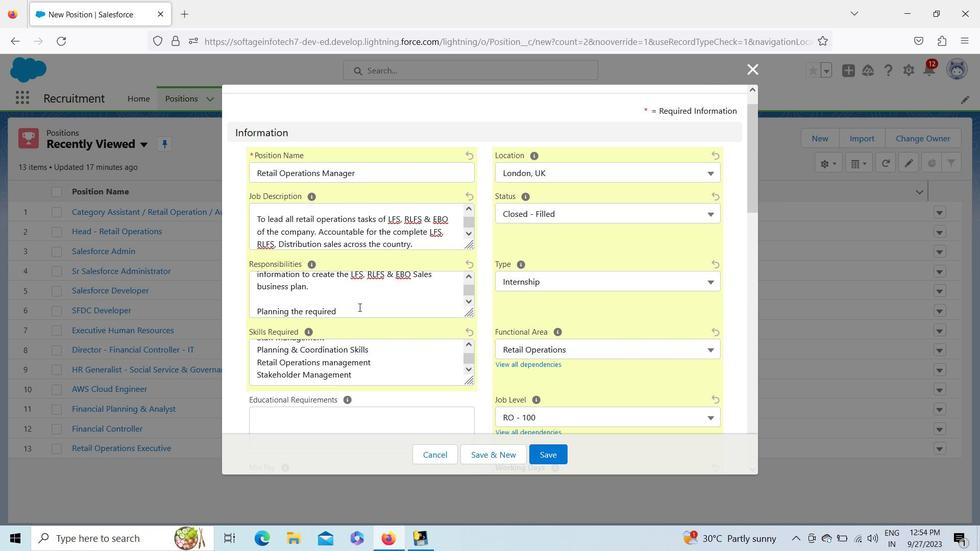 
Action: Mouse pressed left at (359, 308)
Screenshot: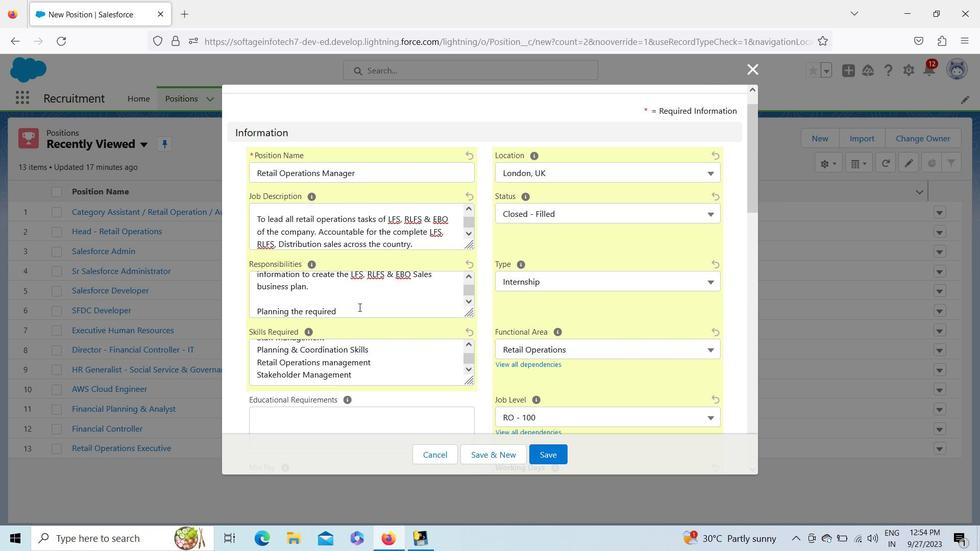 
Action: Key pressed <Key.space>quantities<Key.space>which<Key.space>are<Key.space>
Screenshot: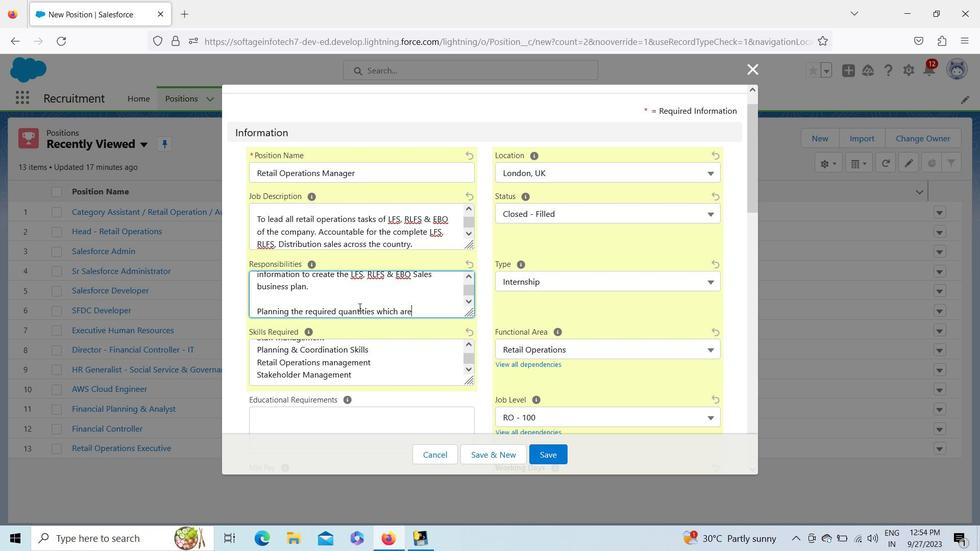 
Action: Mouse moved to (349, 342)
Screenshot: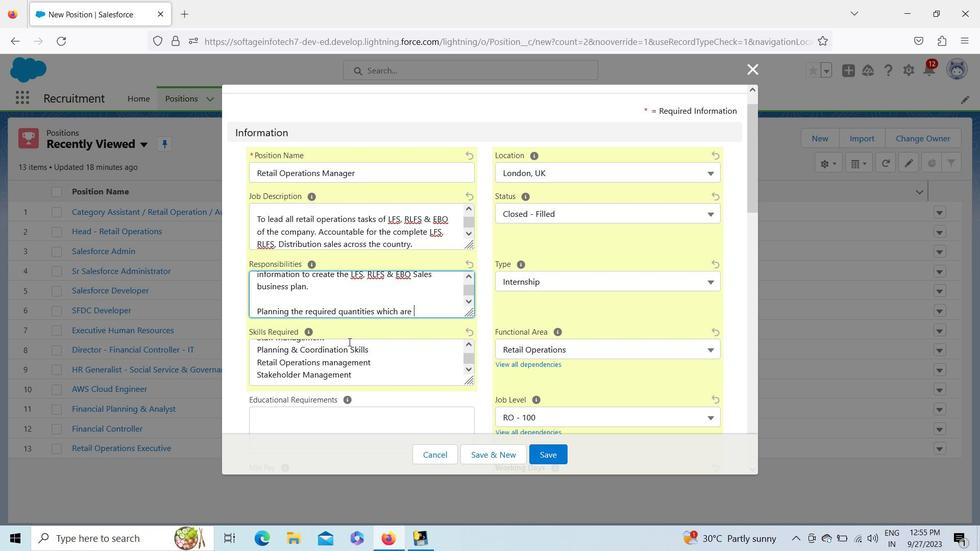 
Action: Key pressed required<Key.space>for<Key.space><Key.shift_r>L<Key.shift>FS
Screenshot: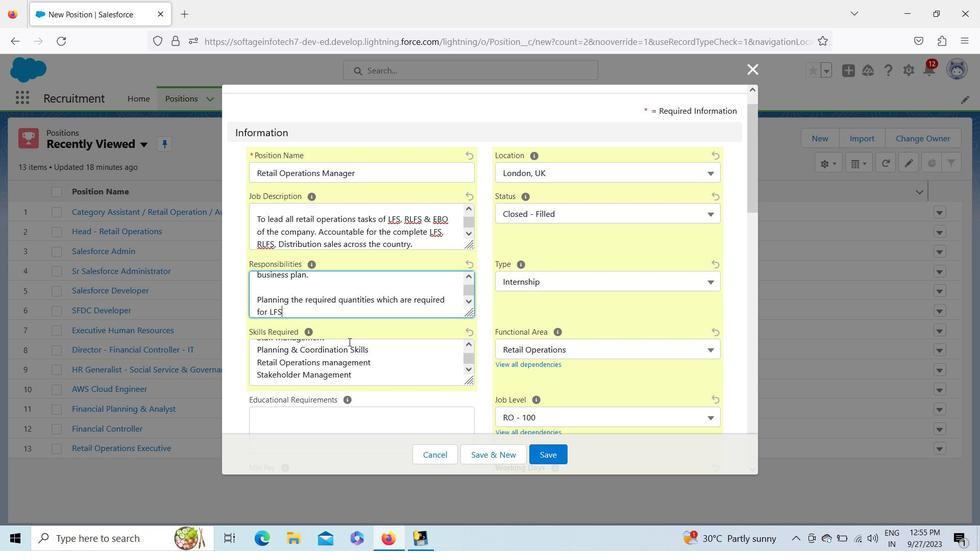
Action: Mouse moved to (355, 345)
Screenshot: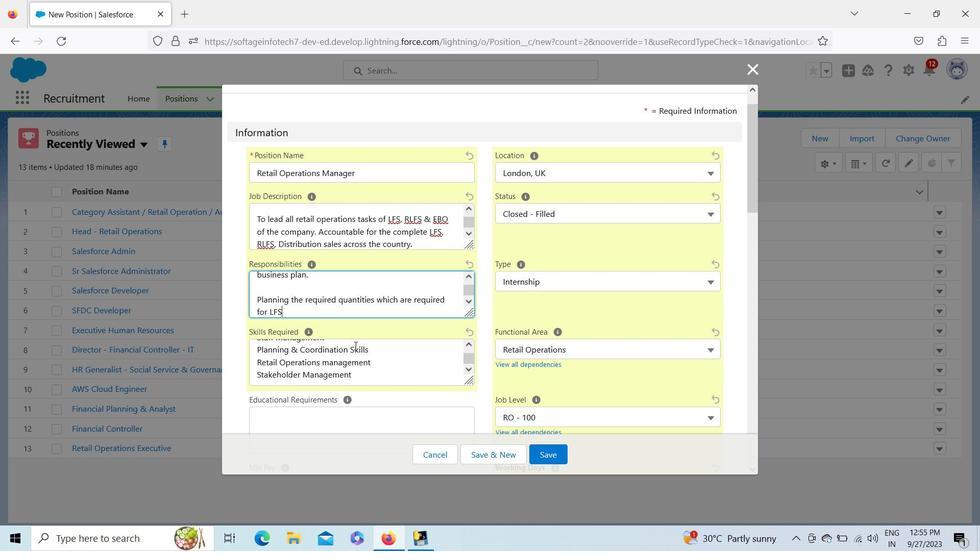 
Action: Key pressed ,<Key.space><Key.caps_lock>RLFS<Key.space><Key.caps_lock><Key.shift><Key.shift_r><Key.shift_r><Key.shift_r><Key.shift_r><Key.shift_r><Key.shift_r><Key.shift_r><Key.shift_r><Key.shift_r>&<Key.space>distribution<Key.space>verticals
Screenshot: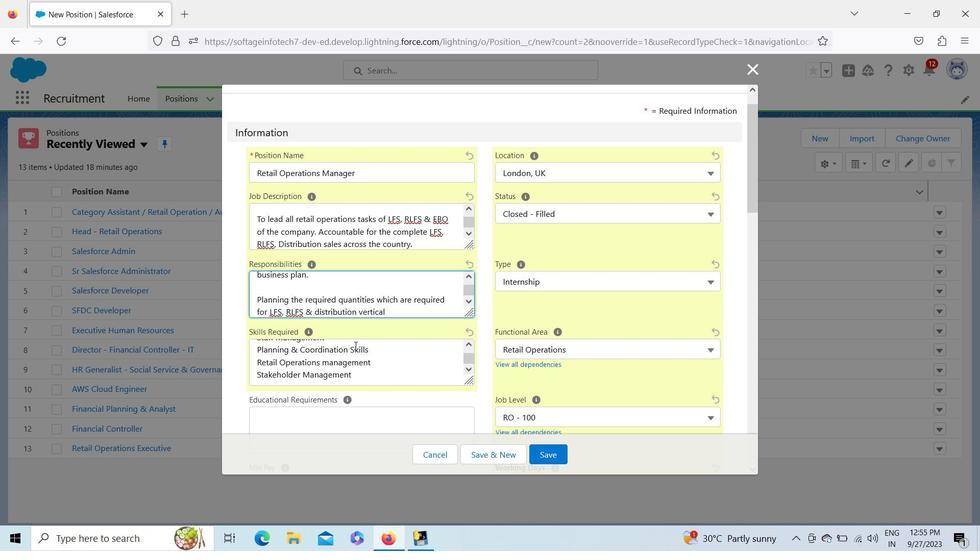 
Action: Mouse moved to (359, 350)
Screenshot: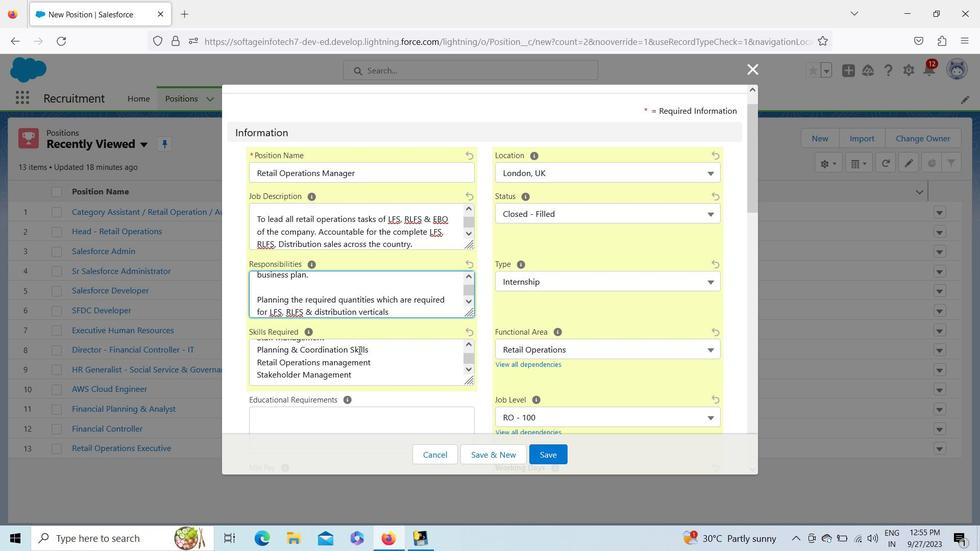 
Action: Key pressed ,<Key.space>based<Key.space>on<Key.space>the<Key.space>style/color/price<Key.space>as<Key.space>per<Key.space>region/city.<Key.enter><Key.enter><Key.shift>Coordination<Key.space>with<Key.space>the<Key.space><Key.shift>RMs,<Key.space>area<Key.space>managers<Key.space><Key.shift_r><Key.shift_r><Key.shift_r><Key.shift_r><Key.shift_r><Key.shift_r><Key.shift_r><Key.shift_r><Key.shift_r><Key.shift_r><Key.shift_r><Key.shift_r><Key.shift_r><Key.shift_r><Key.shift_r><Key.shift_r><Key.shift_r><Key.shift_r><Key.shift_r><Key.shift_r><Key.shift_r><Key.shift_r><Key.shift_r><Key.shift_r><Key.shift_r><Key.shift_r><Key.shift_r><Key.shift_r><Key.shift_r><Key.shift_r><Key.shift_r><Key.shift_r><Key.shift_r><Key.shift_r><Key.shift_r><Key.shift_r><Key.shift_r><Key.shift_r><Key.shift_r><Key.shift_r><Key.shift_r><Key.shift_r>&<Key.space><Key.shift><Key.shift><Key.shift><Key.shift>Team<Key.space><Key.shift_r>Leaders<Key.space>for<Key.space>achieving<Key.space>the<Key.space>sales
Screenshot: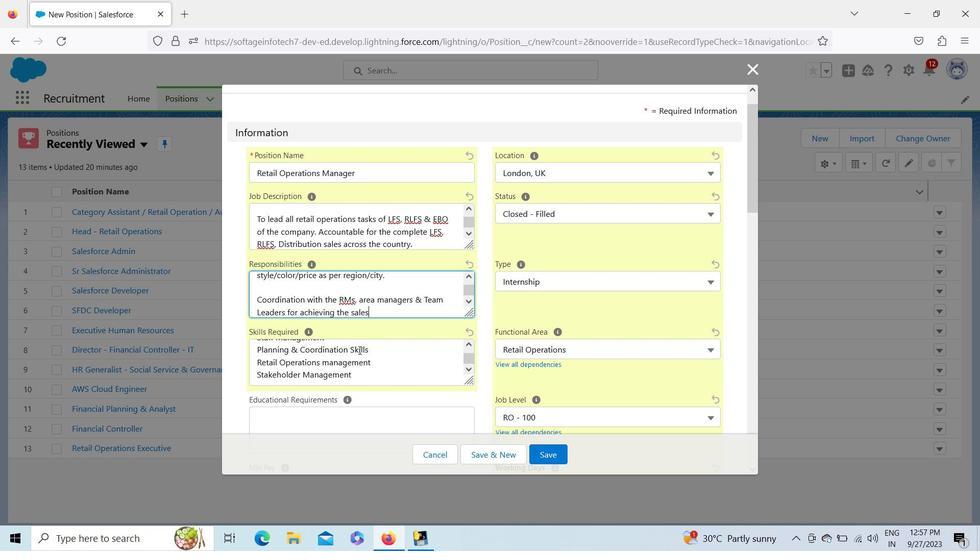 
Action: Mouse moved to (401, 342)
Screenshot: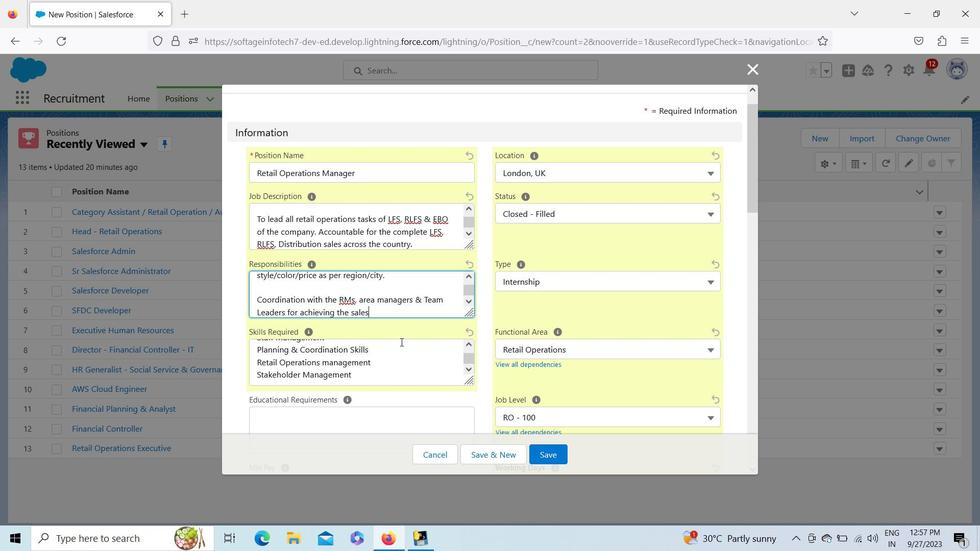 
Action: Key pressed <Key.space>target
